 Task: Find directions to nearby historical landmarks or heritage sites from your current location.
Action: Mouse moved to (532, 299)
Screenshot: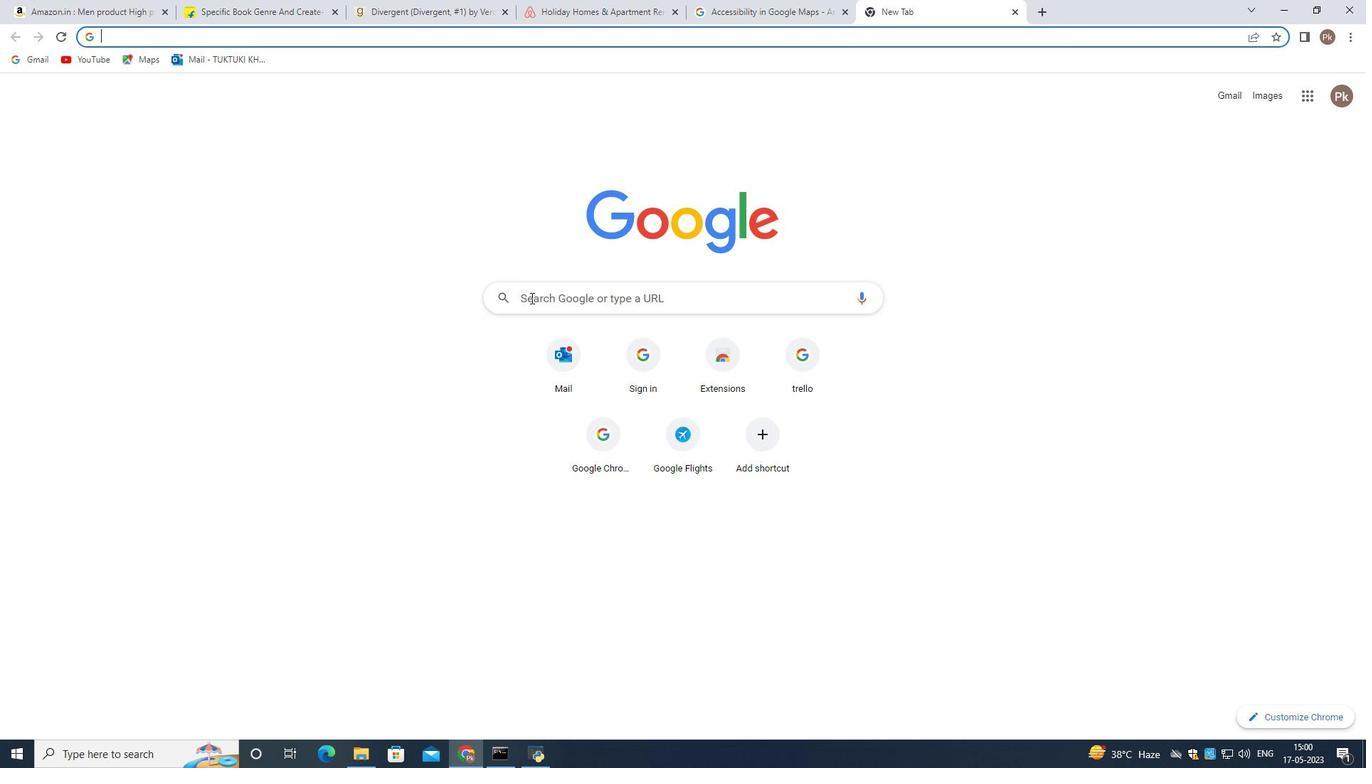 
Action: Mouse pressed left at (532, 299)
Screenshot: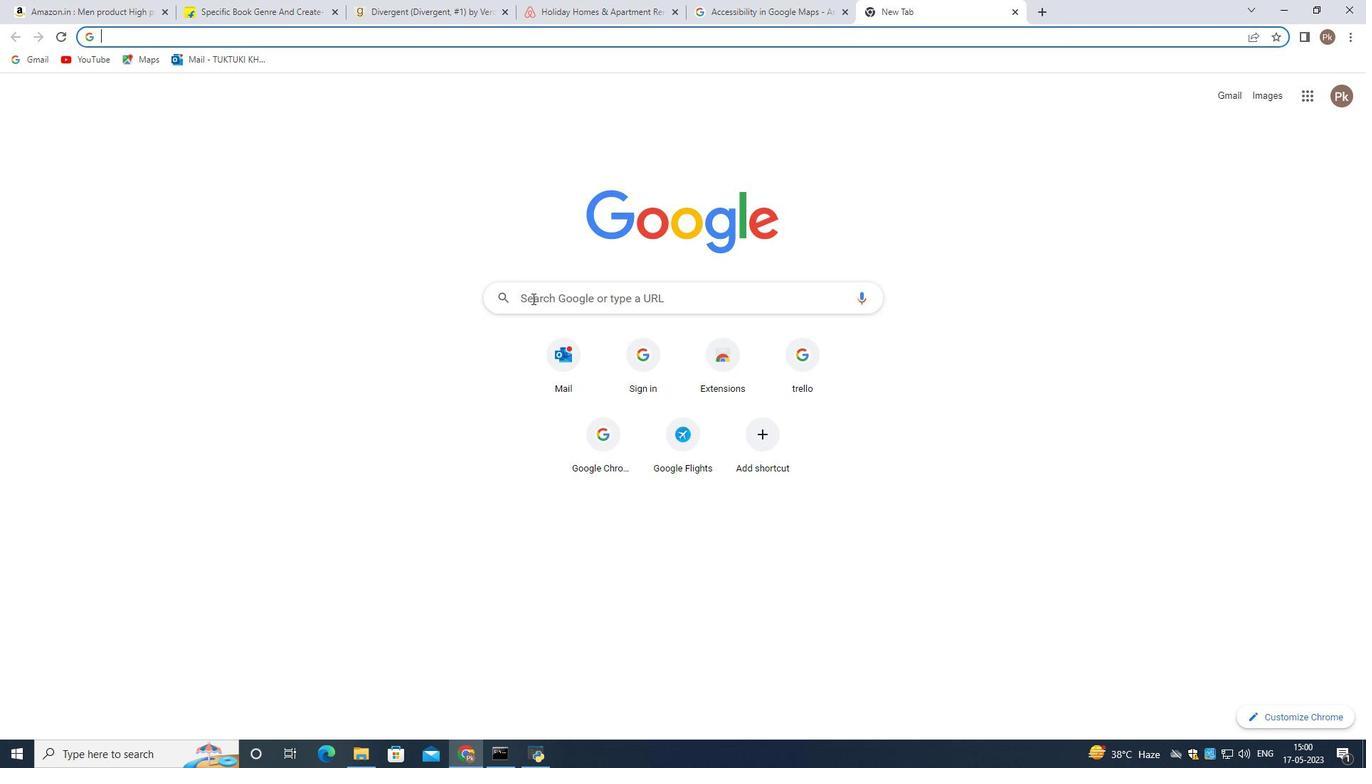 
Action: Mouse moved to (464, 322)
Screenshot: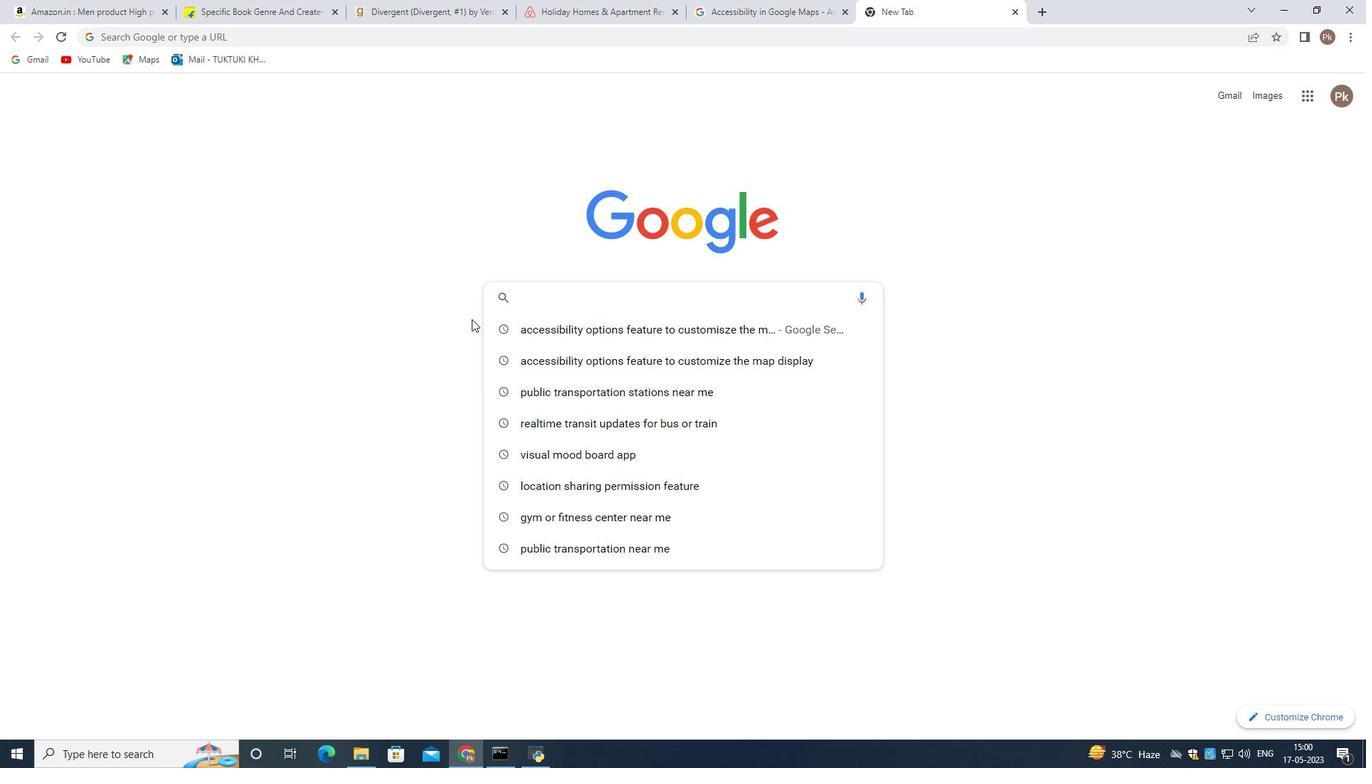 
Action: Key pressed <Key.shift><Key.shift><Key.shift><Key.shift><Key.shift><Key.shift><Key.shift><Key.shift><Key.shift><Key.shift><Key.shift><Key.shift><Key.shift><Key.shift><Key.shift><Key.shift><Key.shift>Directions<Key.space>to<Key.space>nearby<Key.space><Key.shift>Historical<Key.space>landmark<Key.space>or<Key.space>heritage<Key.space>sitr<Key.backspace>e<Key.enter>
Screenshot: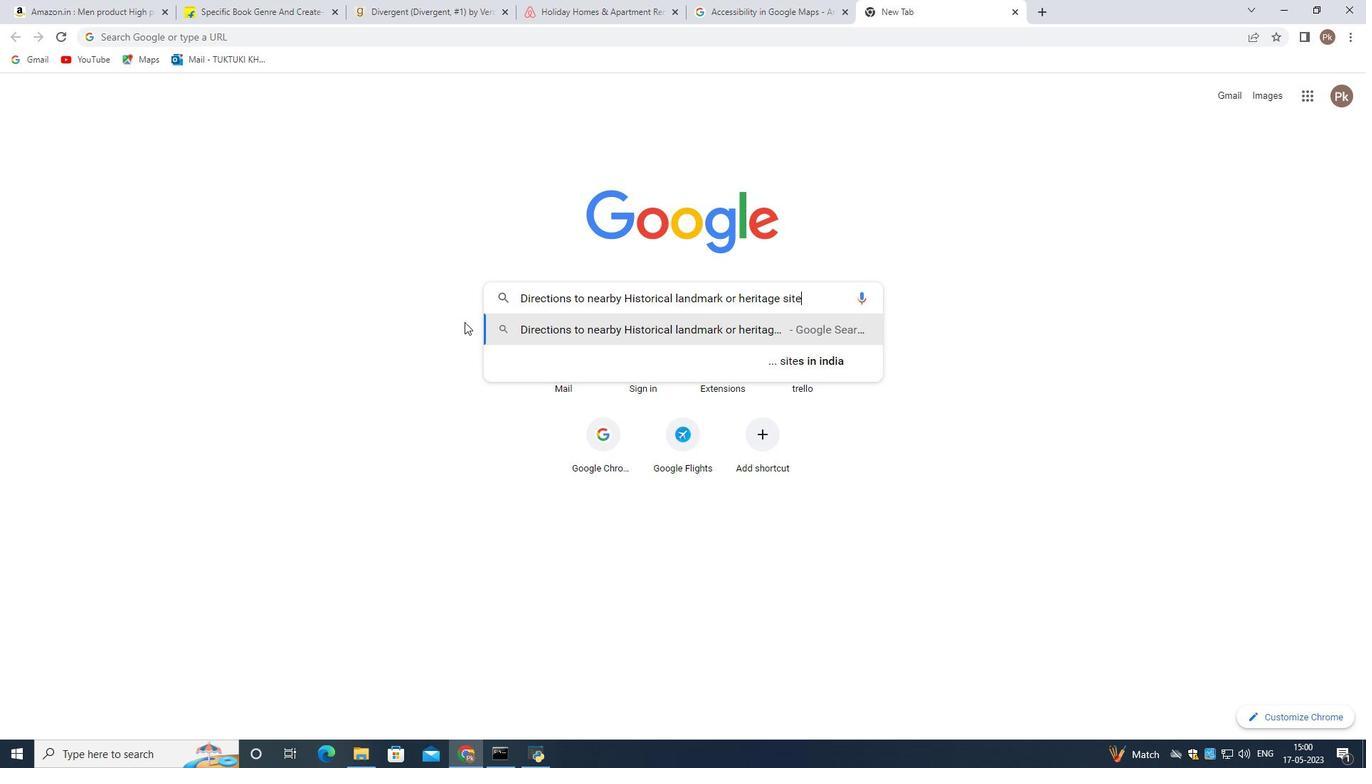 
Action: Mouse moved to (249, 247)
Screenshot: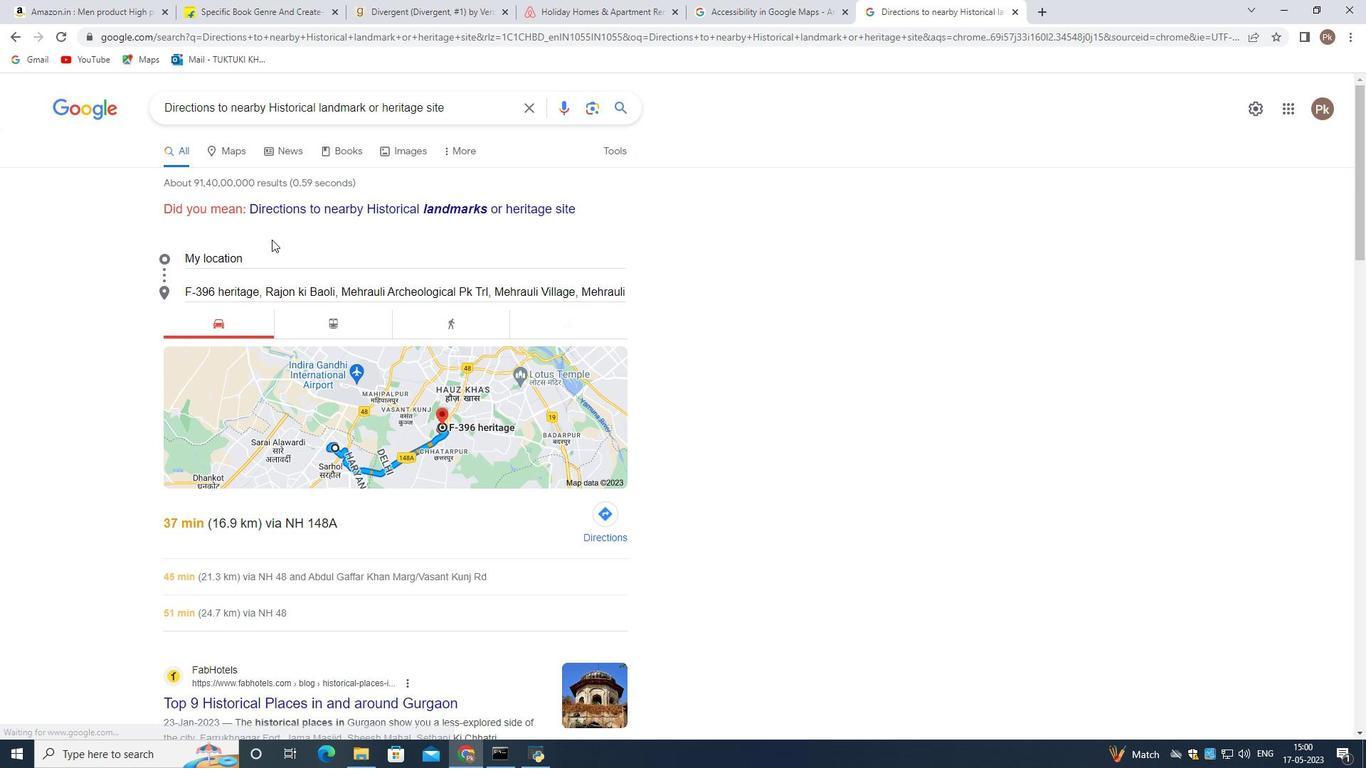 
Action: Mouse pressed left at (249, 247)
Screenshot: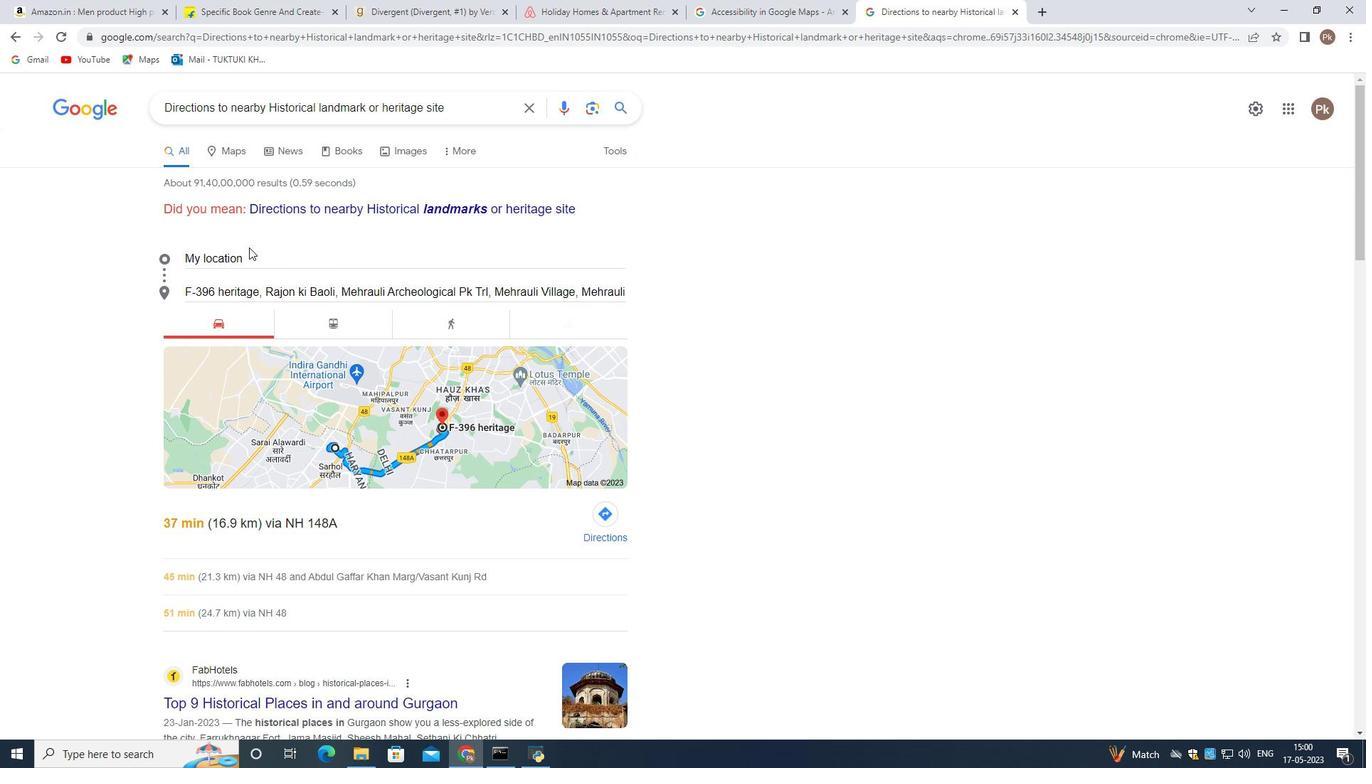 
Action: Mouse moved to (223, 254)
Screenshot: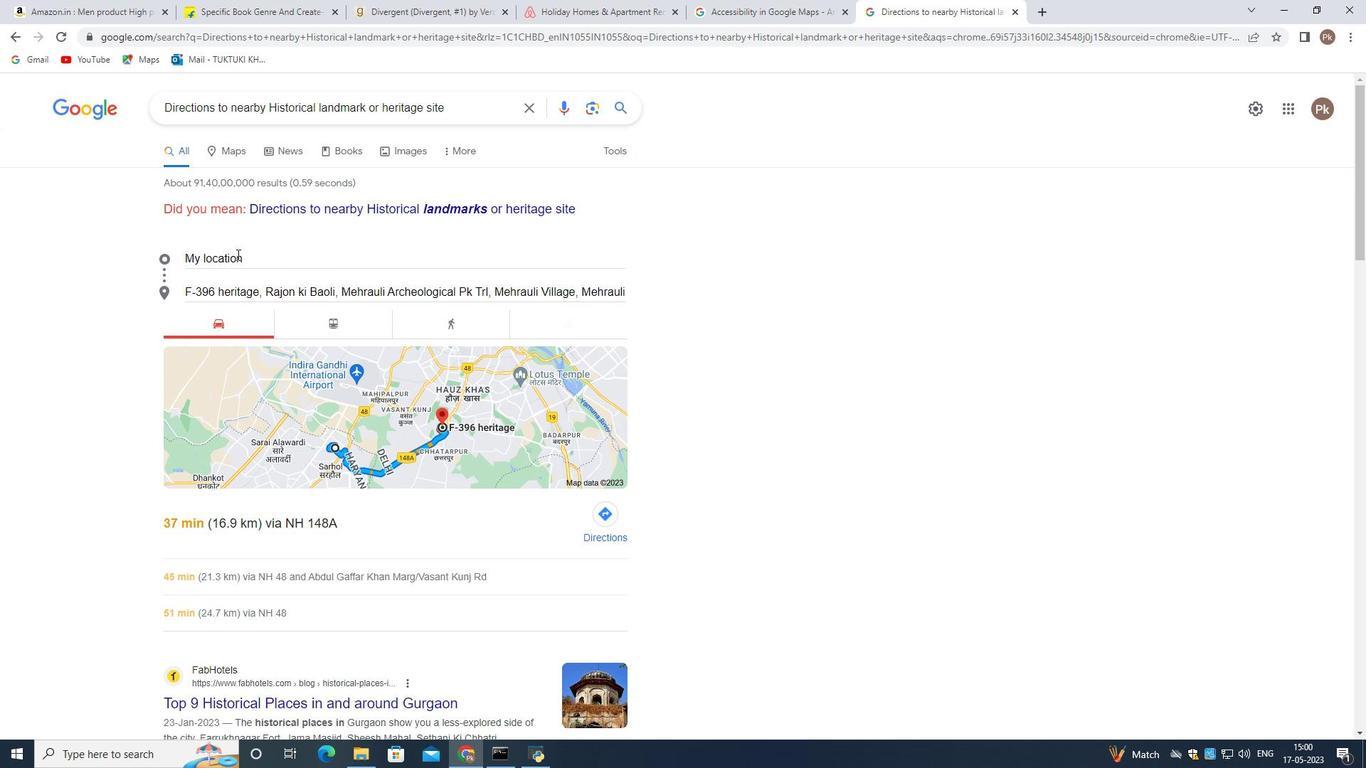 
Action: Mouse pressed left at (223, 254)
Screenshot: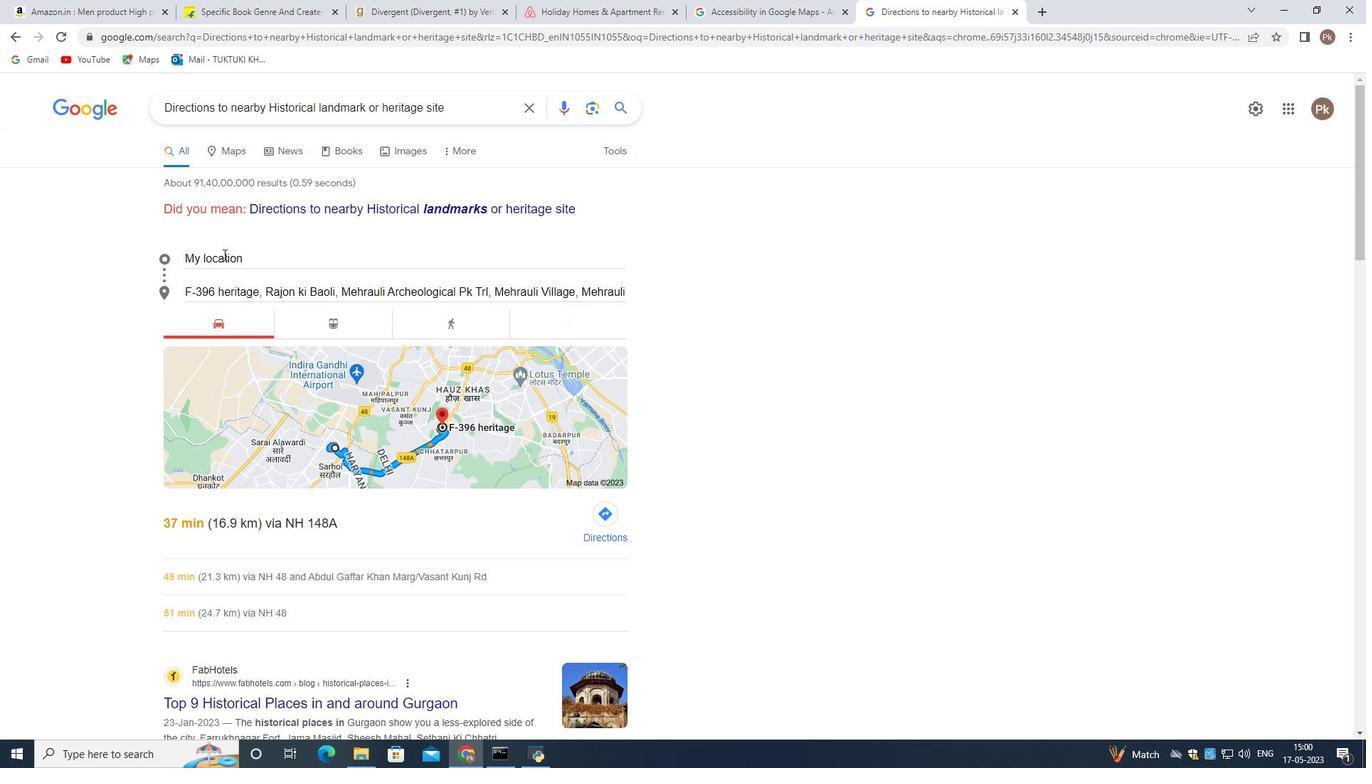 
Action: Key pressed softage
Screenshot: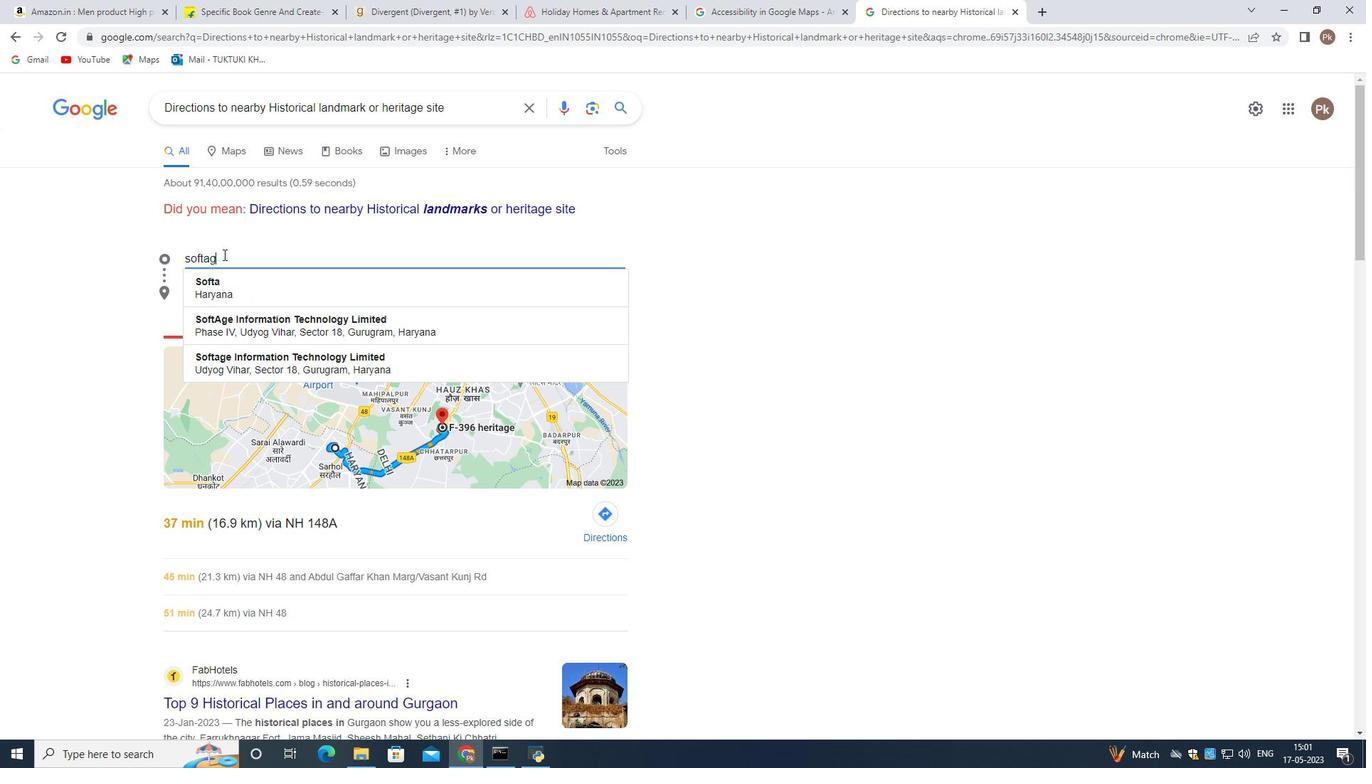 
Action: Mouse moved to (257, 289)
Screenshot: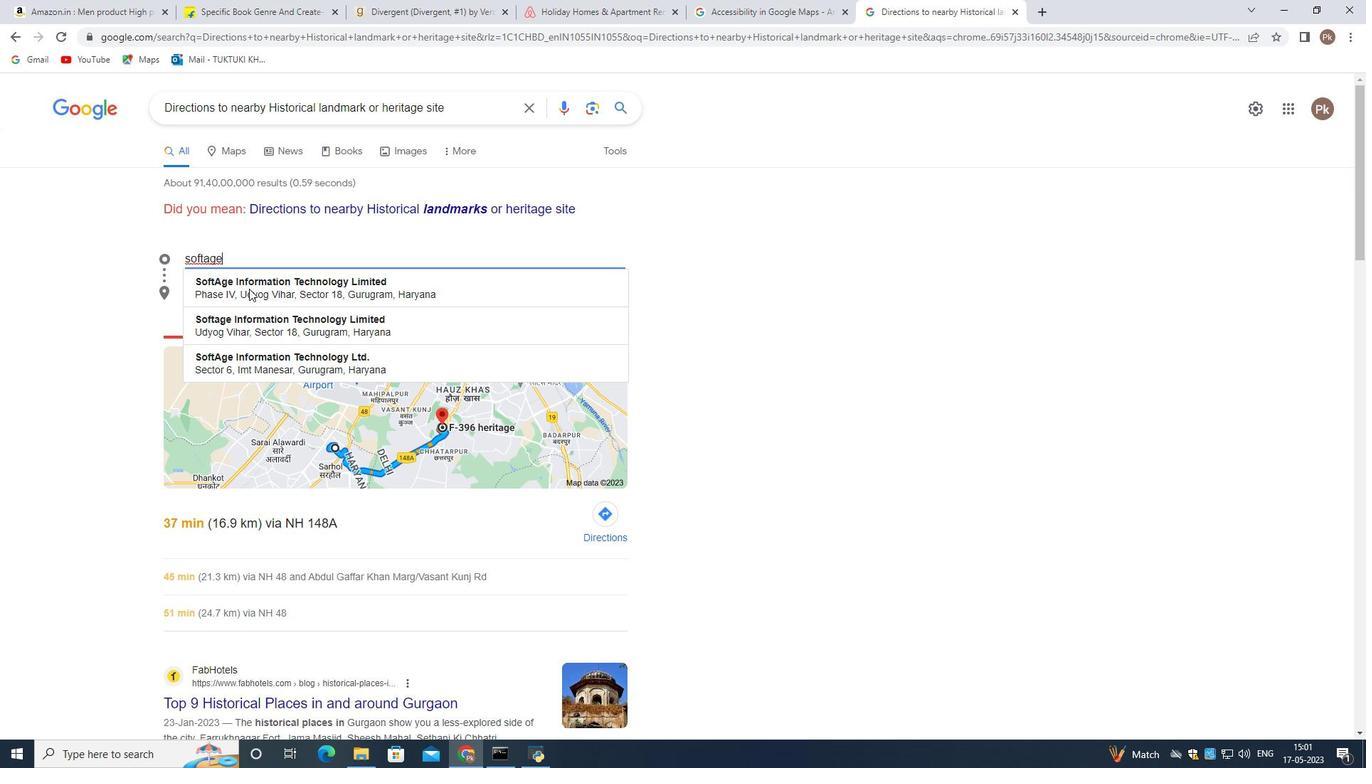 
Action: Mouse pressed left at (257, 289)
Screenshot: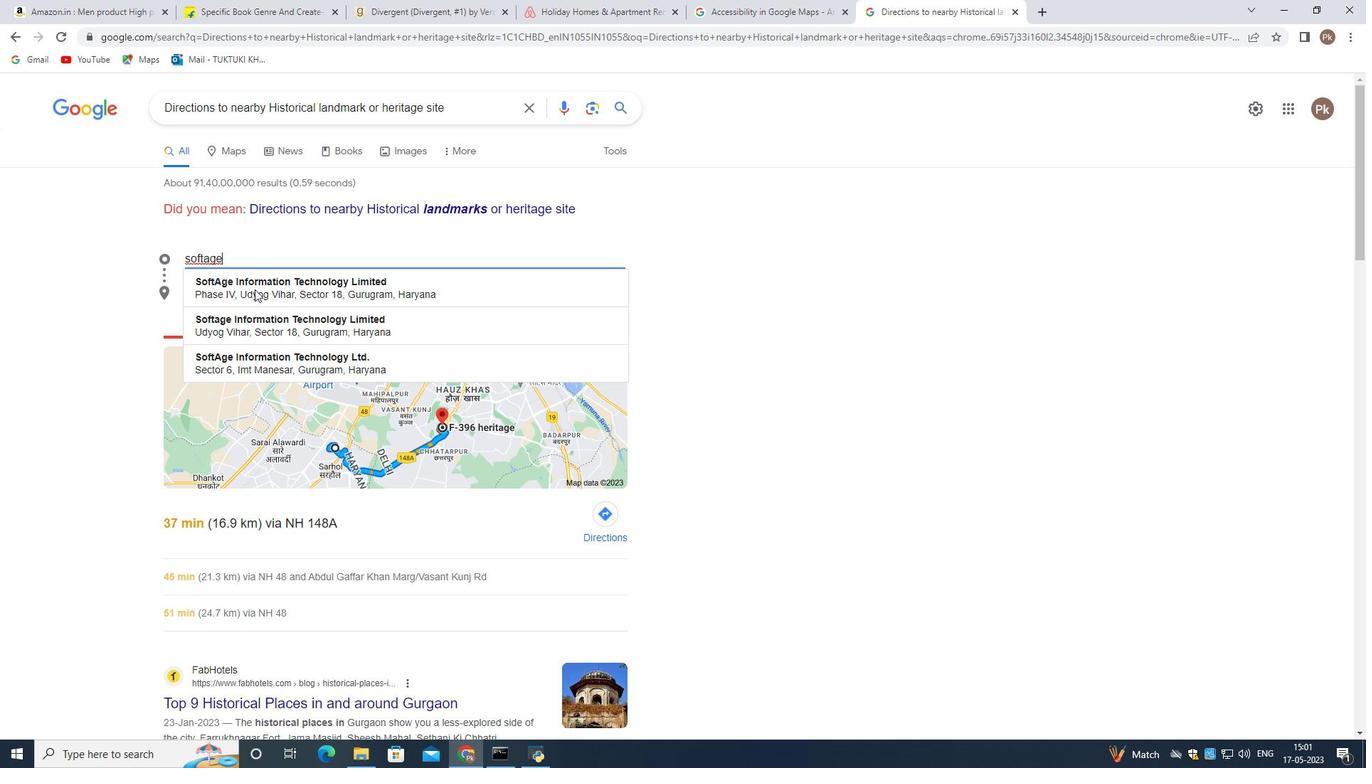 
Action: Mouse moved to (415, 587)
Screenshot: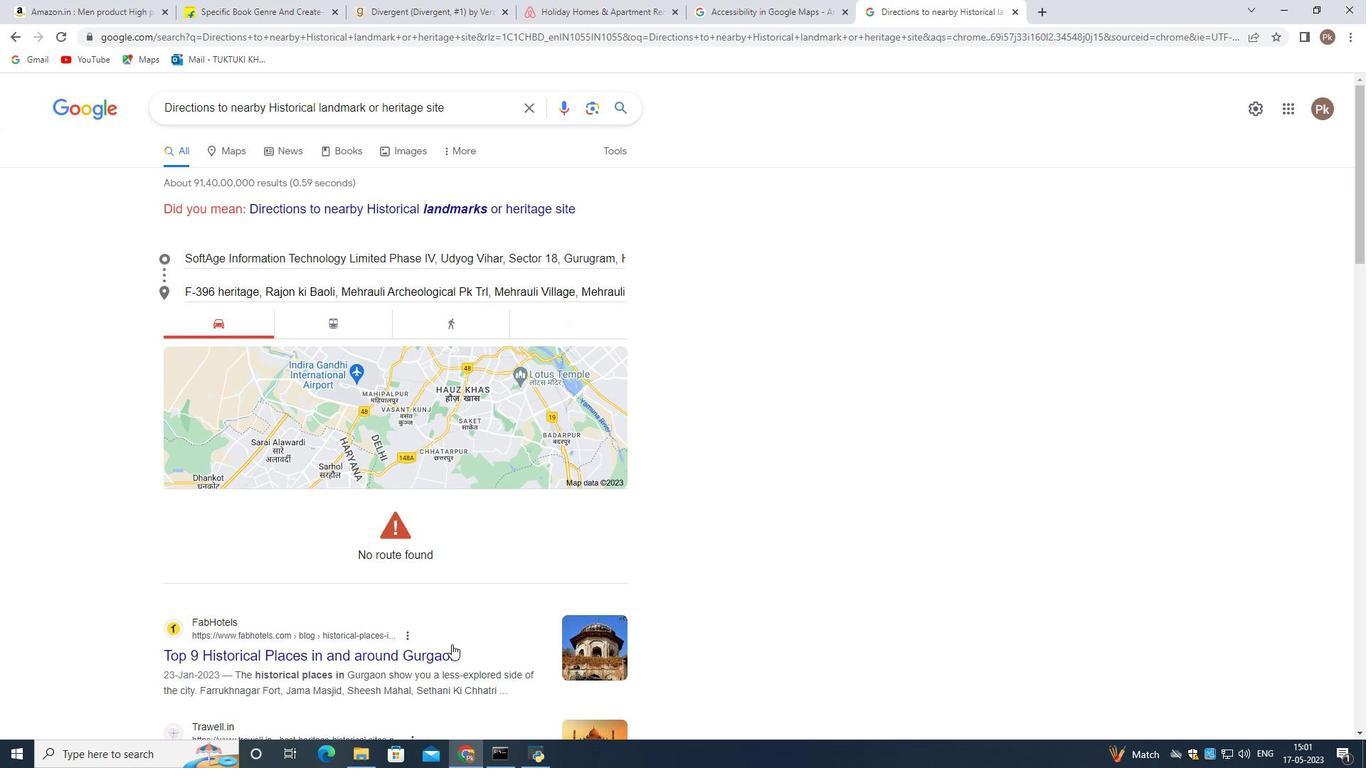 
Action: Mouse scrolled (415, 586) with delta (0, 0)
Screenshot: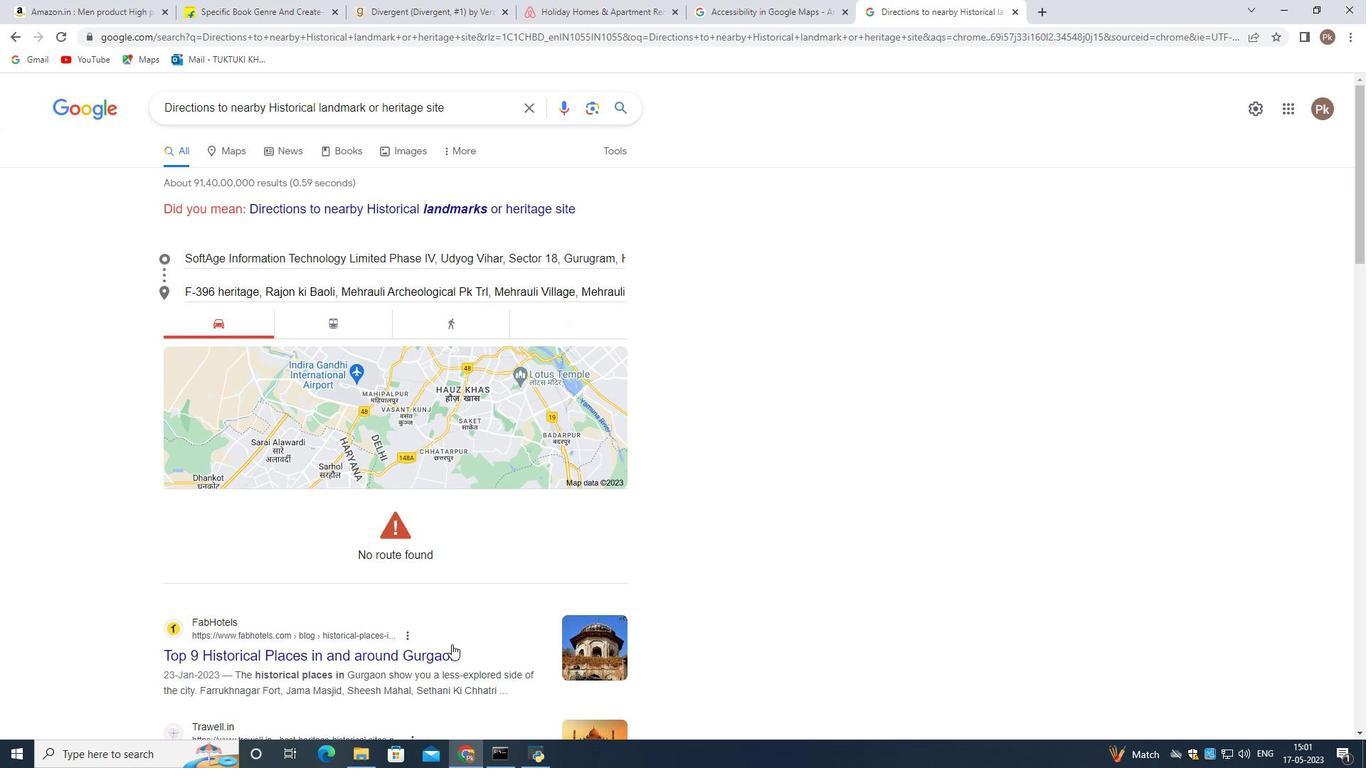 
Action: Mouse moved to (415, 587)
Screenshot: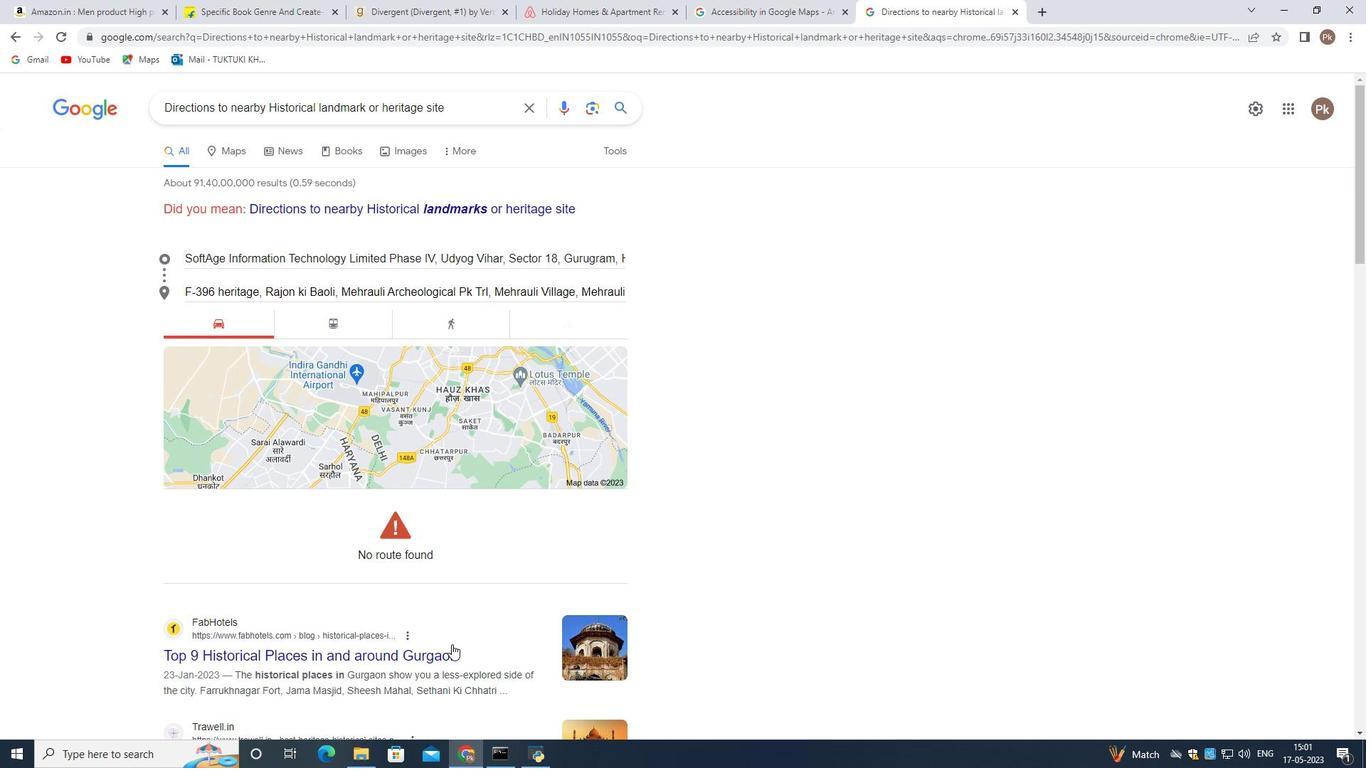 
Action: Mouse scrolled (415, 586) with delta (0, 0)
Screenshot: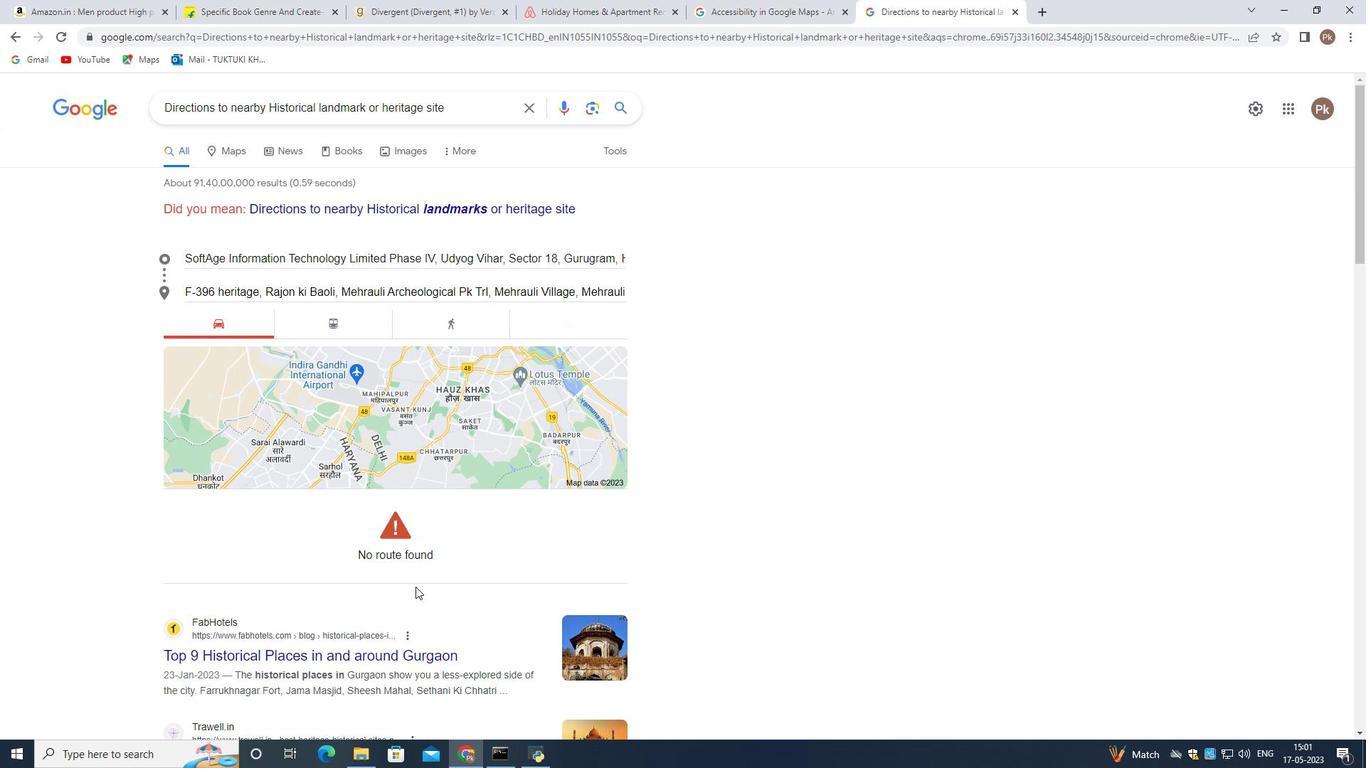 
Action: Mouse moved to (412, 331)
Screenshot: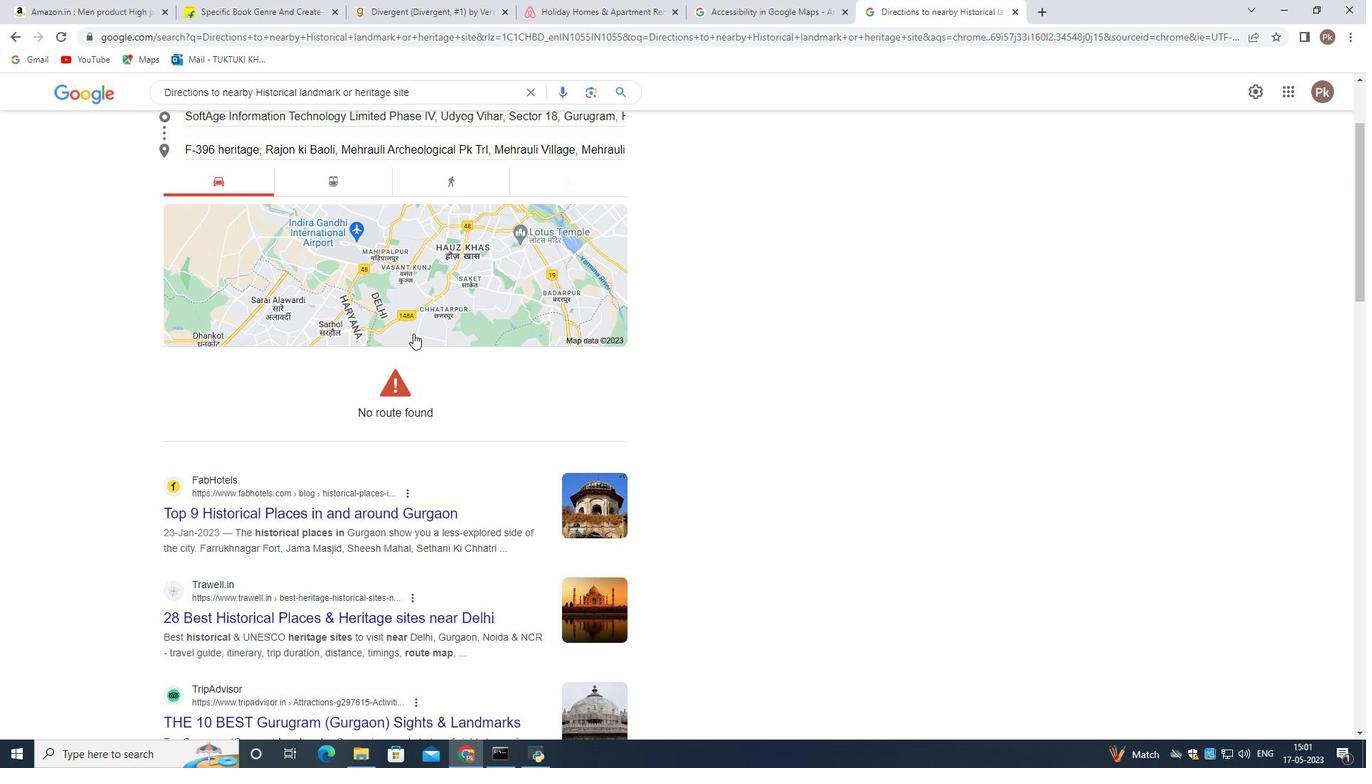 
Action: Mouse scrolled (412, 332) with delta (0, 0)
Screenshot: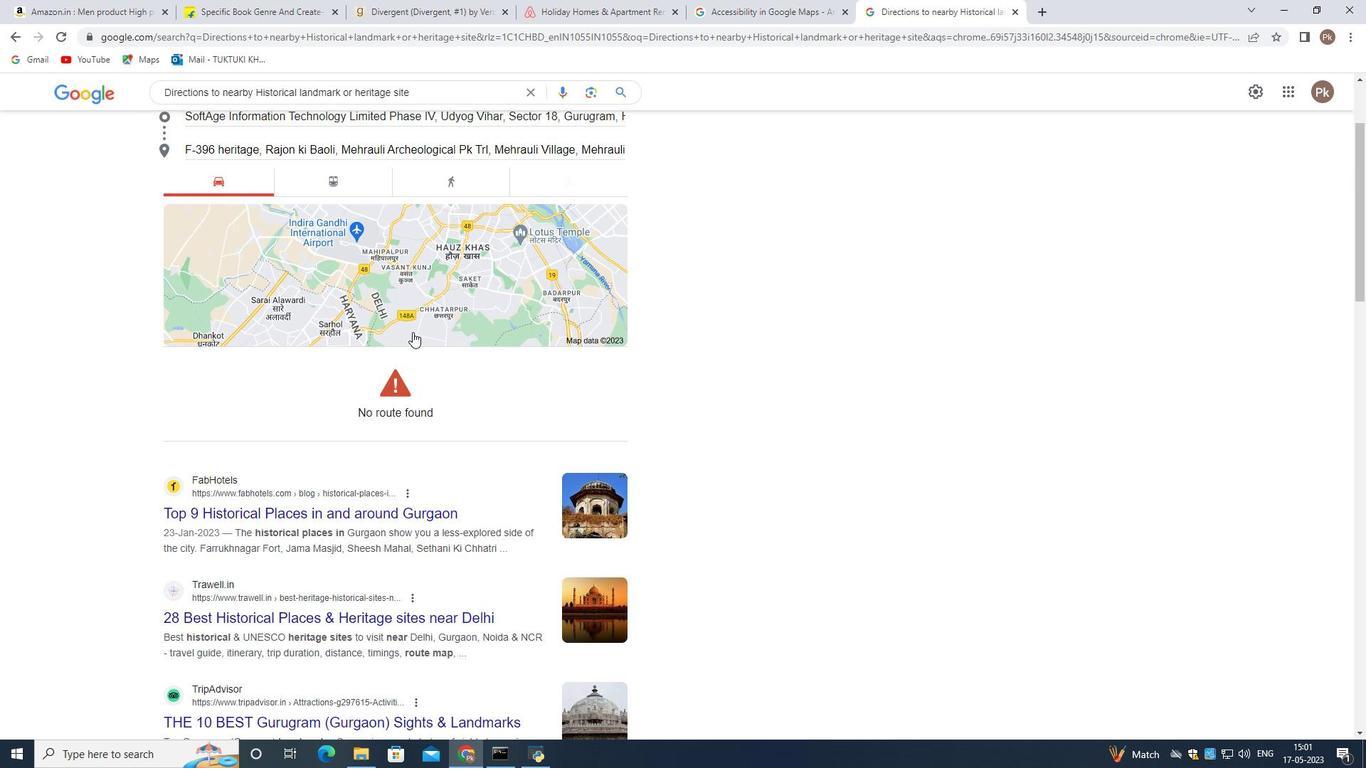
Action: Mouse moved to (411, 331)
Screenshot: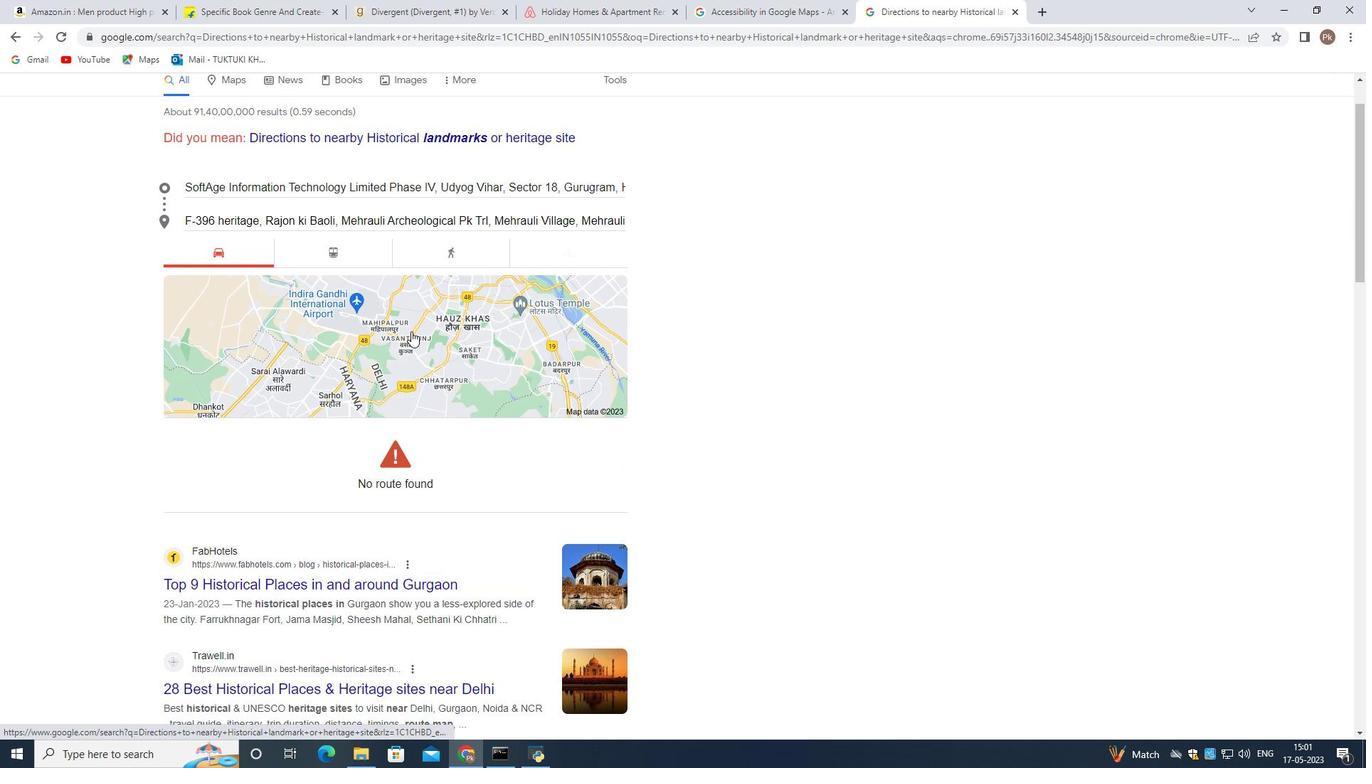 
Action: Mouse scrolled (411, 331) with delta (0, 0)
Screenshot: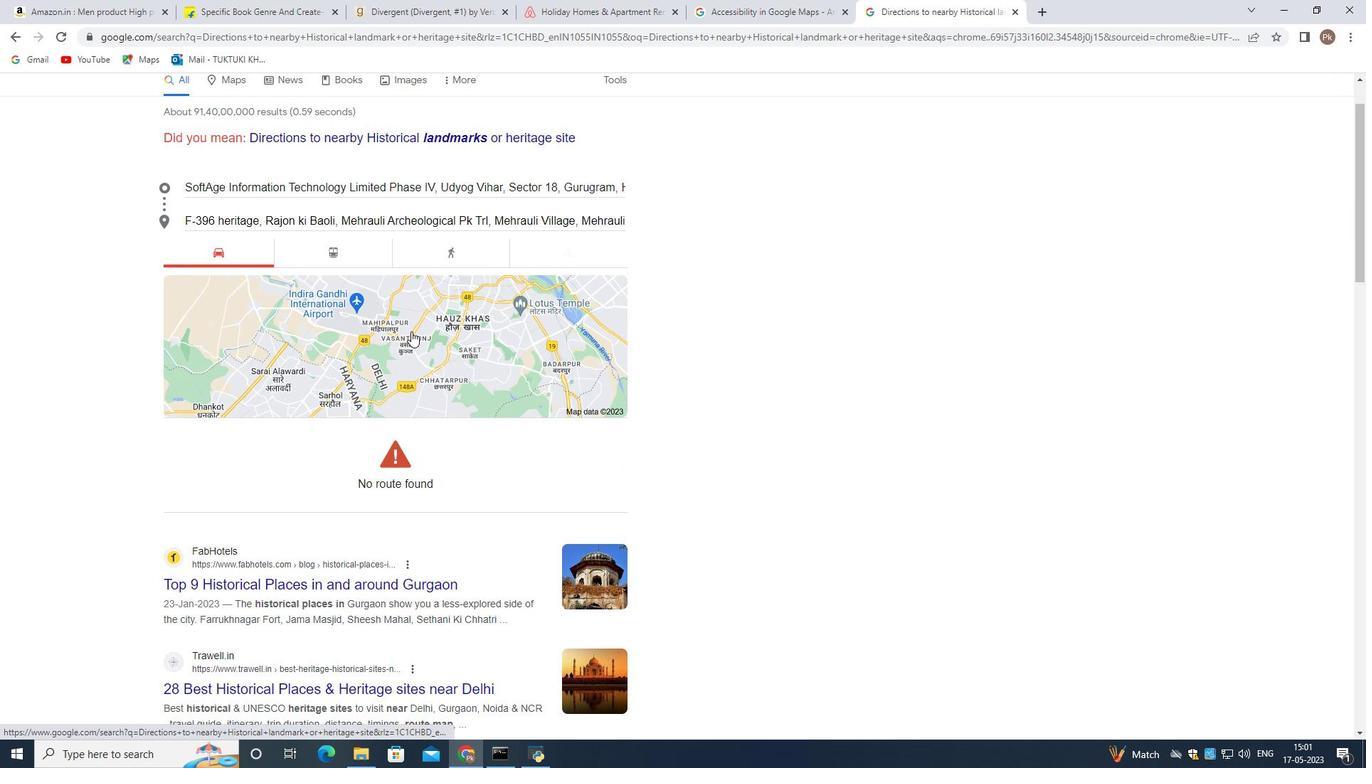 
Action: Mouse scrolled (411, 331) with delta (0, 0)
Screenshot: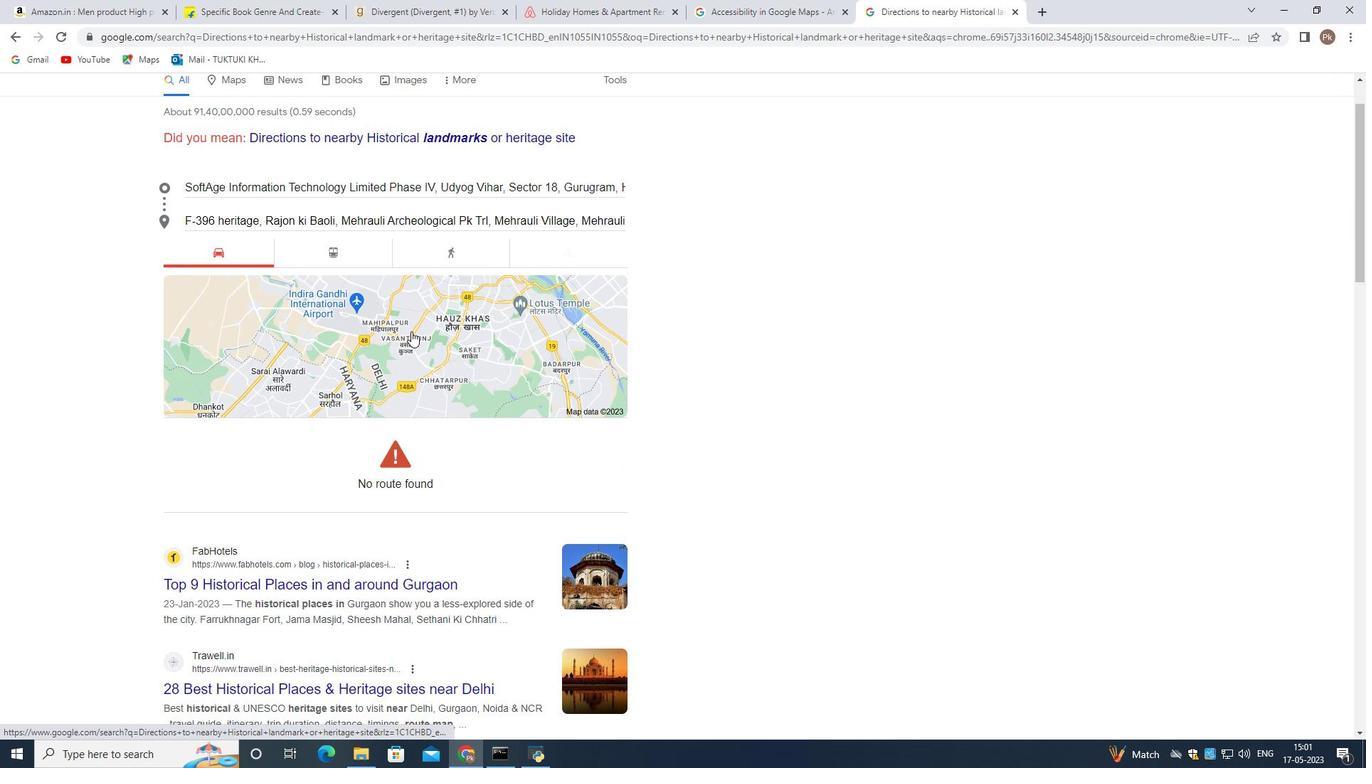 
Action: Mouse moved to (411, 331)
Screenshot: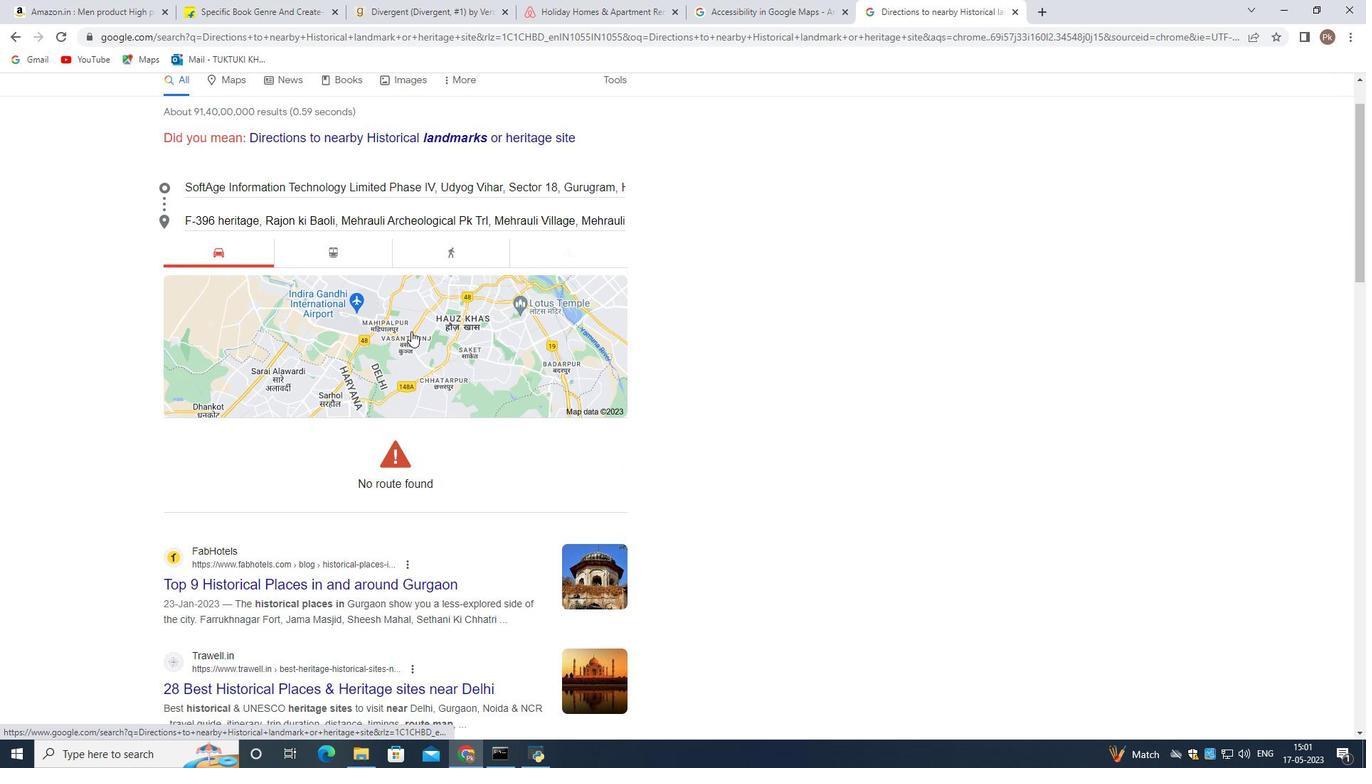 
Action: Mouse scrolled (411, 330) with delta (0, 0)
Screenshot: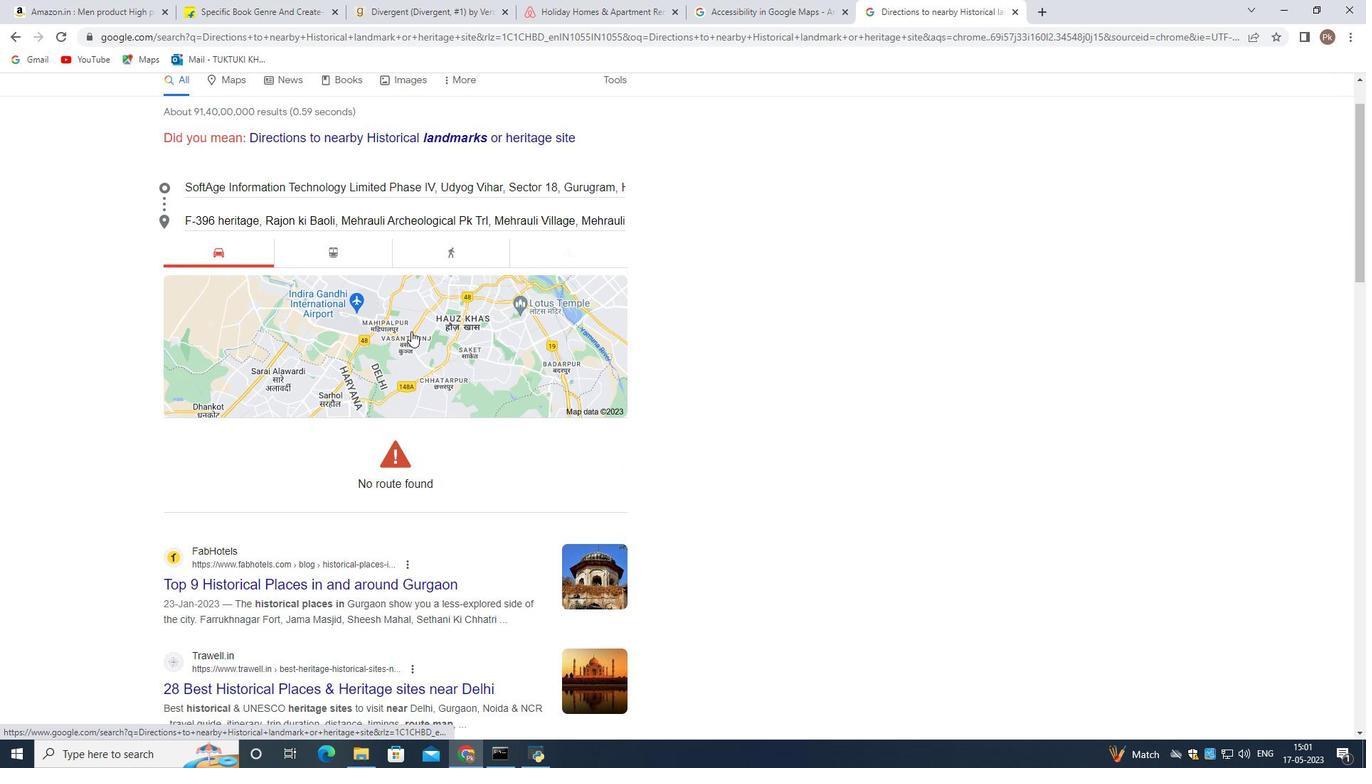 
Action: Mouse moved to (411, 331)
Screenshot: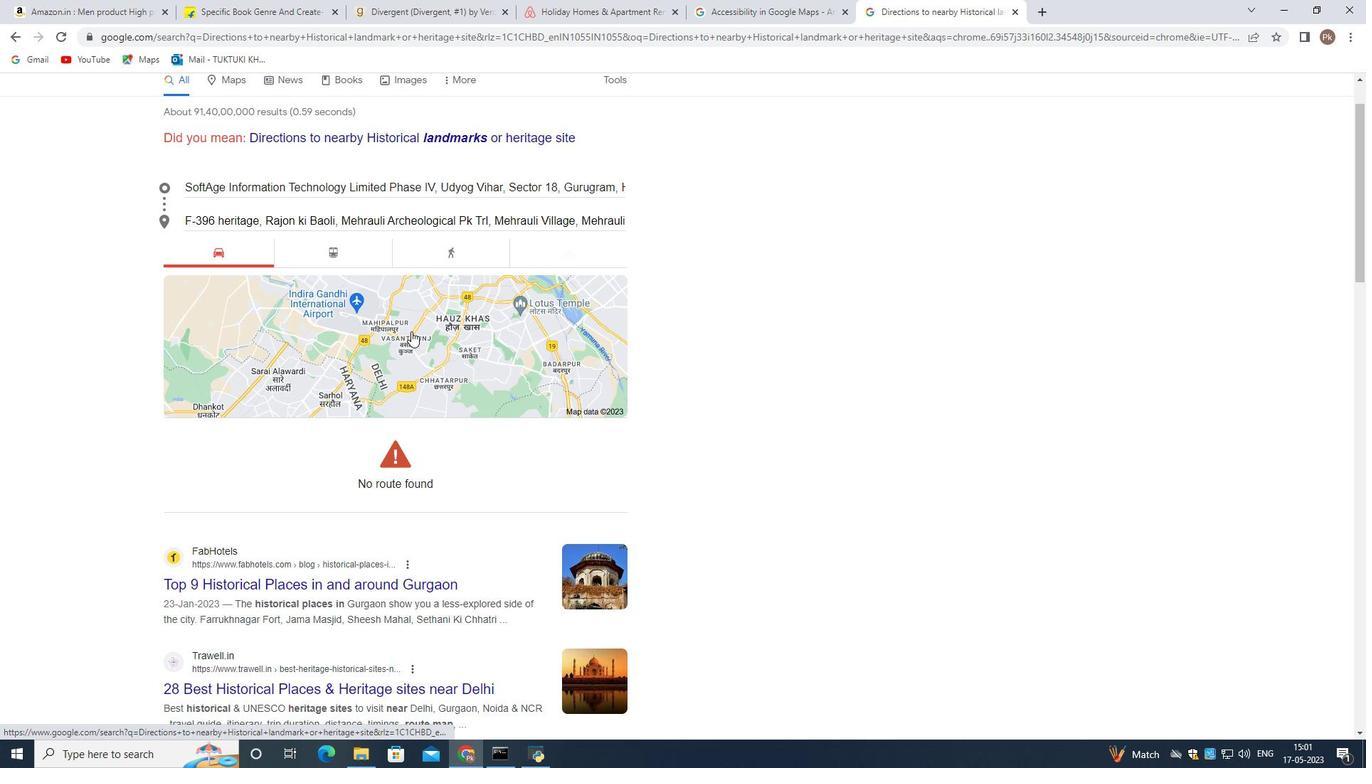 
Action: Mouse scrolled (411, 331) with delta (0, 0)
Screenshot: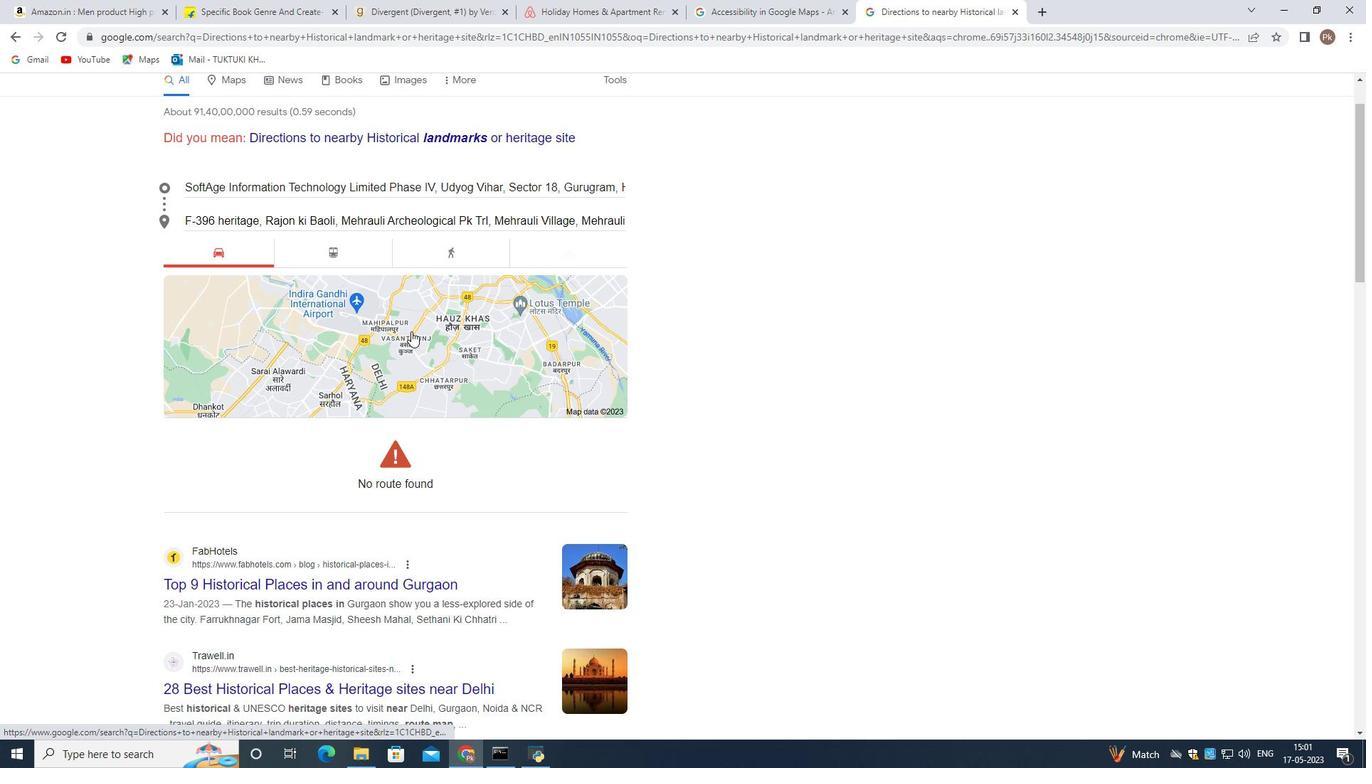 
Action: Mouse moved to (387, 393)
Screenshot: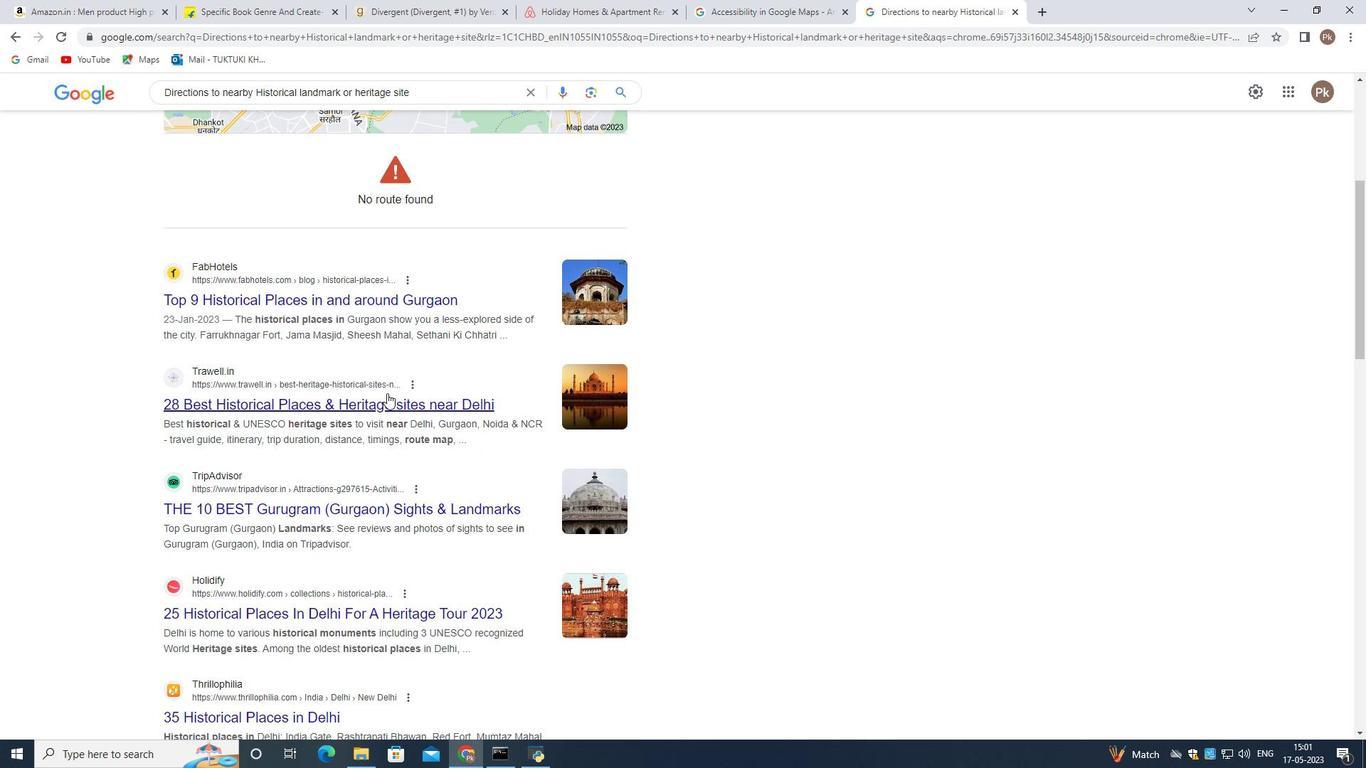 
Action: Mouse scrolled (387, 392) with delta (0, 0)
Screenshot: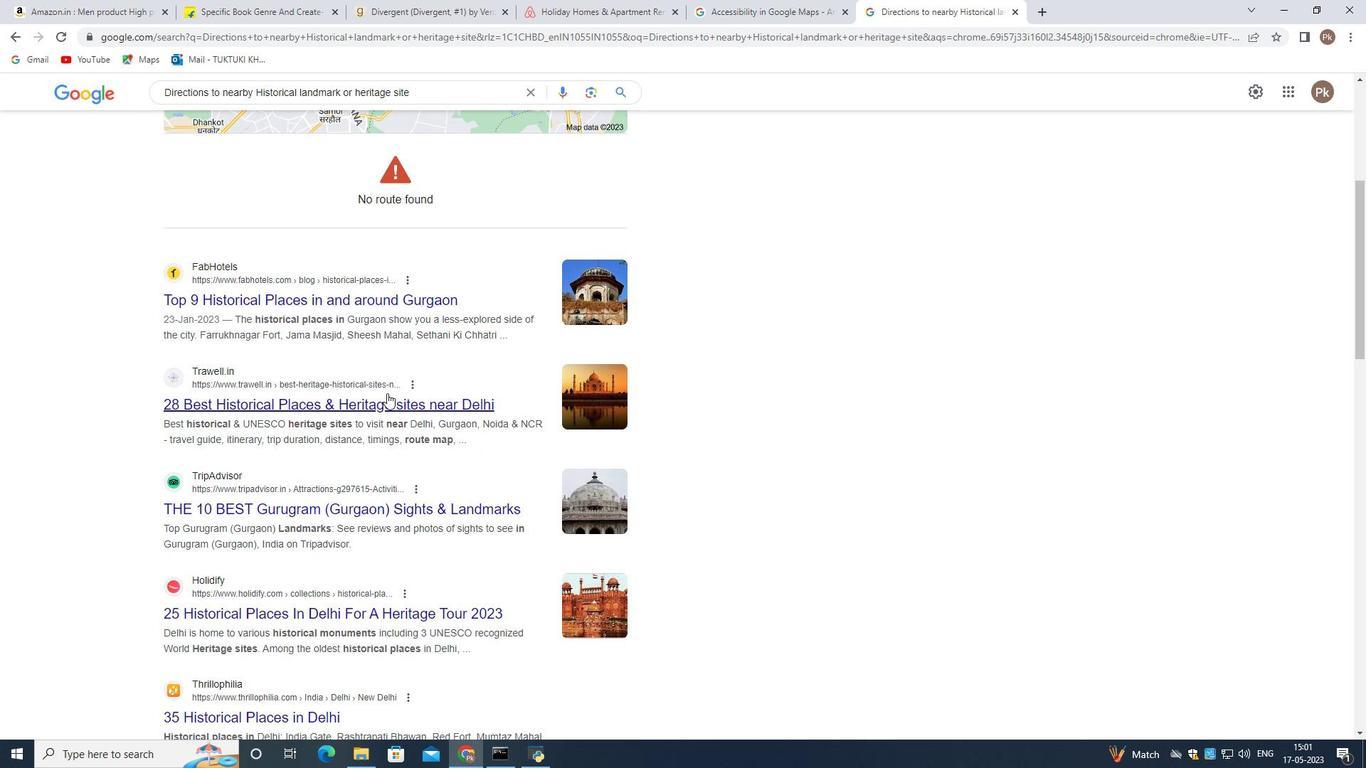 
Action: Mouse moved to (386, 393)
Screenshot: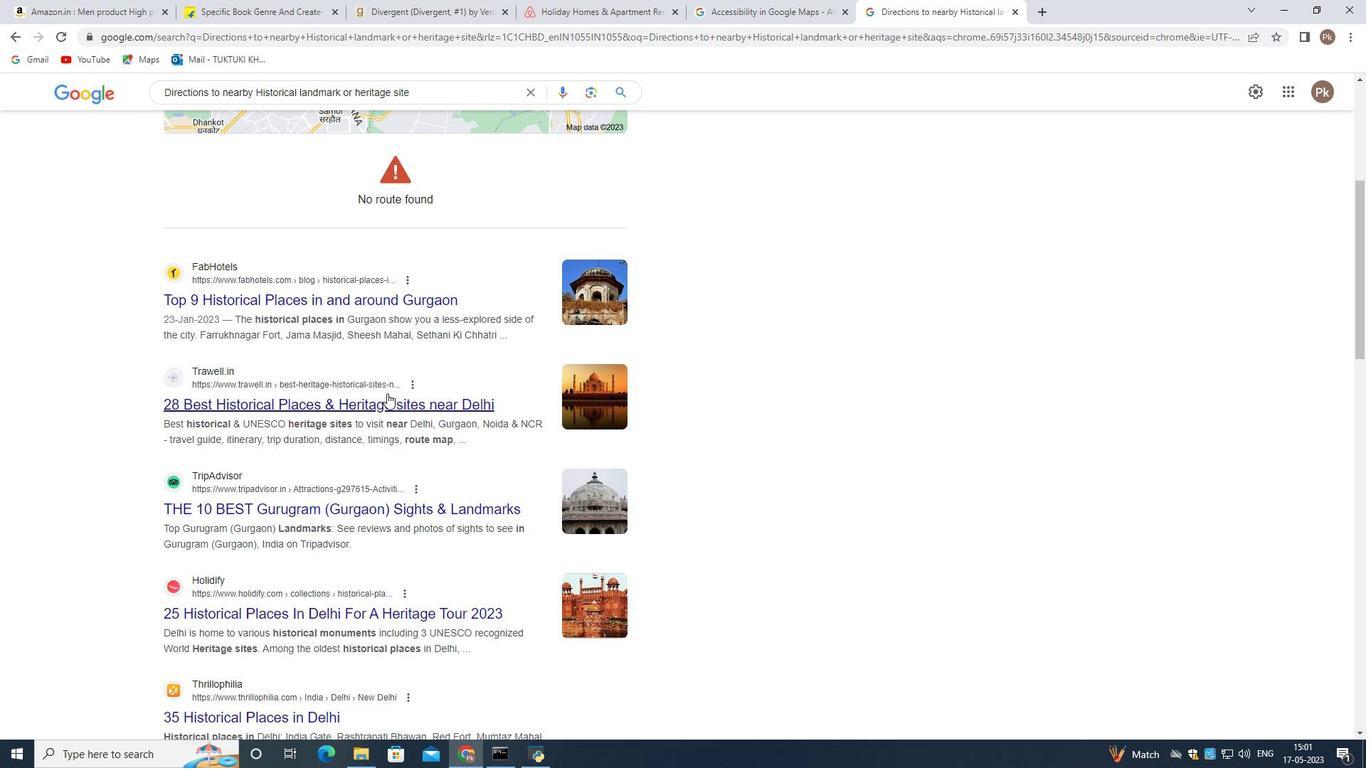 
Action: Mouse scrolled (386, 392) with delta (0, 0)
Screenshot: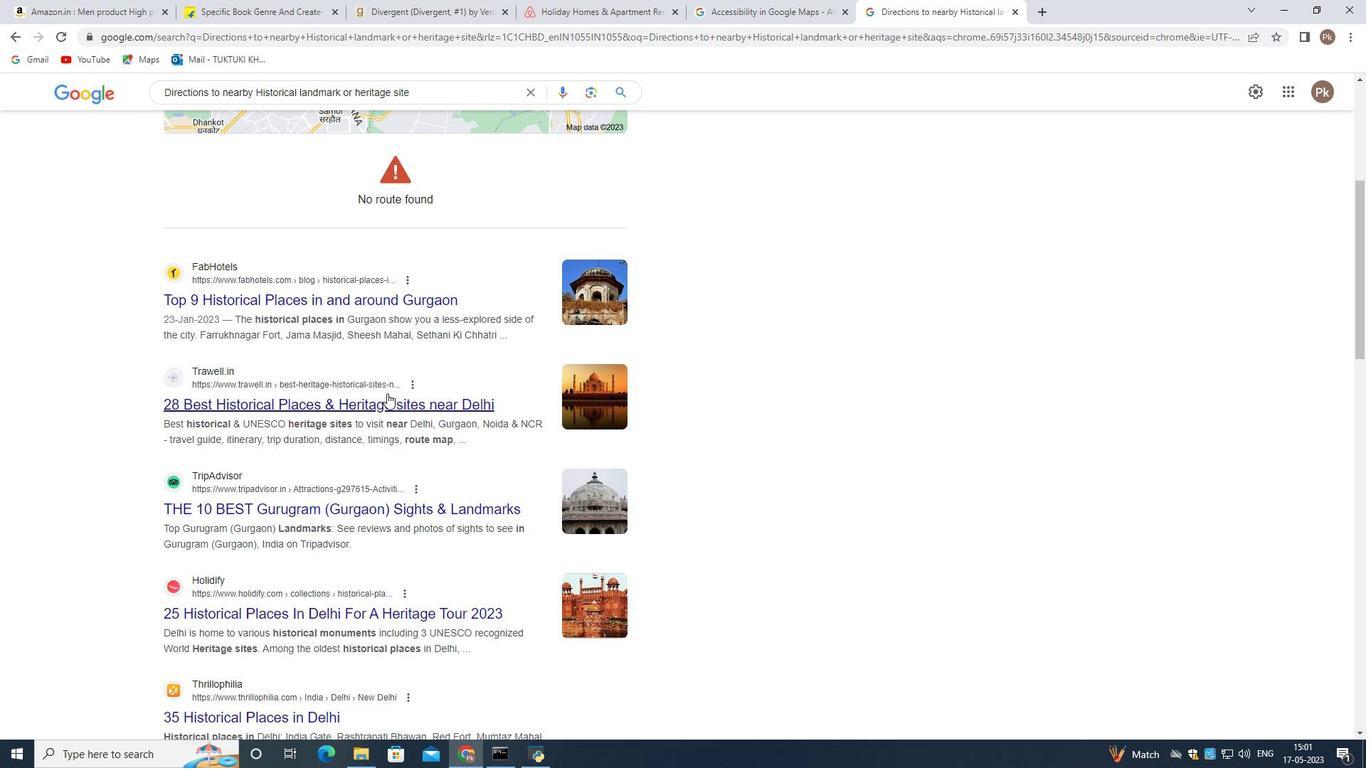 
Action: Mouse scrolled (386, 392) with delta (0, 0)
Screenshot: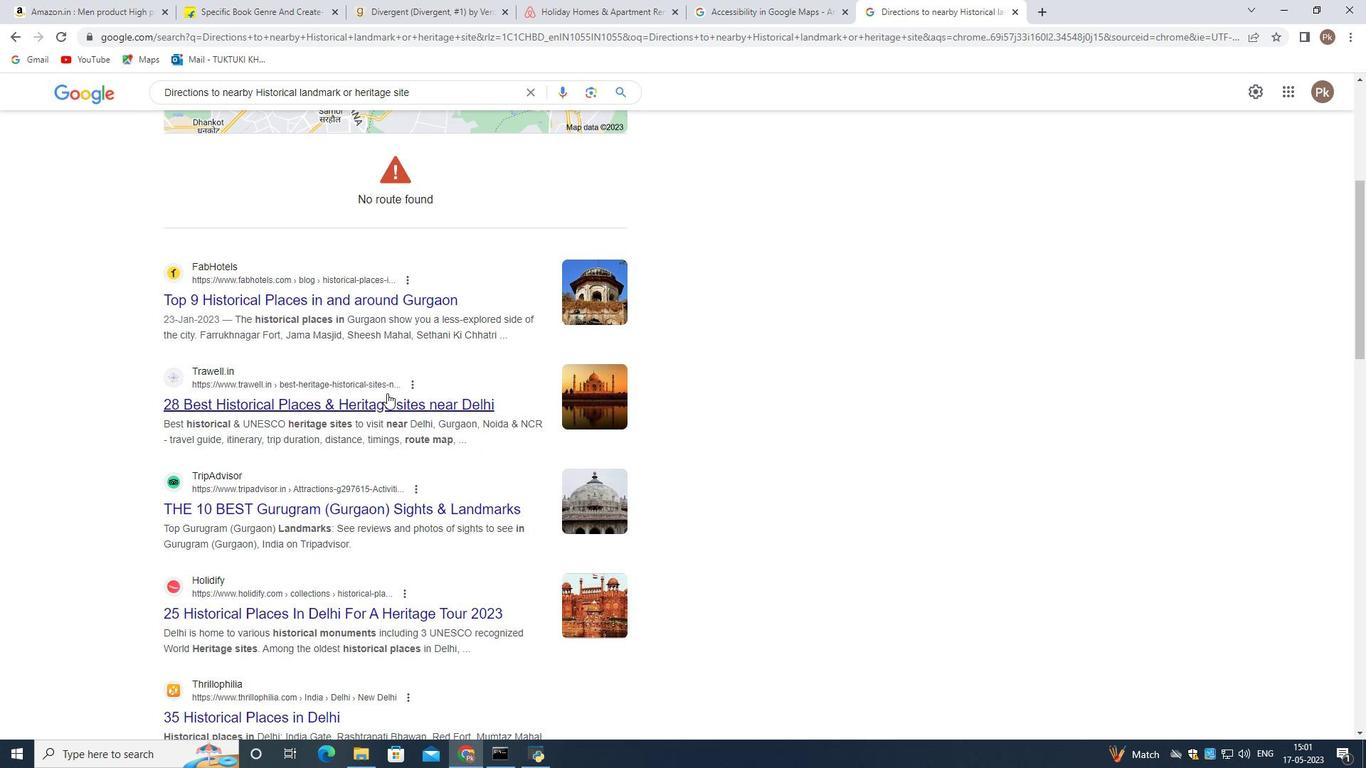 
Action: Mouse moved to (338, 618)
Screenshot: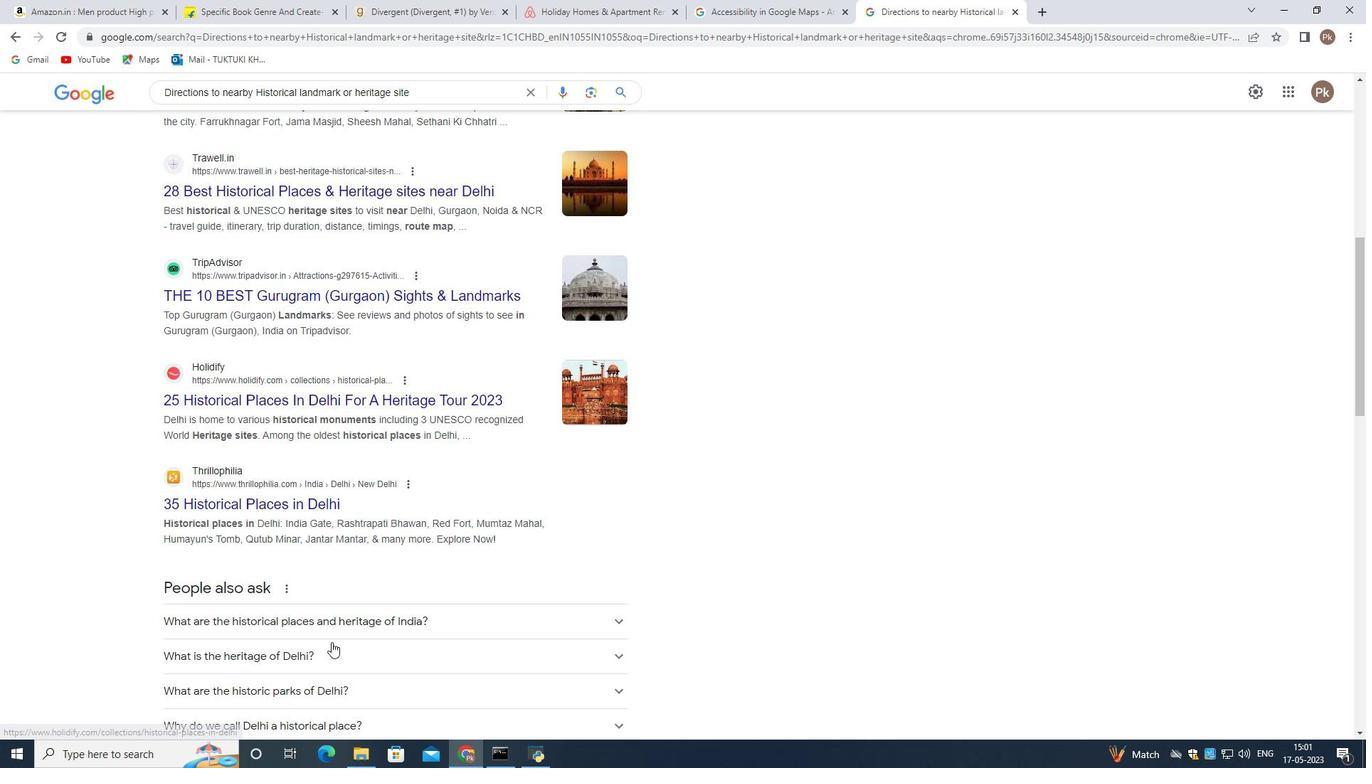 
Action: Mouse scrolled (338, 617) with delta (0, 0)
Screenshot: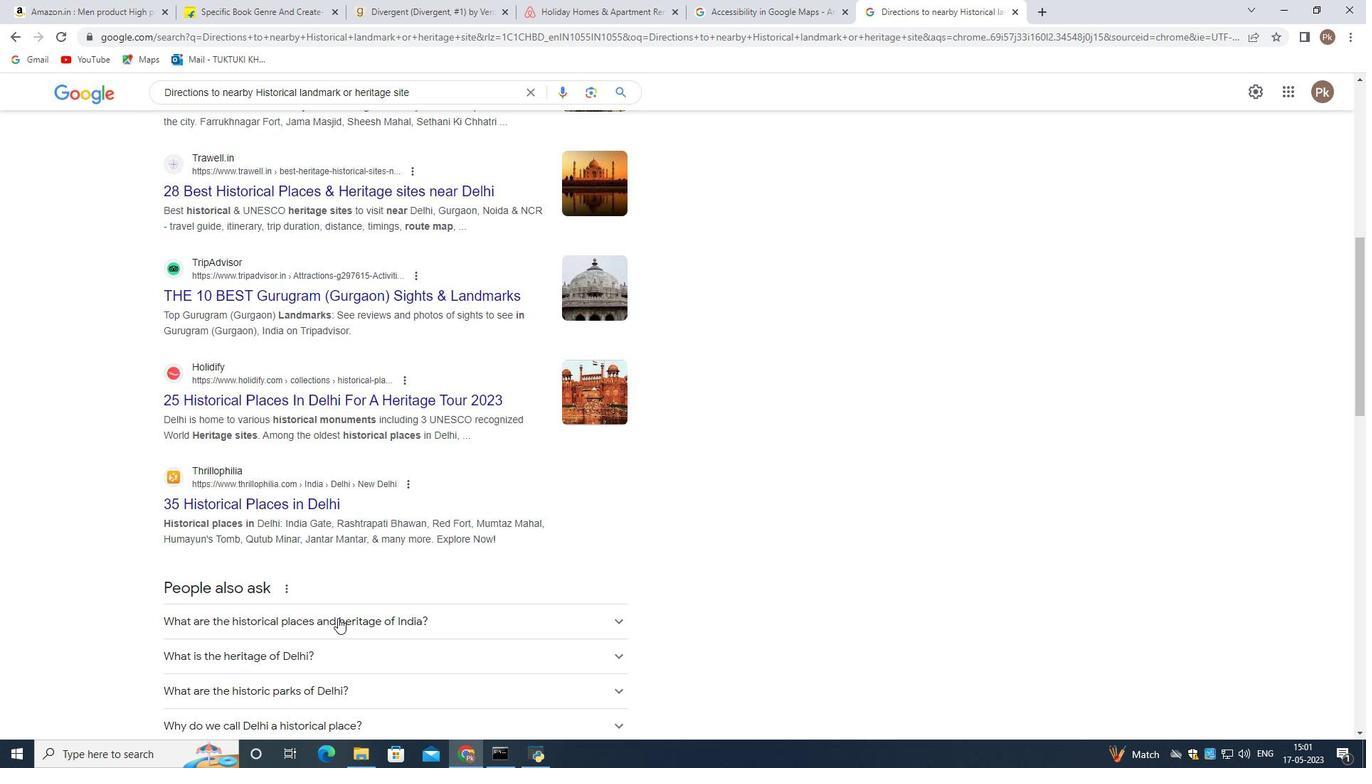 
Action: Mouse moved to (366, 554)
Screenshot: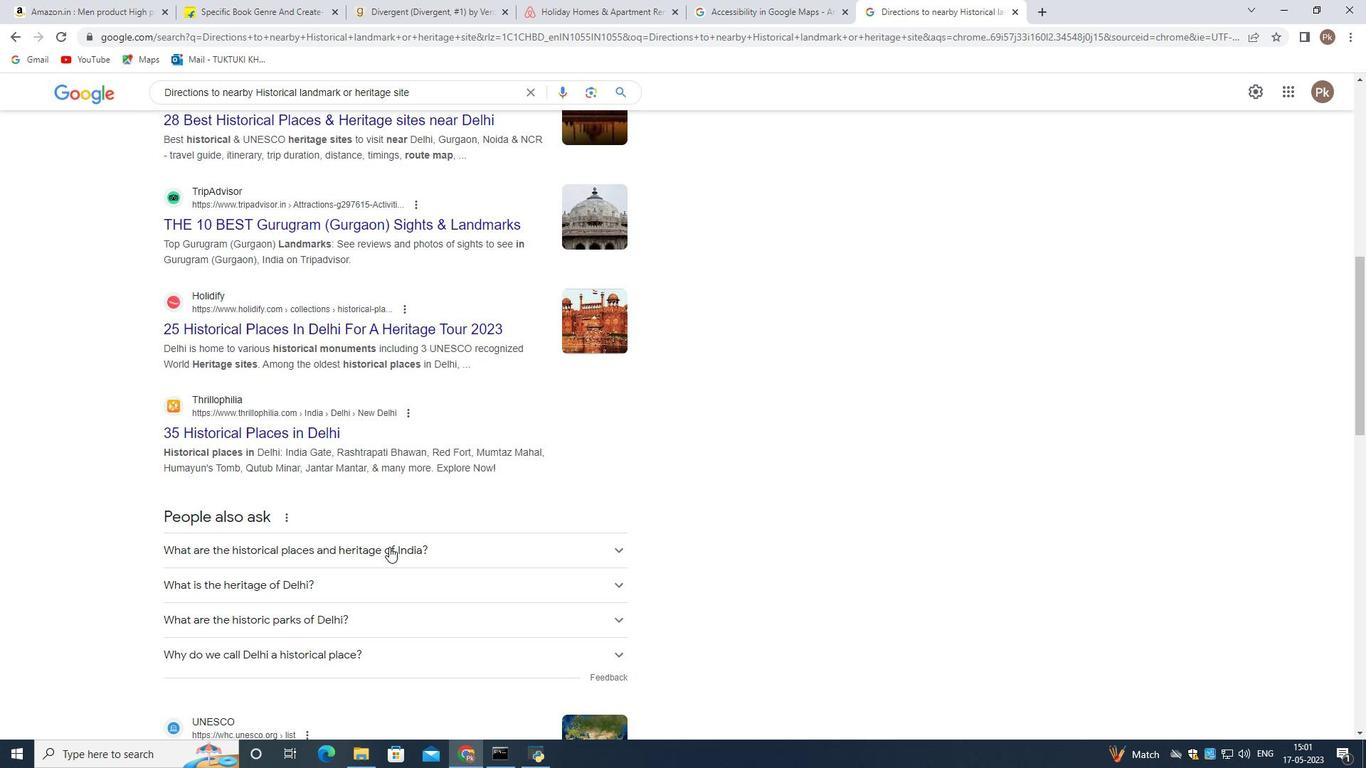 
Action: Mouse scrolled (366, 553) with delta (0, 0)
Screenshot: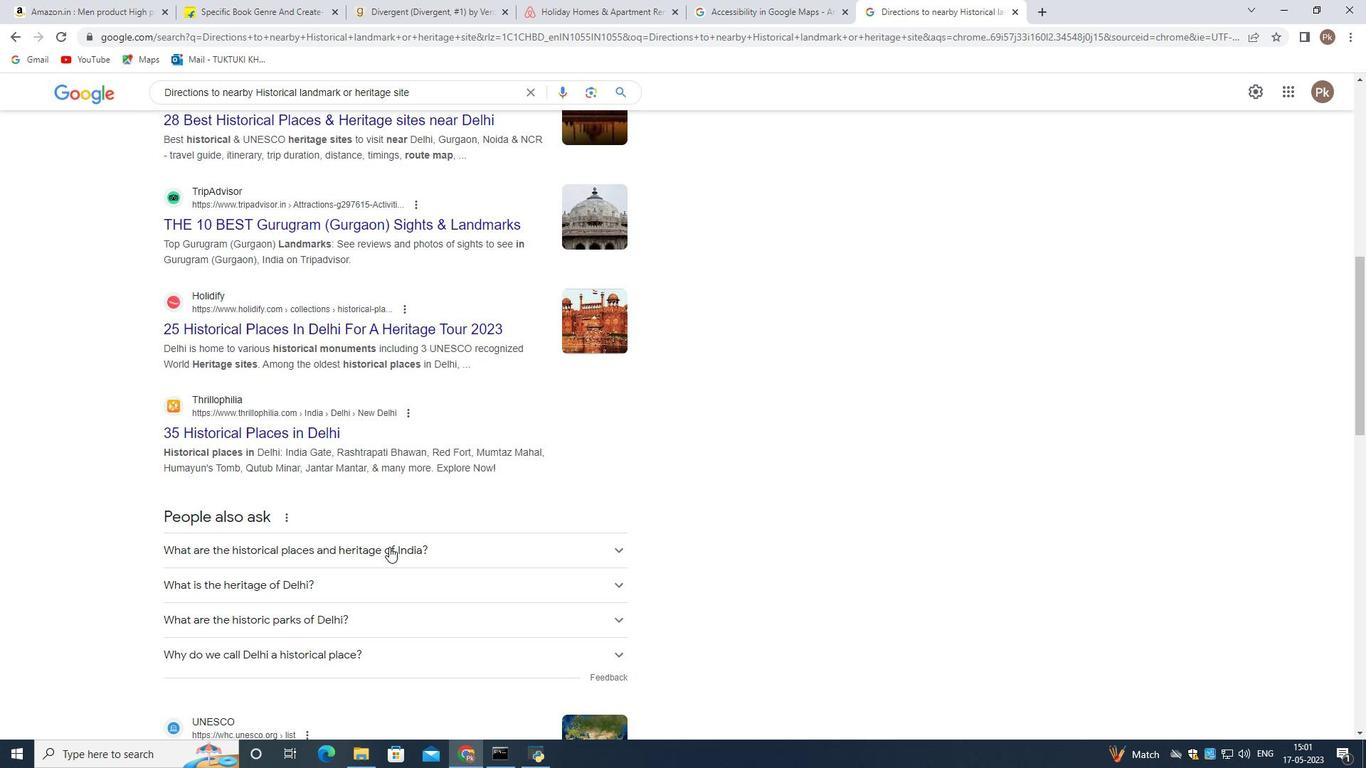 
Action: Mouse moved to (363, 558)
Screenshot: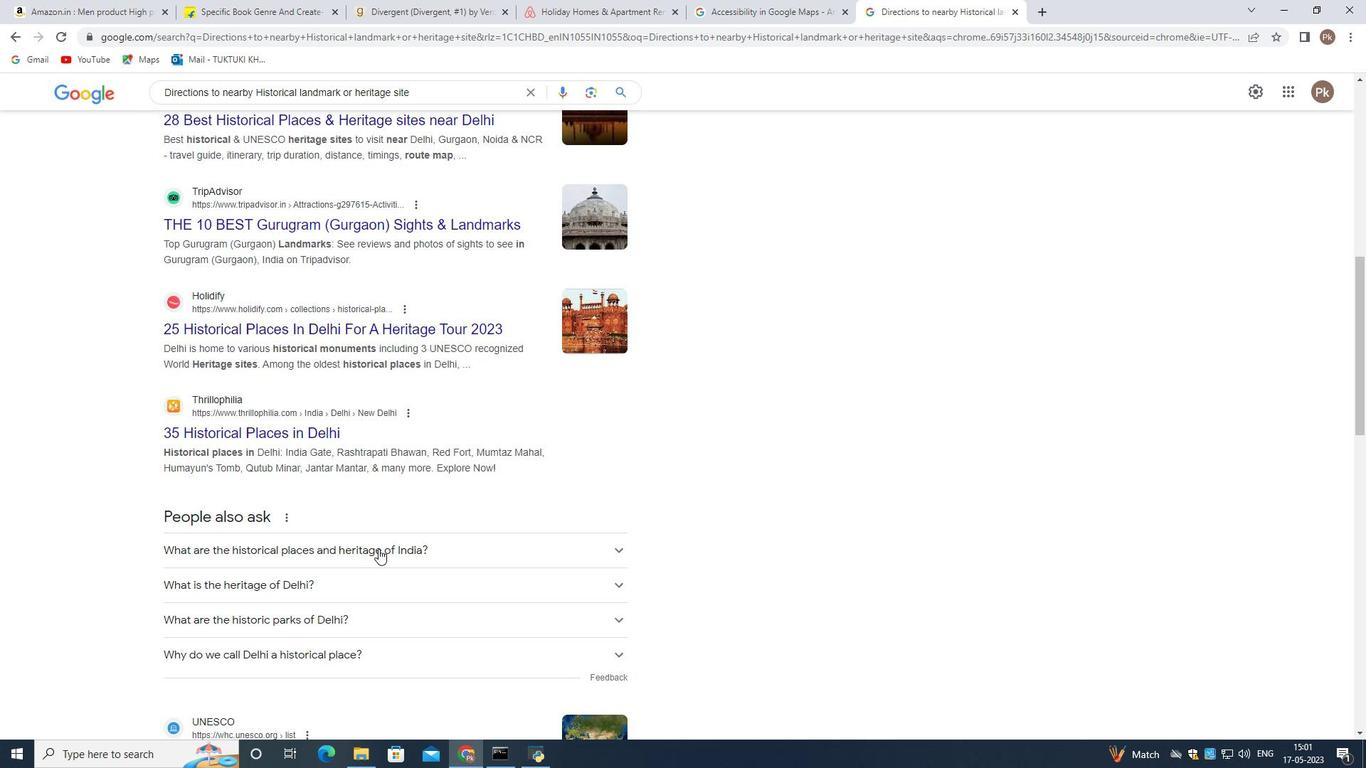 
Action: Mouse scrolled (363, 558) with delta (0, 0)
Screenshot: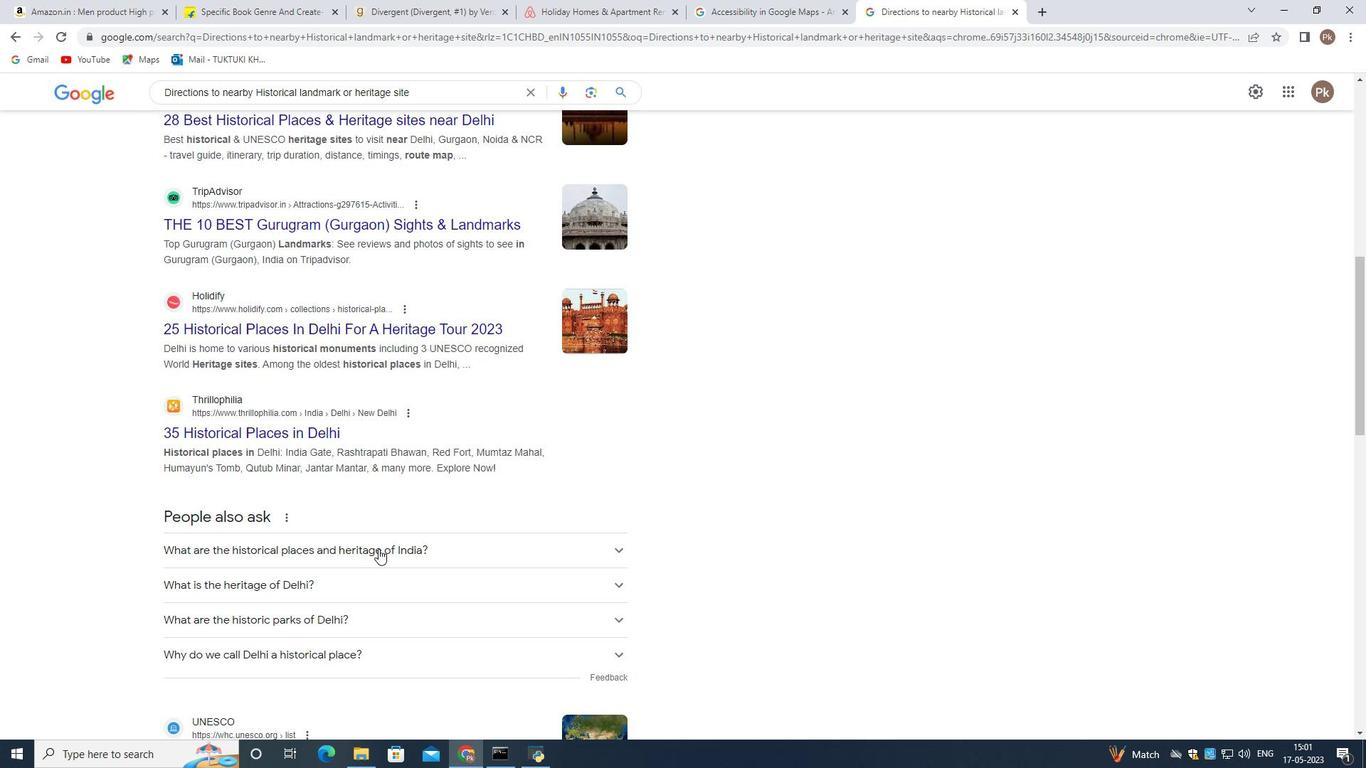 
Action: Mouse moved to (363, 559)
Screenshot: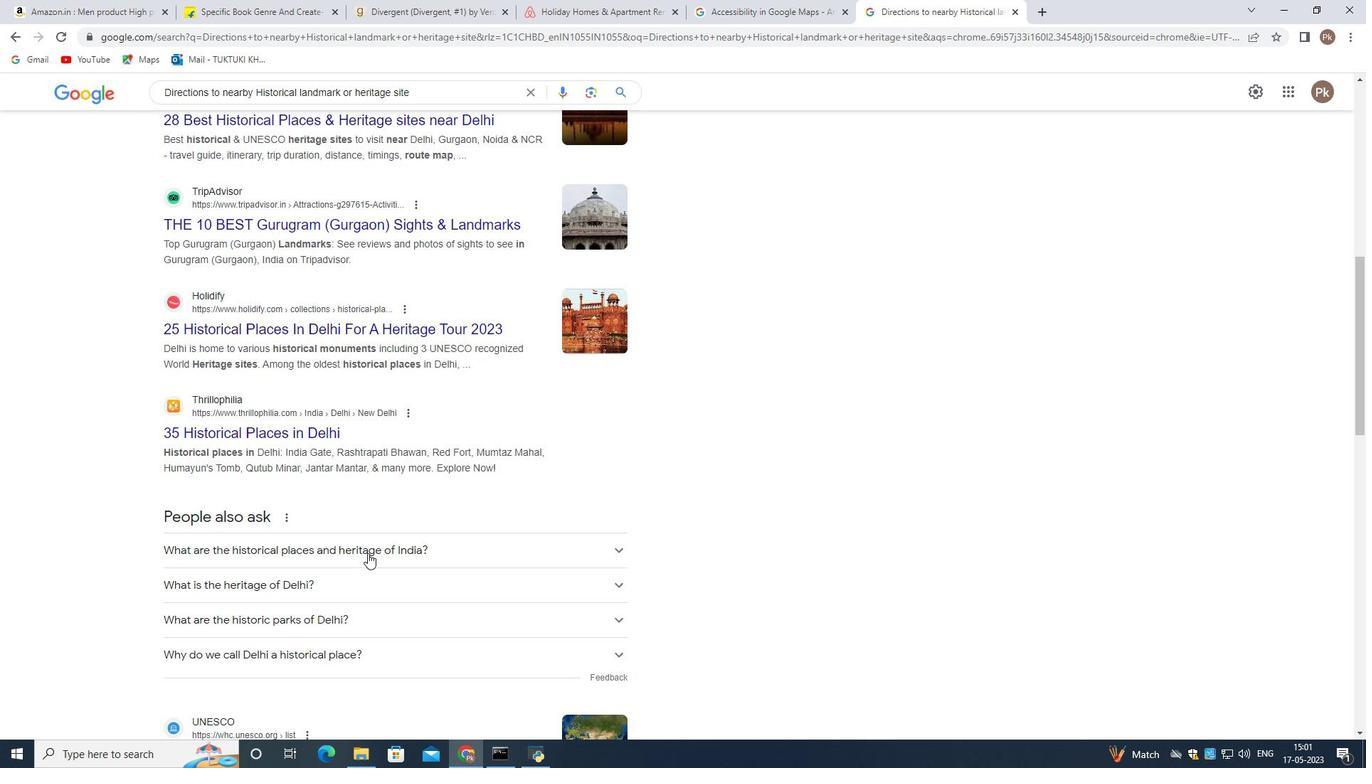 
Action: Mouse scrolled (363, 558) with delta (0, 0)
Screenshot: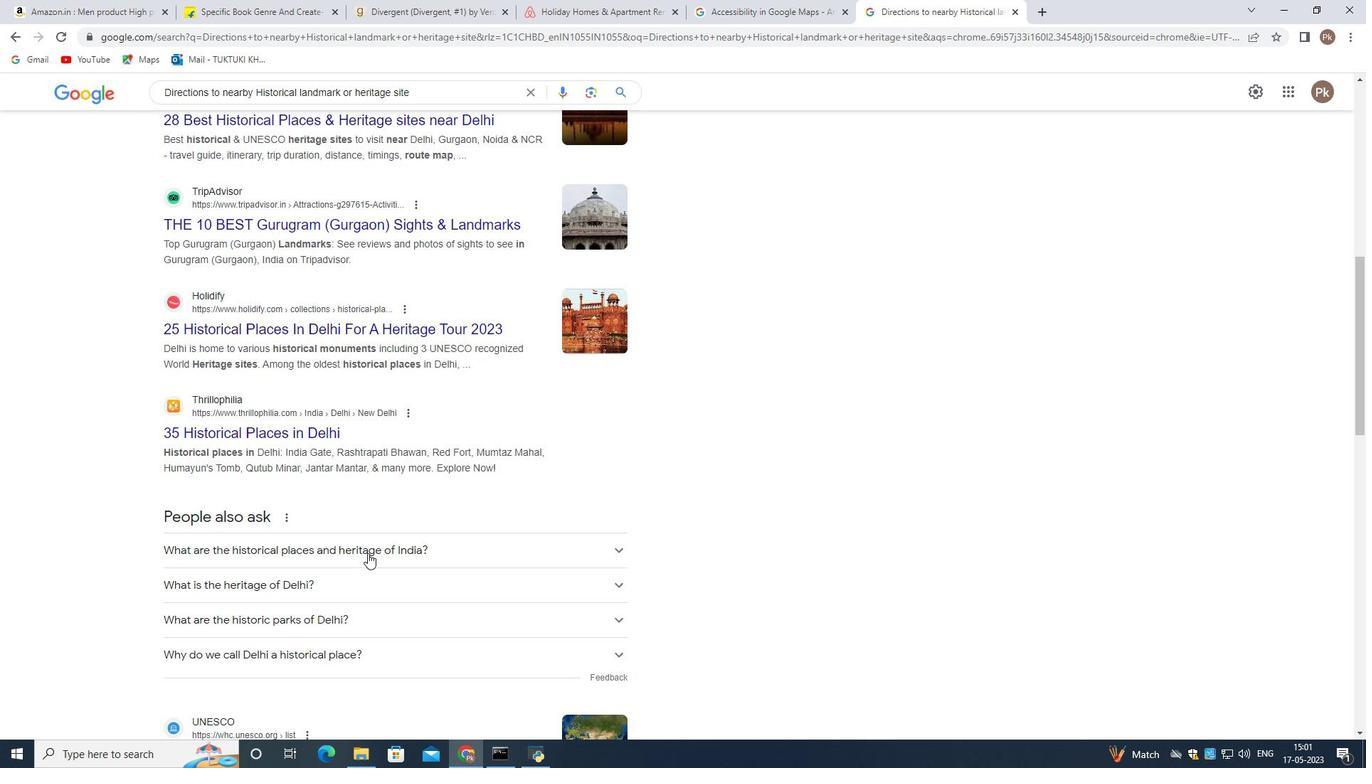 
Action: Mouse moved to (361, 560)
Screenshot: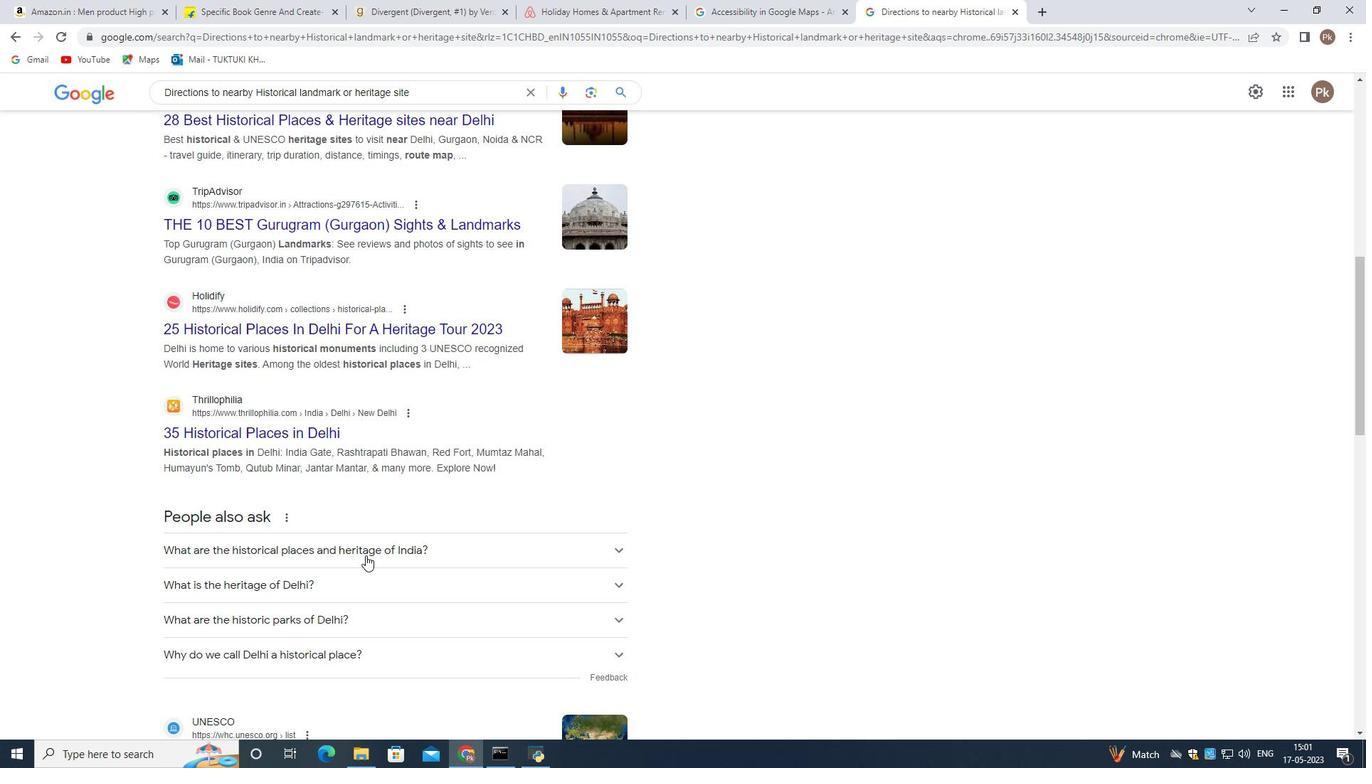 
Action: Mouse scrolled (361, 560) with delta (0, 0)
Screenshot: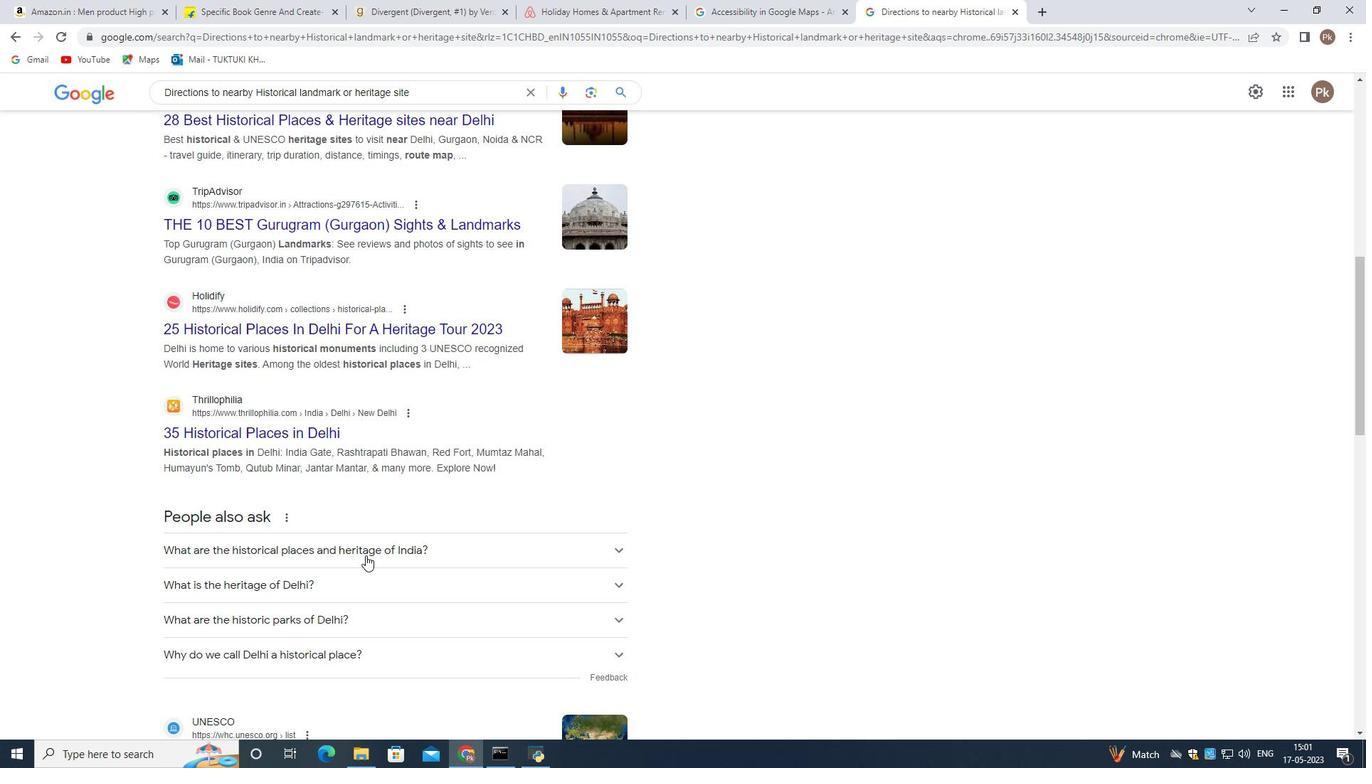 
Action: Mouse moved to (332, 503)
Screenshot: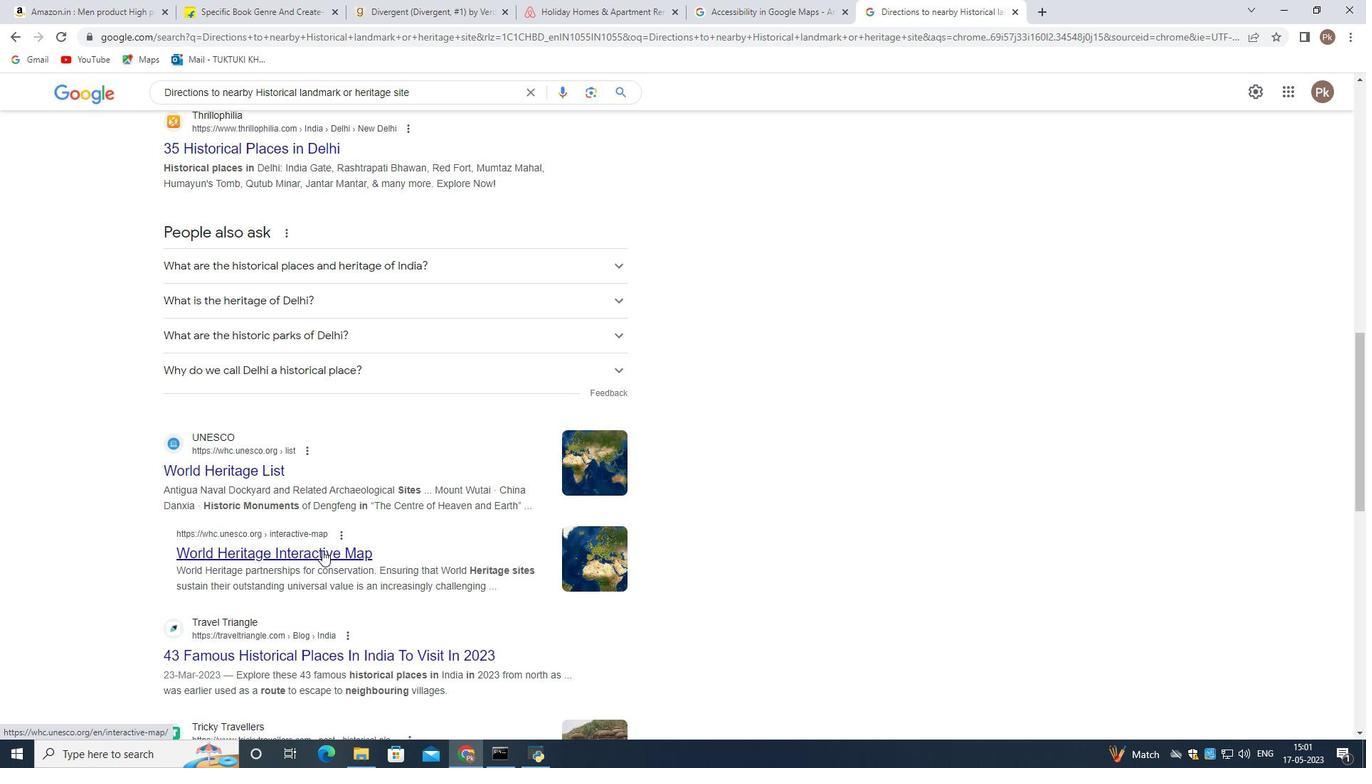 
Action: Mouse scrolled (332, 502) with delta (0, 0)
Screenshot: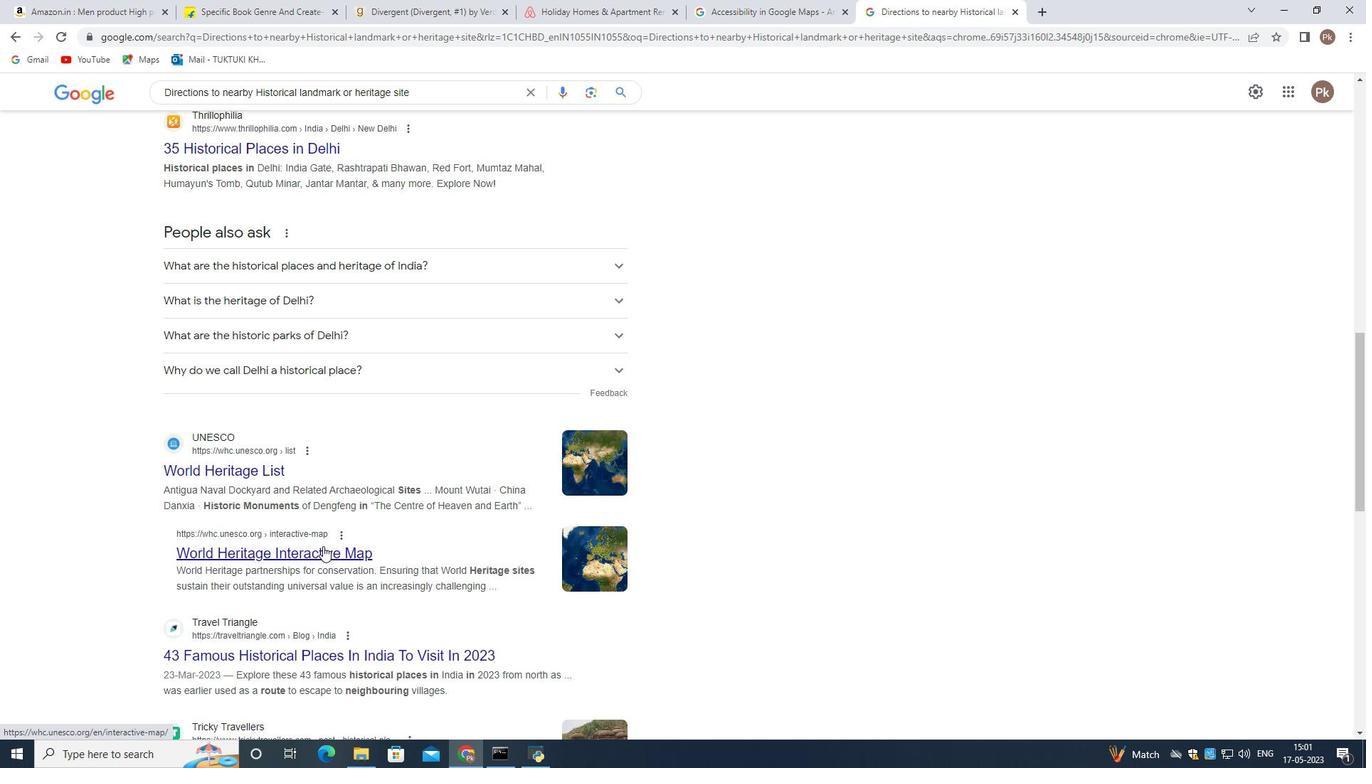 
Action: Mouse scrolled (332, 502) with delta (0, 0)
Screenshot: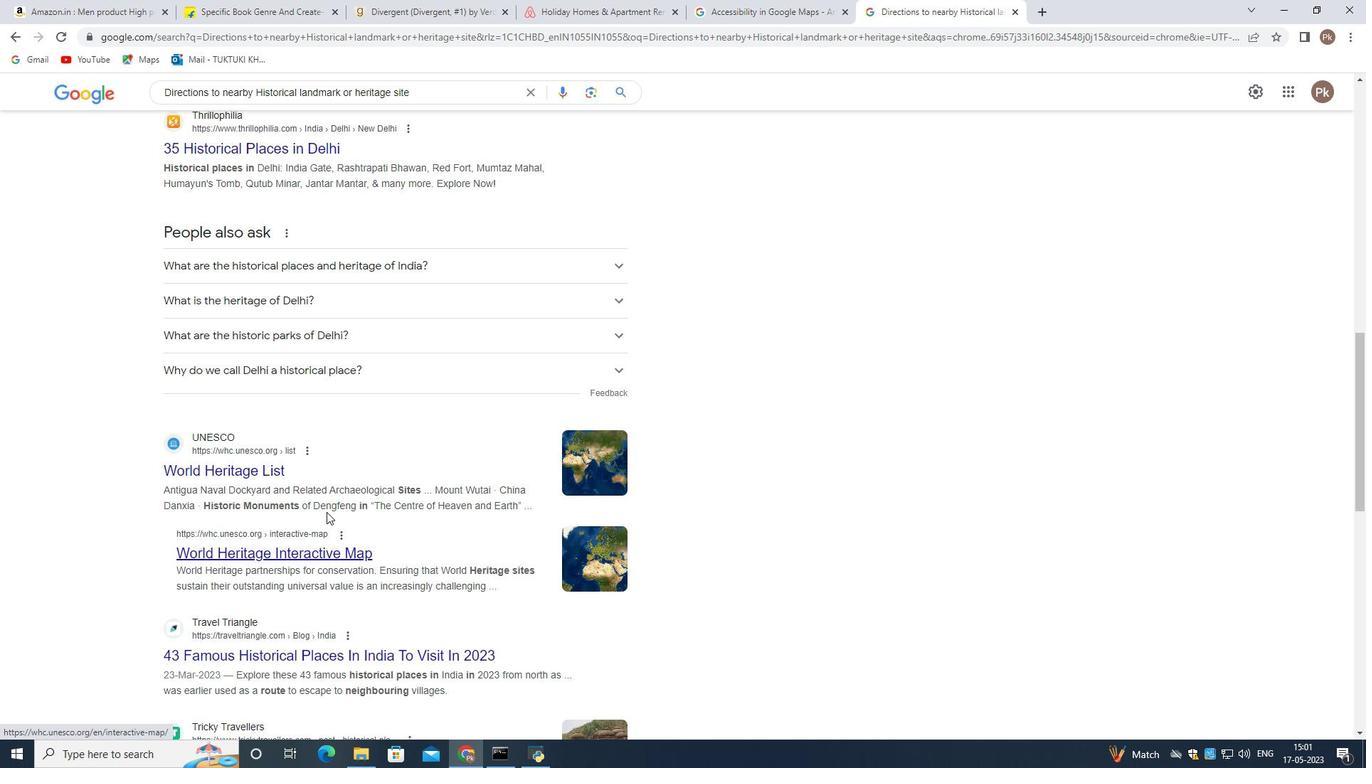 
Action: Mouse scrolled (332, 502) with delta (0, 0)
Screenshot: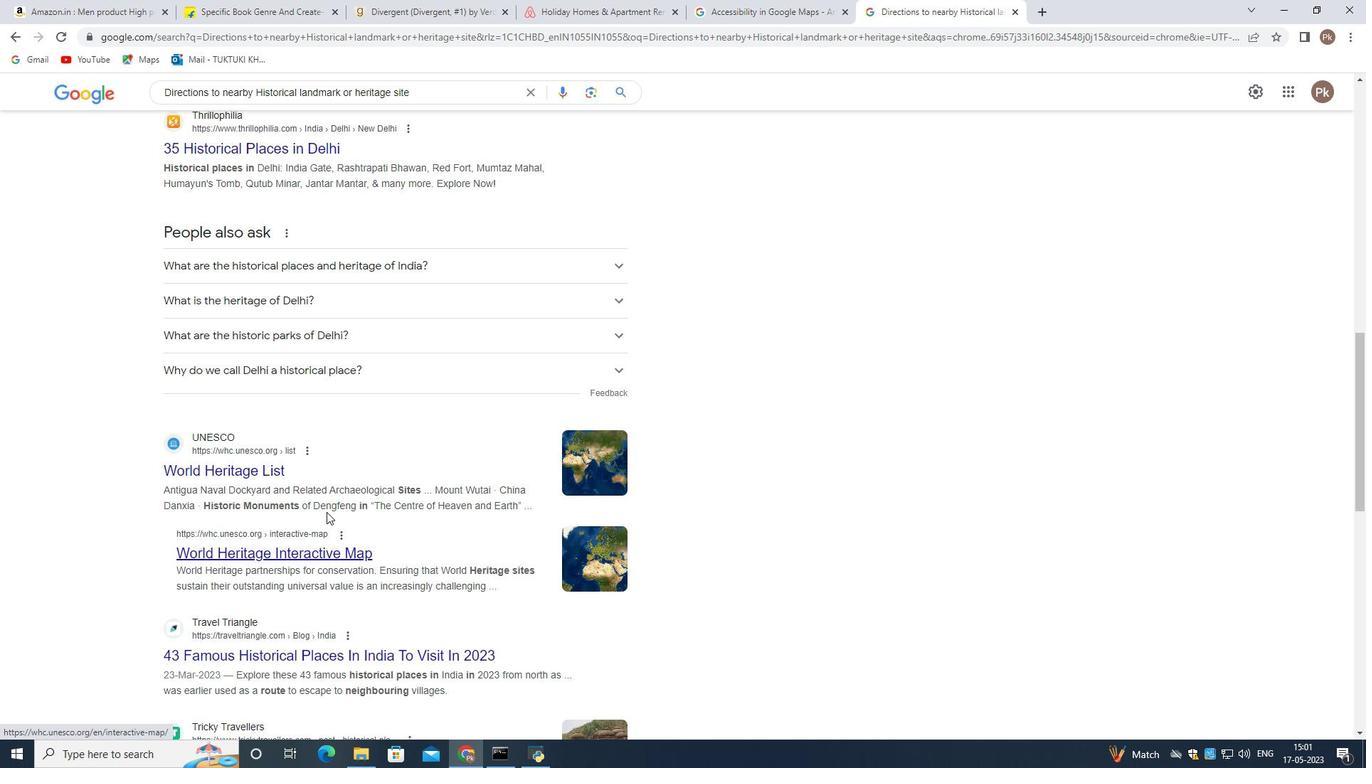 
Action: Mouse scrolled (332, 502) with delta (0, 0)
Screenshot: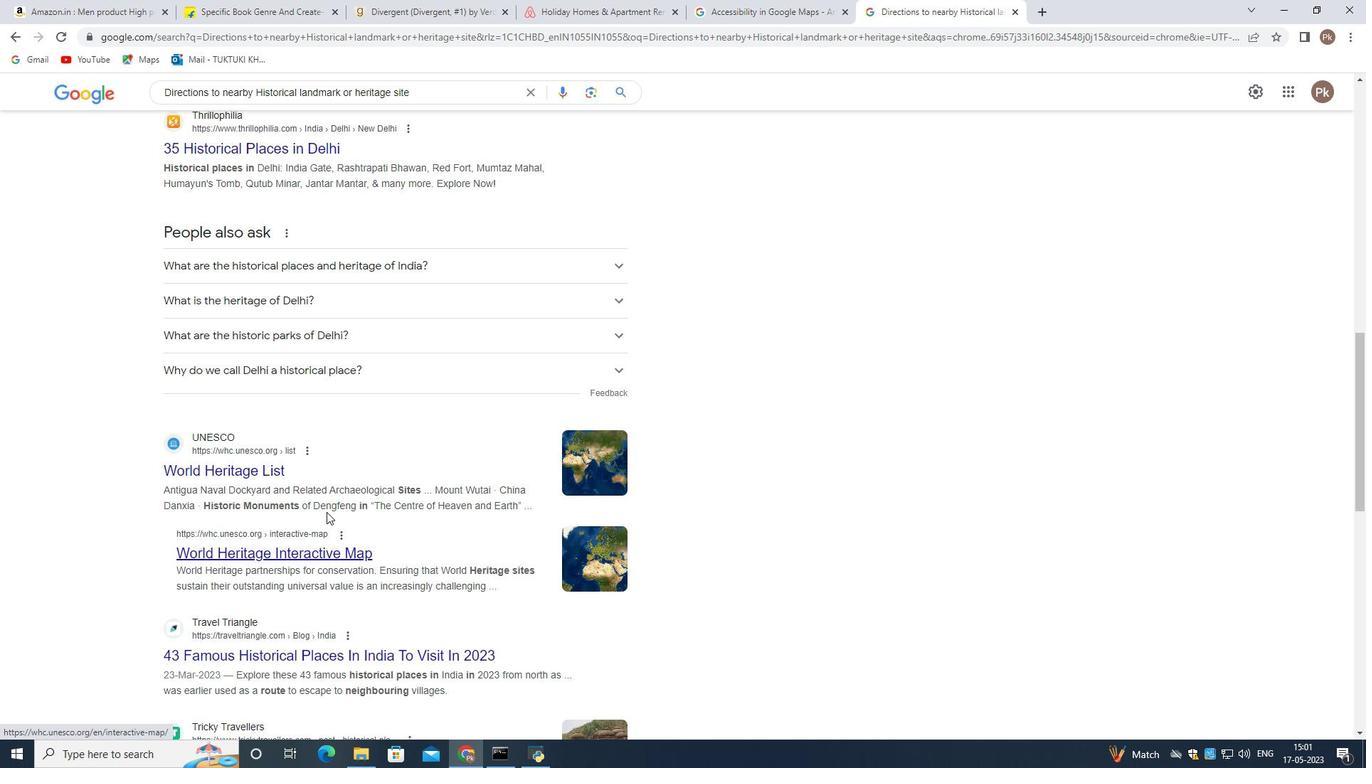
Action: Mouse scrolled (332, 502) with delta (0, 0)
Screenshot: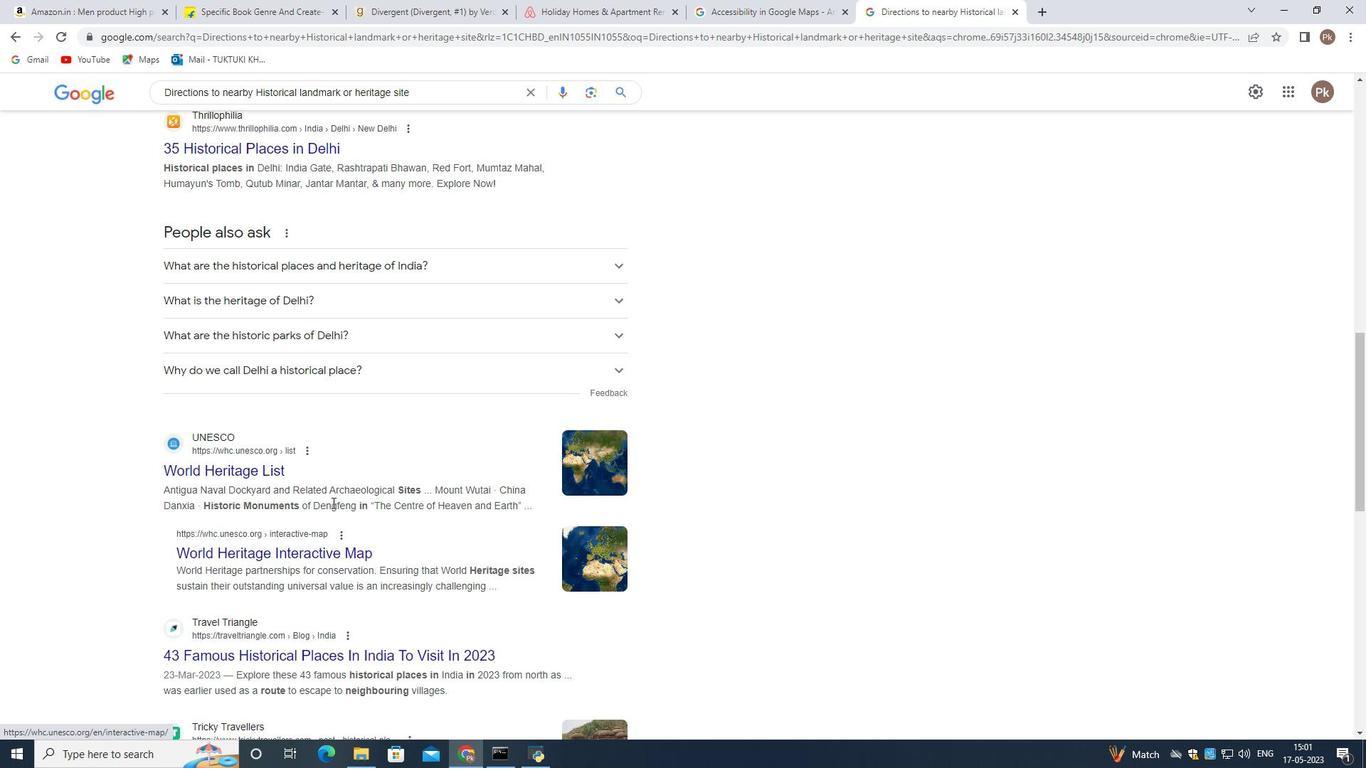 
Action: Mouse moved to (334, 514)
Screenshot: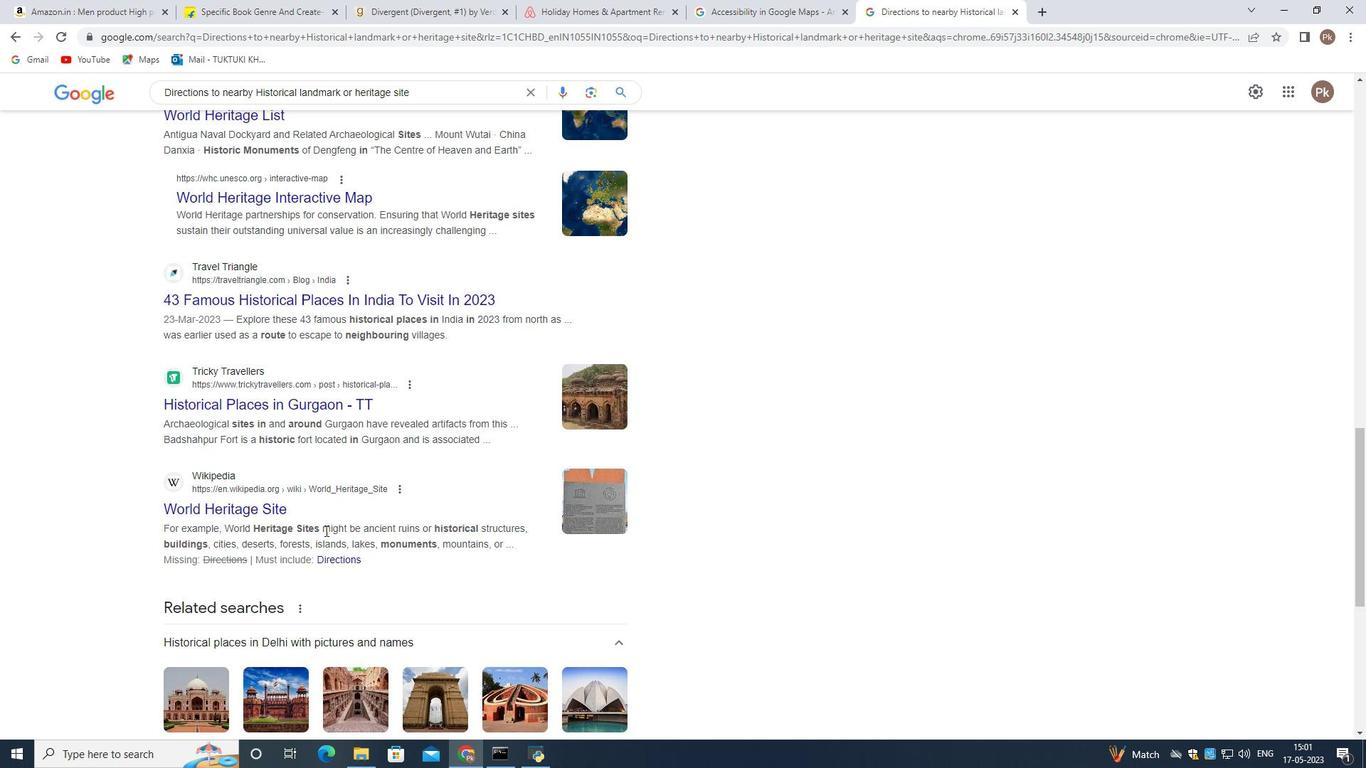 
Action: Mouse scrolled (334, 513) with delta (0, 0)
Screenshot: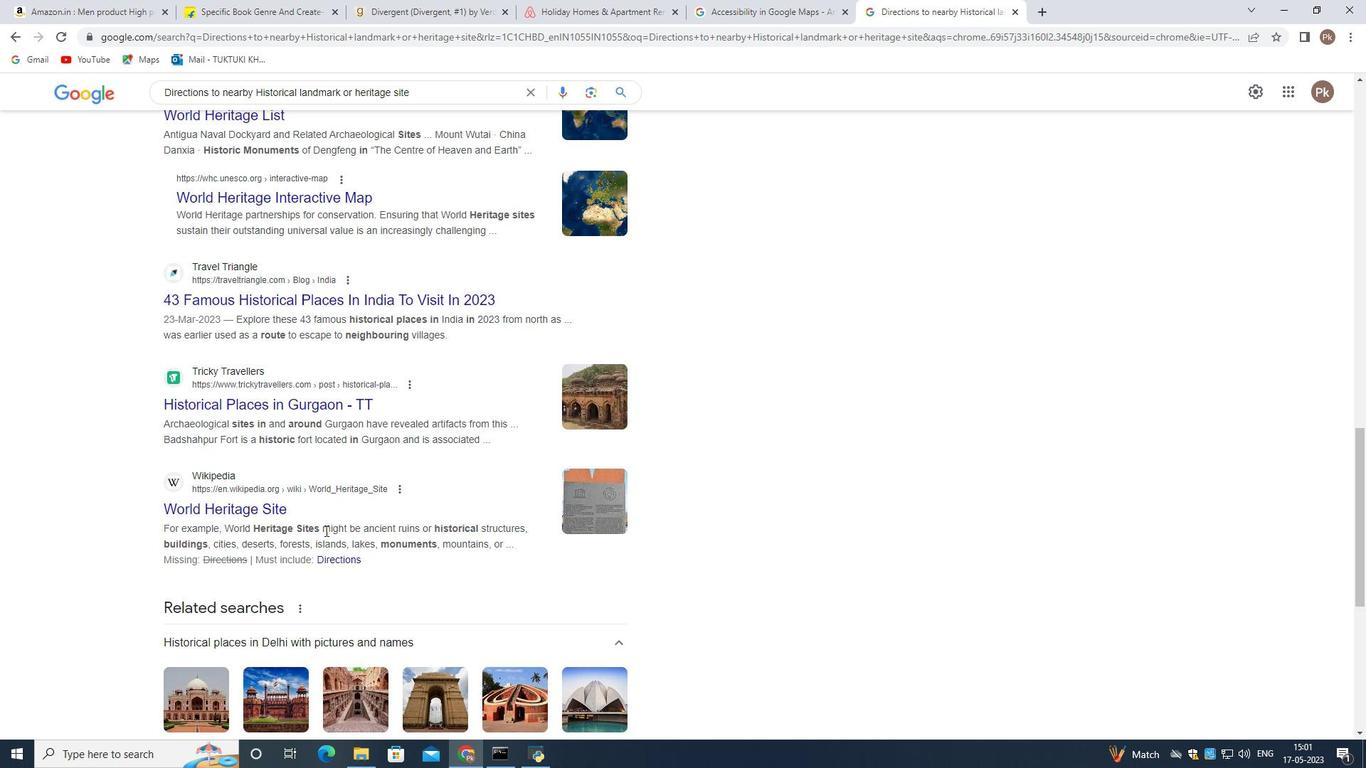 
Action: Mouse scrolled (334, 513) with delta (0, 0)
Screenshot: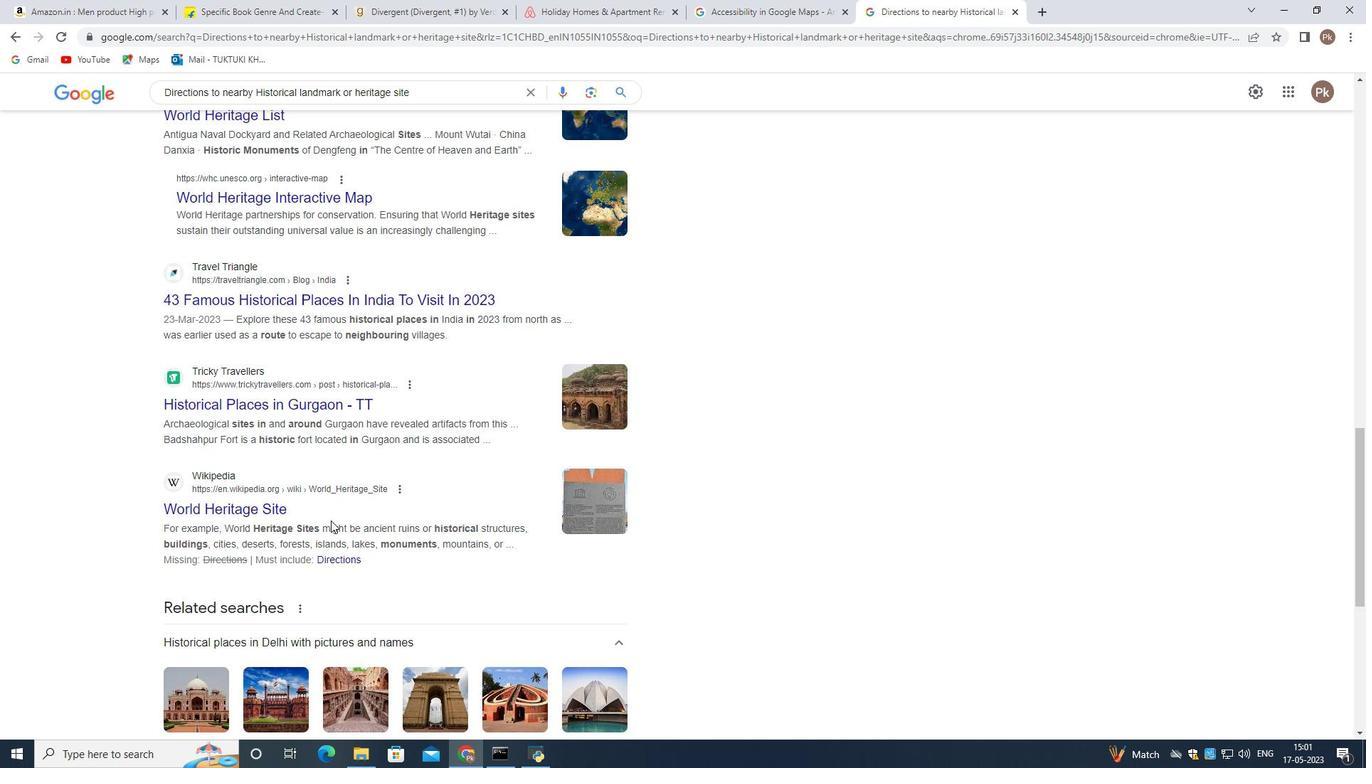 
Action: Mouse scrolled (334, 513) with delta (0, 0)
Screenshot: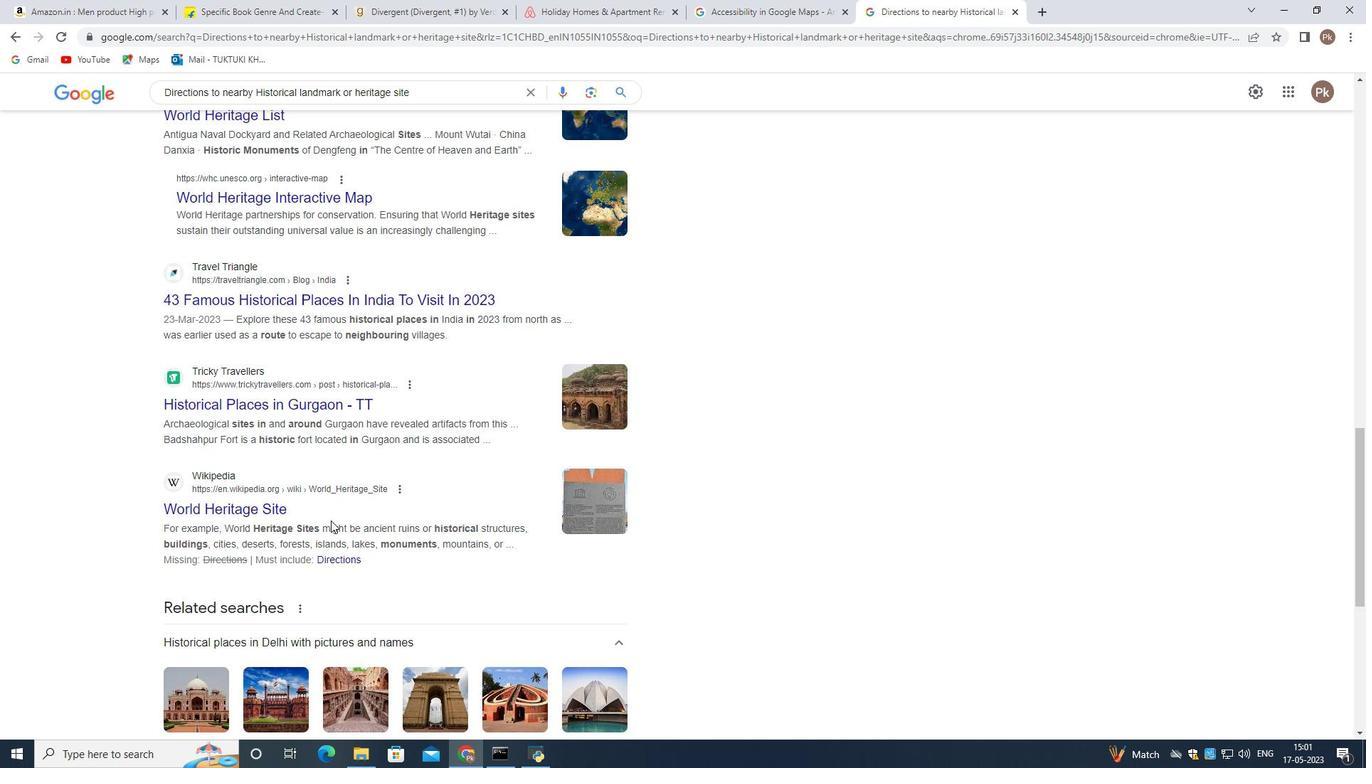 
Action: Mouse scrolled (334, 513) with delta (0, 0)
Screenshot: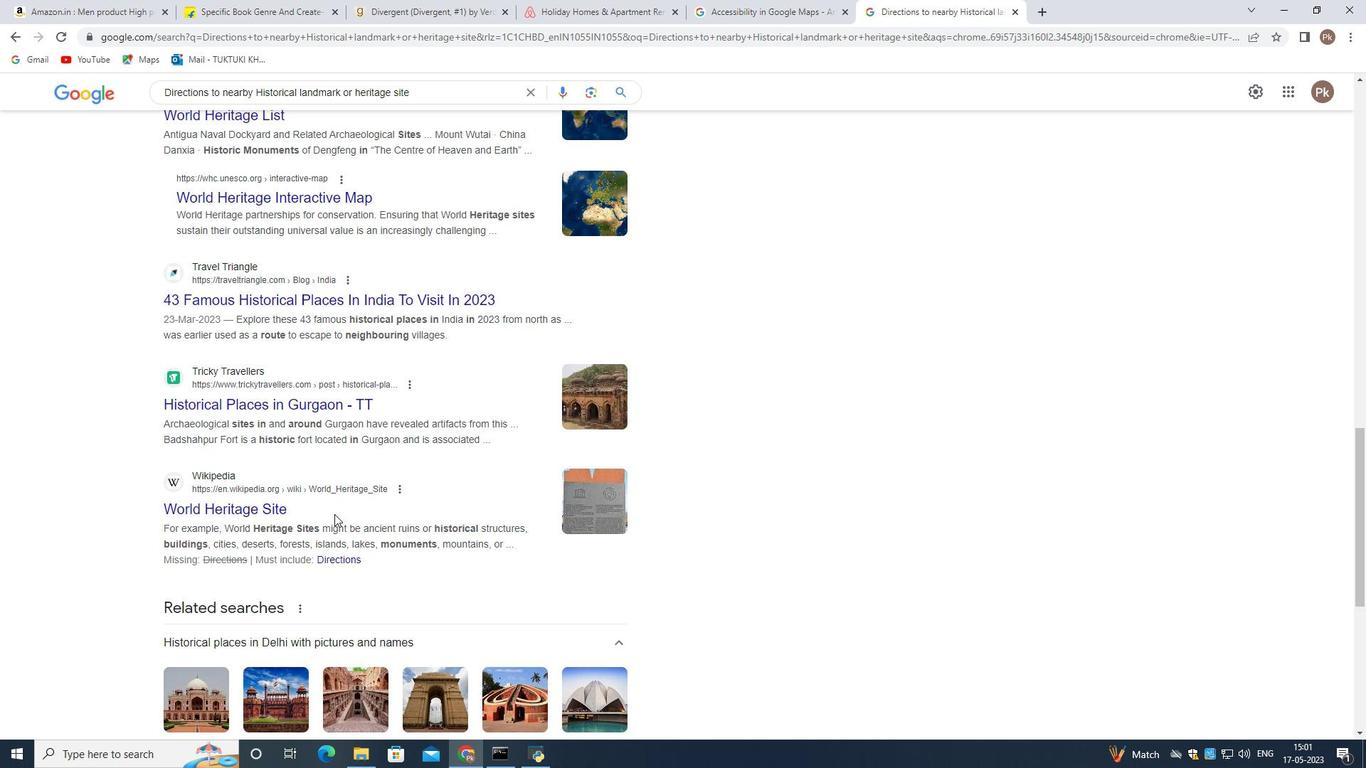 
Action: Mouse moved to (292, 587)
Screenshot: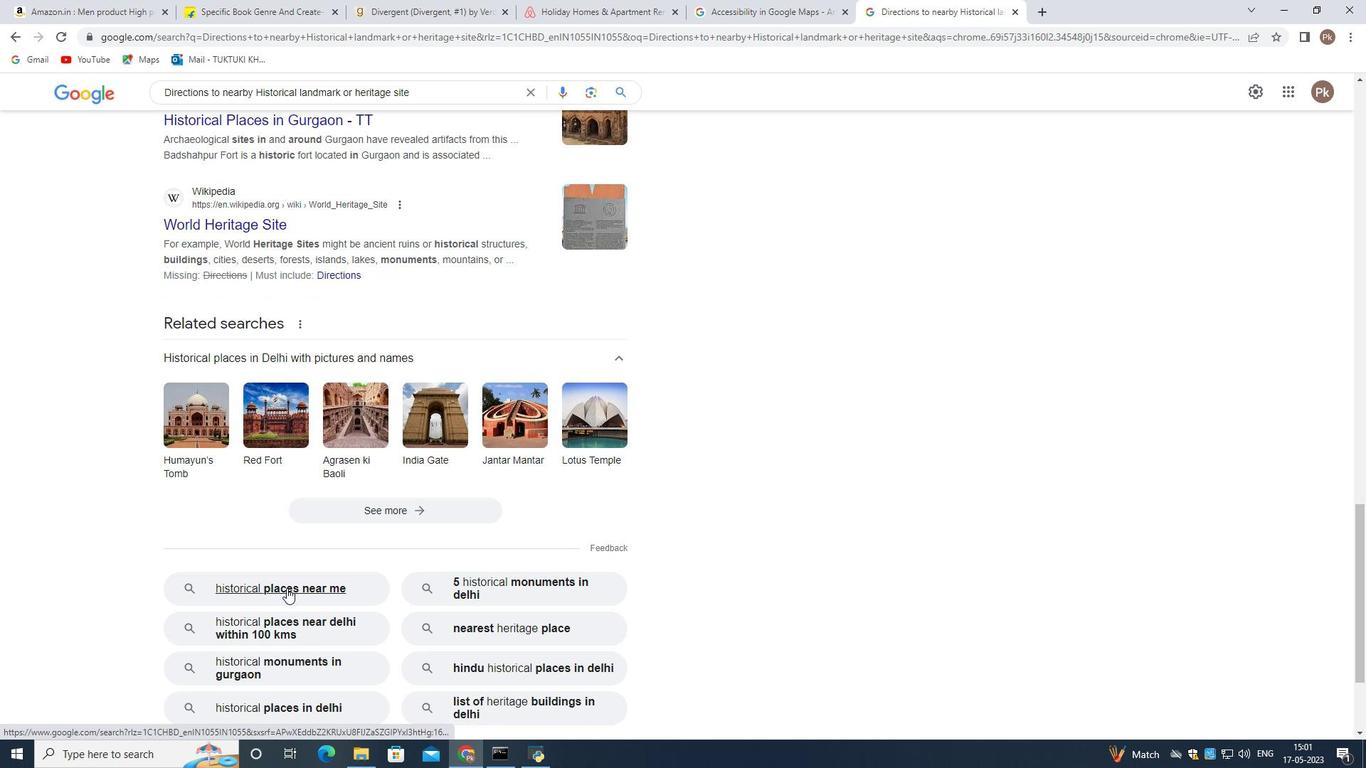 
Action: Mouse pressed left at (292, 587)
Screenshot: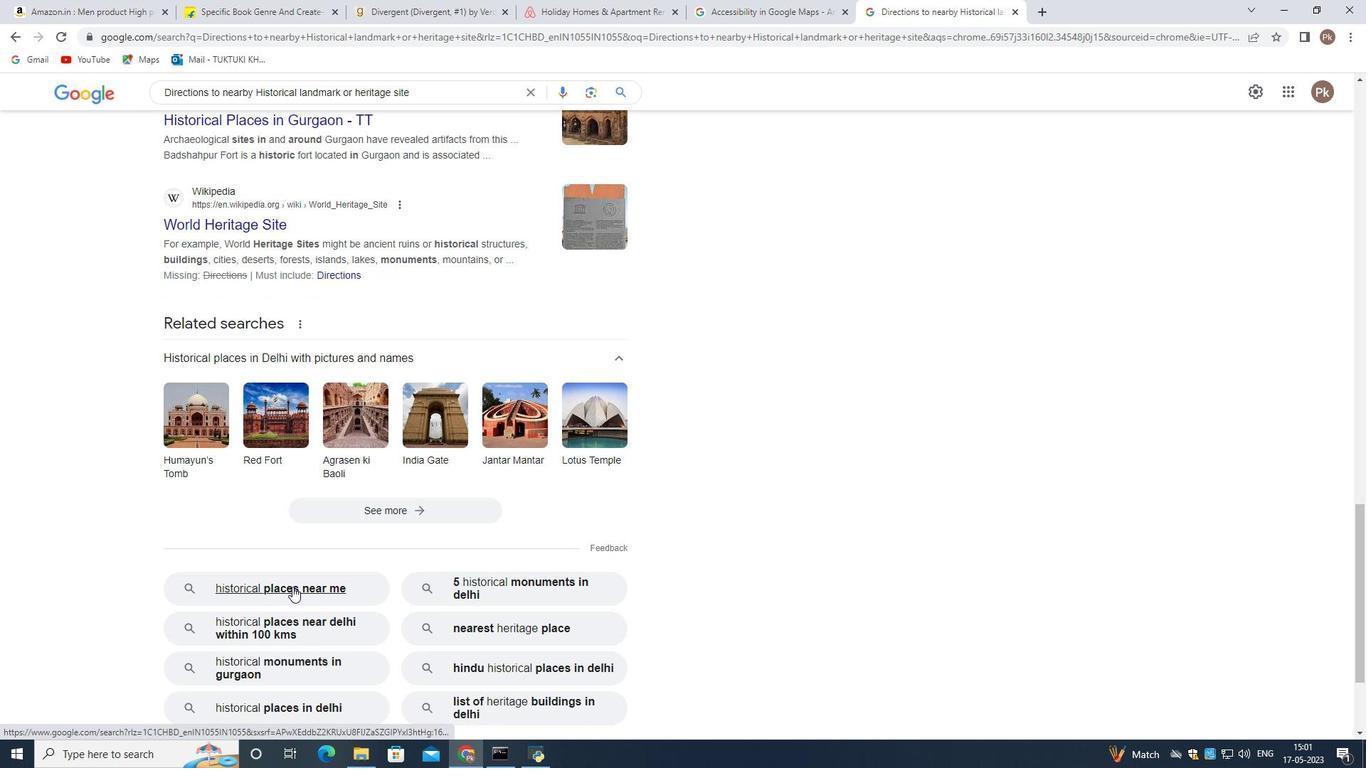 
Action: Mouse moved to (336, 338)
Screenshot: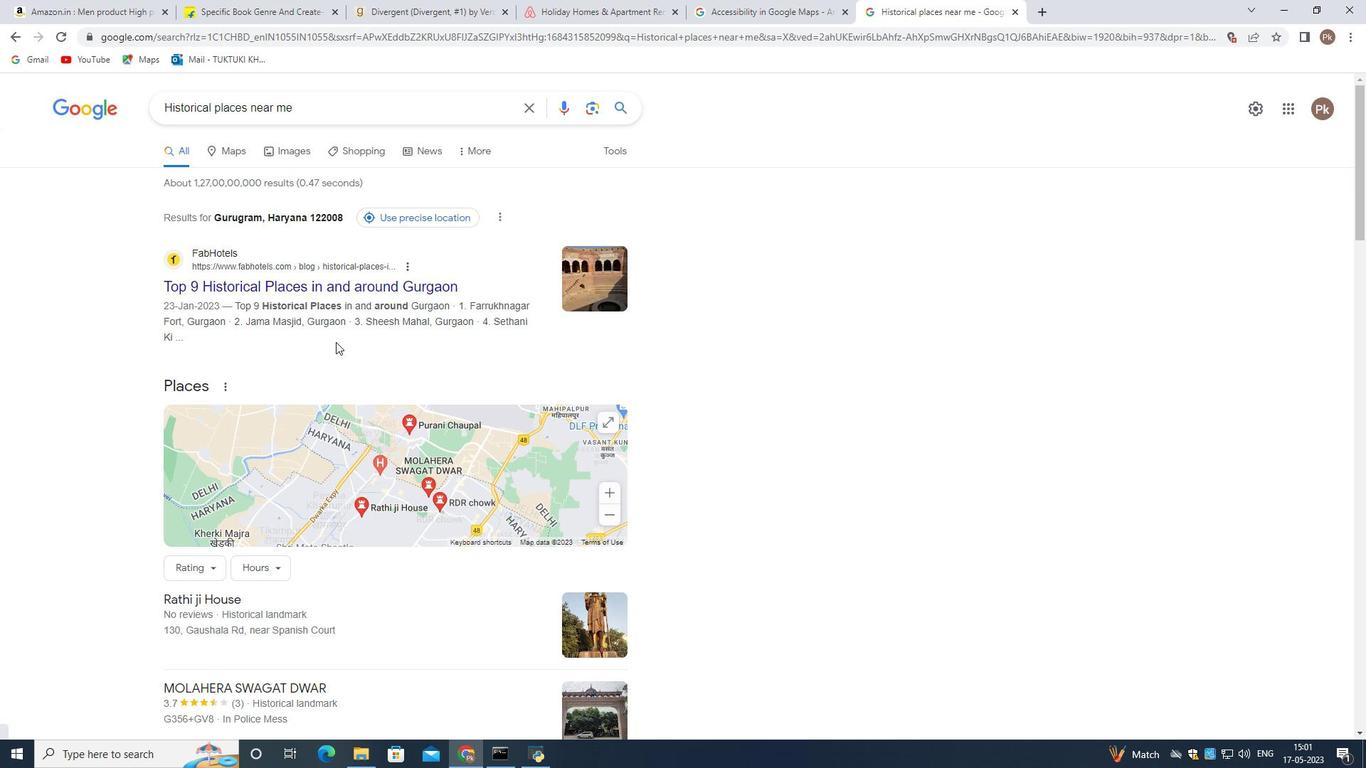 
Action: Mouse scrolled (336, 337) with delta (0, 0)
Screenshot: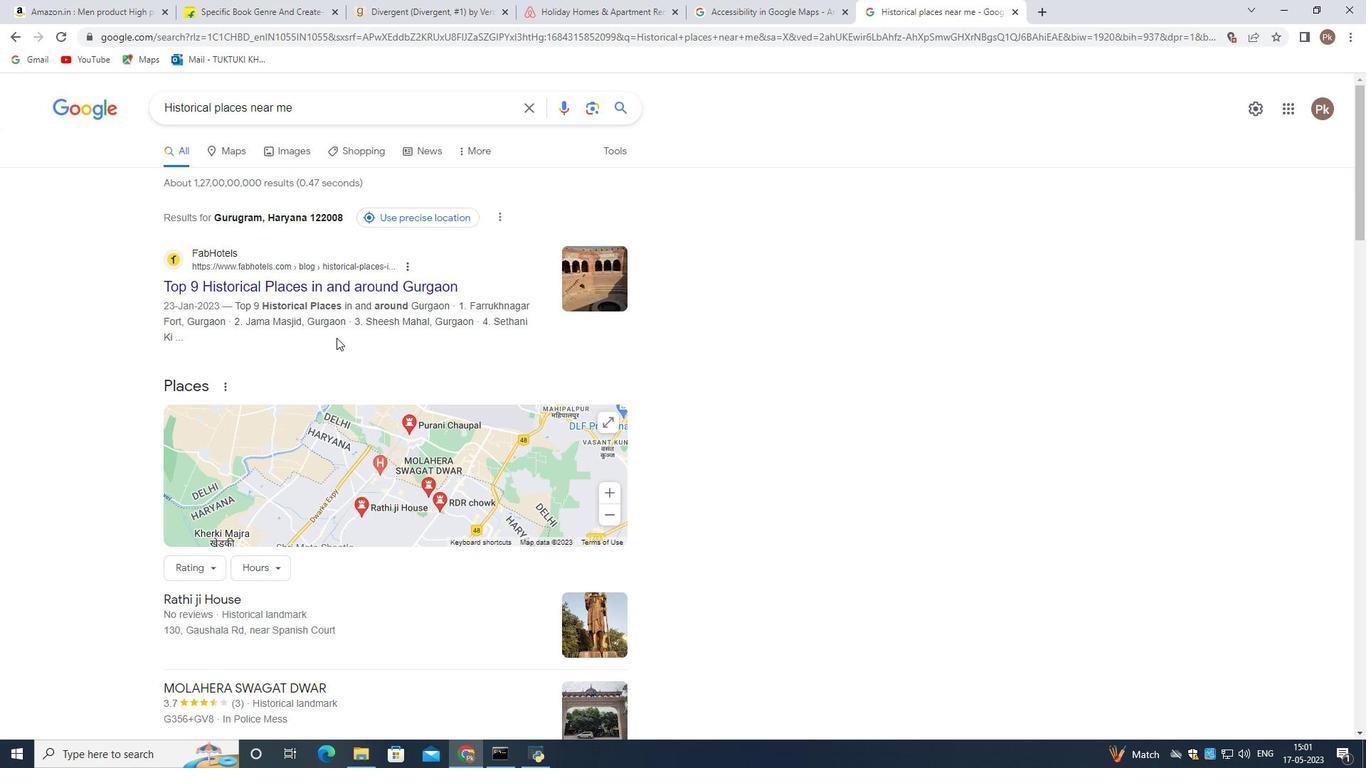 
Action: Mouse scrolled (336, 337) with delta (0, 0)
Screenshot: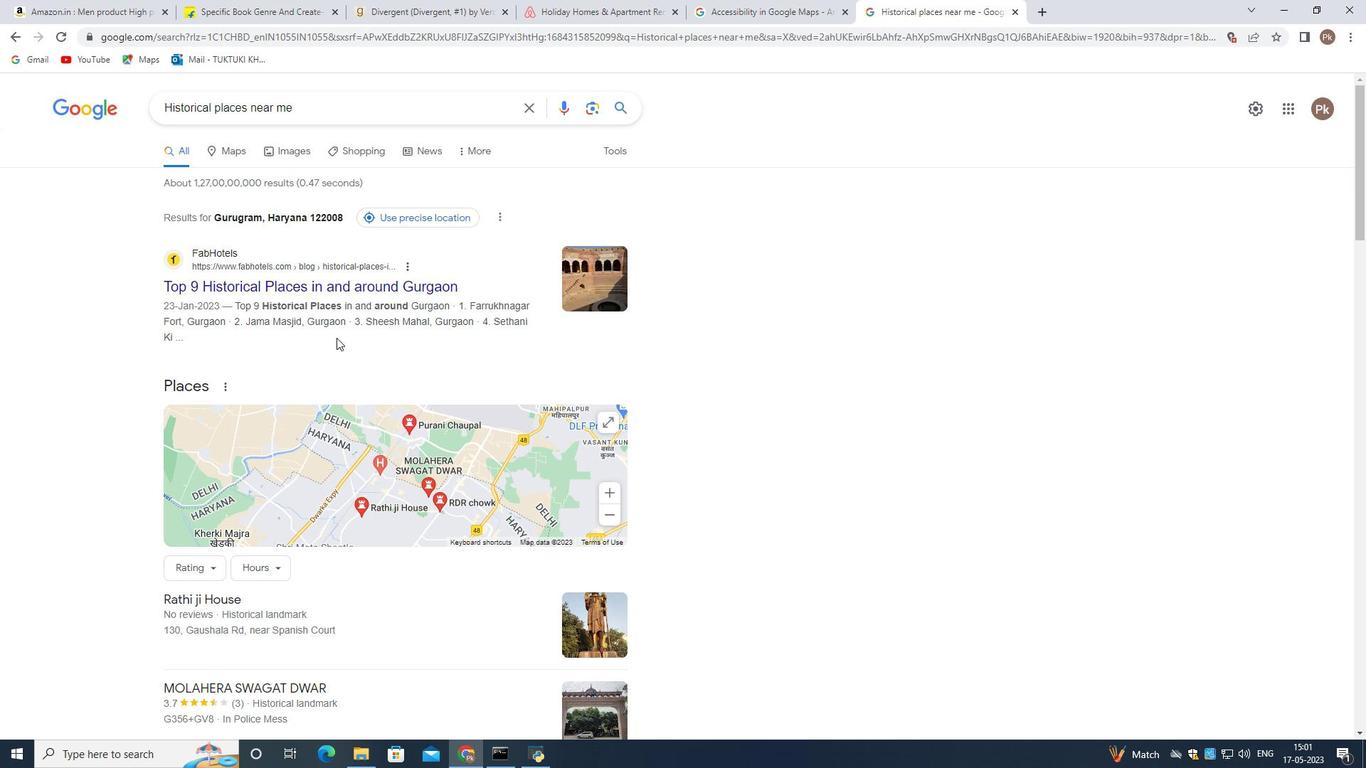 
Action: Mouse scrolled (336, 337) with delta (0, 0)
Screenshot: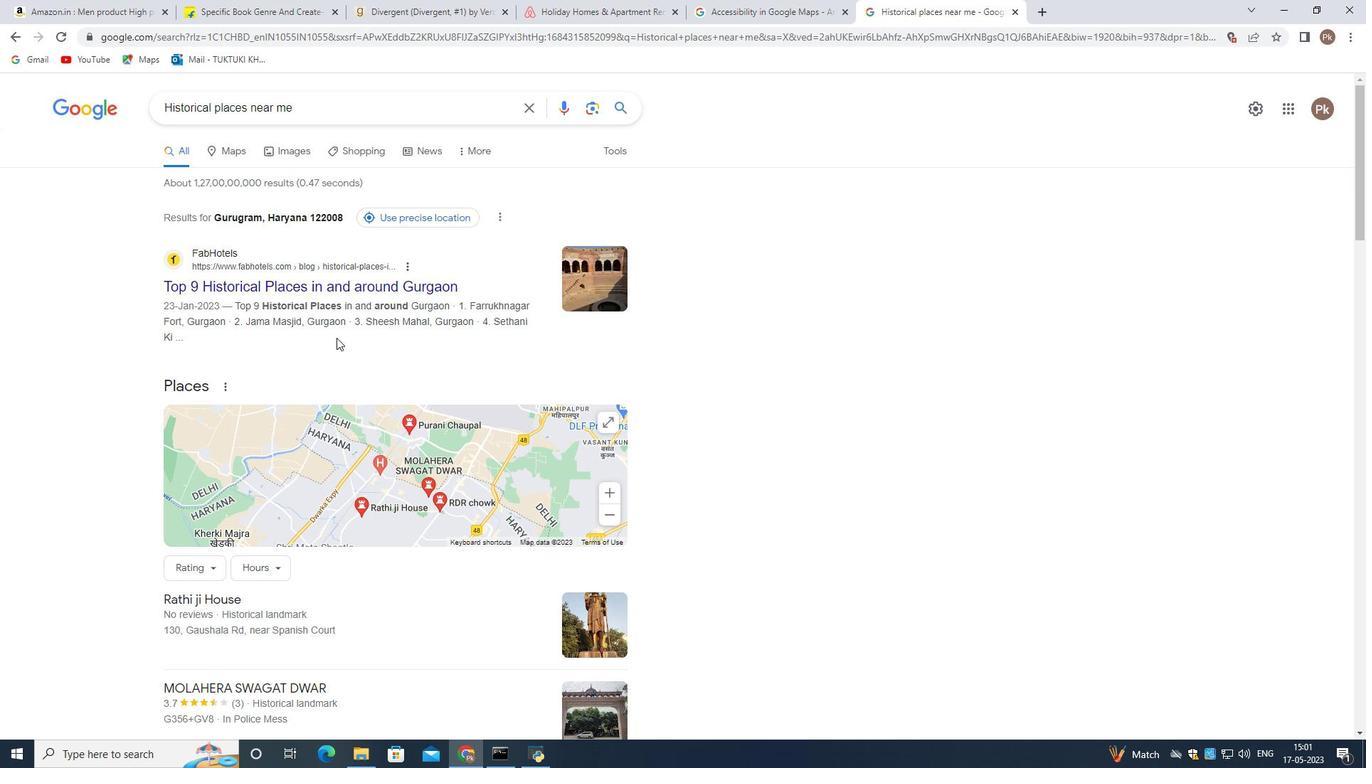 
Action: Mouse moved to (331, 403)
Screenshot: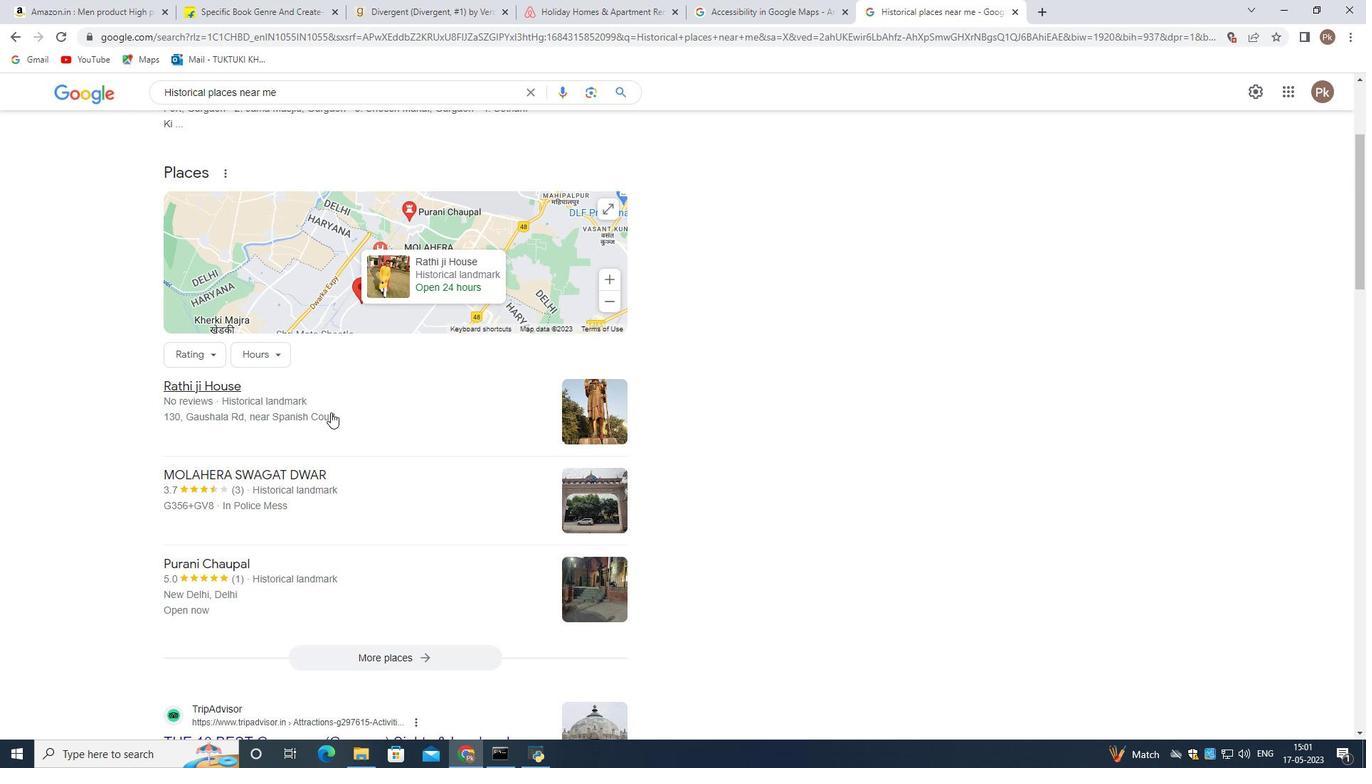 
Action: Mouse scrolled (331, 404) with delta (0, 0)
Screenshot: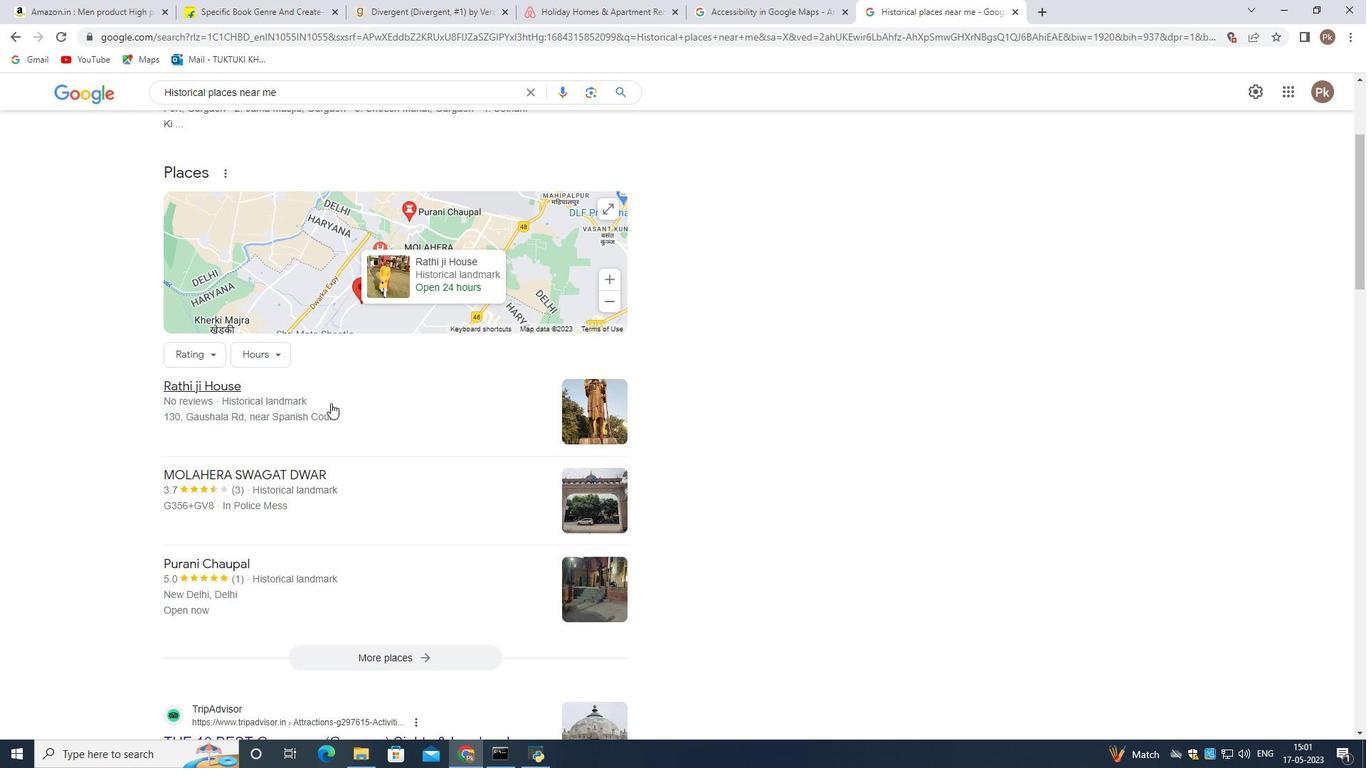 
Action: Mouse scrolled (331, 404) with delta (0, 0)
Screenshot: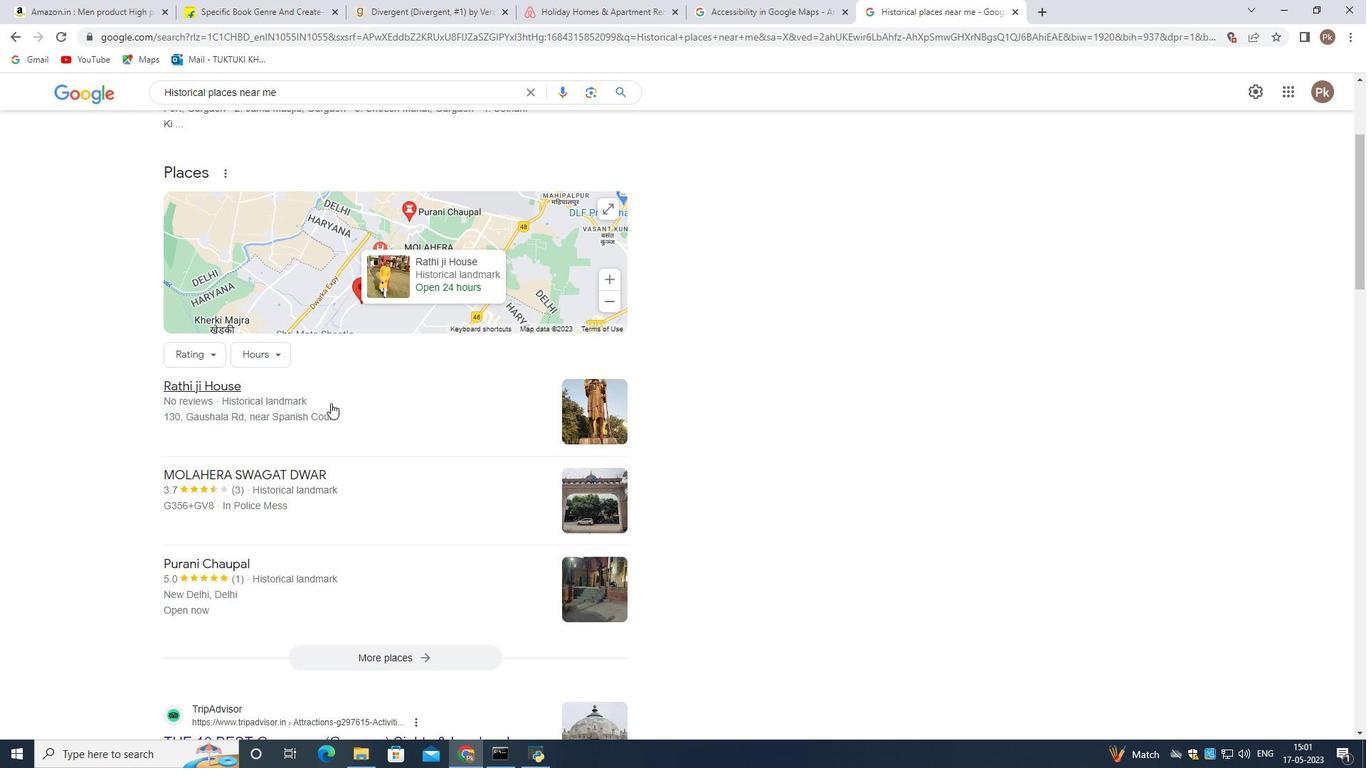 
Action: Mouse moved to (304, 577)
Screenshot: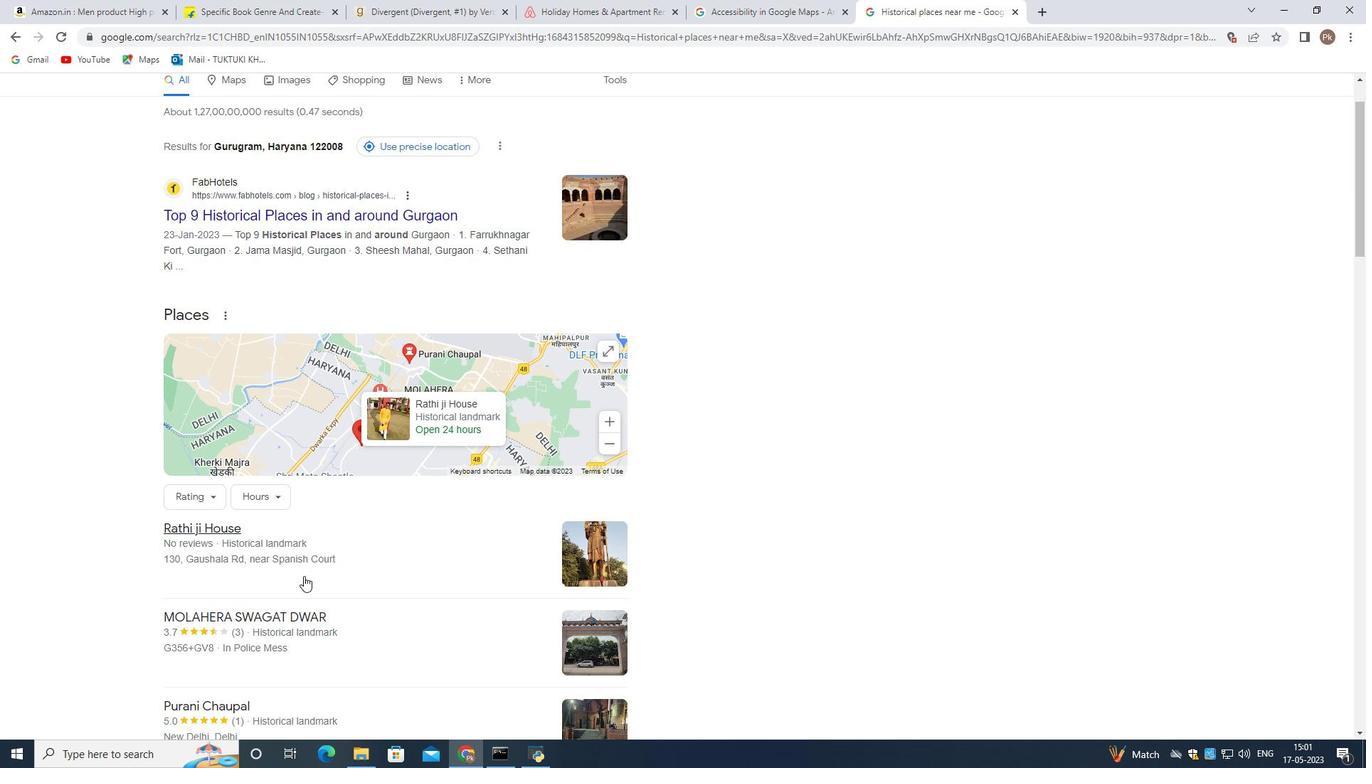 
Action: Mouse scrolled (304, 576) with delta (0, 0)
Screenshot: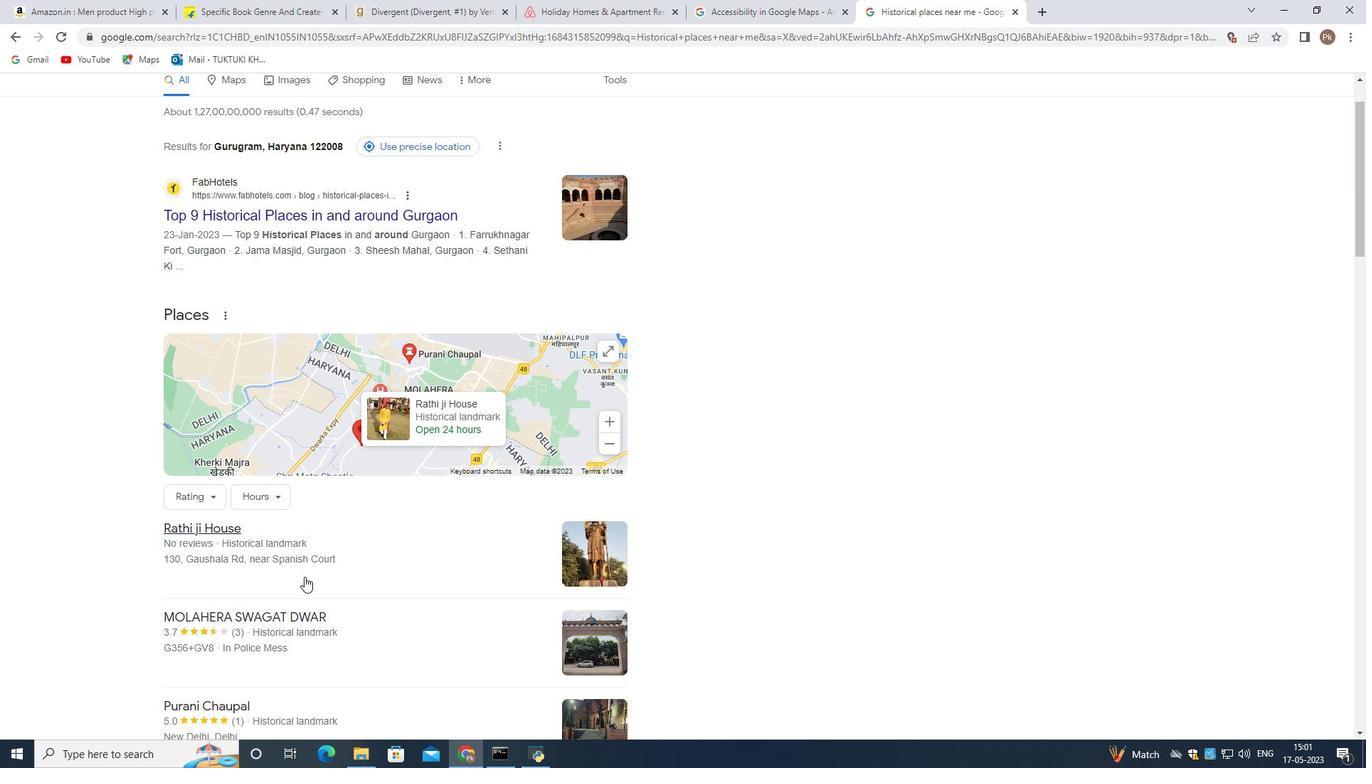 
Action: Mouse moved to (303, 578)
Screenshot: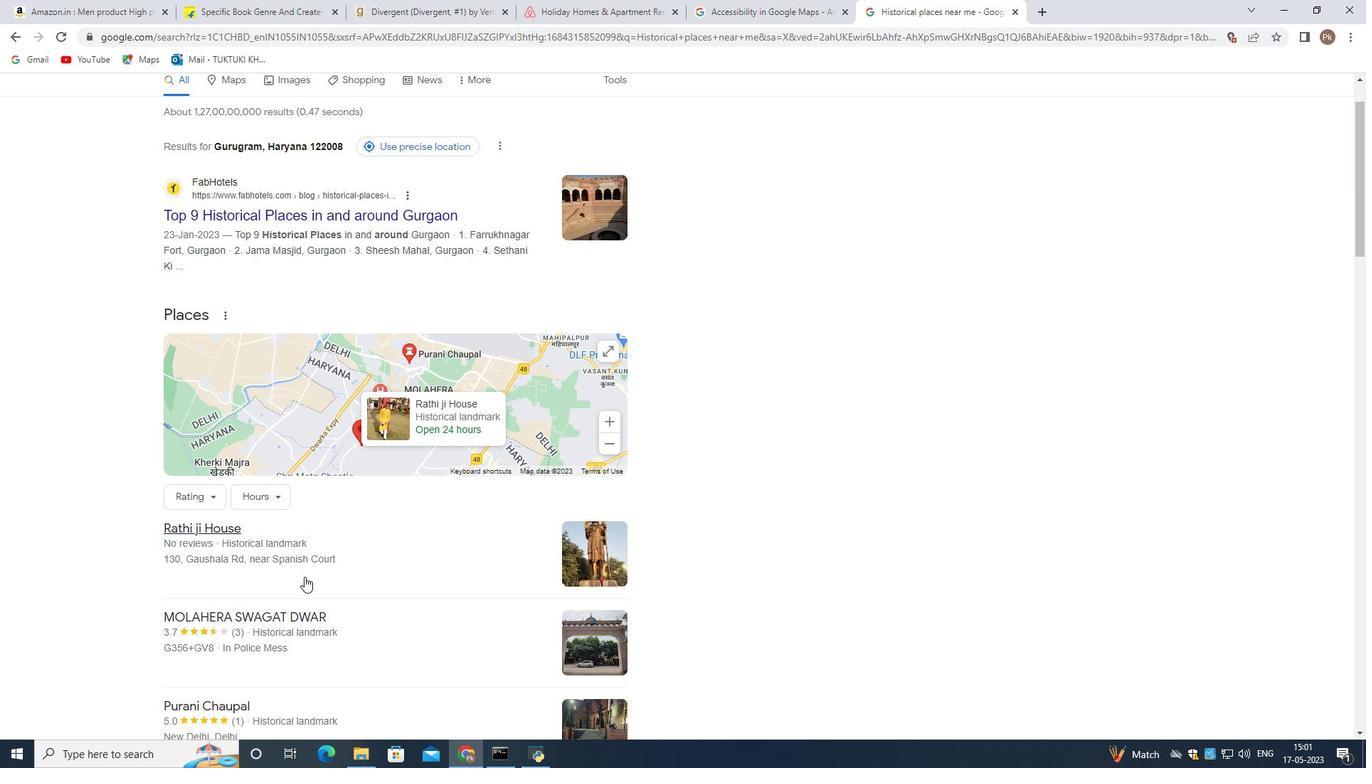 
Action: Mouse scrolled (303, 578) with delta (0, 0)
Screenshot: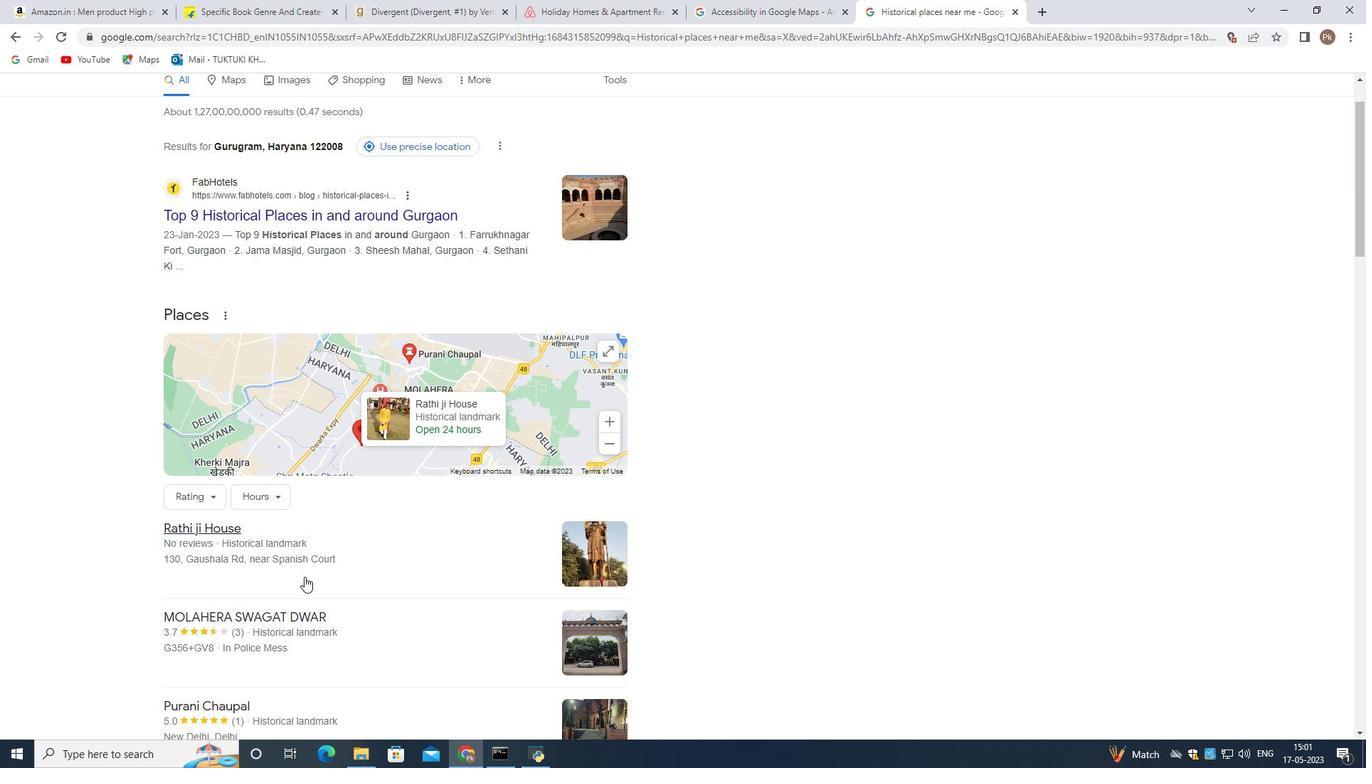 
Action: Mouse moved to (225, 389)
Screenshot: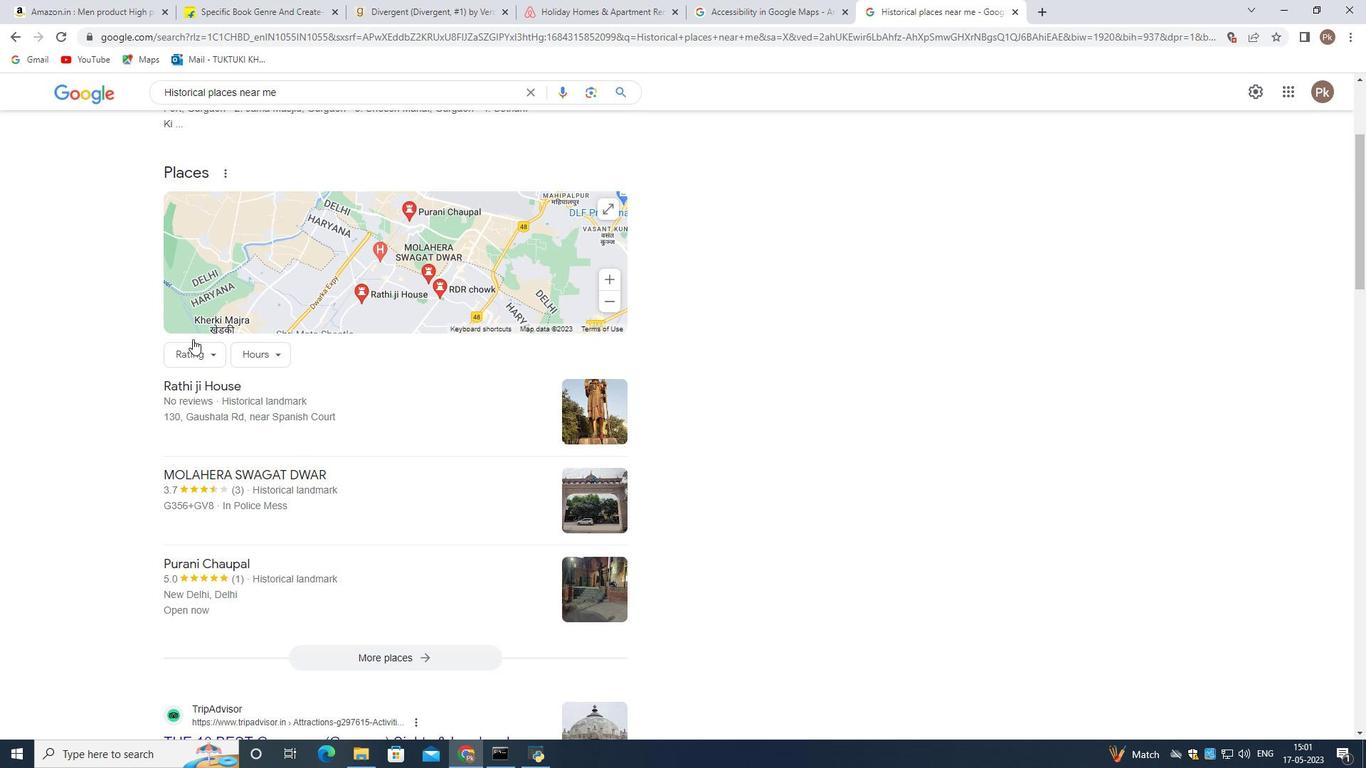 
Action: Mouse pressed left at (225, 389)
Screenshot: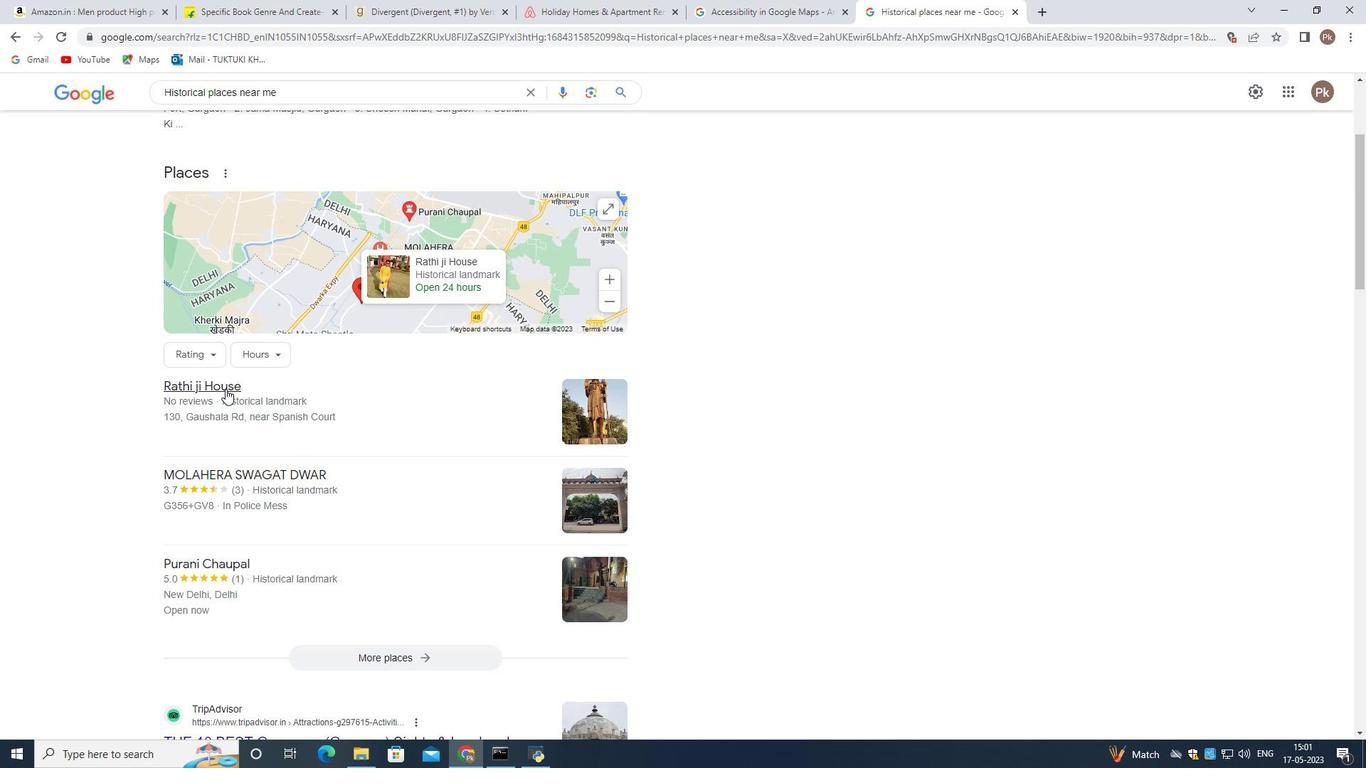 
Action: Mouse moved to (843, 428)
Screenshot: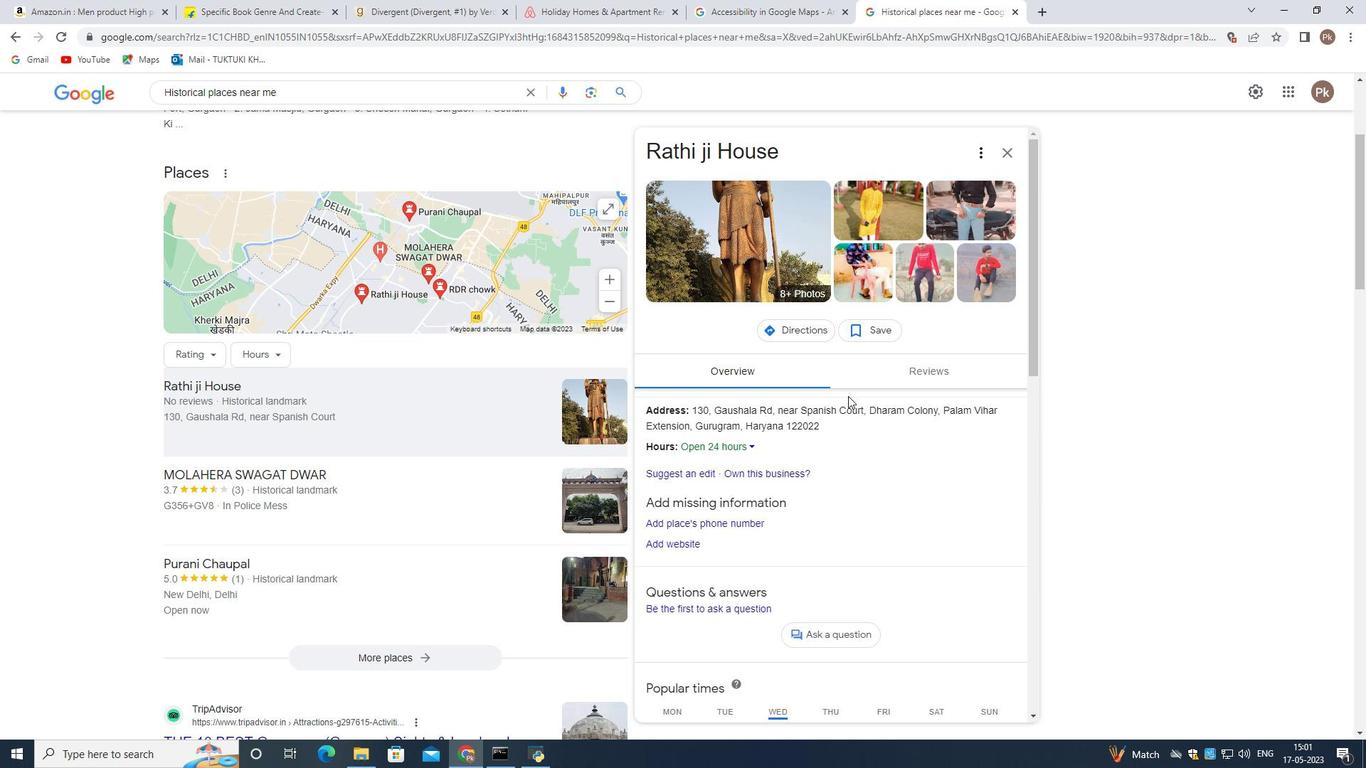 
Action: Mouse scrolled (843, 429) with delta (0, 0)
Screenshot: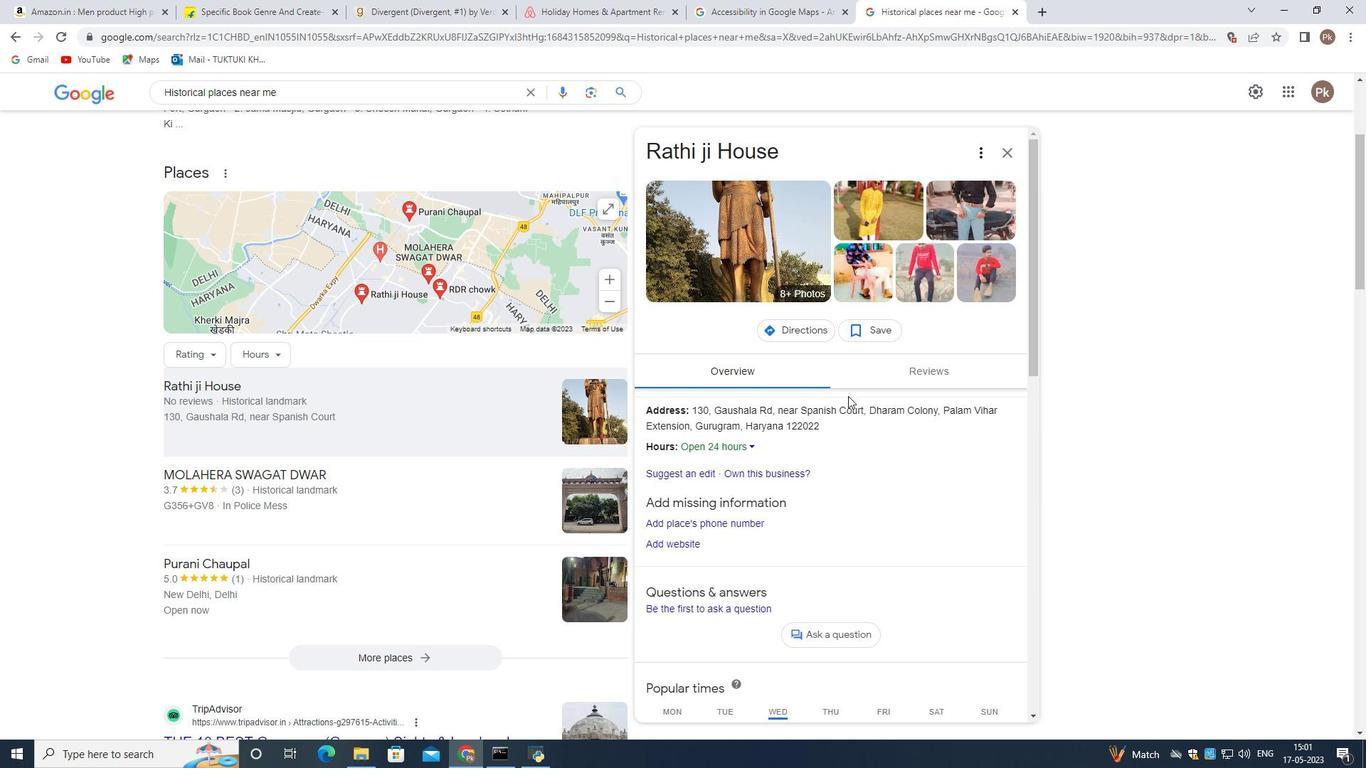 
Action: Mouse moved to (843, 428)
Screenshot: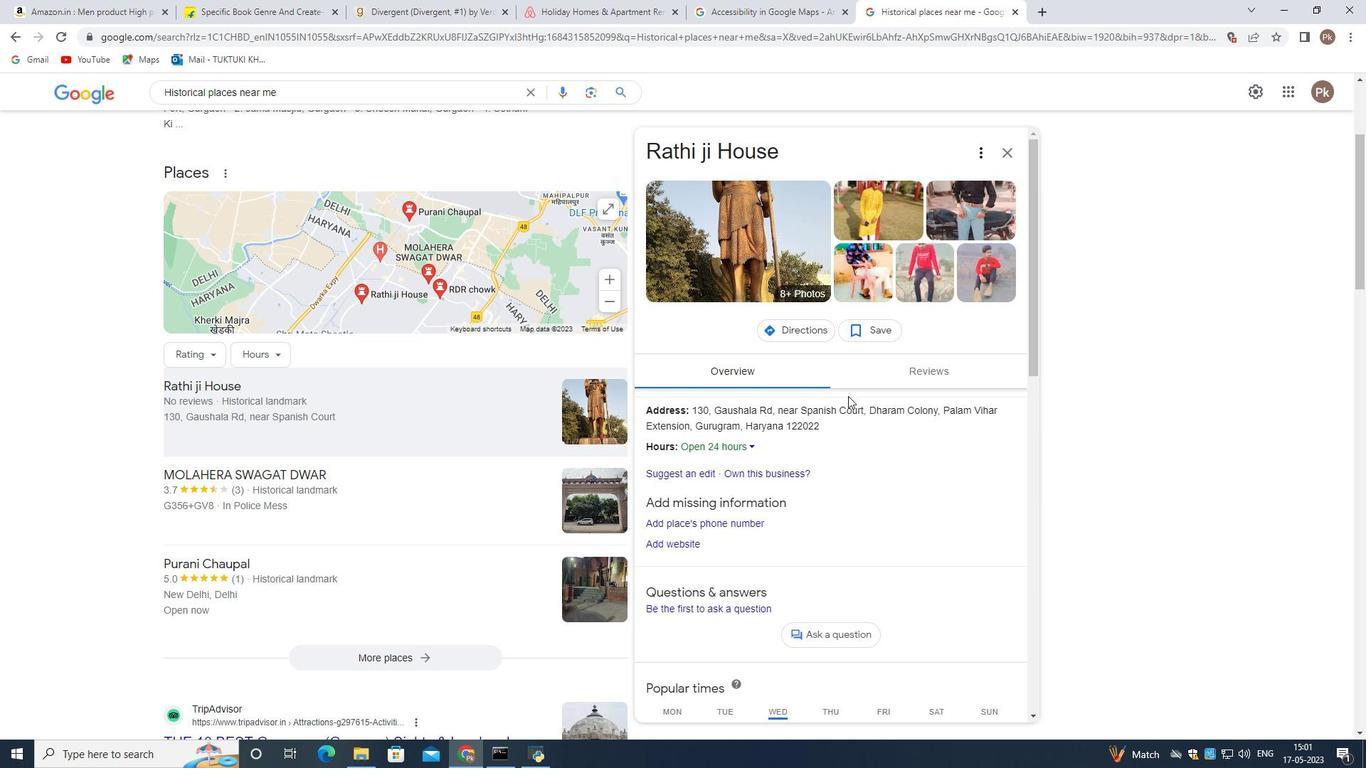 
Action: Mouse scrolled (843, 429) with delta (0, 0)
Screenshot: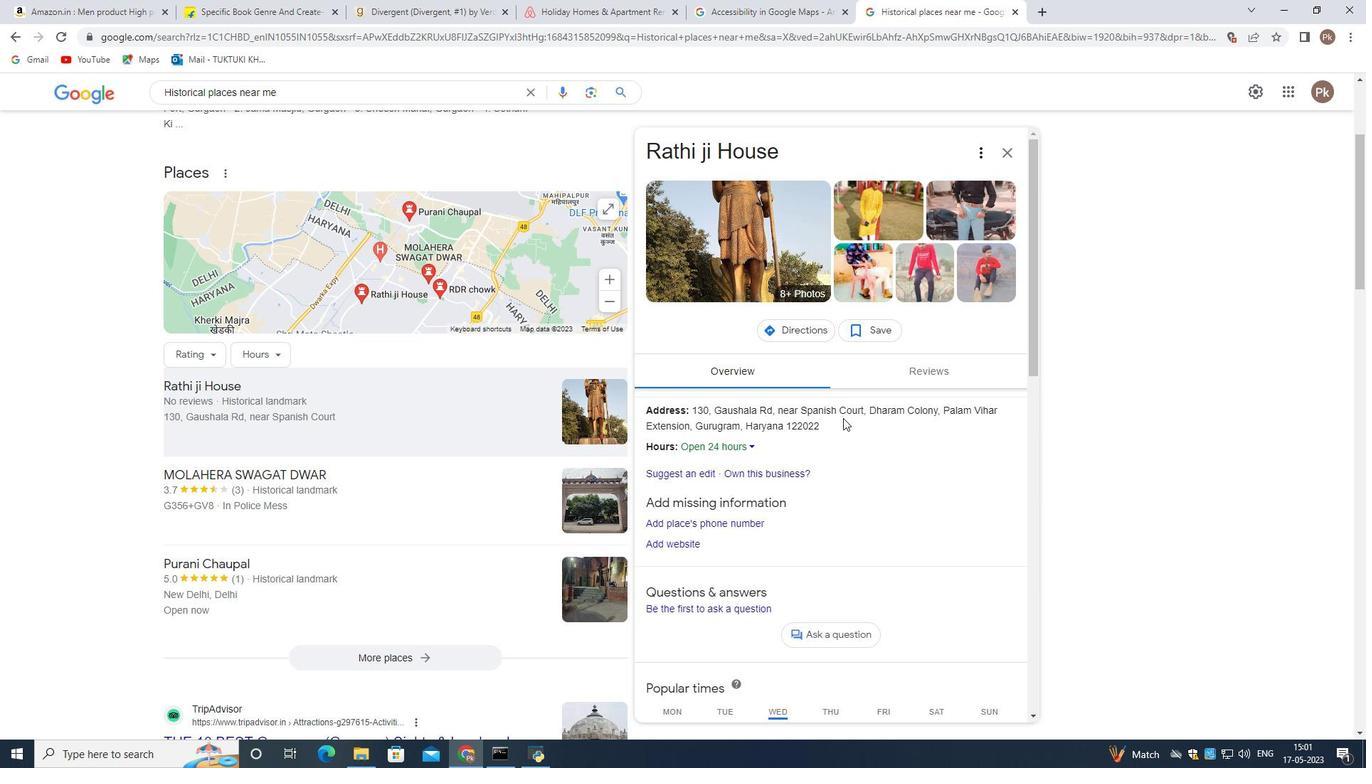 
Action: Mouse moved to (843, 429)
Screenshot: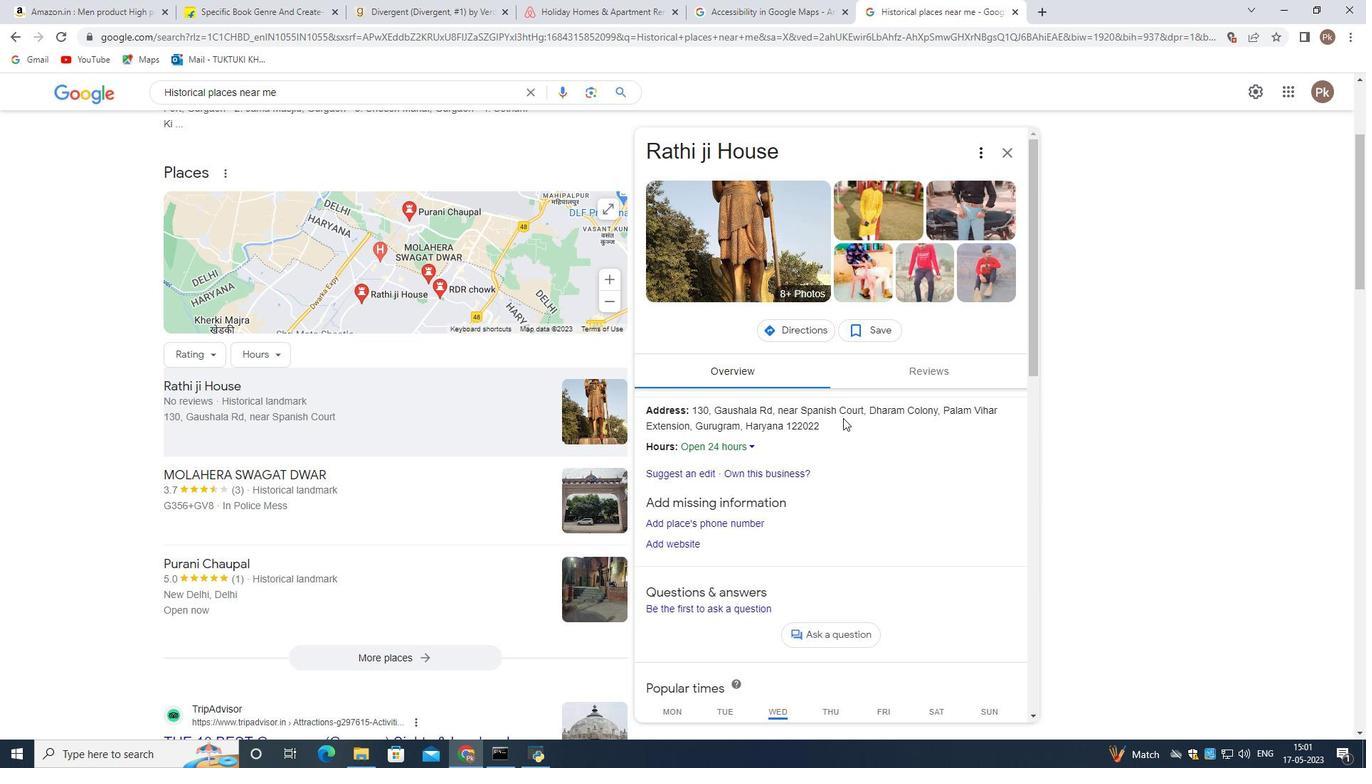
Action: Mouse scrolled (843, 429) with delta (0, 0)
Screenshot: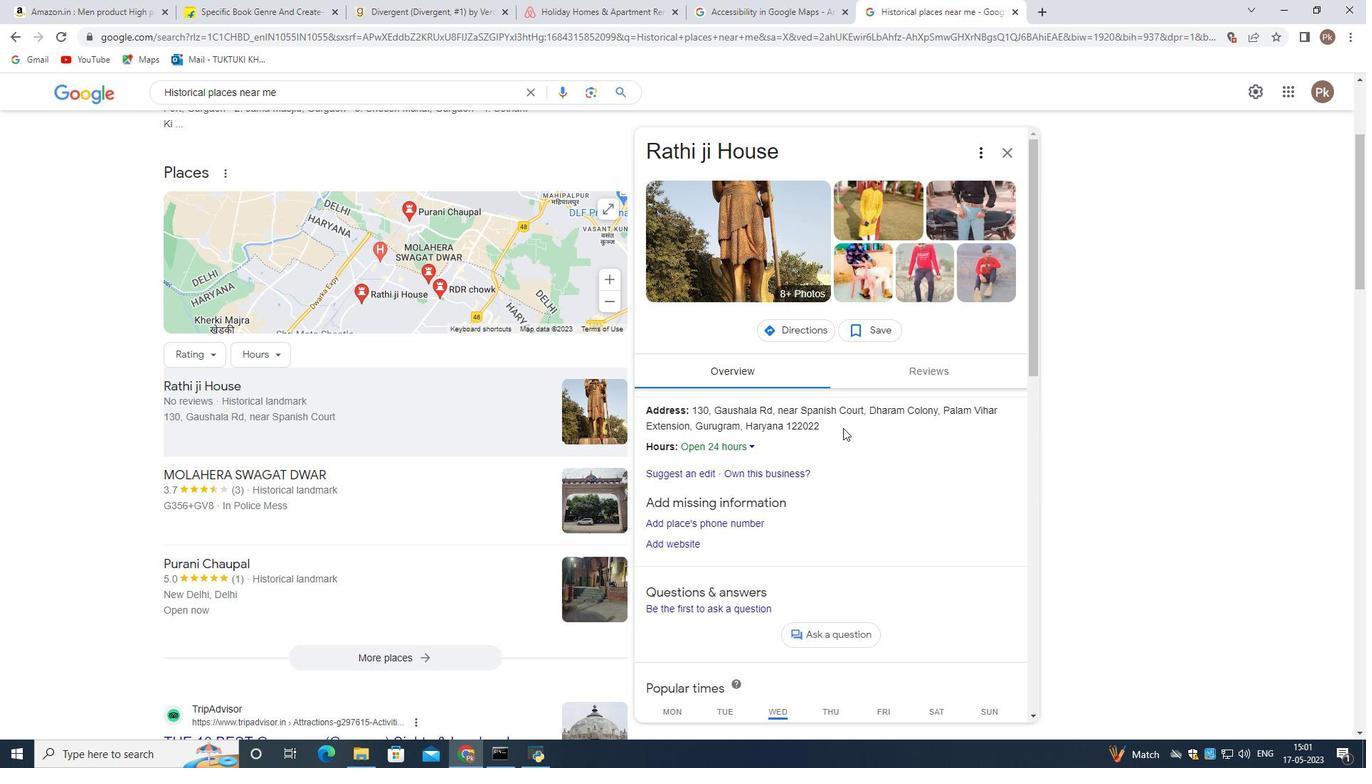 
Action: Mouse moved to (802, 469)
Screenshot: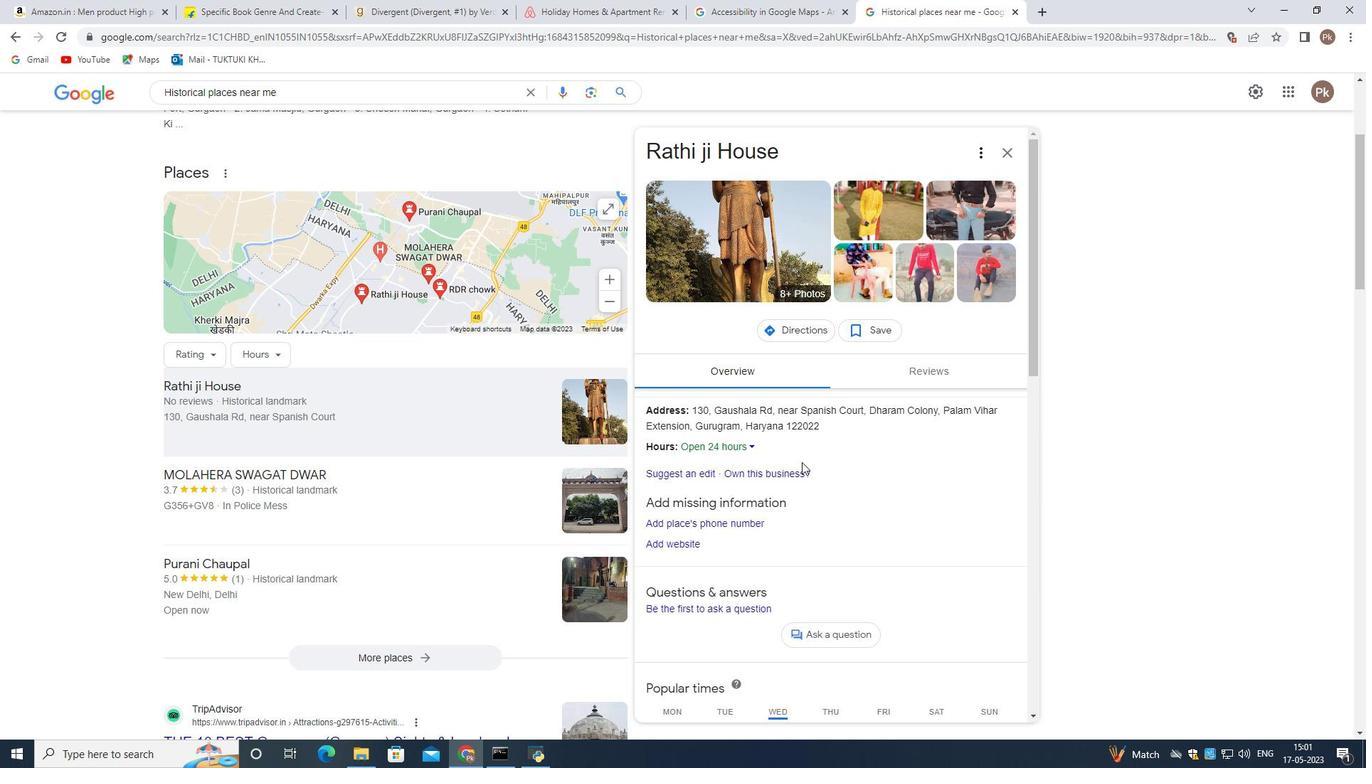 
Action: Mouse scrolled (802, 469) with delta (0, 0)
Screenshot: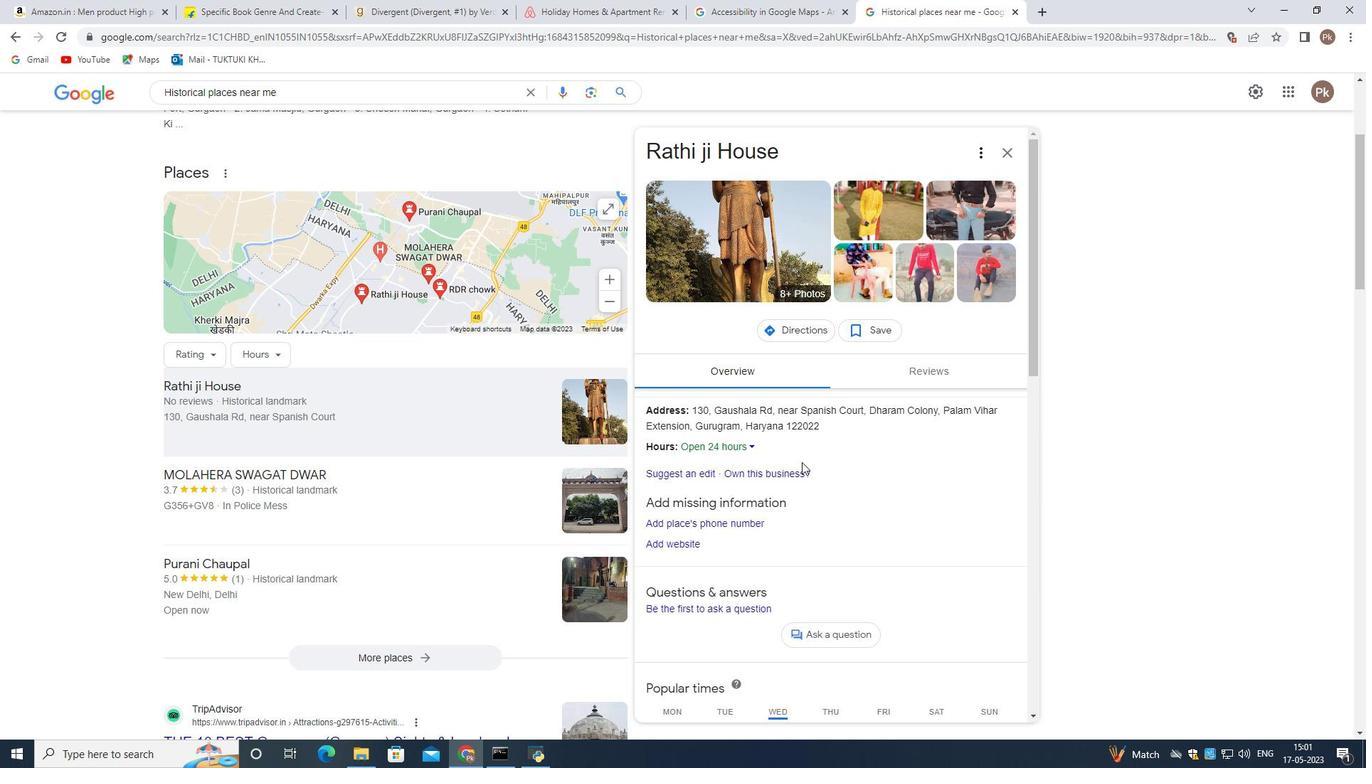 
Action: Mouse moved to (802, 469)
Screenshot: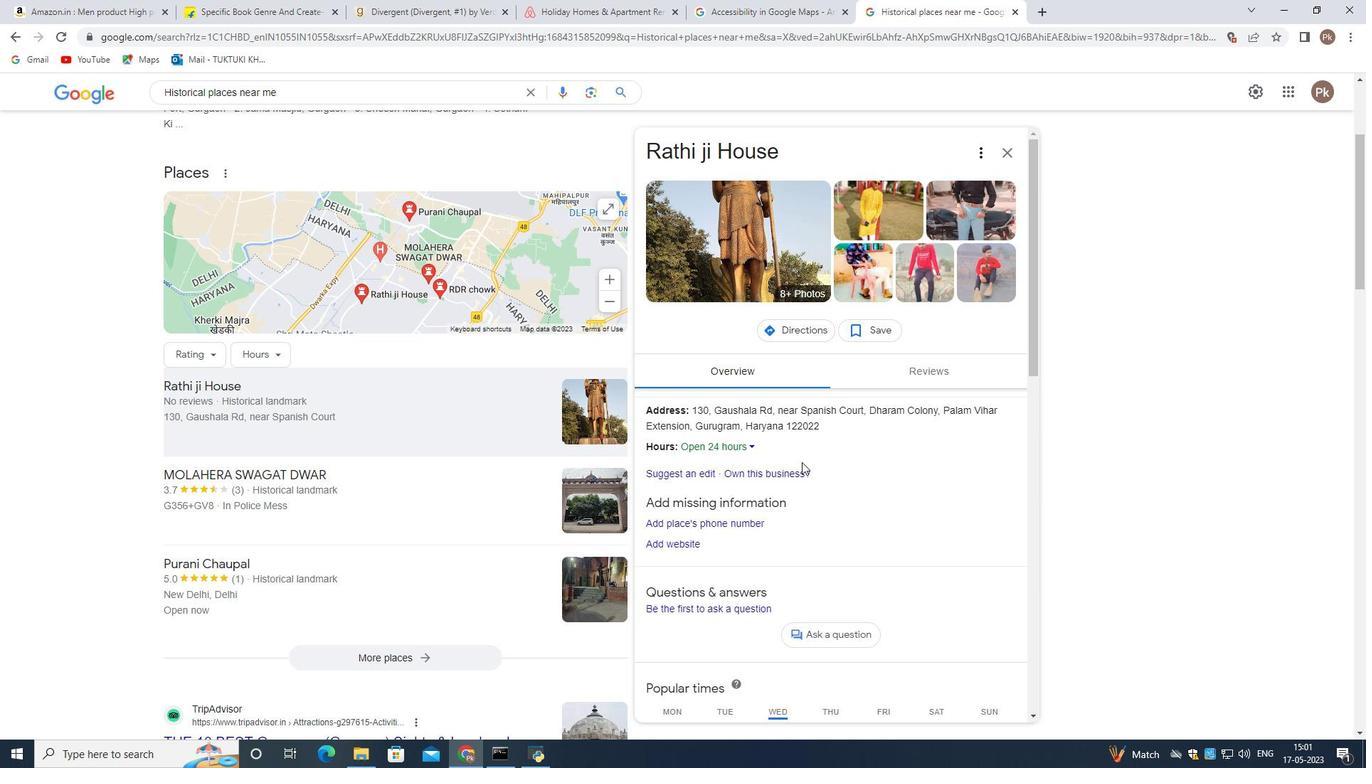 
Action: Mouse scrolled (802, 469) with delta (0, 0)
Screenshot: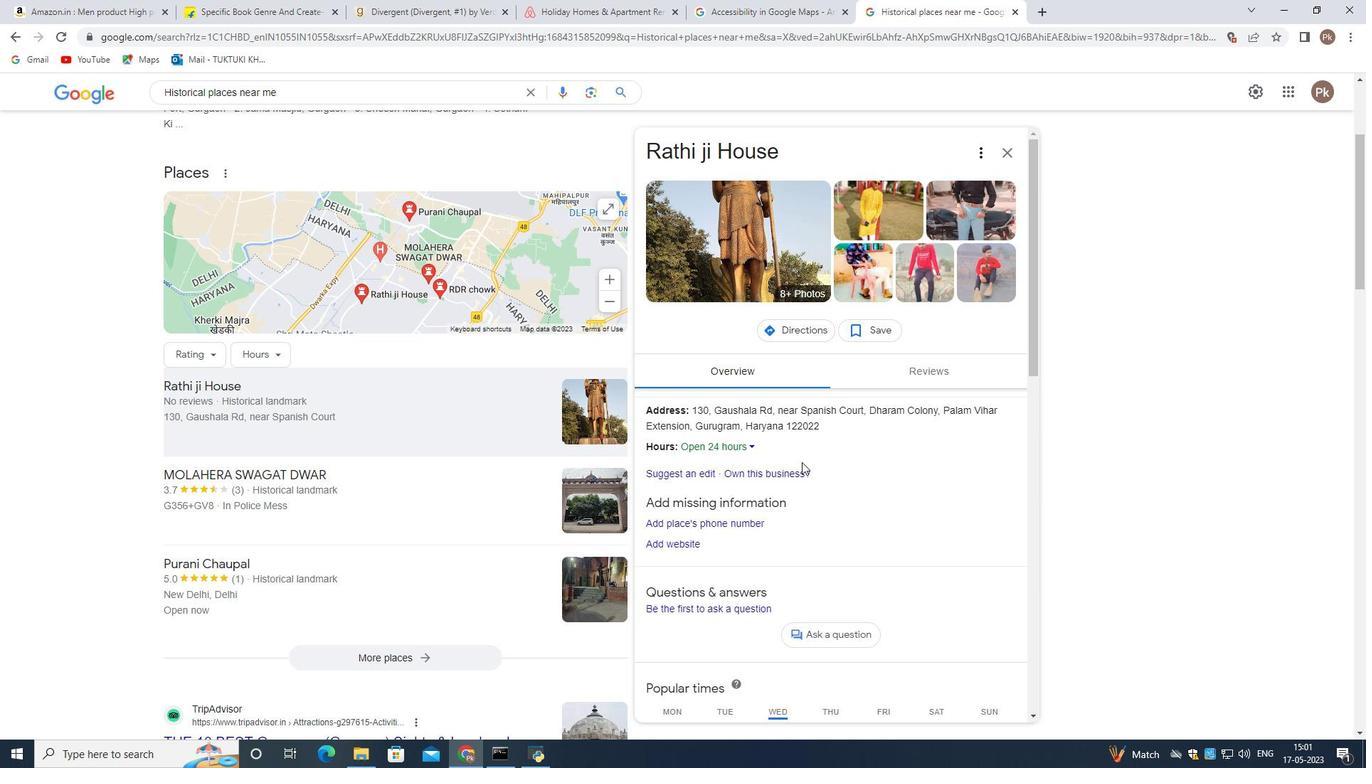
Action: Mouse moved to (801, 469)
Screenshot: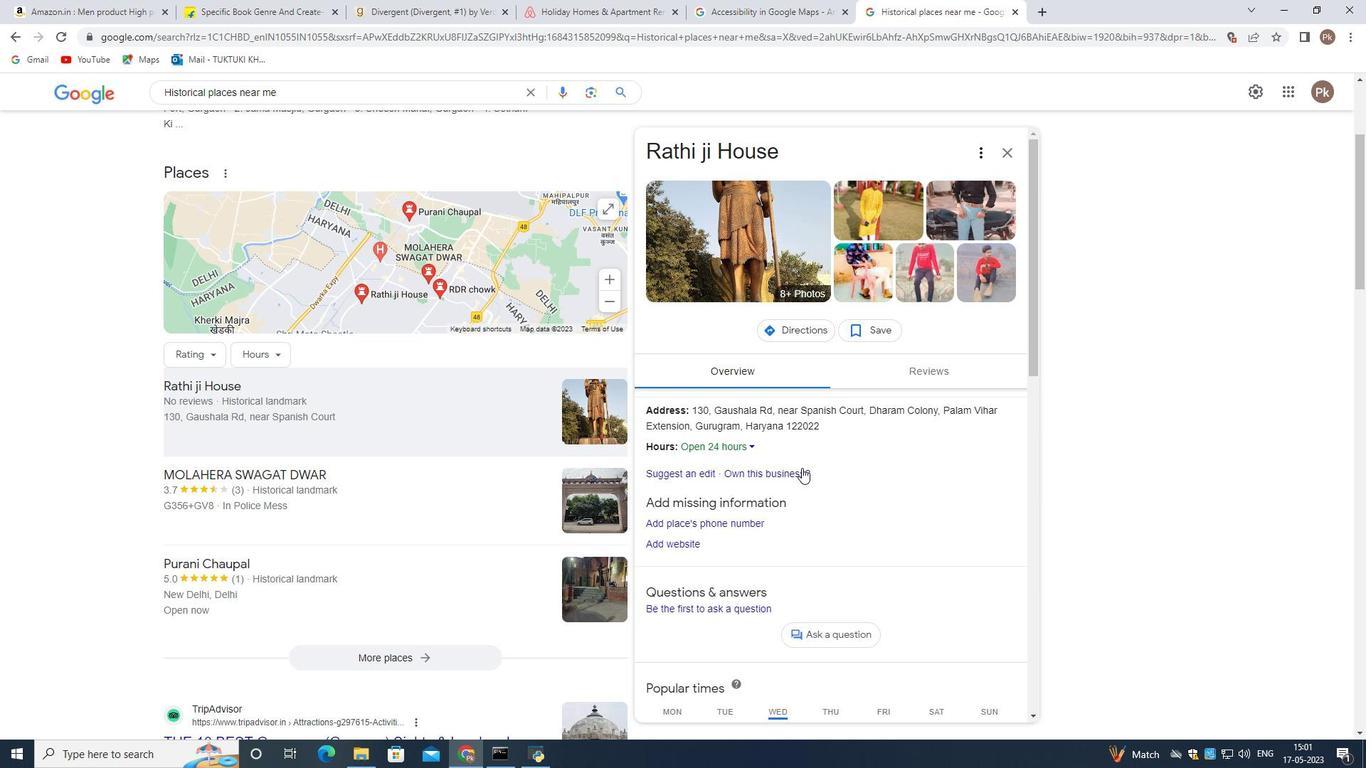 
Action: Mouse scrolled (801, 469) with delta (0, 0)
Screenshot: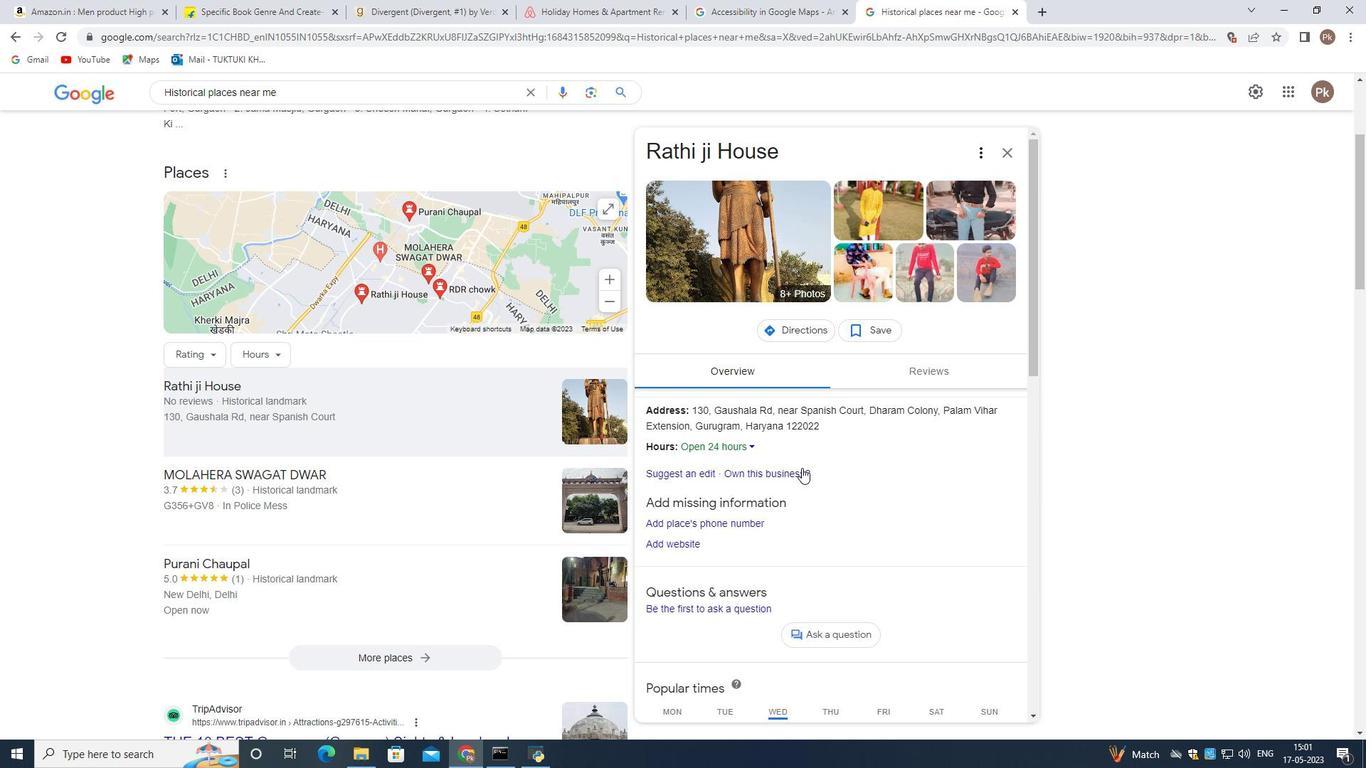 
Action: Mouse moved to (778, 553)
Screenshot: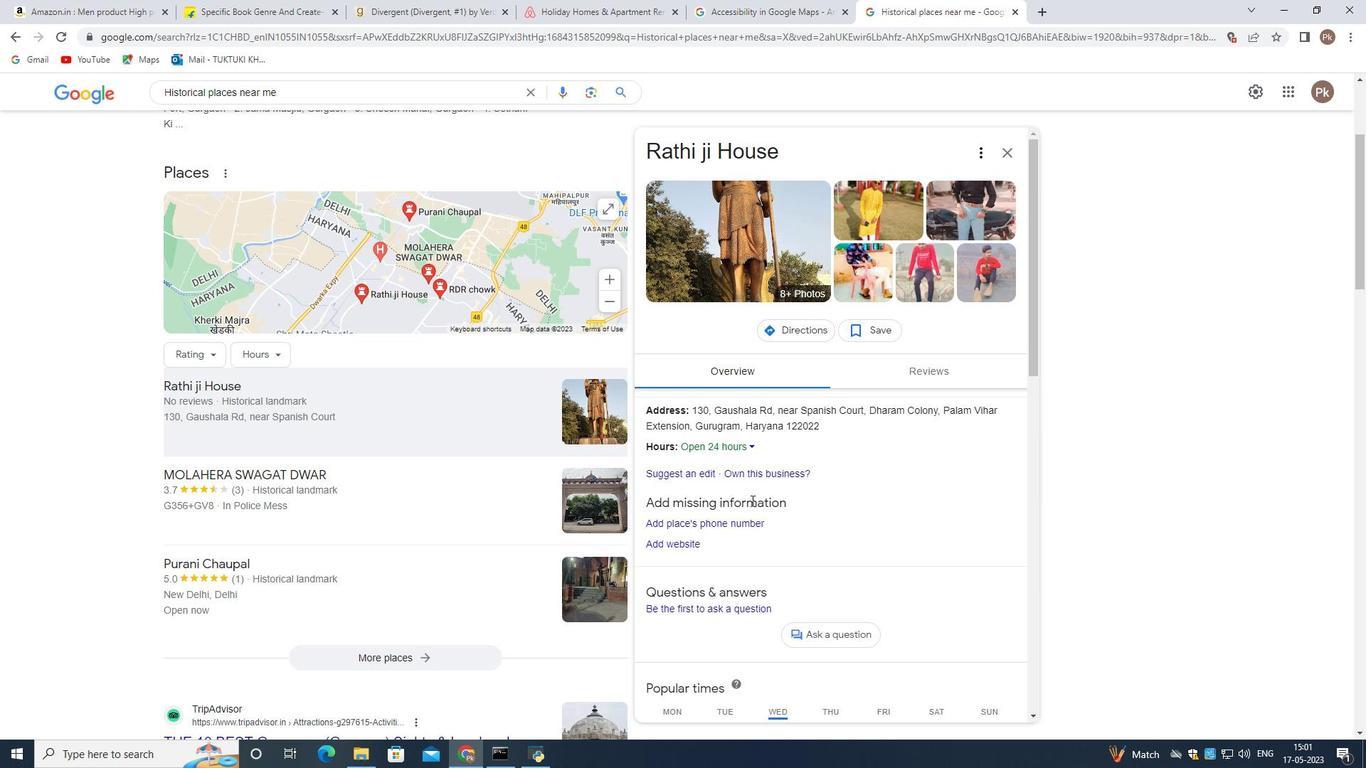 
Action: Mouse scrolled (778, 554) with delta (0, 0)
Screenshot: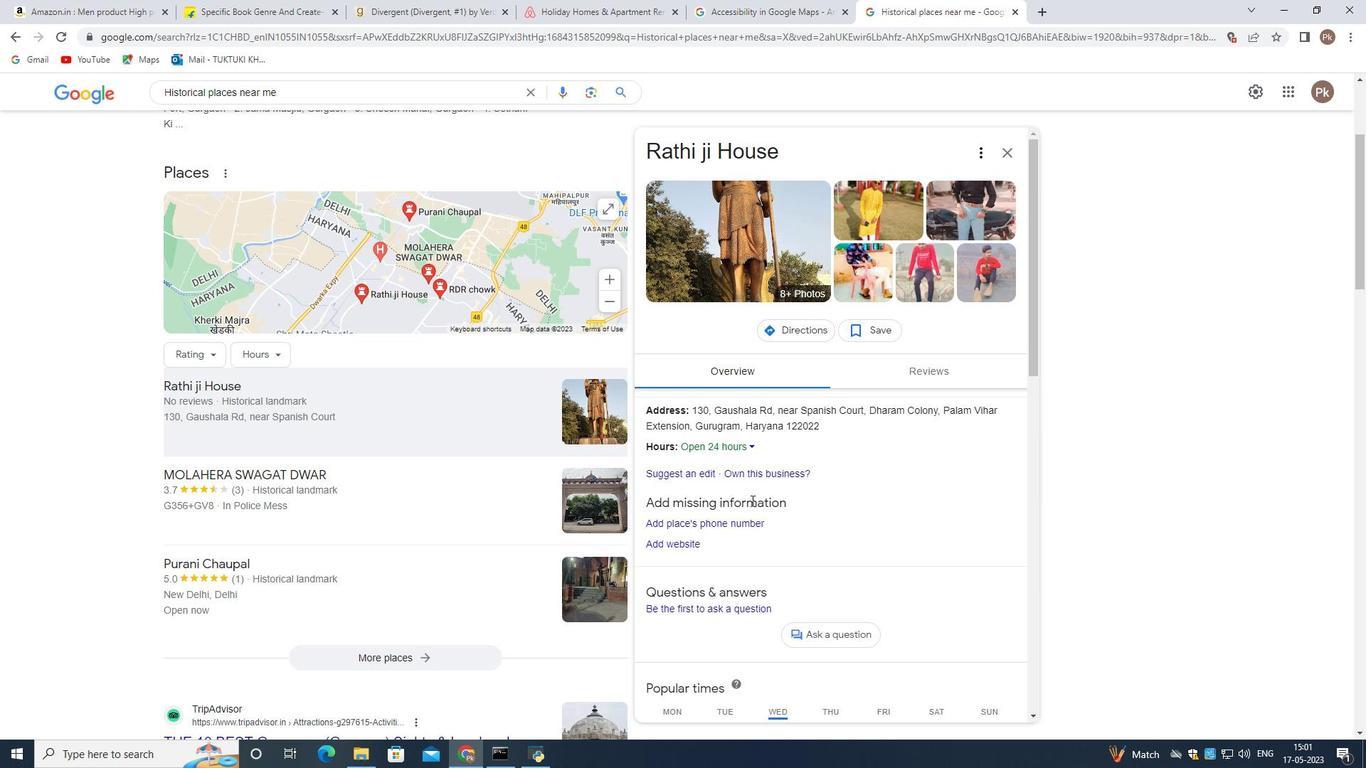 
Action: Mouse moved to (779, 553)
Screenshot: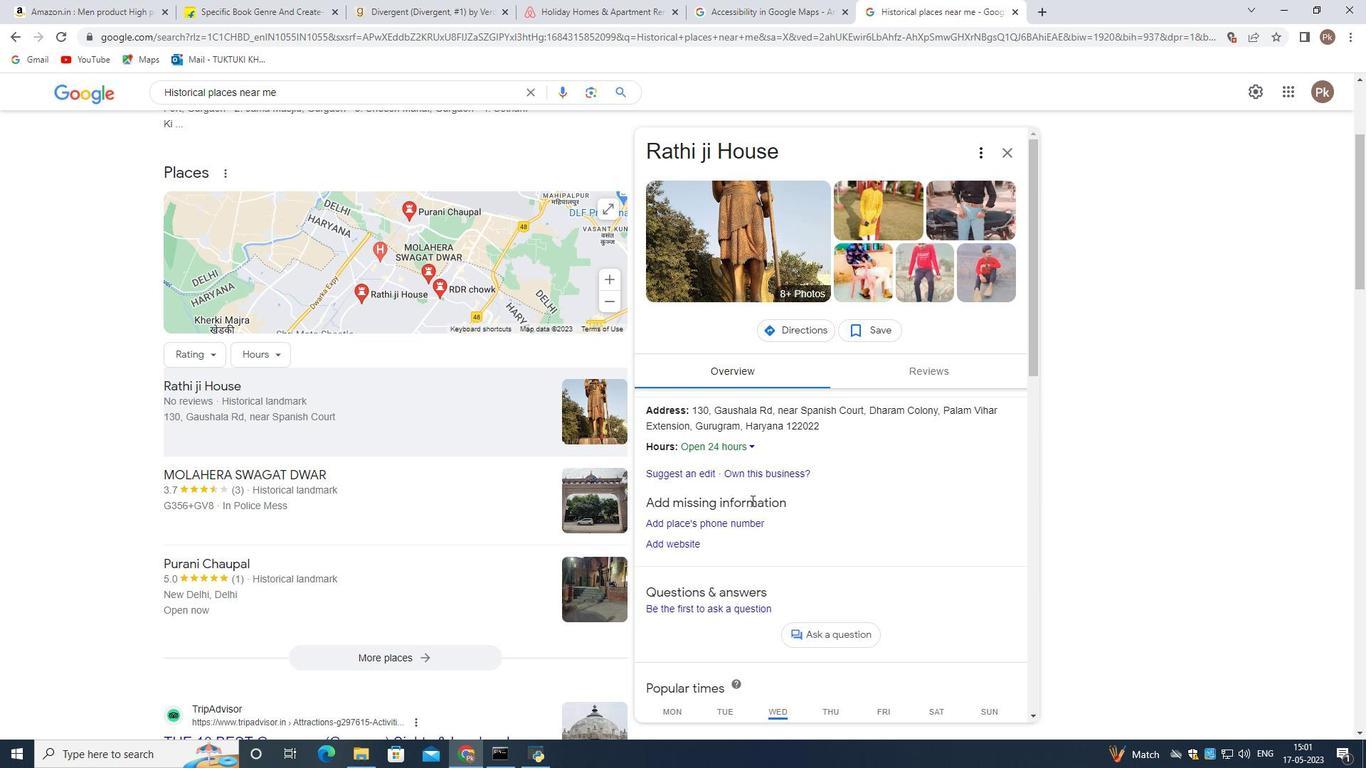 
Action: Mouse scrolled (779, 554) with delta (0, 0)
Screenshot: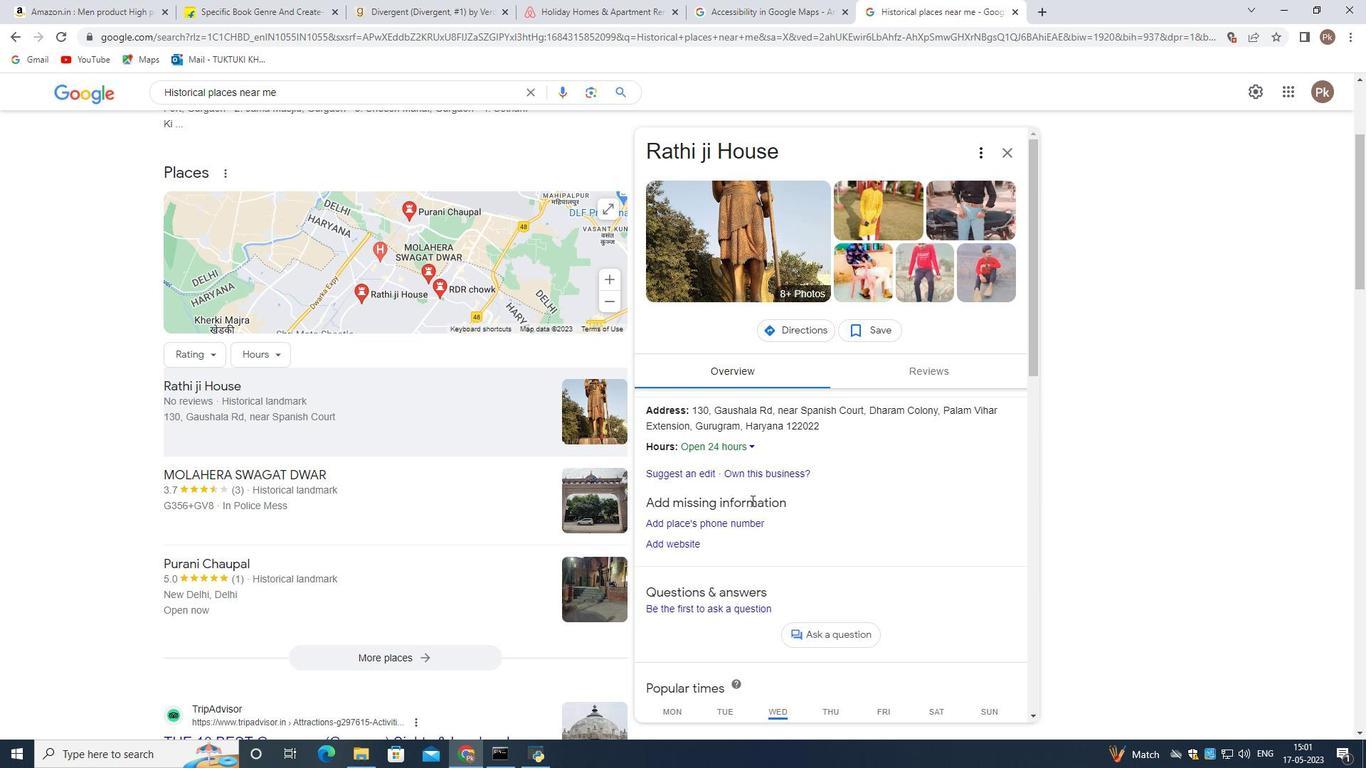 
Action: Mouse moved to (780, 553)
Screenshot: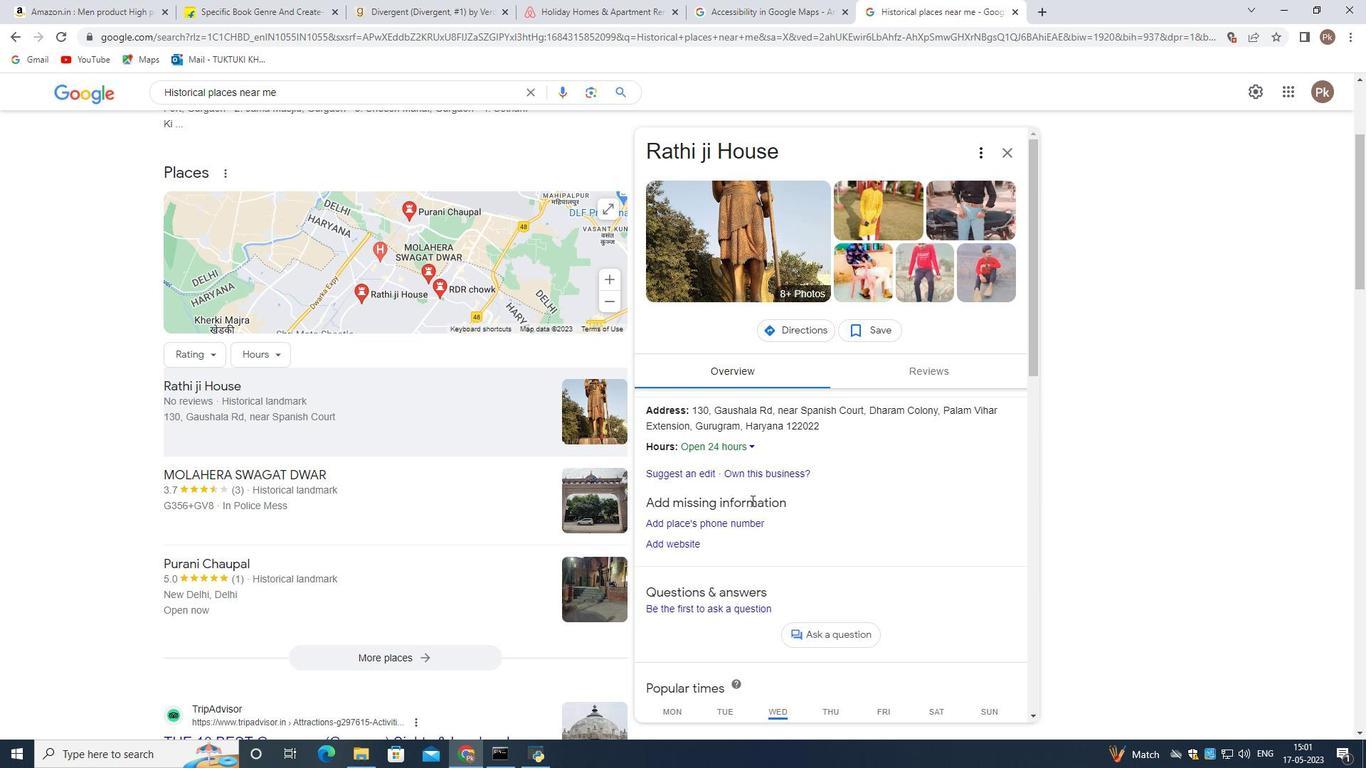 
Action: Mouse scrolled (780, 554) with delta (0, 0)
Screenshot: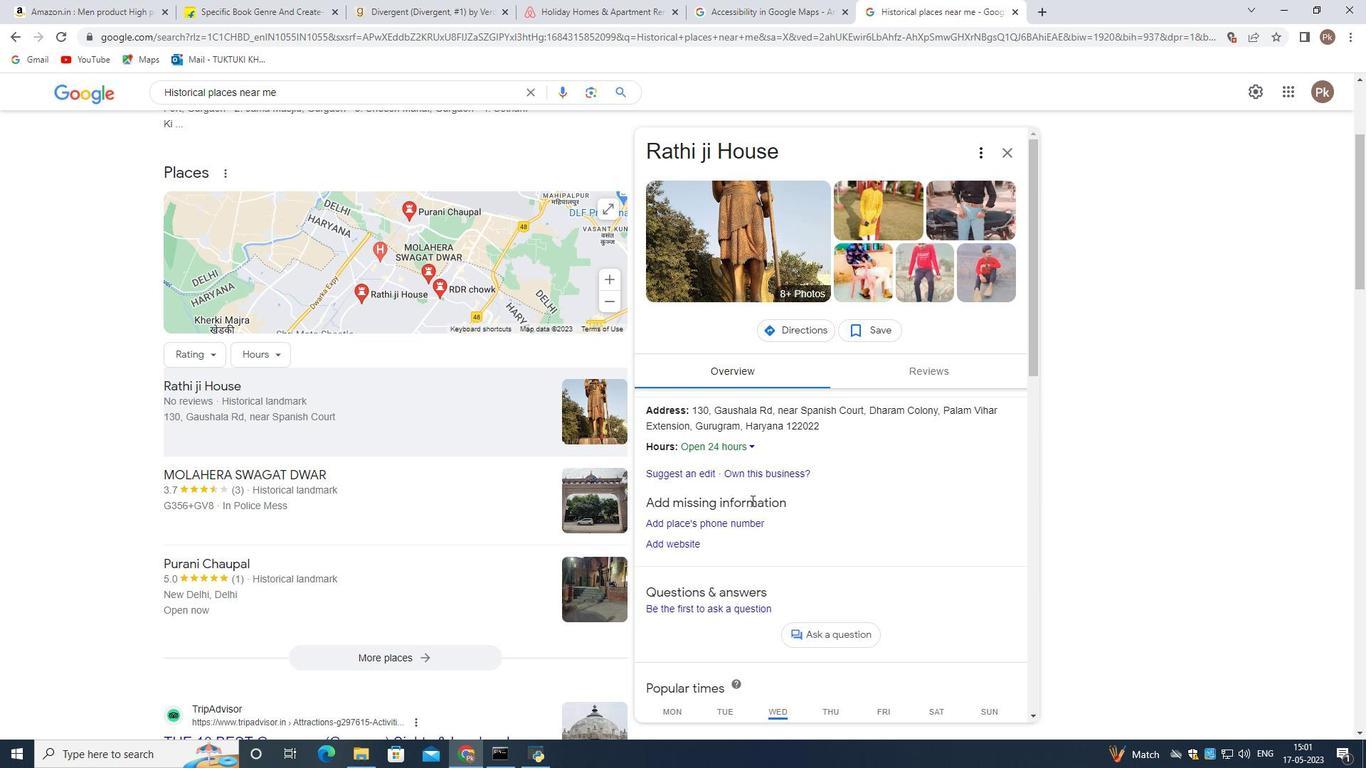 
Action: Mouse scrolled (780, 554) with delta (0, 0)
Screenshot: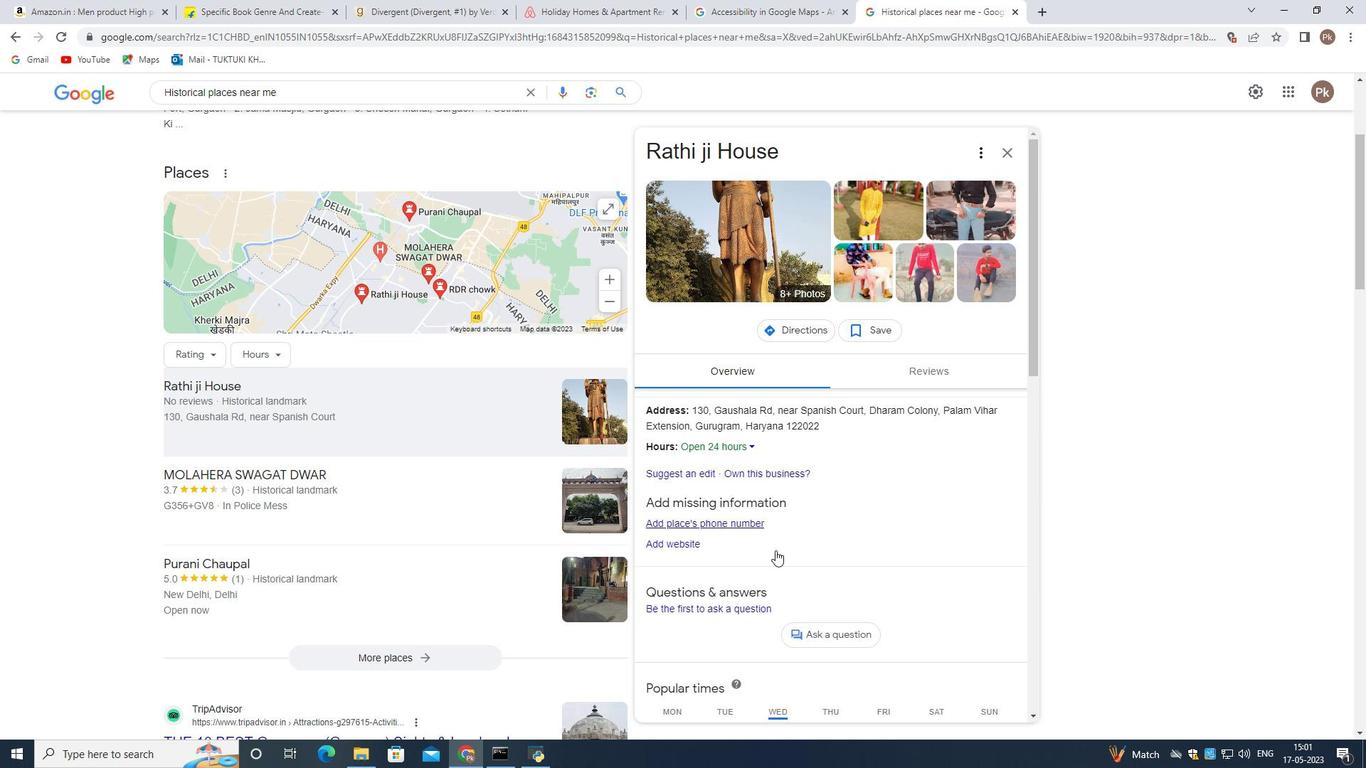 
Action: Mouse scrolled (780, 554) with delta (0, 0)
Screenshot: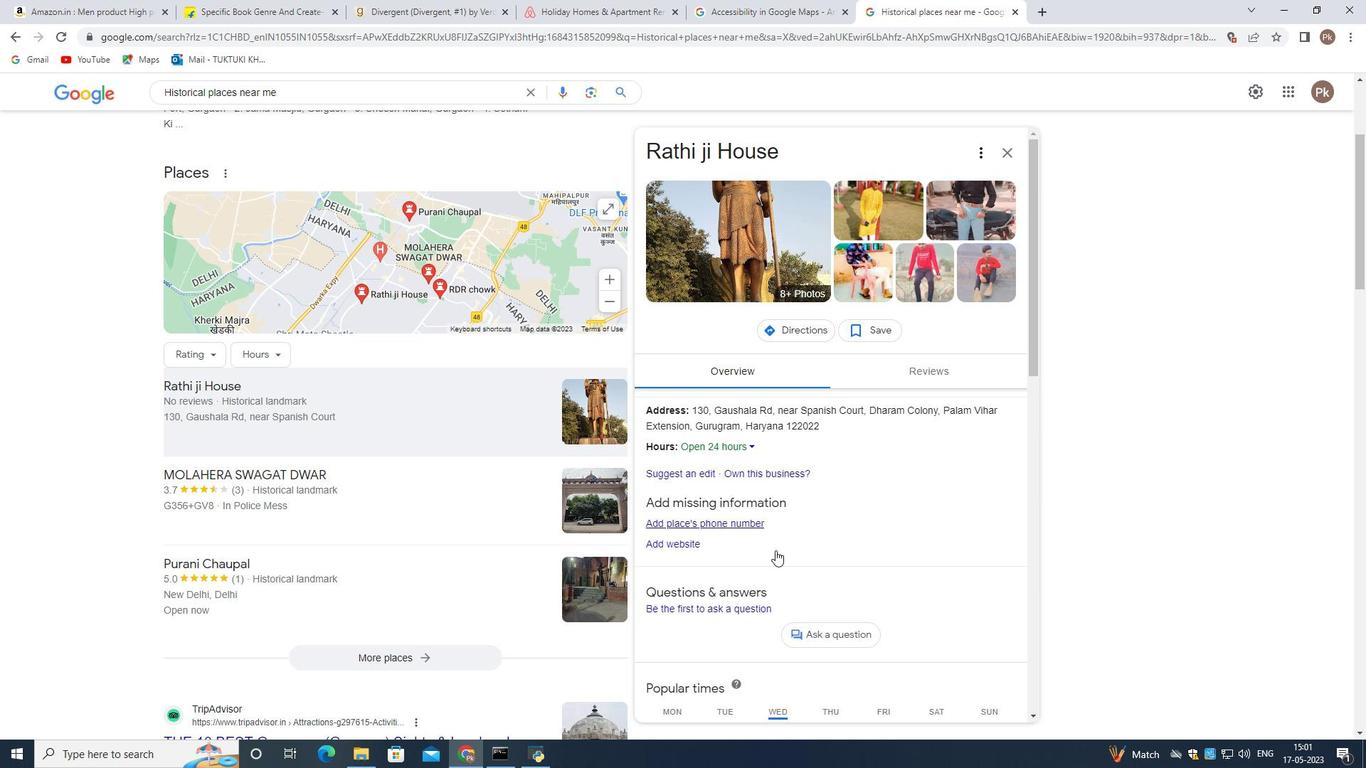 
Action: Mouse moved to (810, 448)
Screenshot: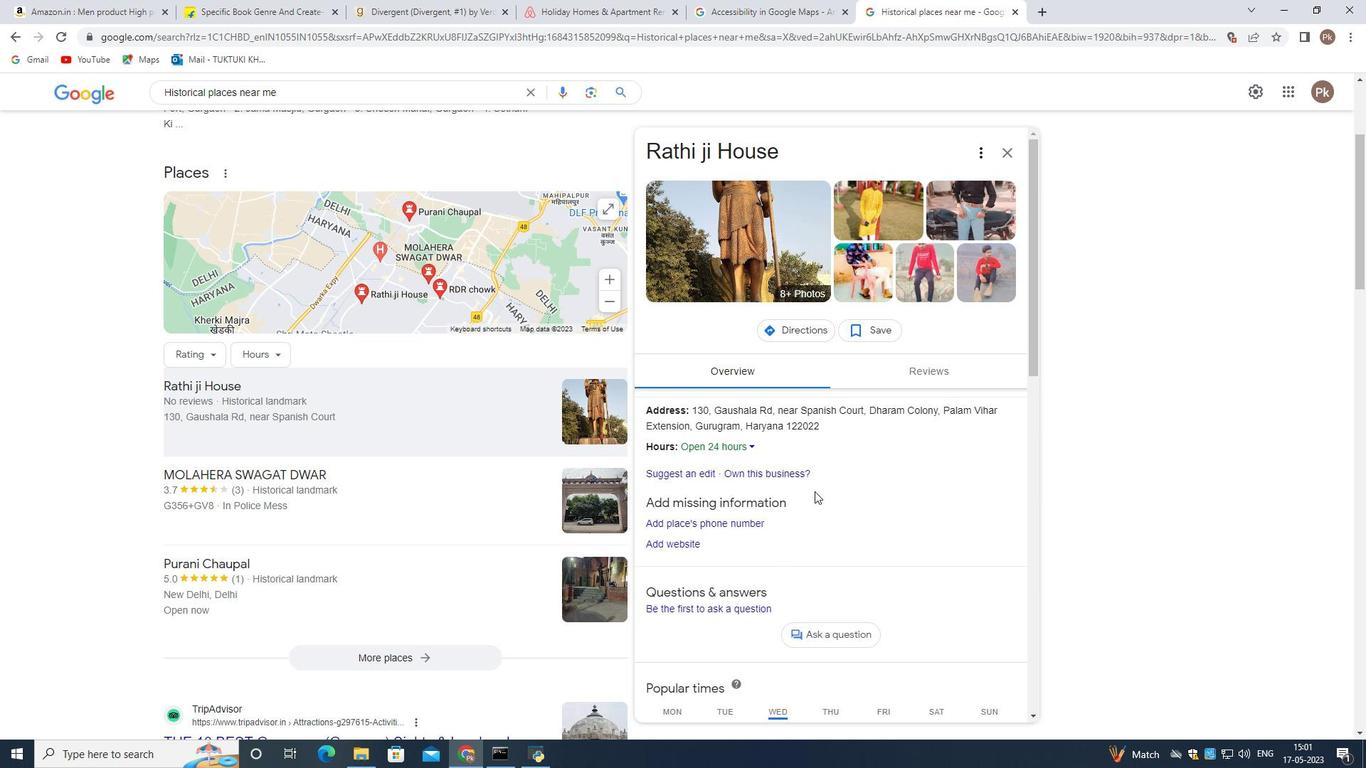 
Action: Mouse scrolled (810, 449) with delta (0, 0)
Screenshot: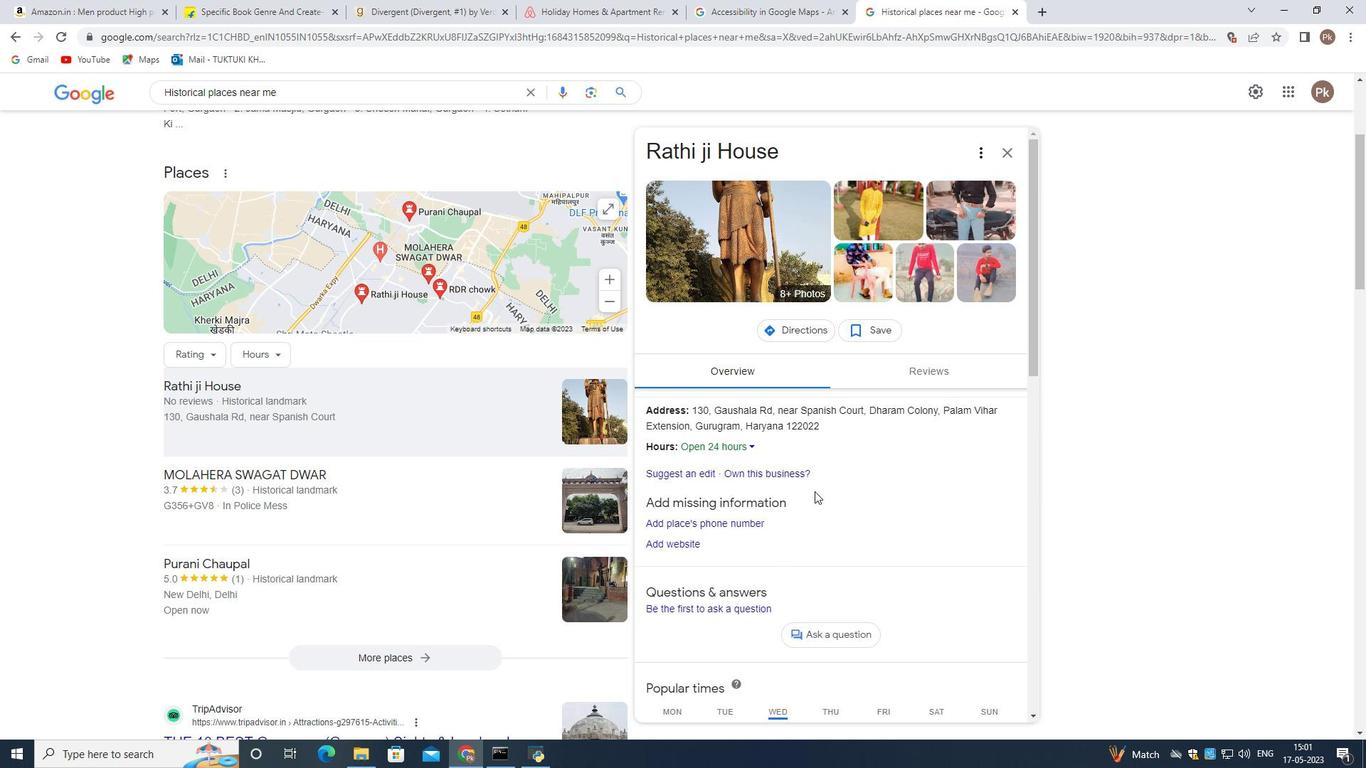 
Action: Mouse moved to (810, 442)
Screenshot: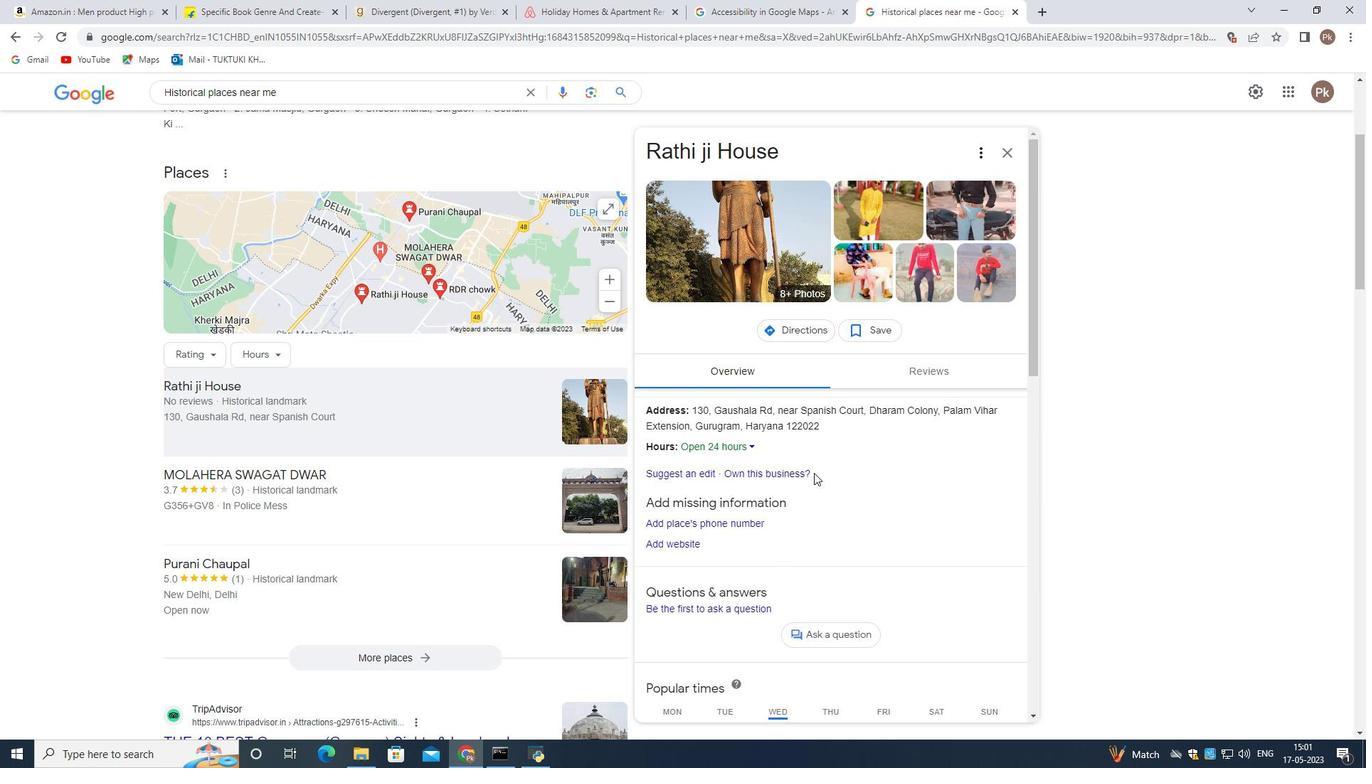 
Action: Mouse scrolled (810, 442) with delta (0, 0)
Screenshot: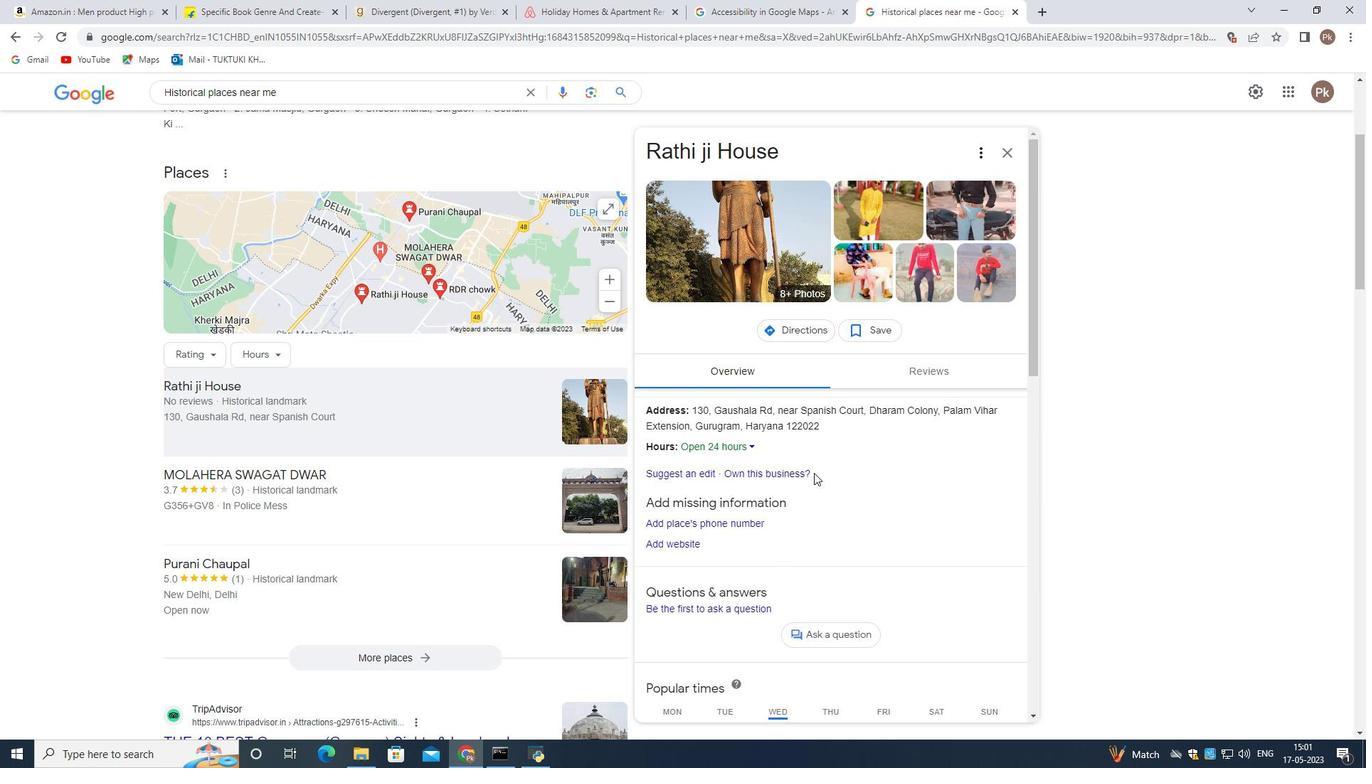 
Action: Mouse moved to (812, 437)
Screenshot: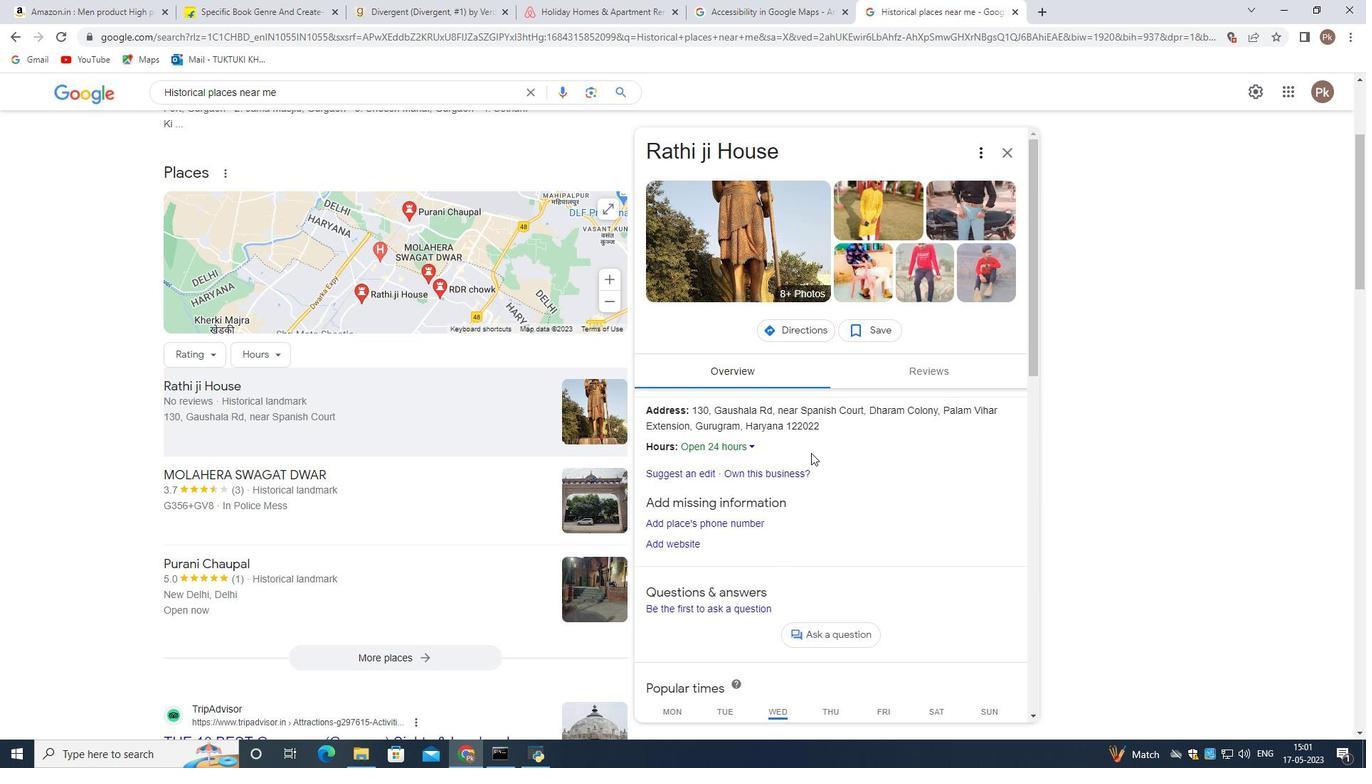 
Action: Mouse scrolled (812, 437) with delta (0, 0)
Screenshot: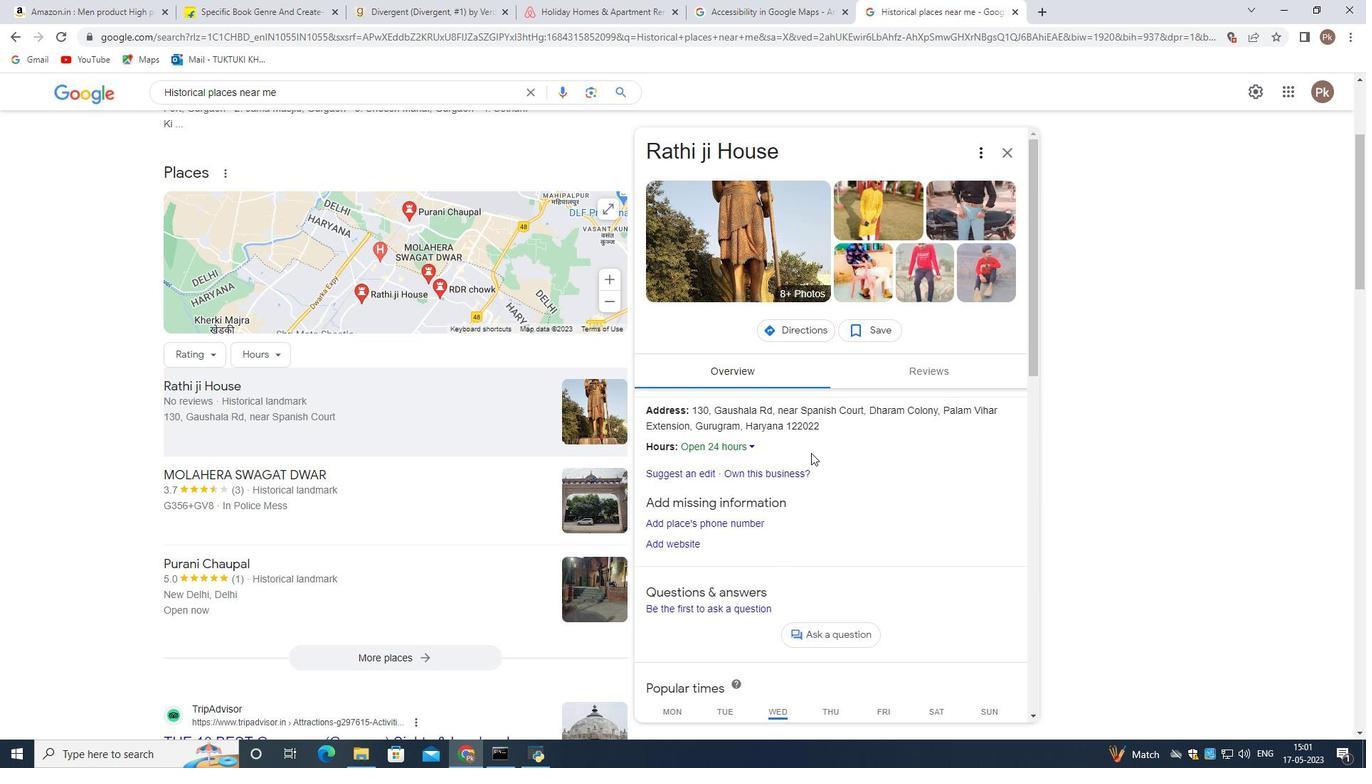 
Action: Mouse moved to (815, 433)
Screenshot: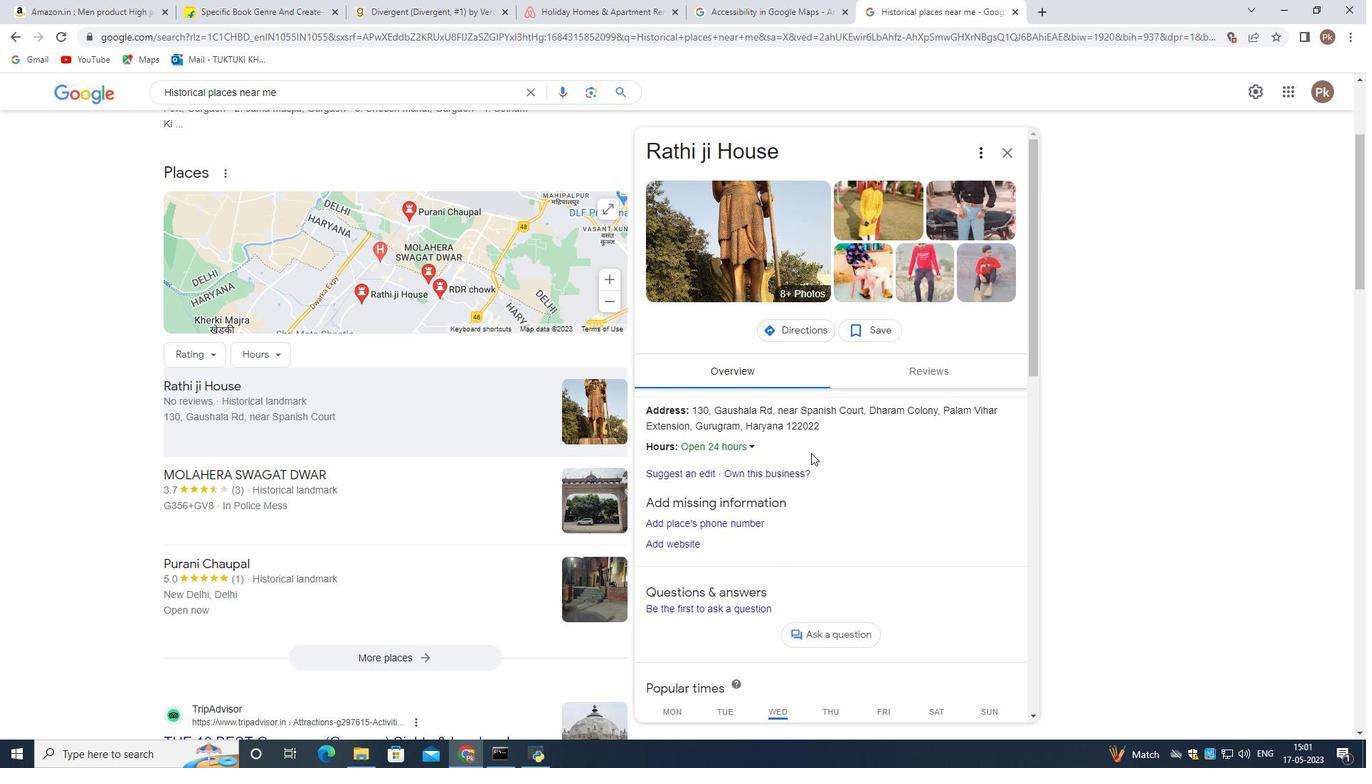 
Action: Mouse scrolled (815, 434) with delta (0, 0)
Screenshot: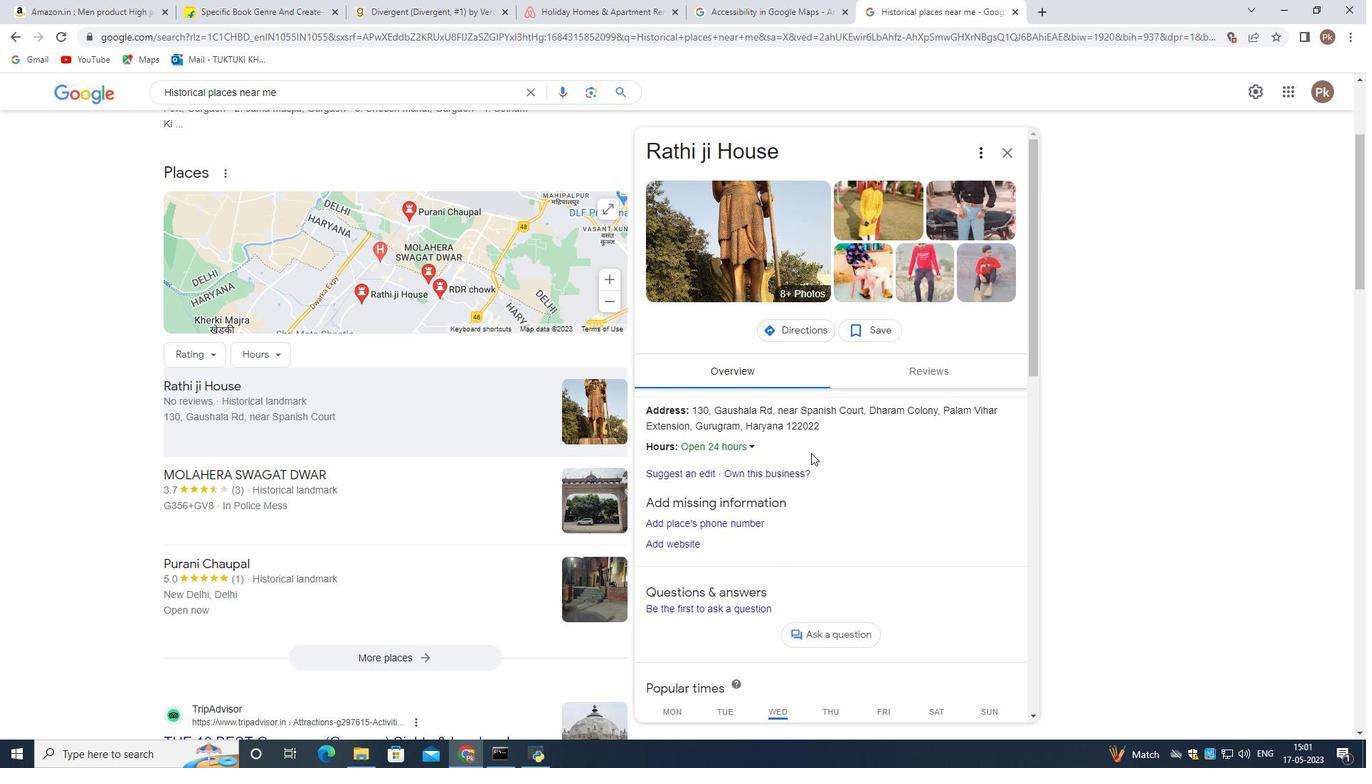 
Action: Mouse moved to (920, 483)
Screenshot: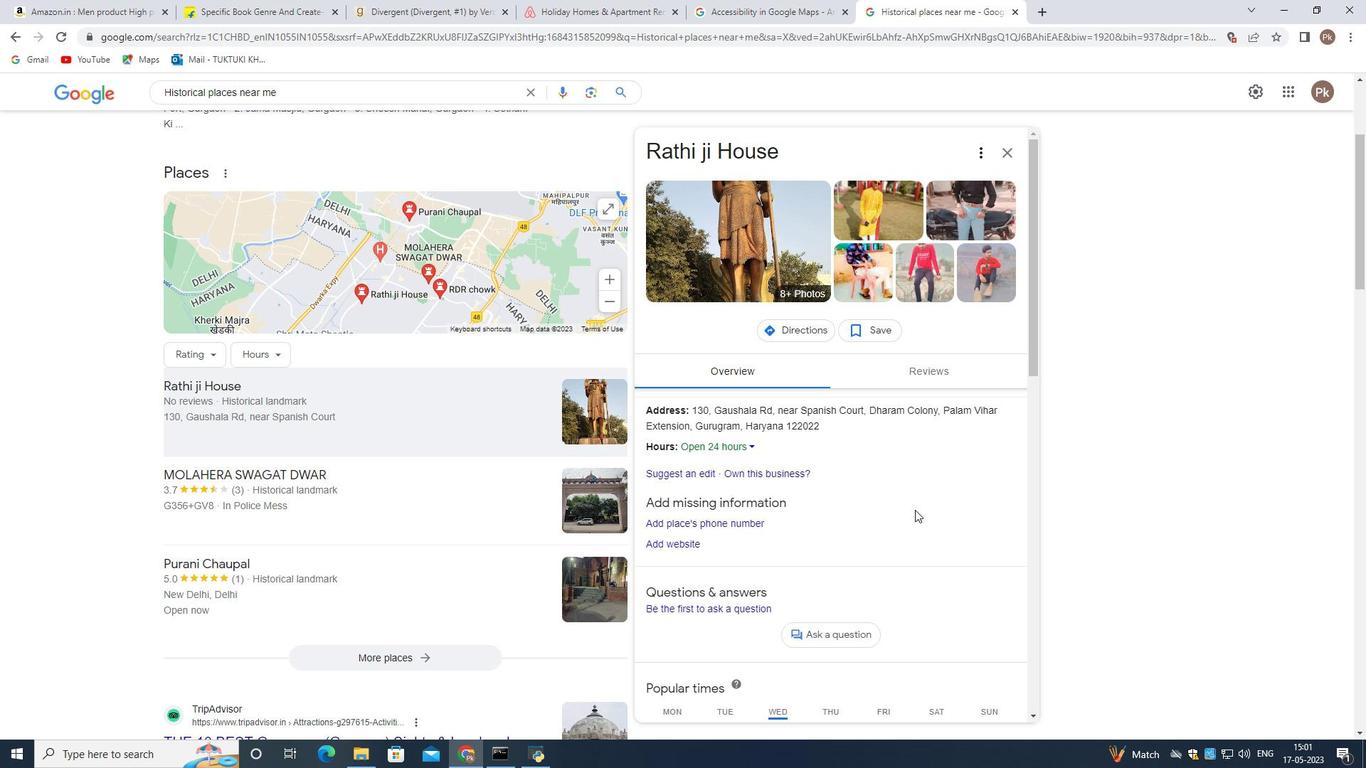 
Action: Mouse scrolled (920, 482) with delta (0, 0)
Screenshot: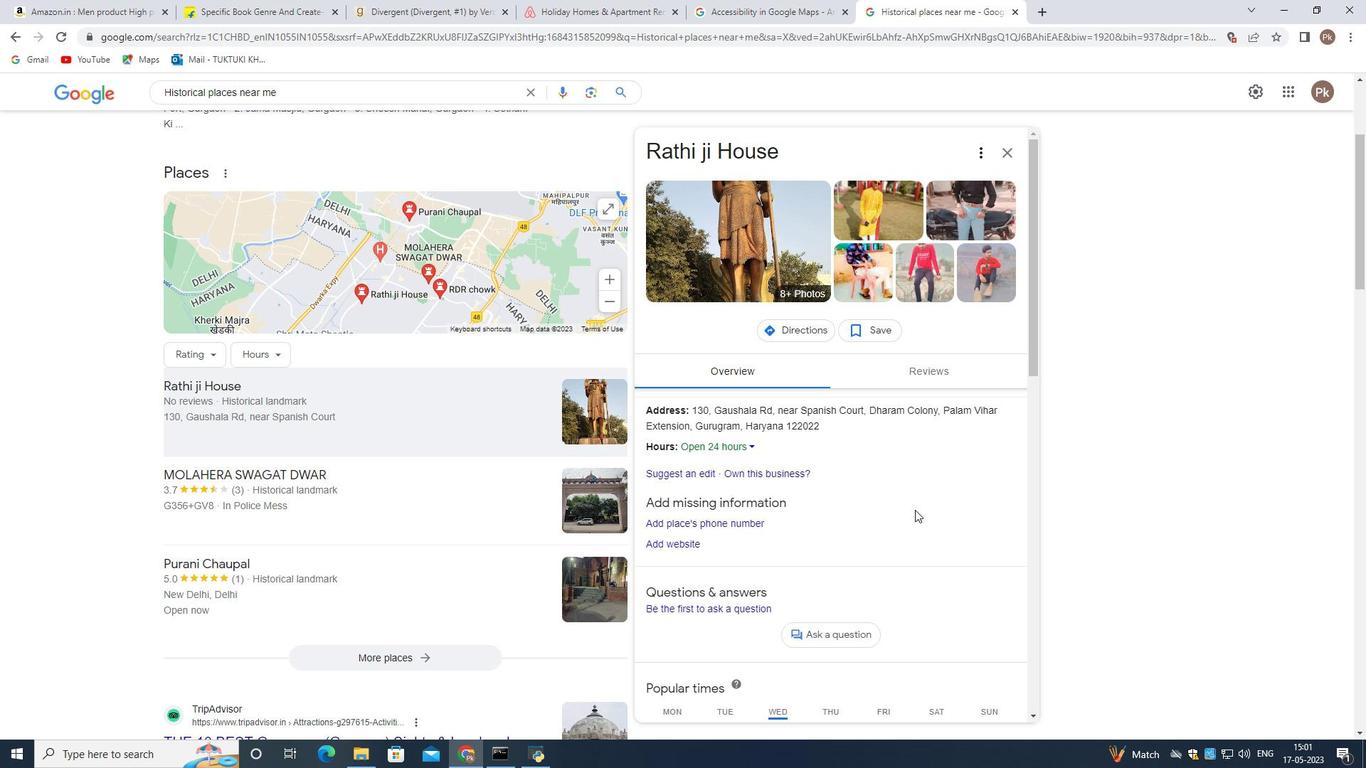 
Action: Mouse moved to (918, 434)
Screenshot: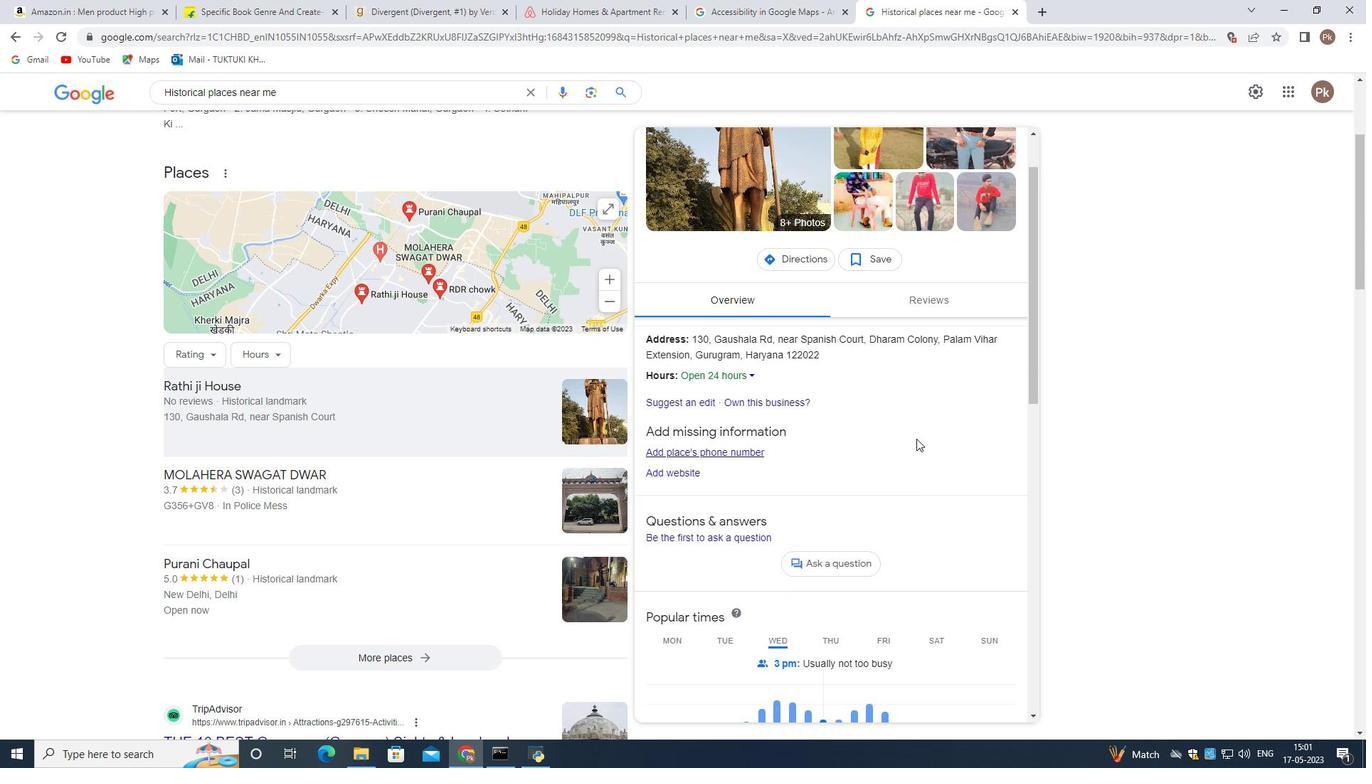 
Action: Mouse scrolled (918, 434) with delta (0, 0)
Screenshot: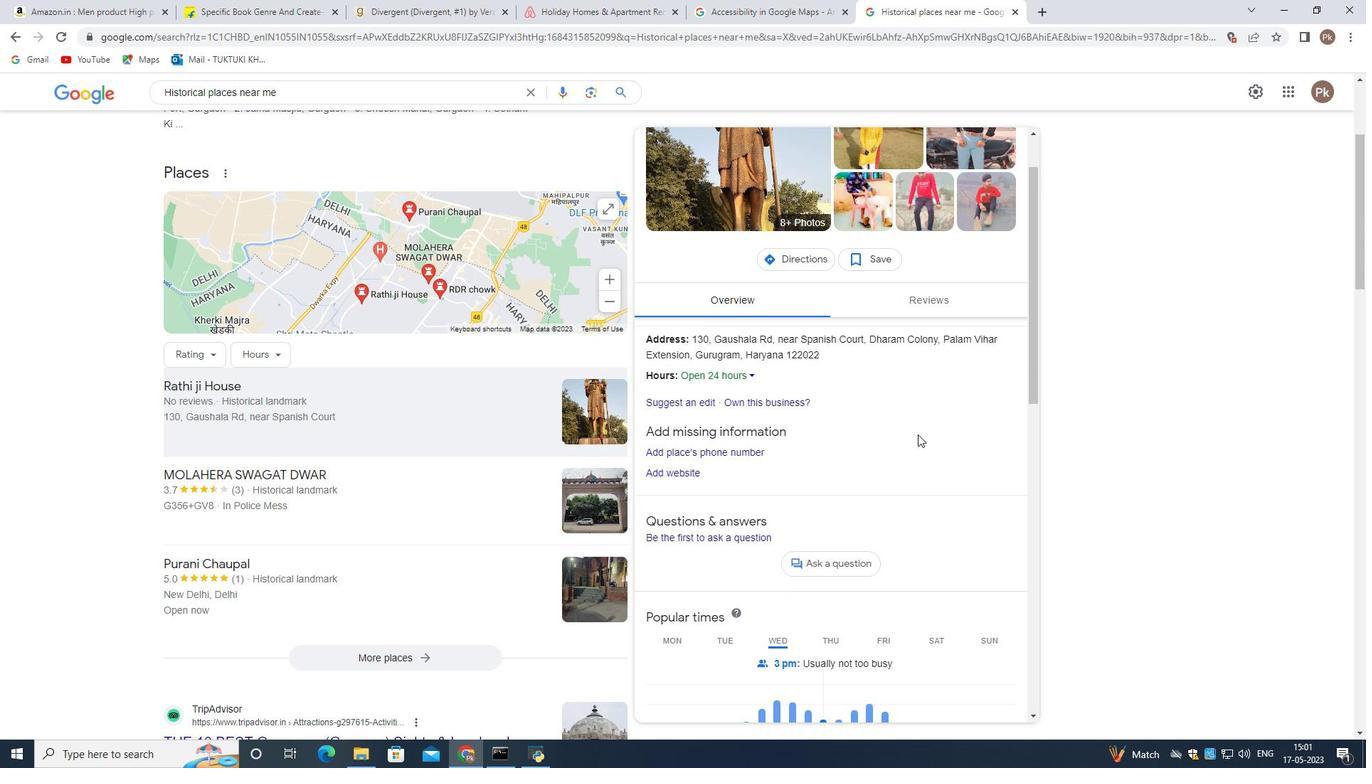 
Action: Mouse scrolled (918, 434) with delta (0, 0)
Screenshot: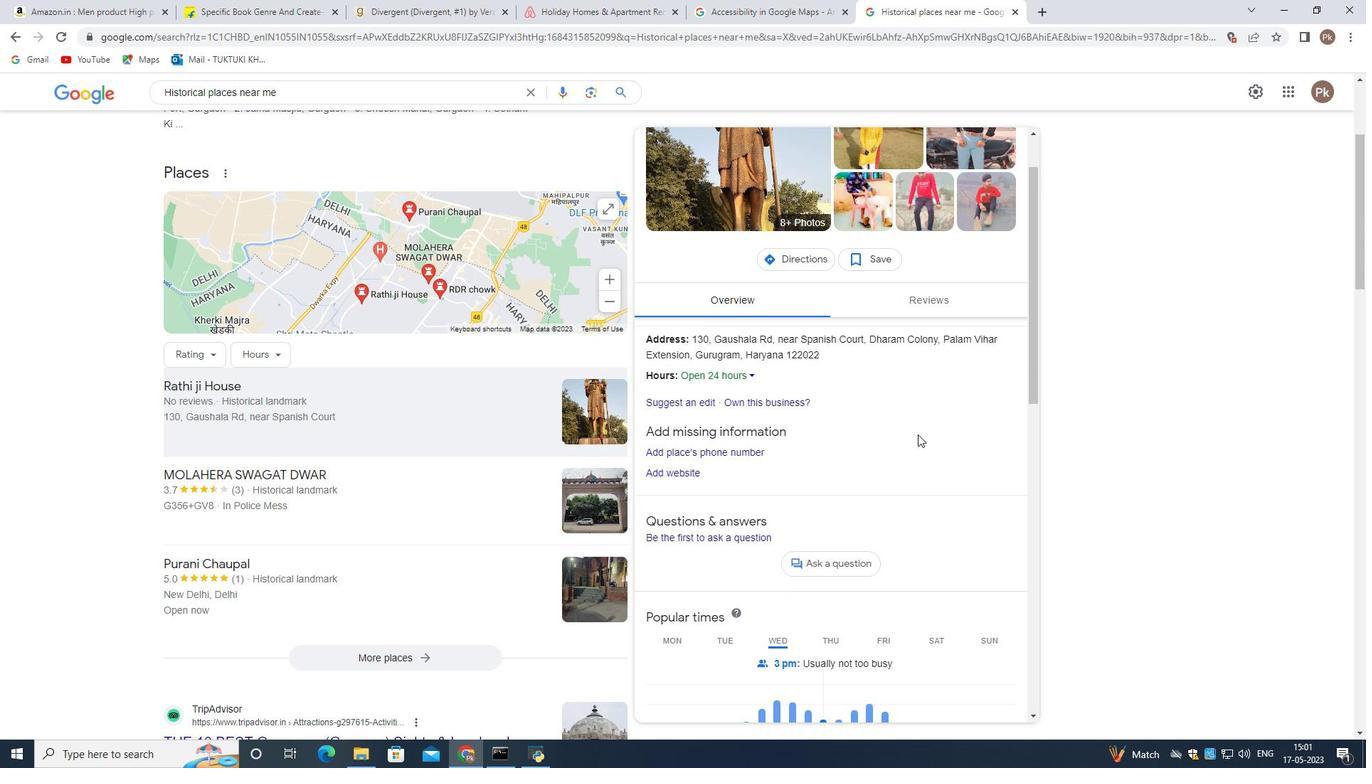 
Action: Mouse moved to (921, 428)
Screenshot: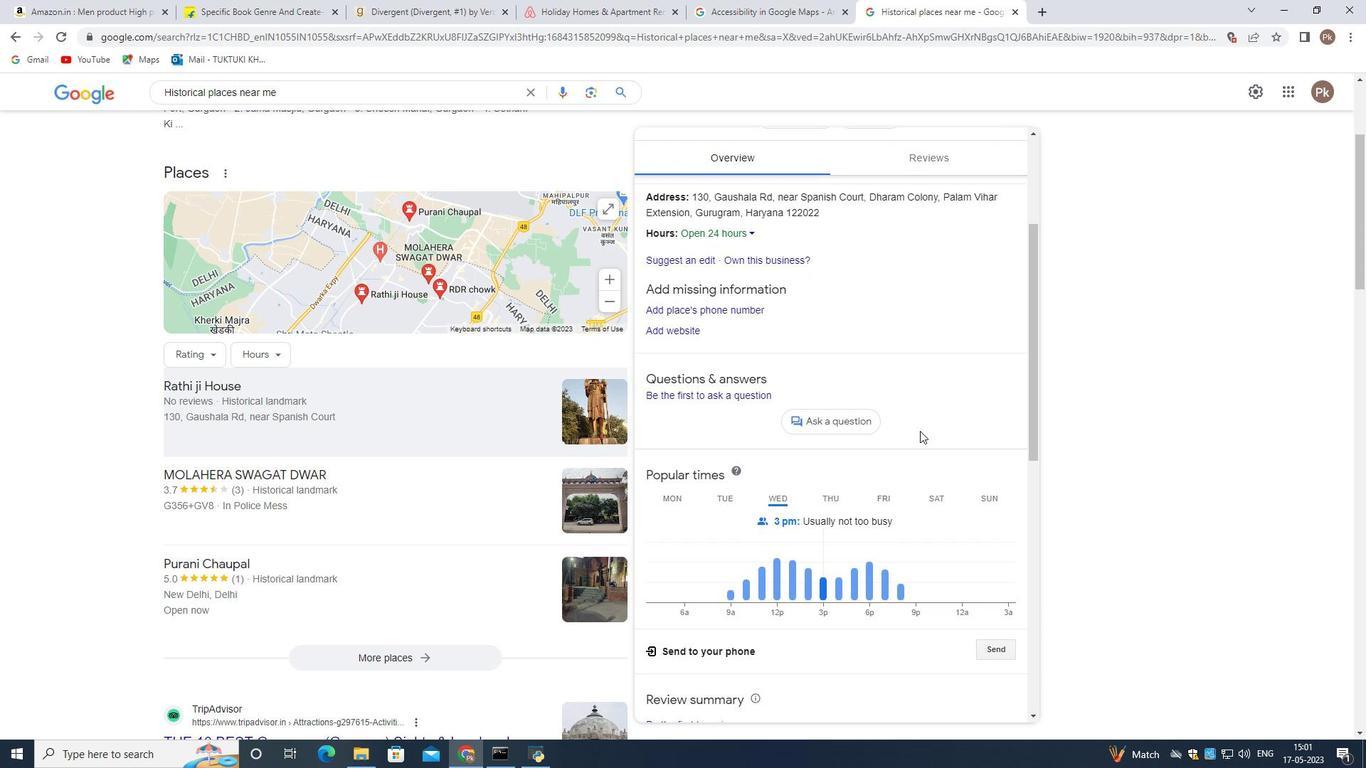 
Action: Mouse scrolled (921, 427) with delta (0, 0)
Screenshot: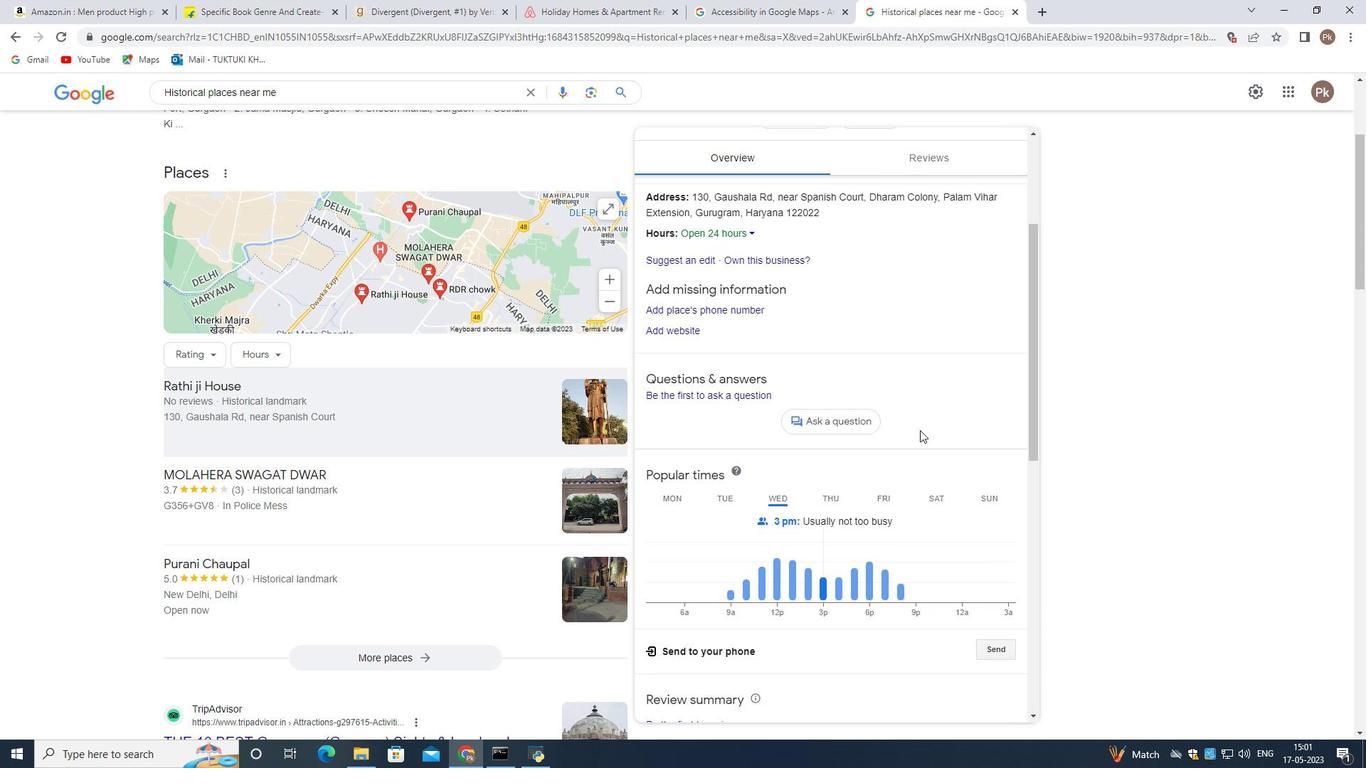 
Action: Mouse scrolled (921, 427) with delta (0, 0)
Screenshot: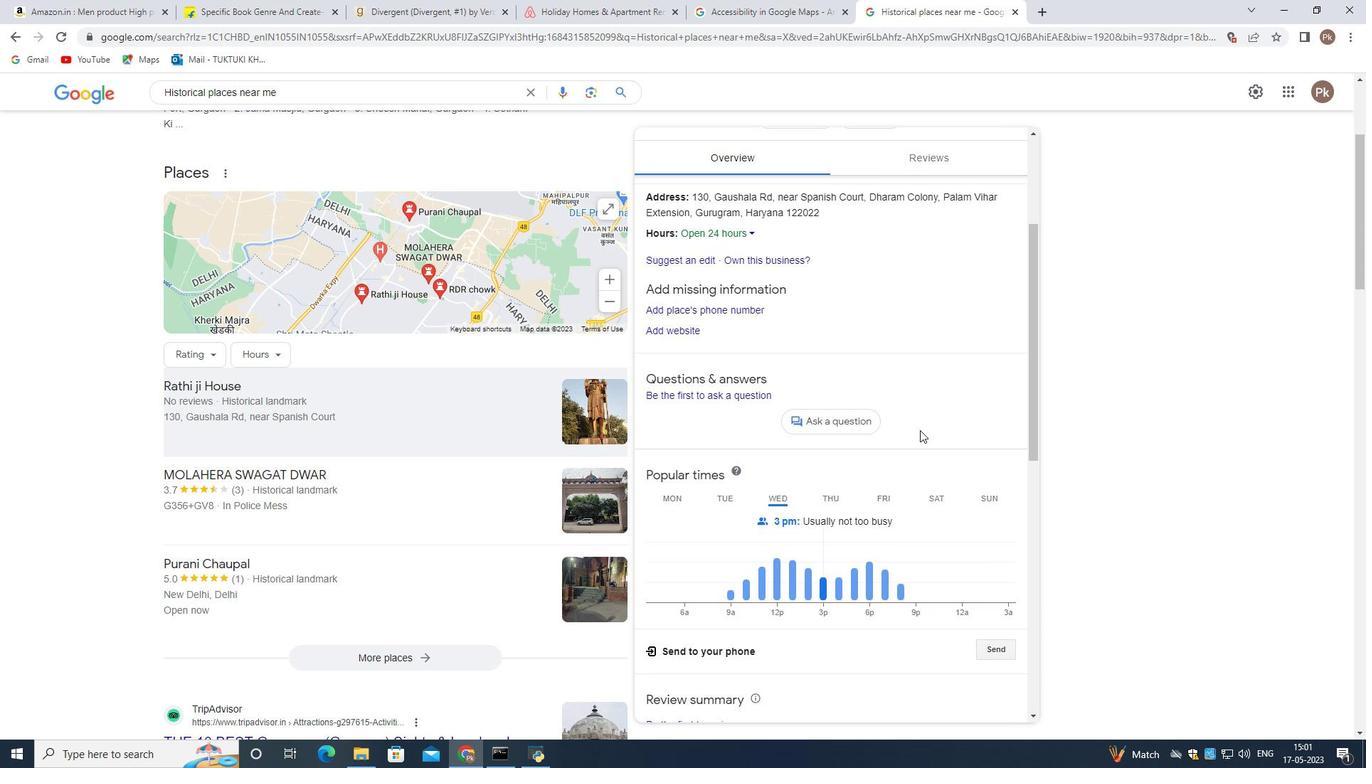 
Action: Mouse scrolled (921, 427) with delta (0, 0)
Screenshot: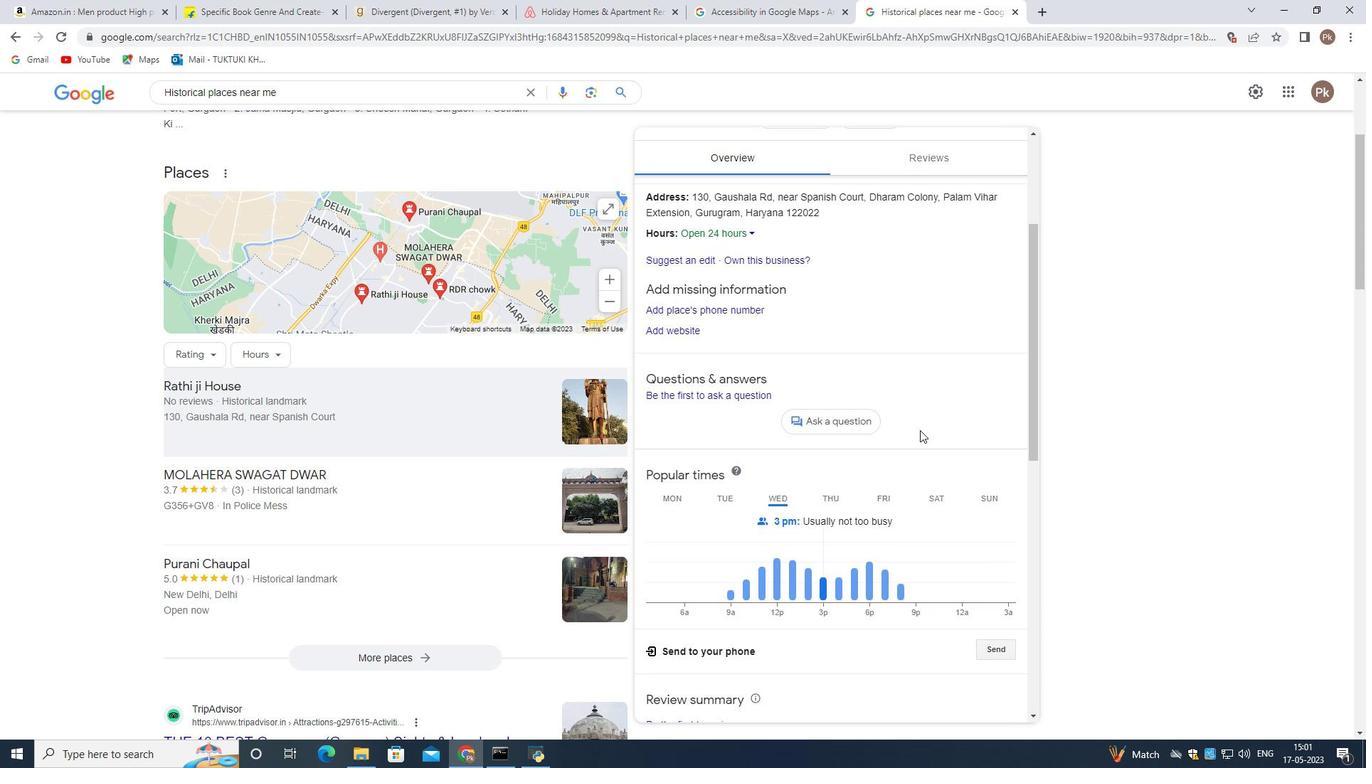 
Action: Mouse scrolled (921, 427) with delta (0, 0)
Screenshot: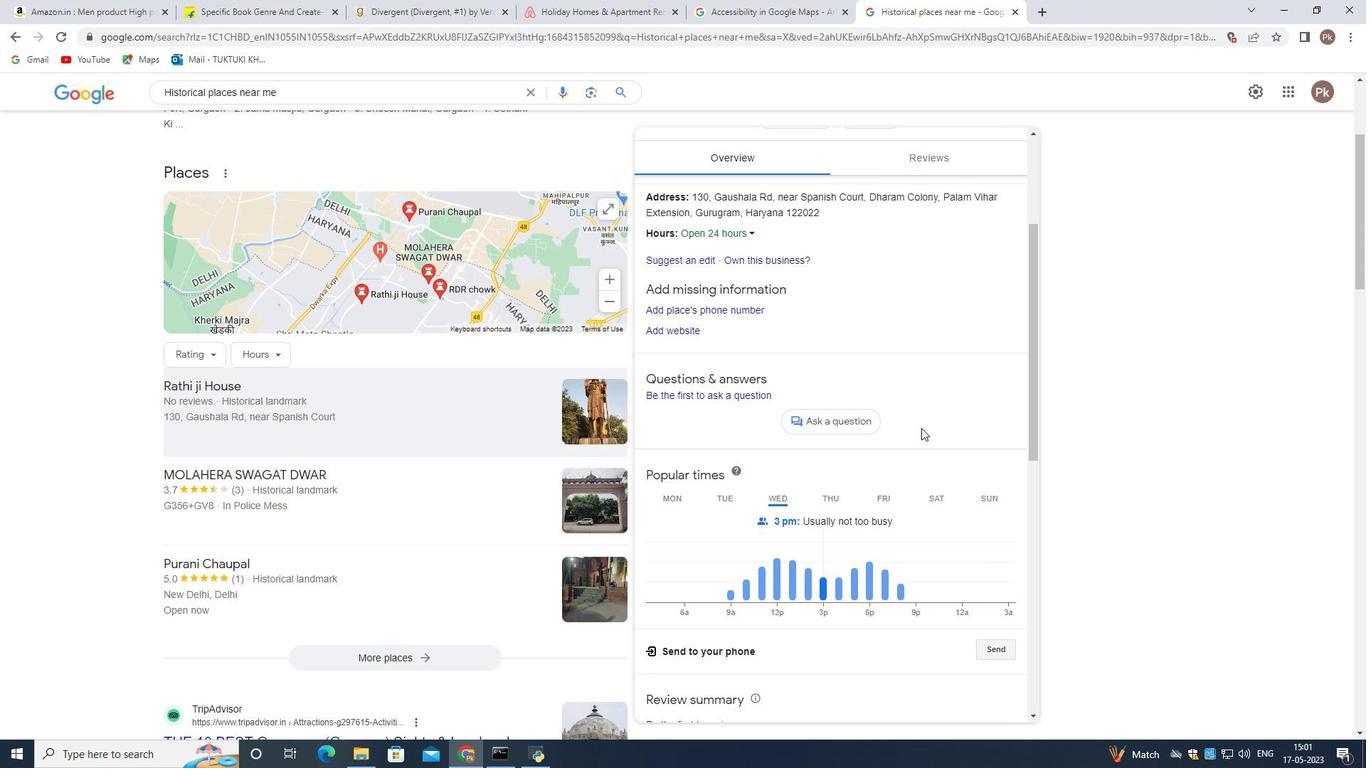 
Action: Mouse scrolled (921, 427) with delta (0, 0)
Screenshot: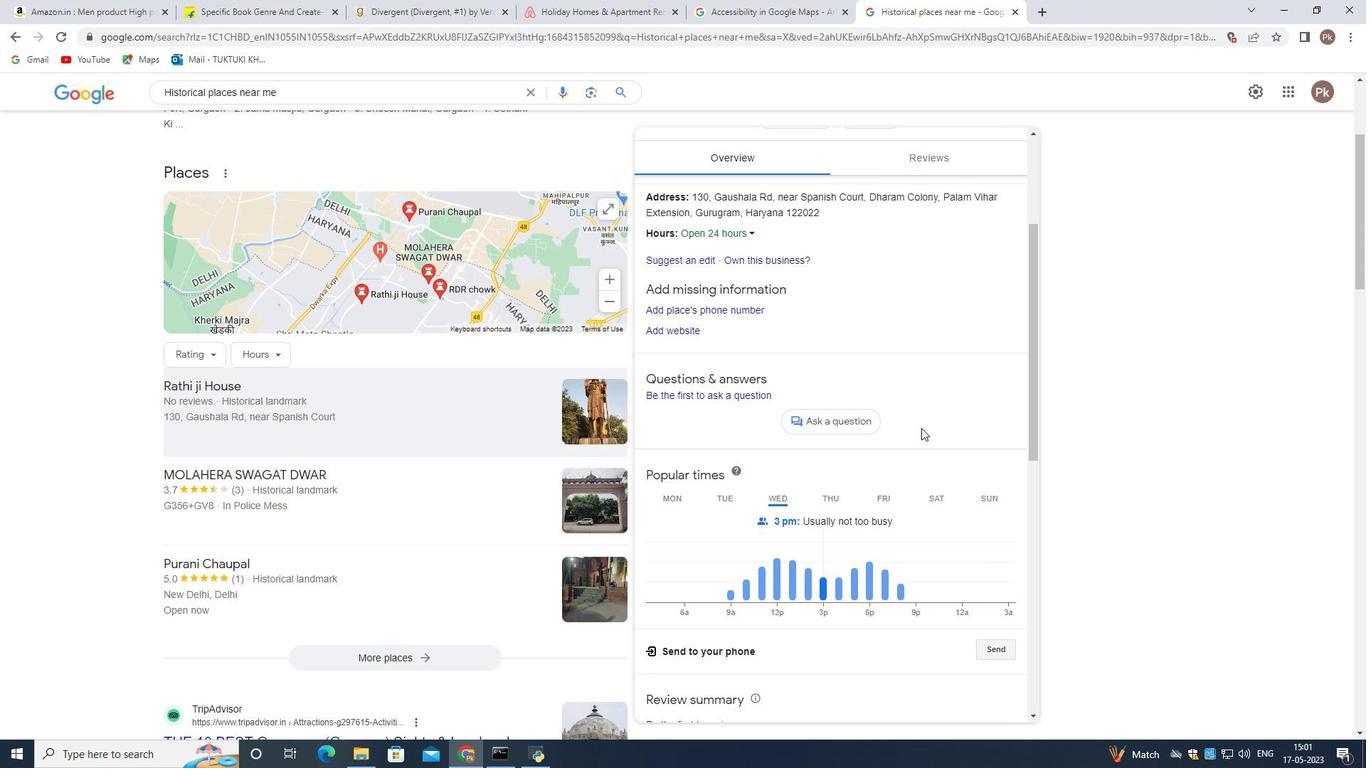 
Action: Mouse moved to (921, 427)
Screenshot: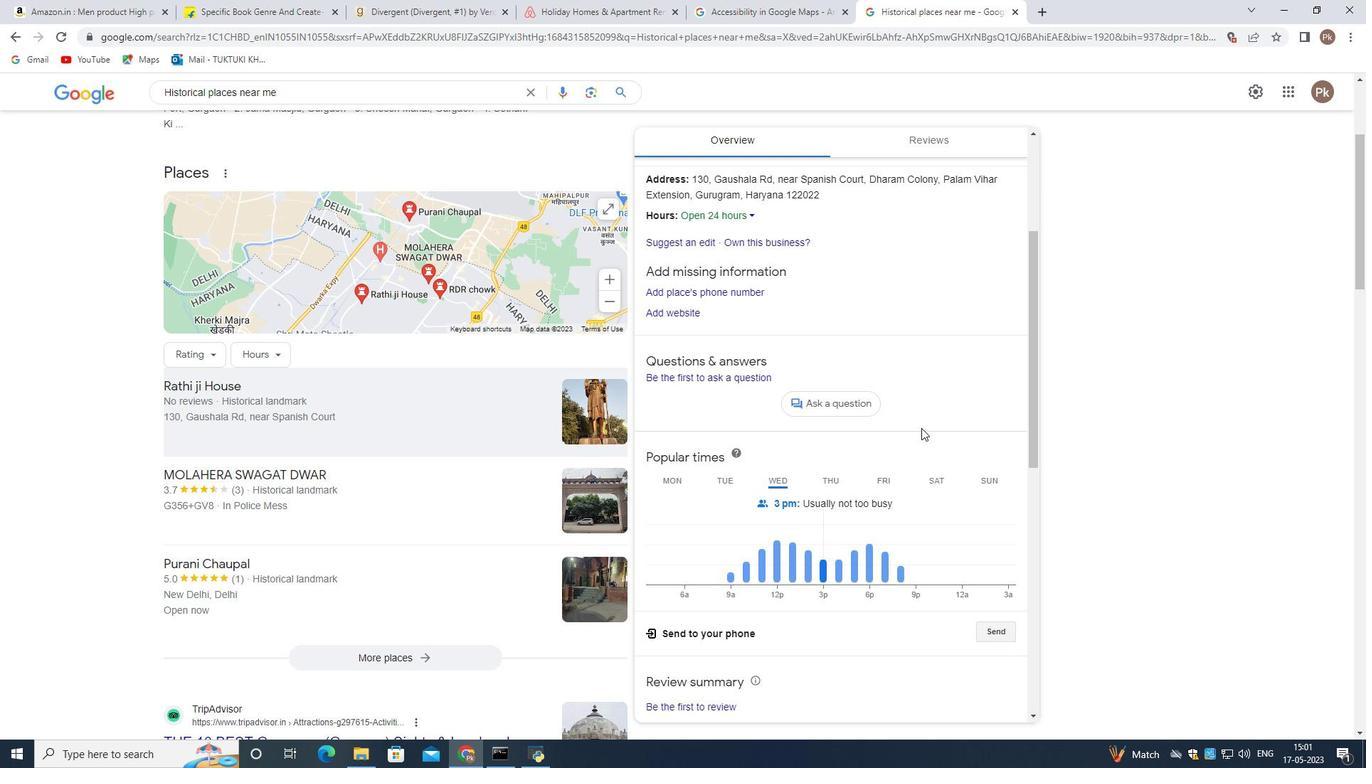 
Action: Mouse scrolled (921, 427) with delta (0, 0)
Screenshot: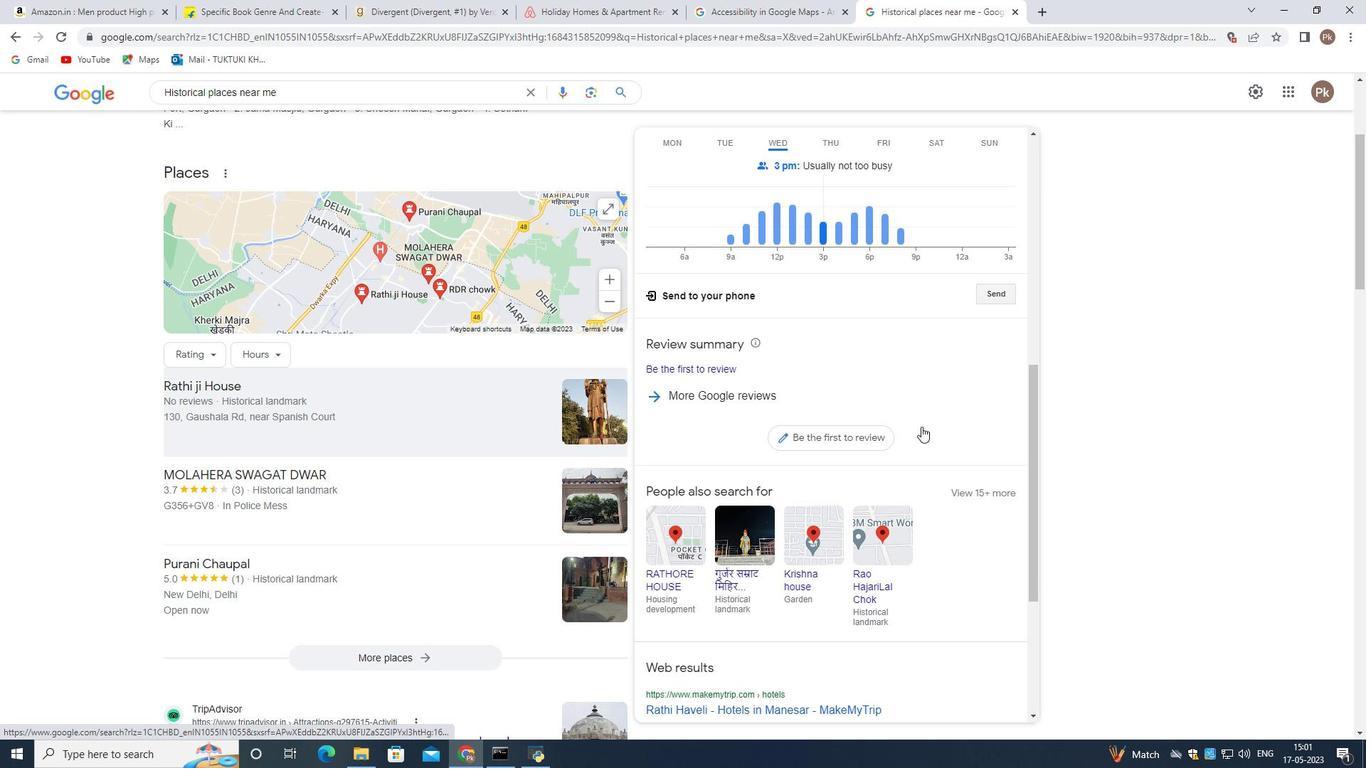 
Action: Mouse scrolled (921, 427) with delta (0, 0)
Screenshot: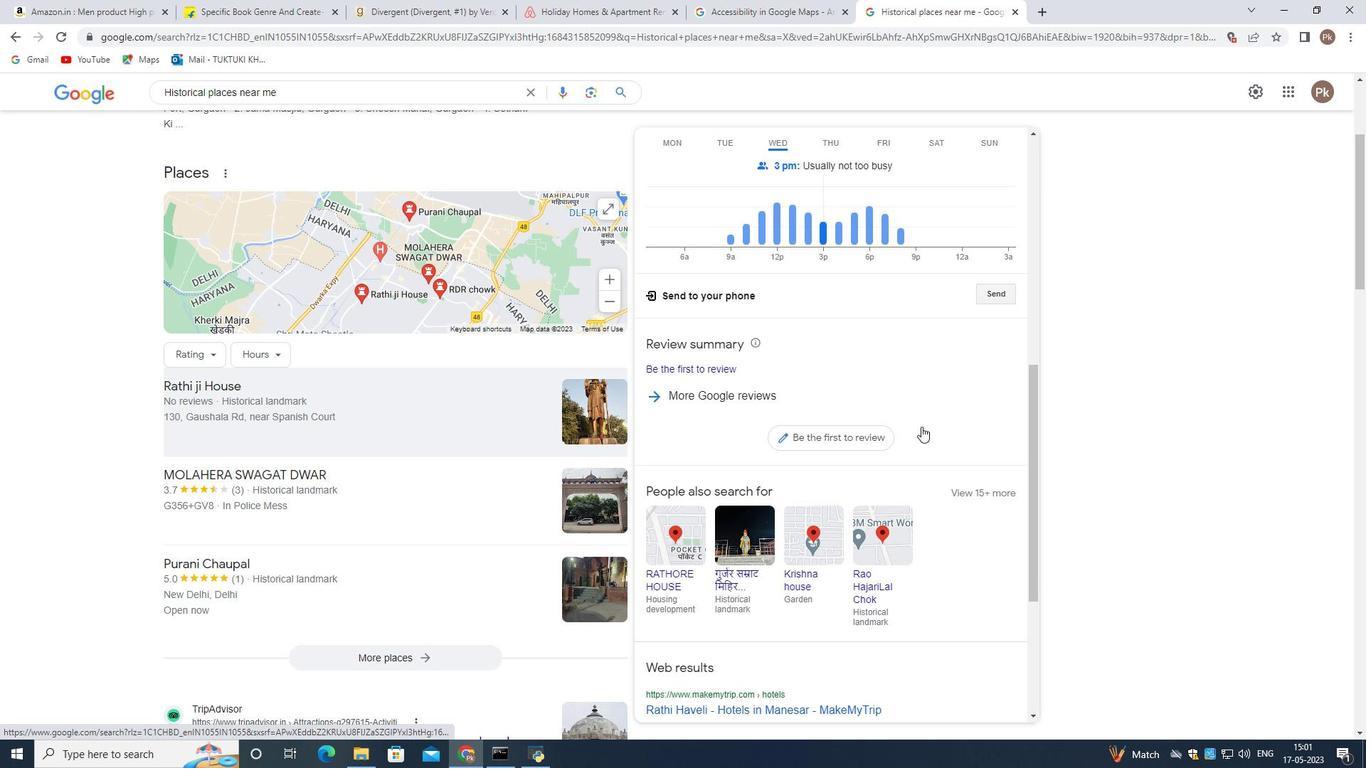 
Action: Mouse scrolled (921, 427) with delta (0, 0)
Screenshot: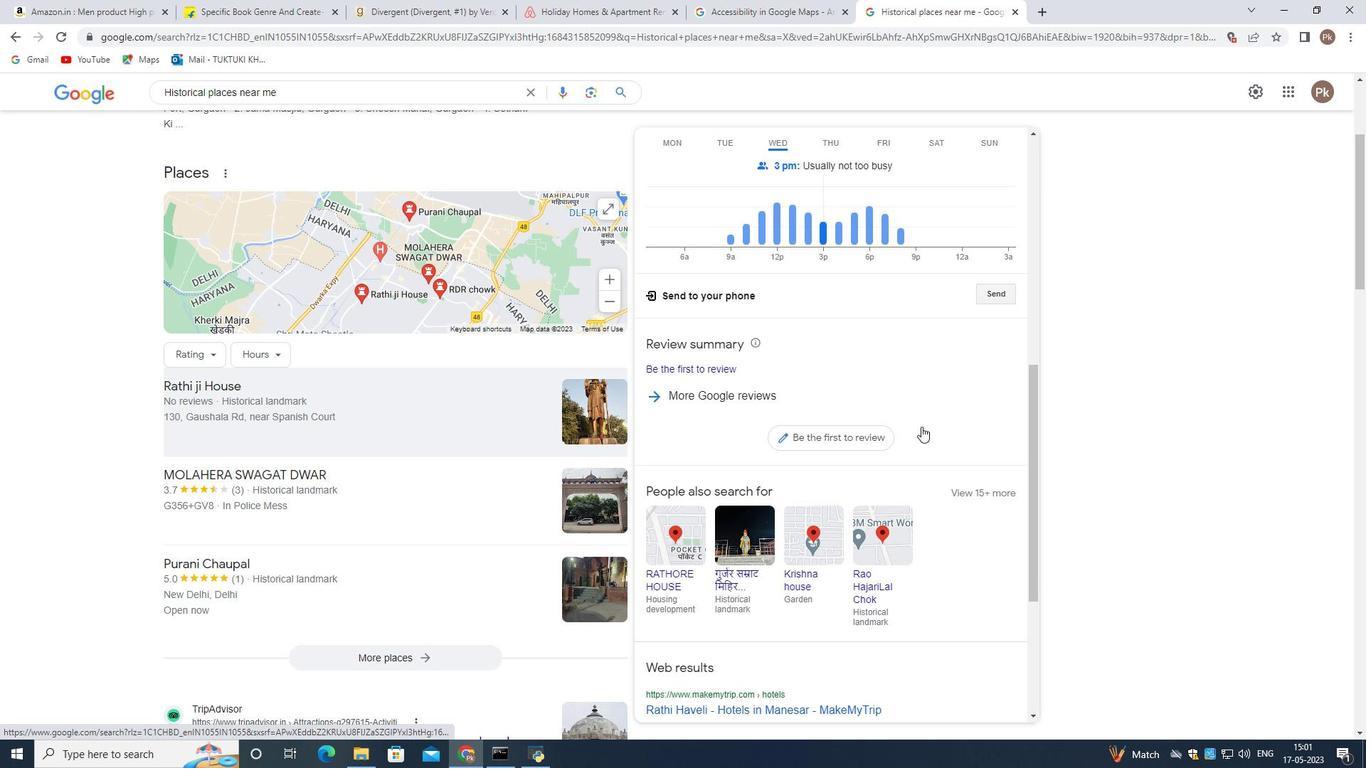 
Action: Mouse scrolled (921, 427) with delta (0, 0)
Screenshot: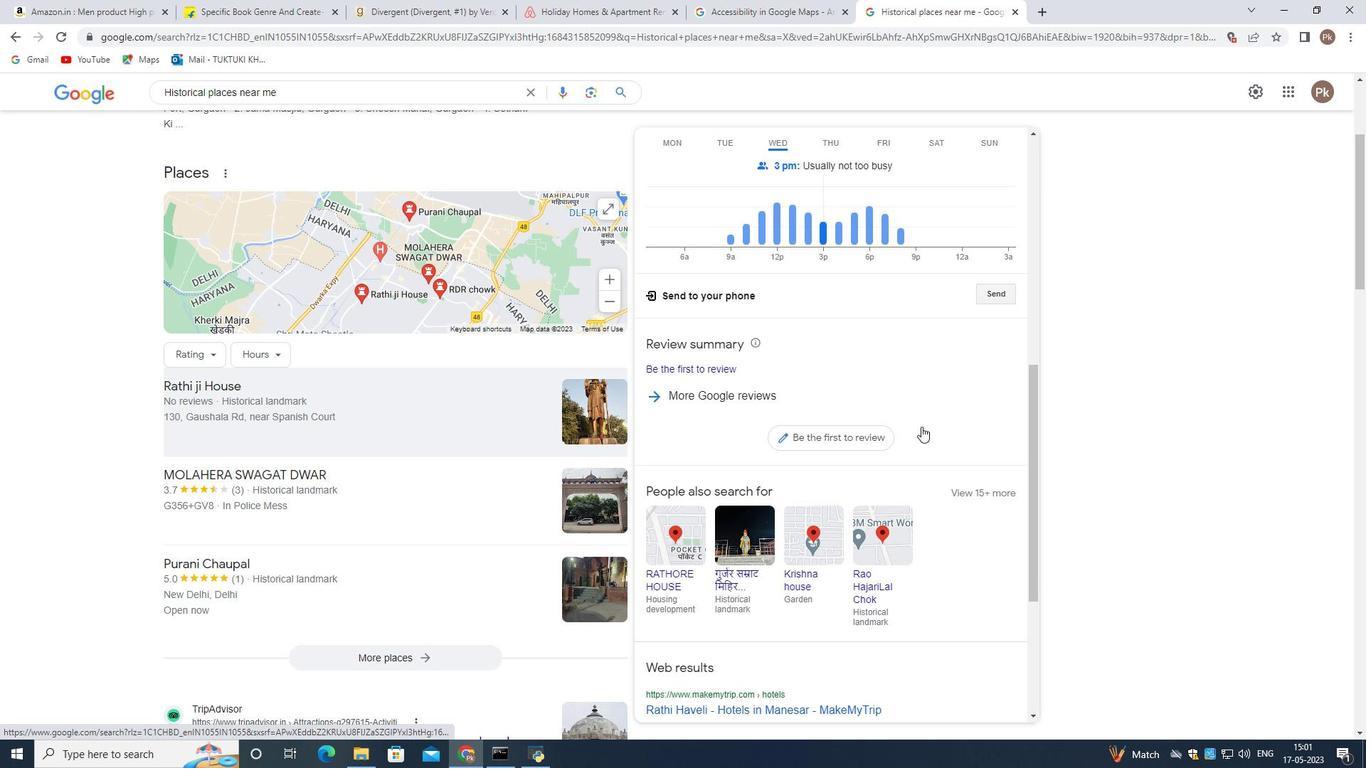 
Action: Mouse scrolled (921, 427) with delta (0, 0)
Screenshot: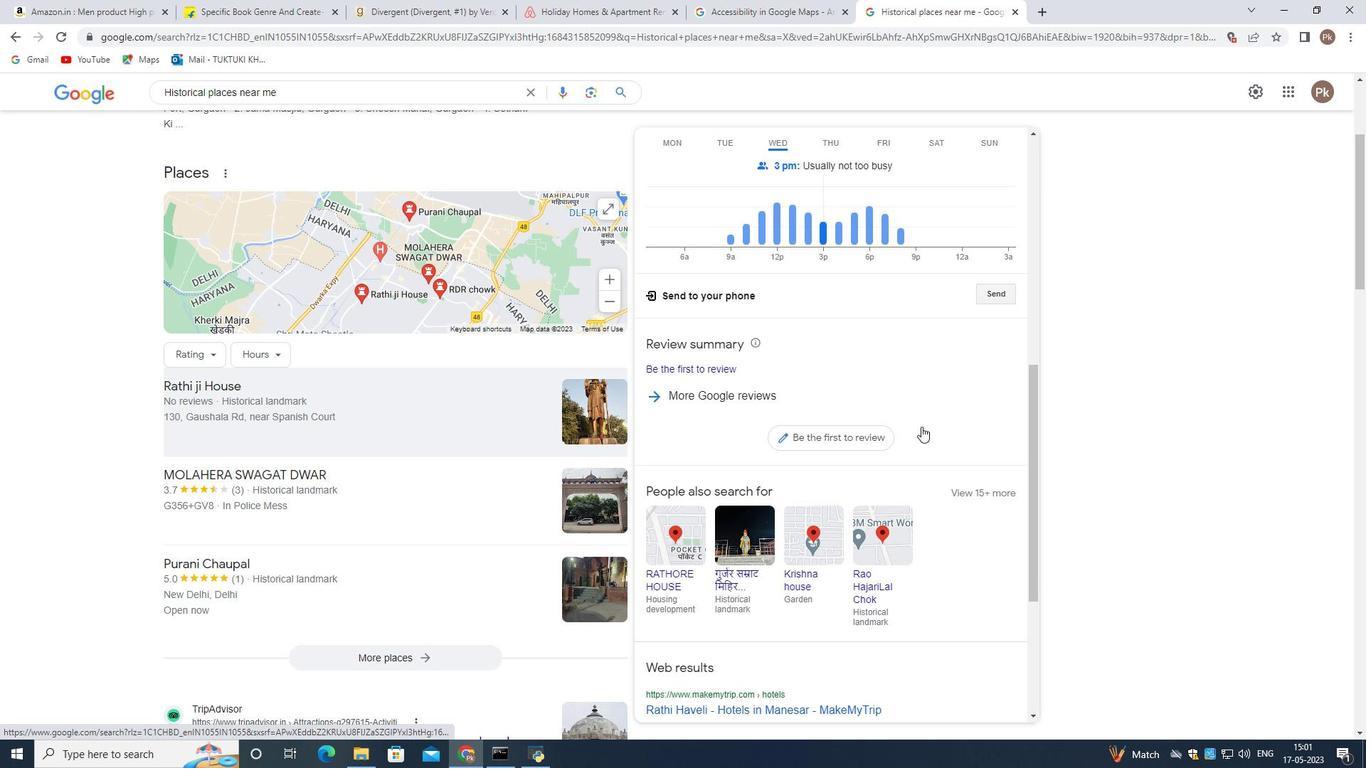 
Action: Mouse scrolled (921, 427) with delta (0, 0)
Screenshot: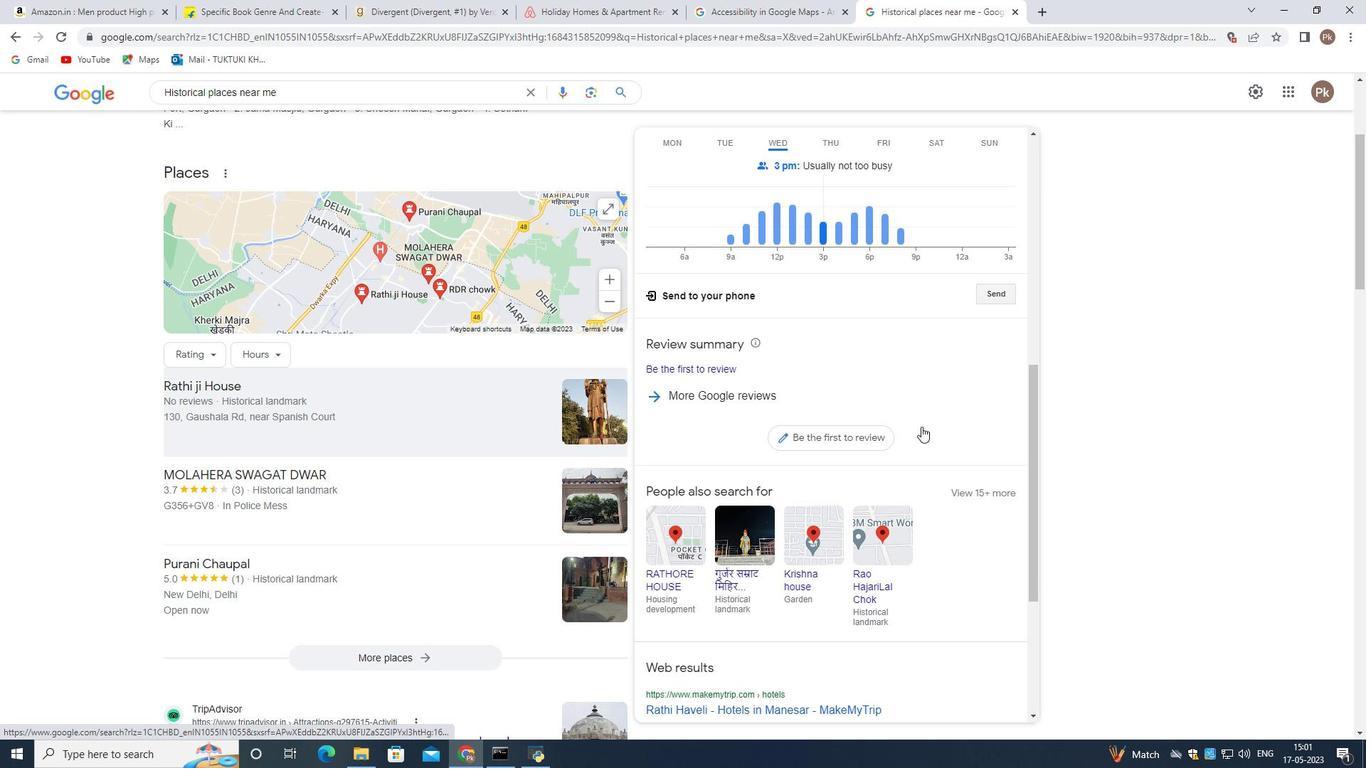 
Action: Mouse moved to (921, 427)
Screenshot: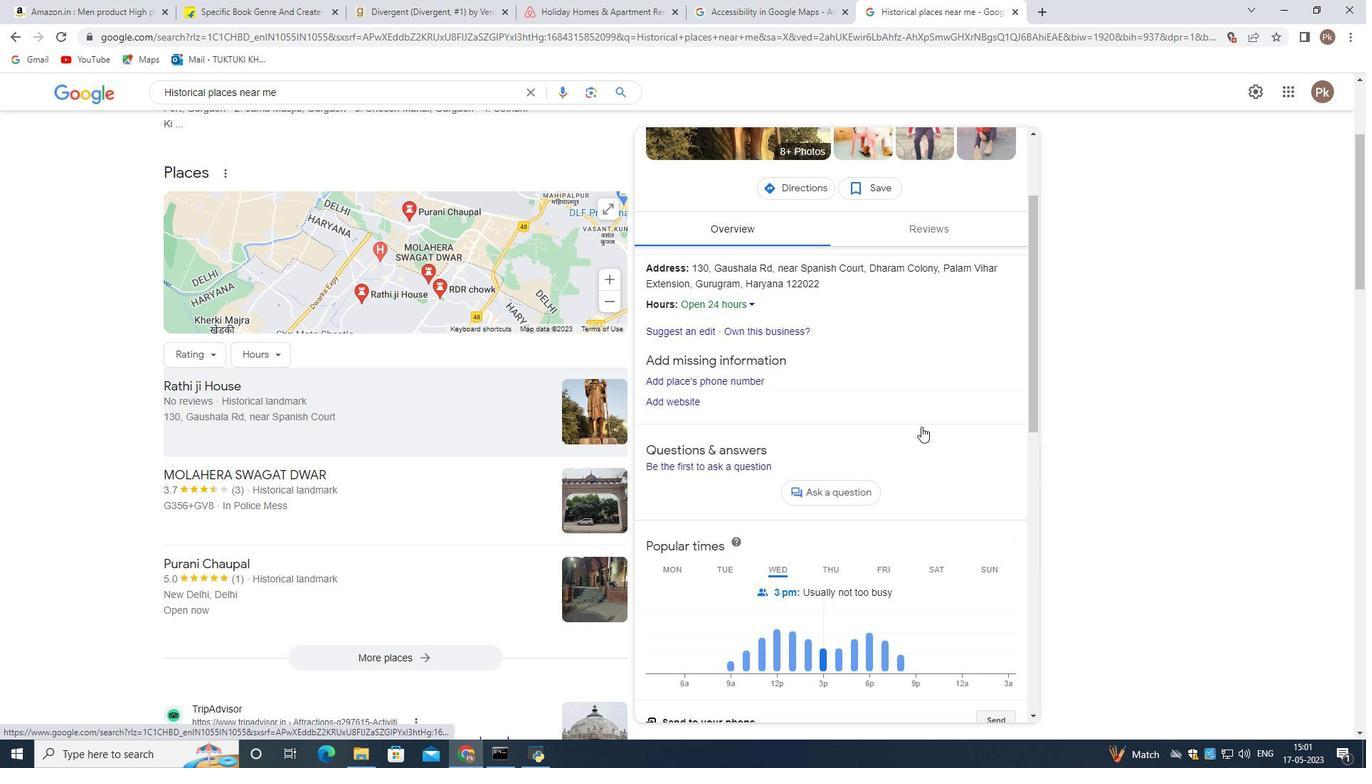
Action: Mouse scrolled (921, 427) with delta (0, 0)
Screenshot: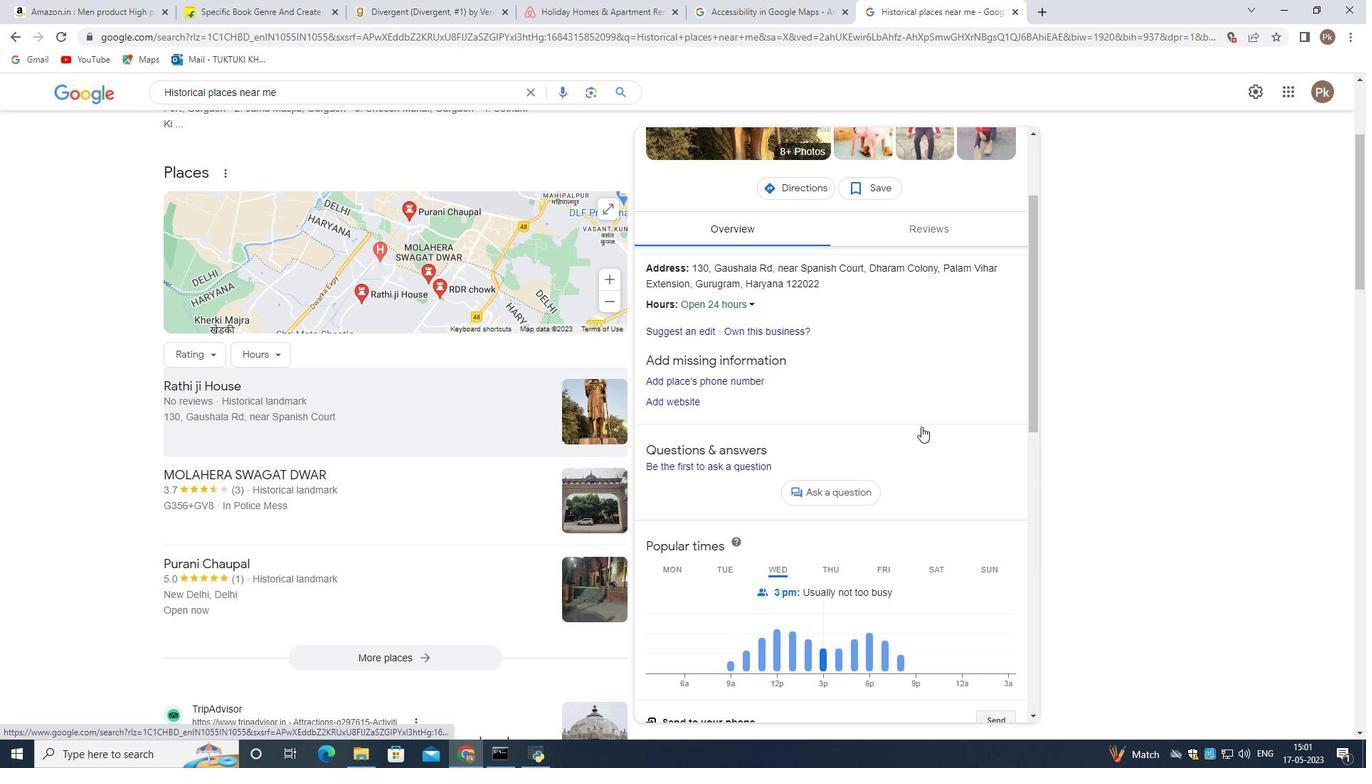 
Action: Mouse scrolled (921, 427) with delta (0, 0)
Screenshot: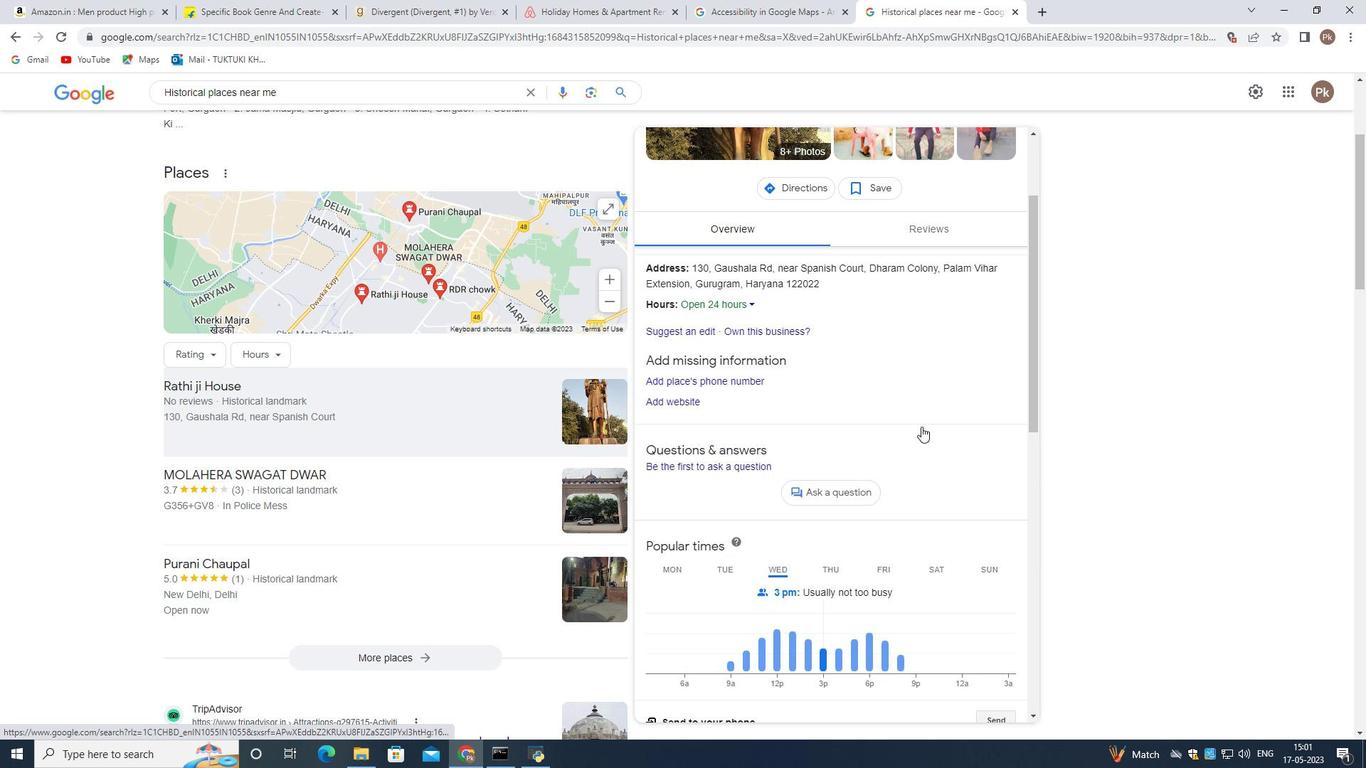 
Action: Mouse scrolled (921, 427) with delta (0, 0)
Screenshot: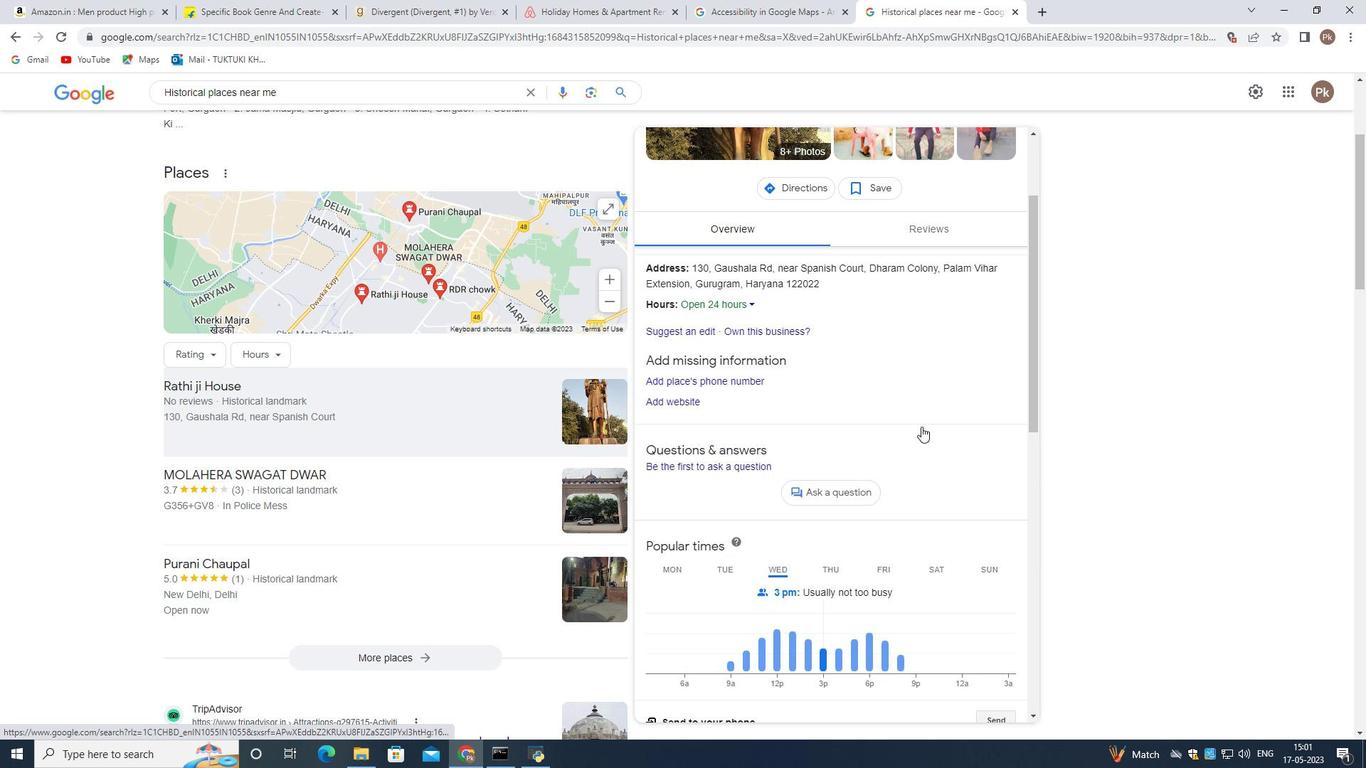 
Action: Mouse scrolled (921, 427) with delta (0, 0)
Screenshot: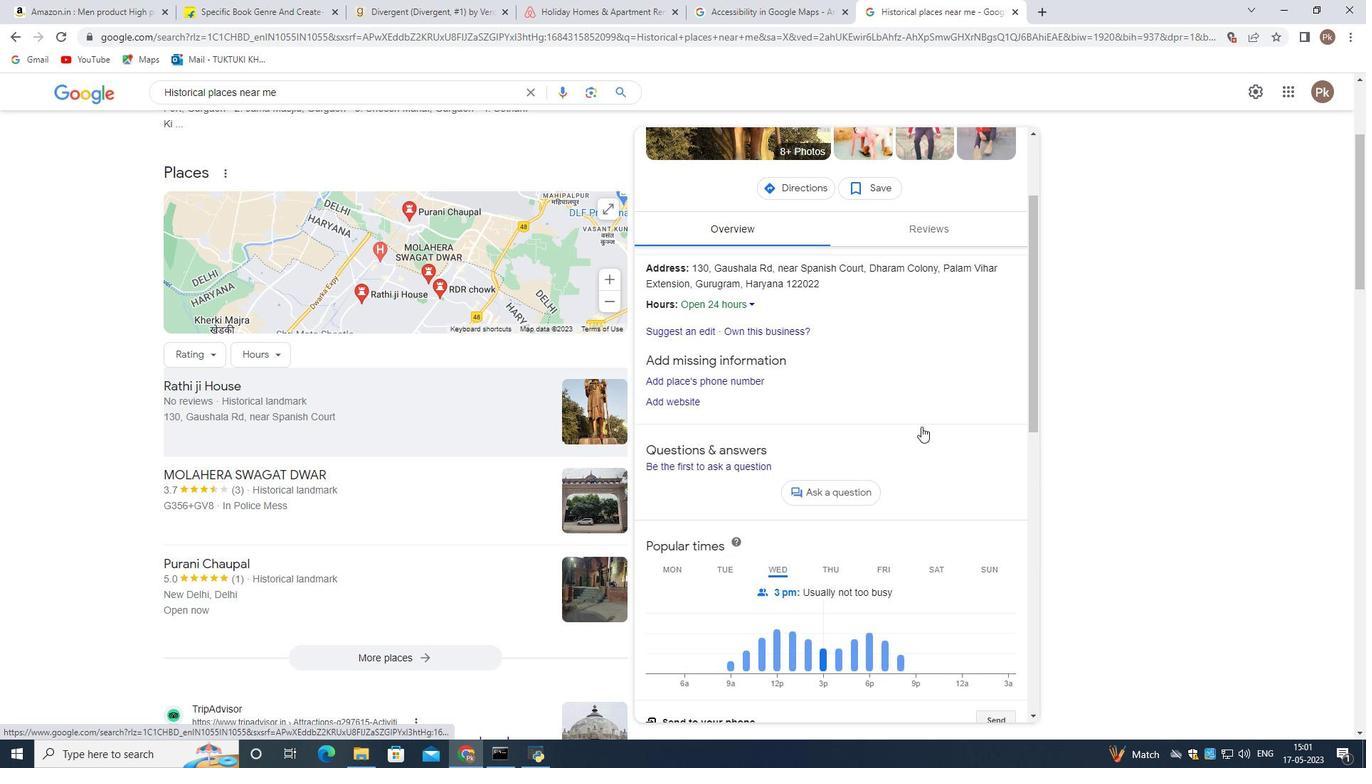 
Action: Mouse moved to (783, 333)
Screenshot: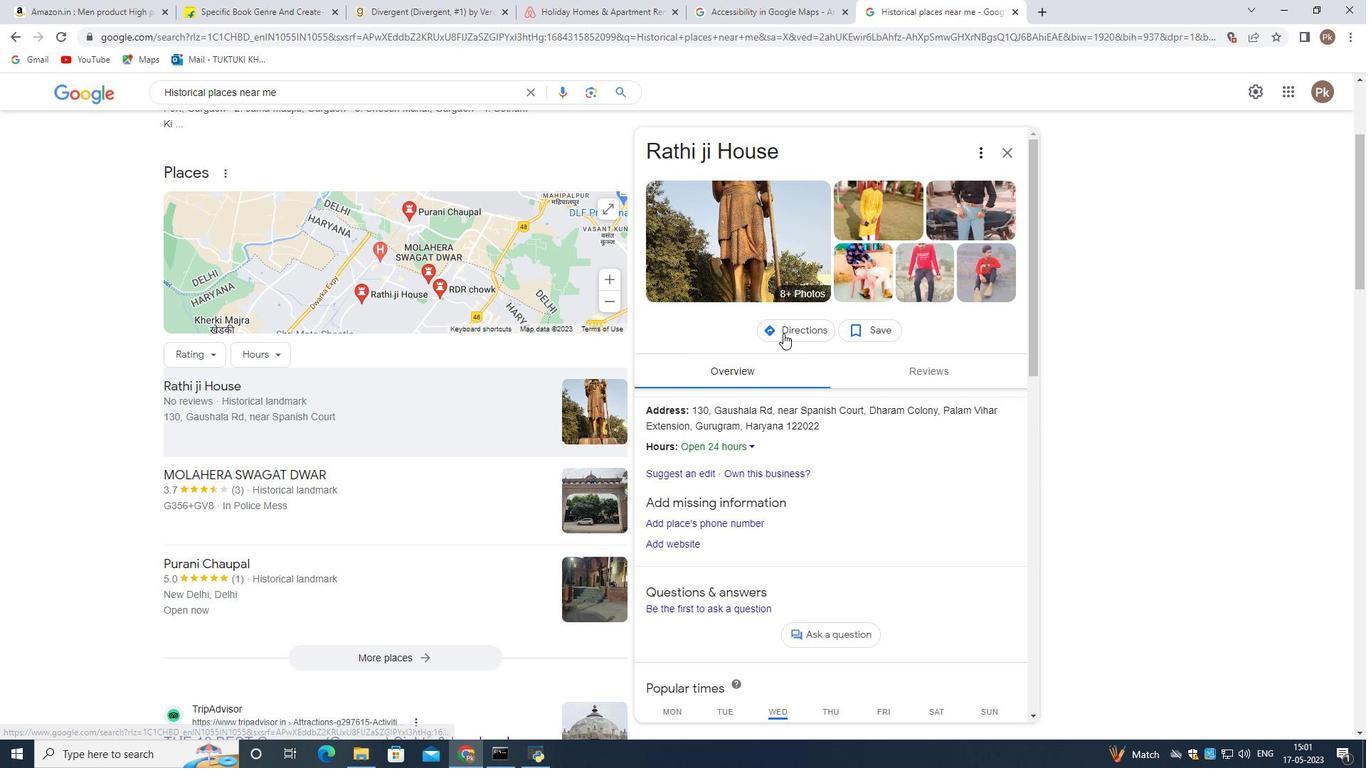 
Action: Mouse pressed left at (783, 333)
Screenshot: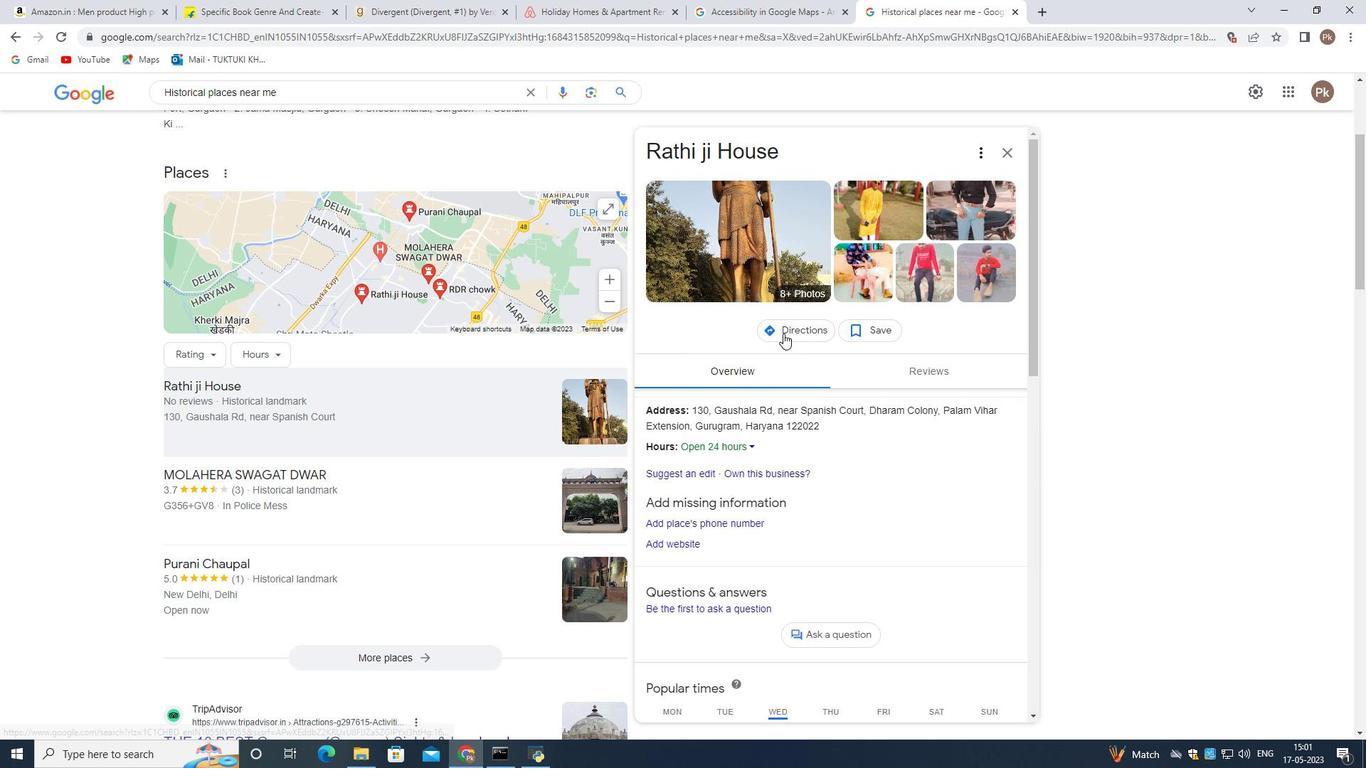 
Action: Mouse moved to (875, 406)
Screenshot: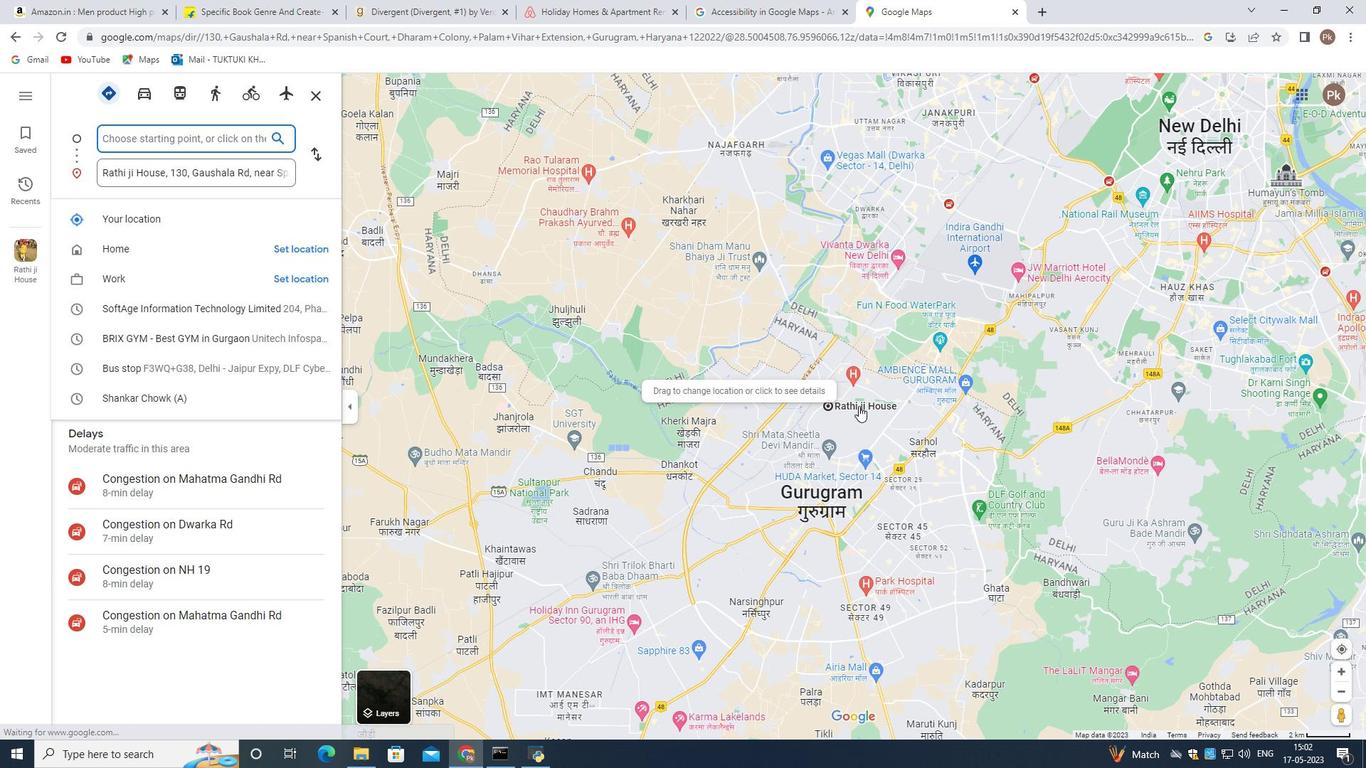 
Action: Mouse scrolled (875, 405) with delta (0, 0)
Screenshot: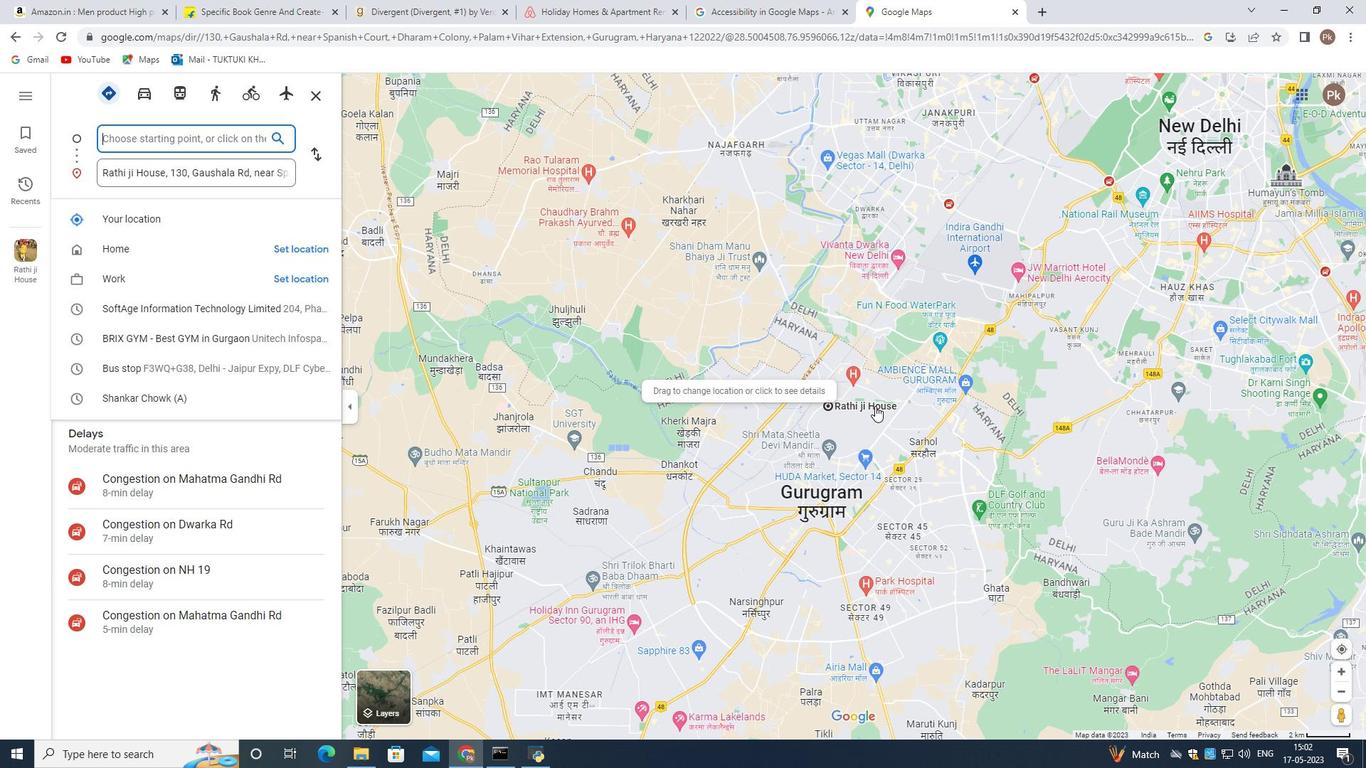 
Action: Mouse scrolled (875, 405) with delta (0, 0)
Screenshot: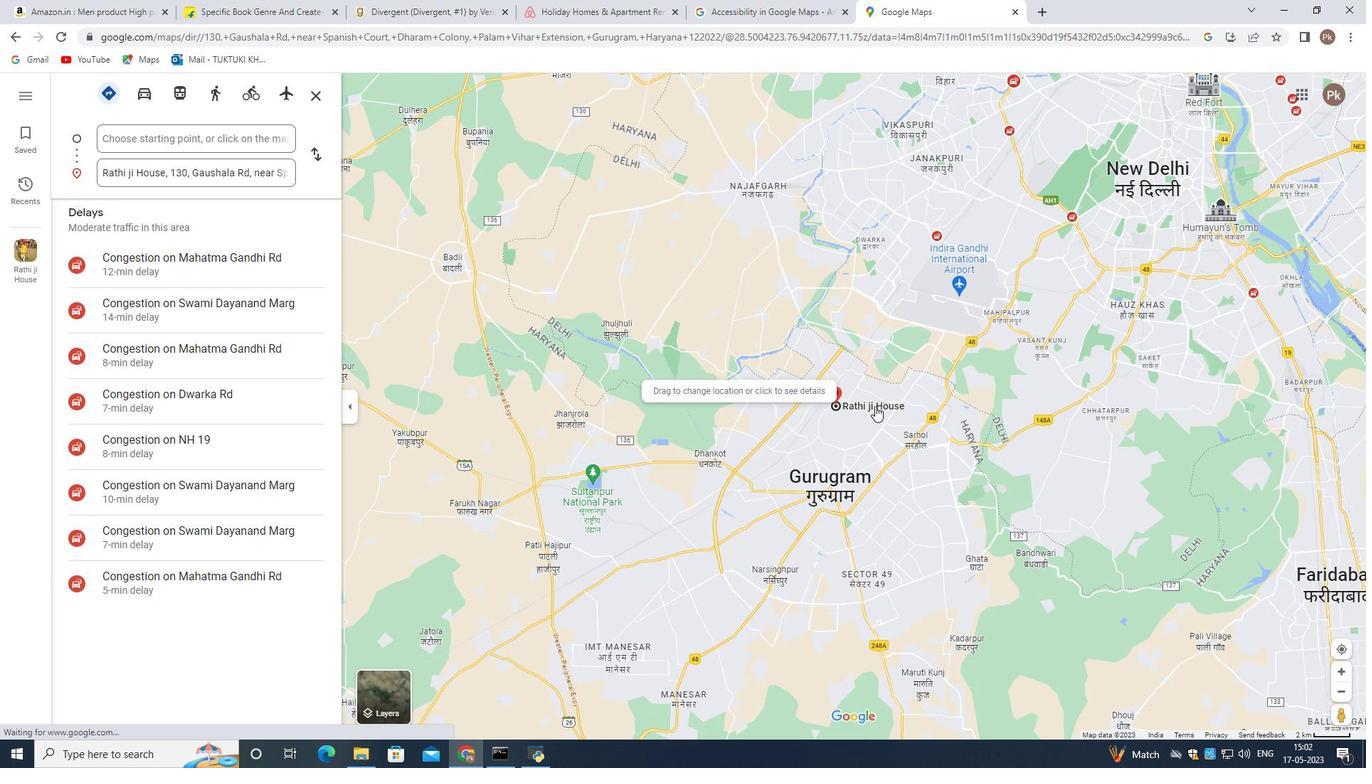
Action: Mouse scrolled (875, 405) with delta (0, 0)
Screenshot: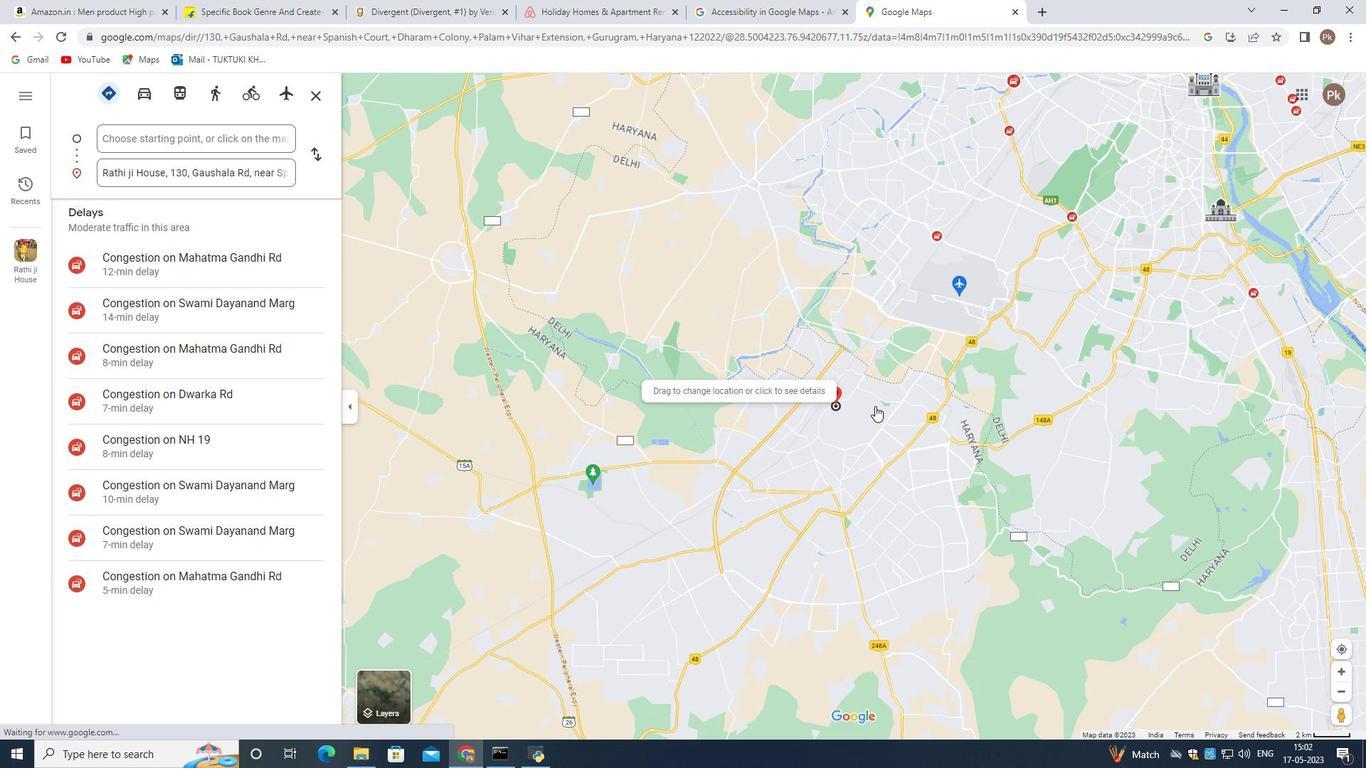 
Action: Mouse scrolled (875, 407) with delta (0, 0)
Screenshot: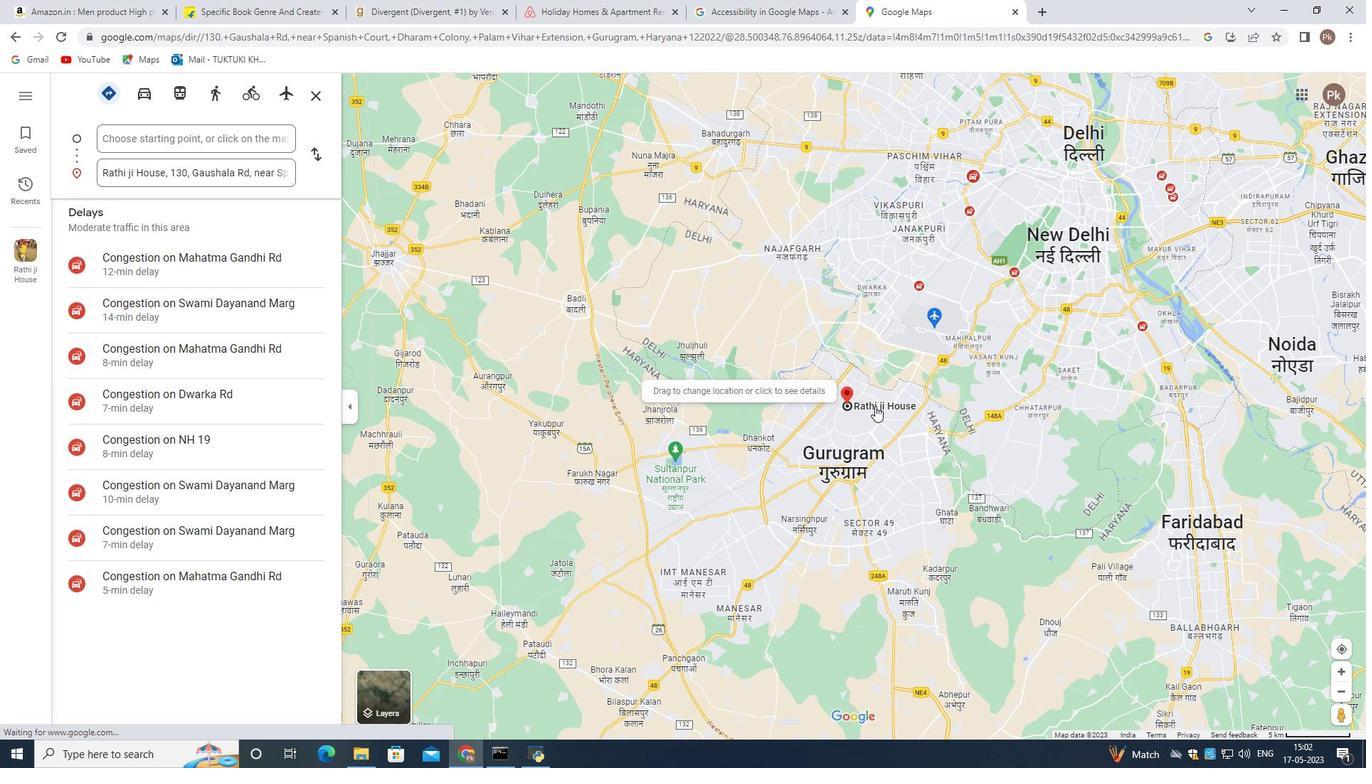 
Action: Mouse moved to (188, 138)
Screenshot: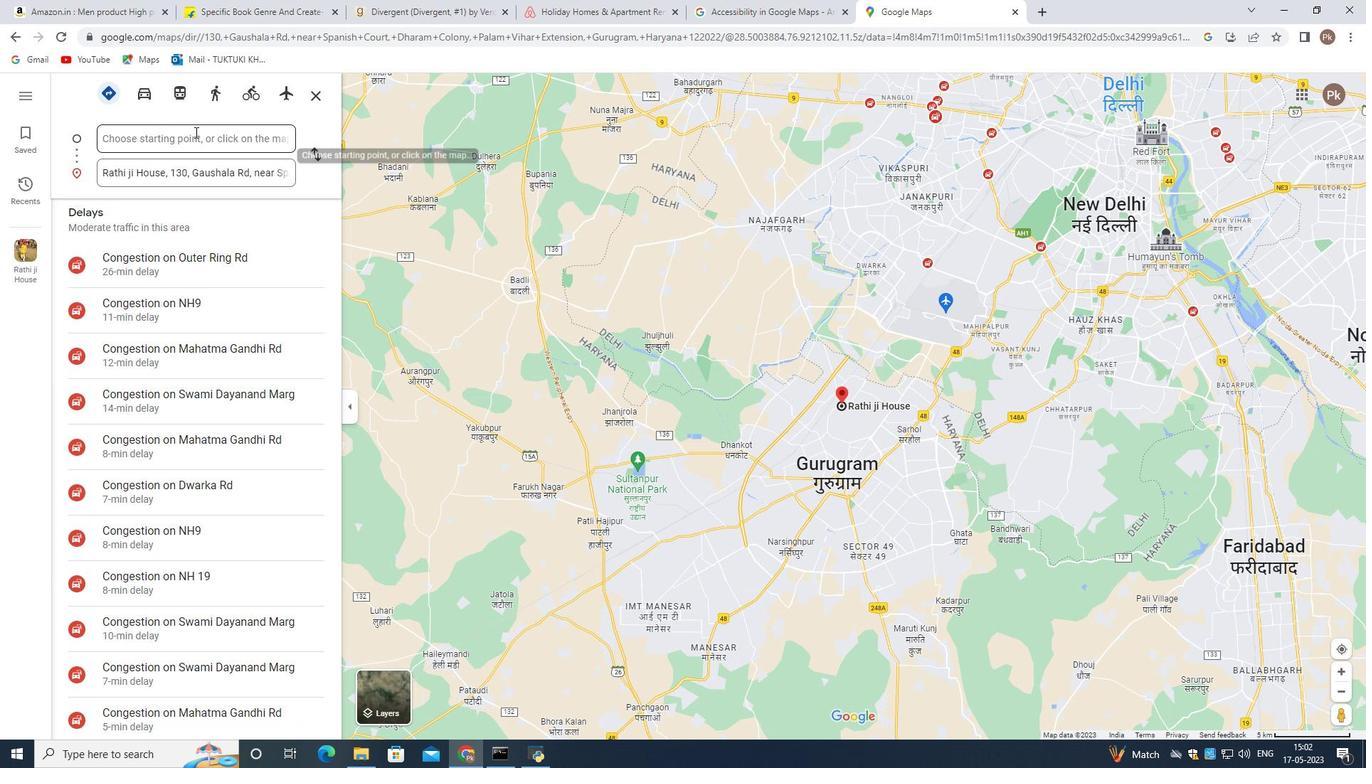 
Action: Mouse pressed left at (188, 138)
Screenshot: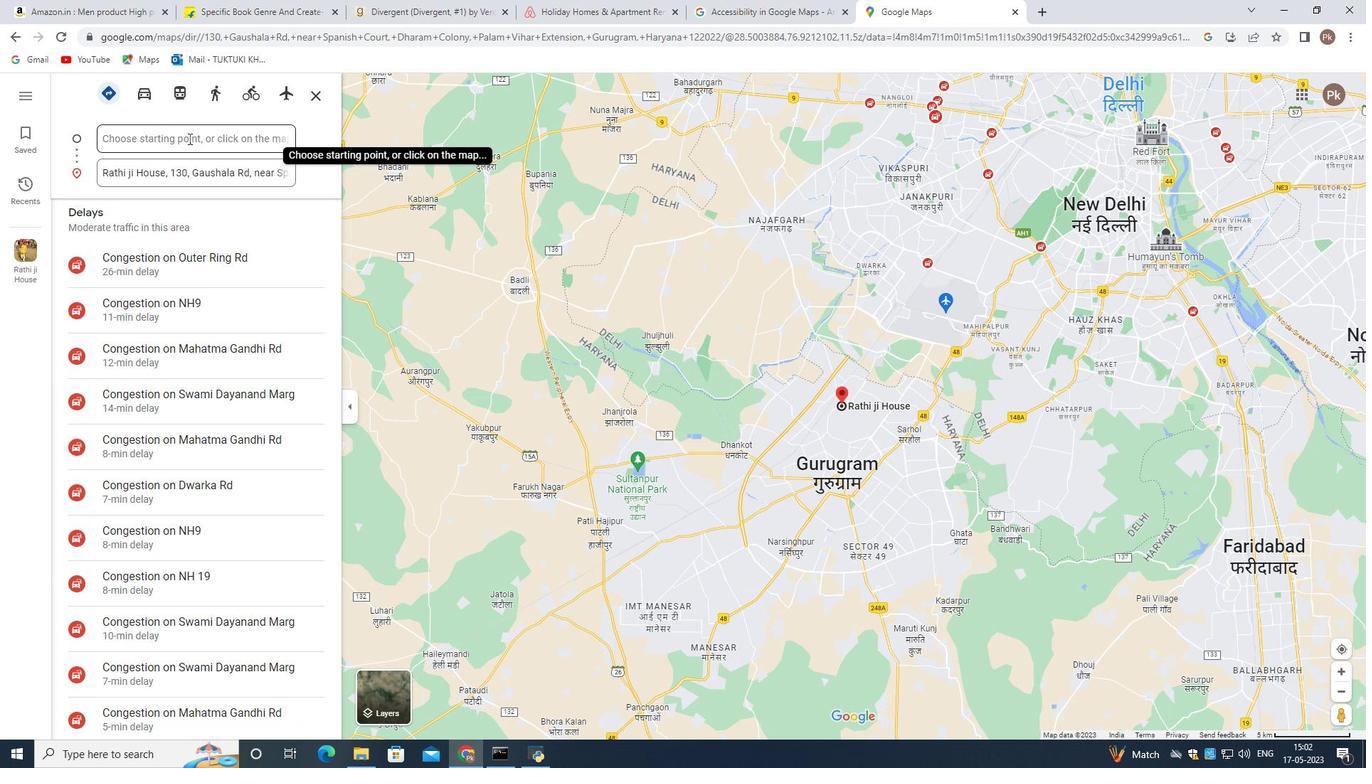 
Action: Mouse moved to (210, 129)
Screenshot: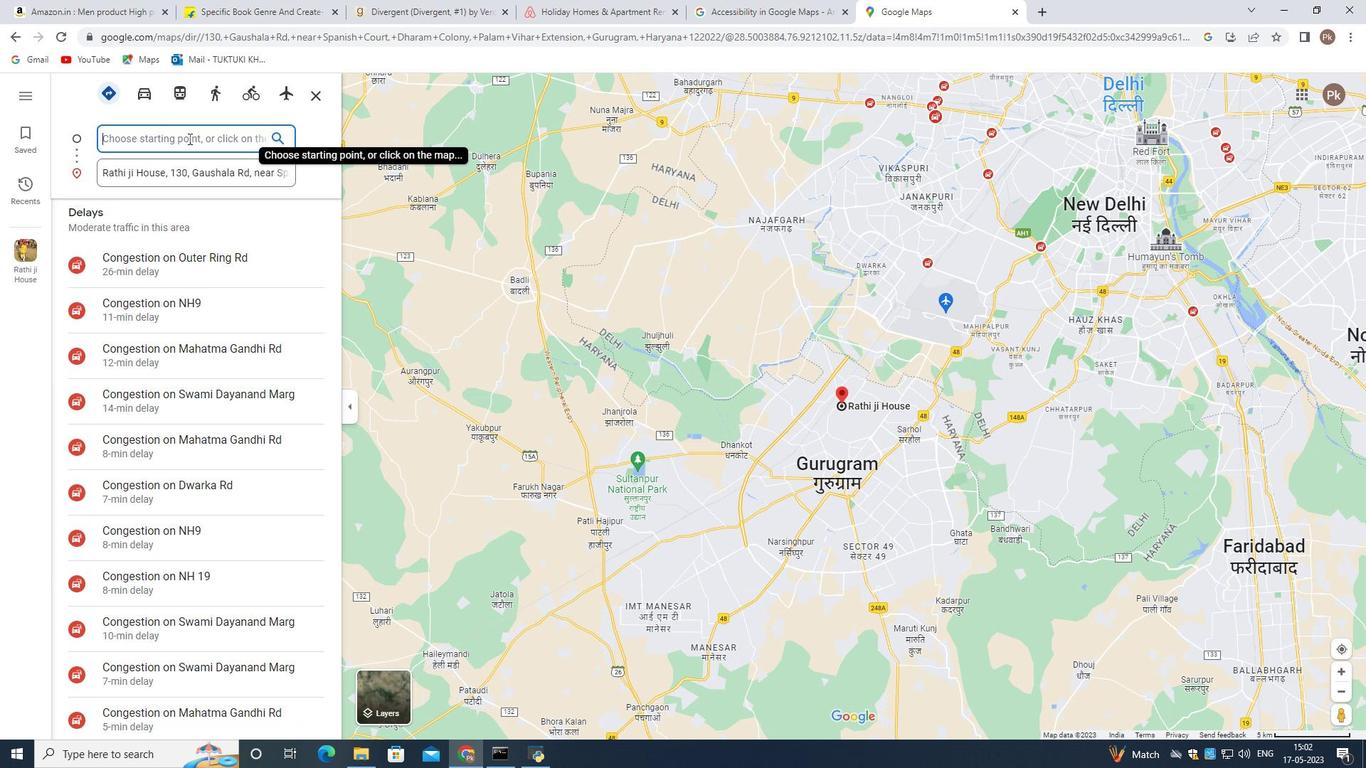 
Action: Key pressed softage
Screenshot: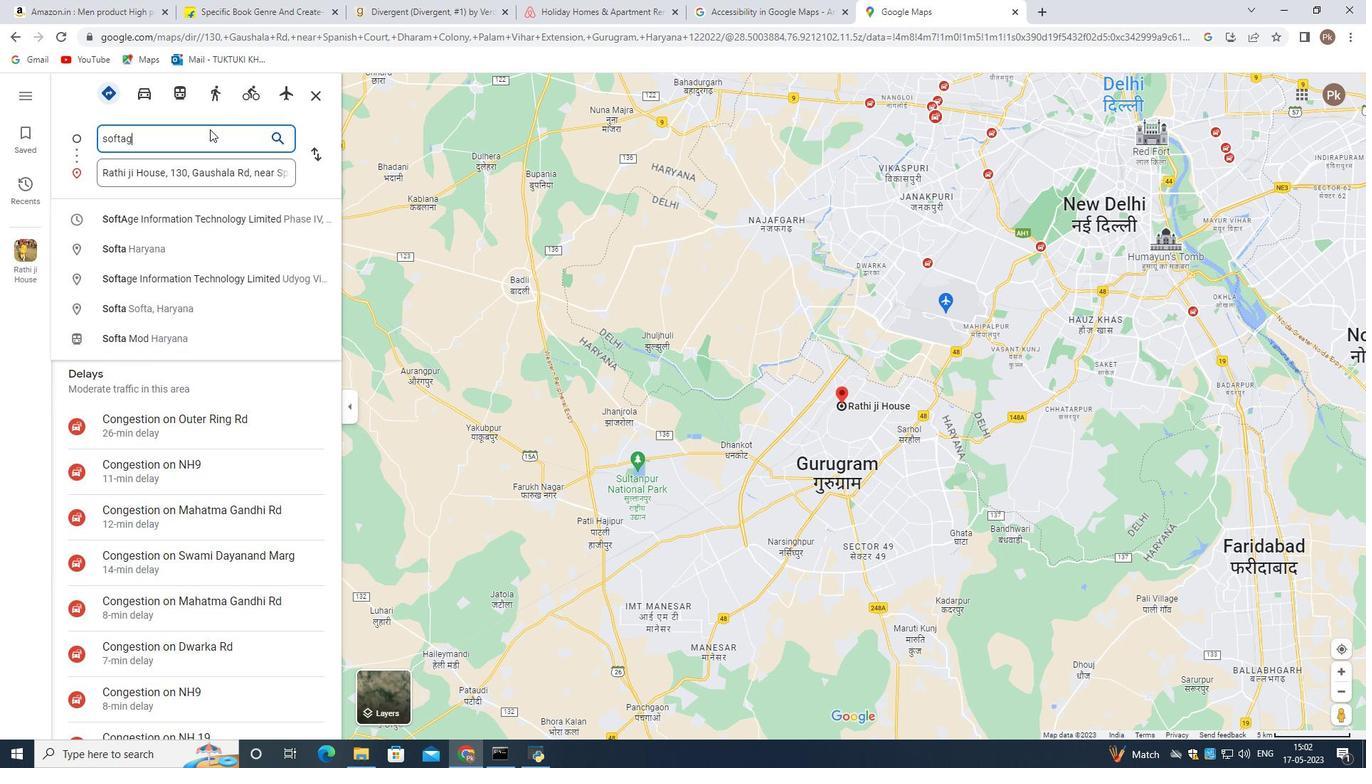 
Action: Mouse scrolled (210, 130) with delta (0, 0)
Screenshot: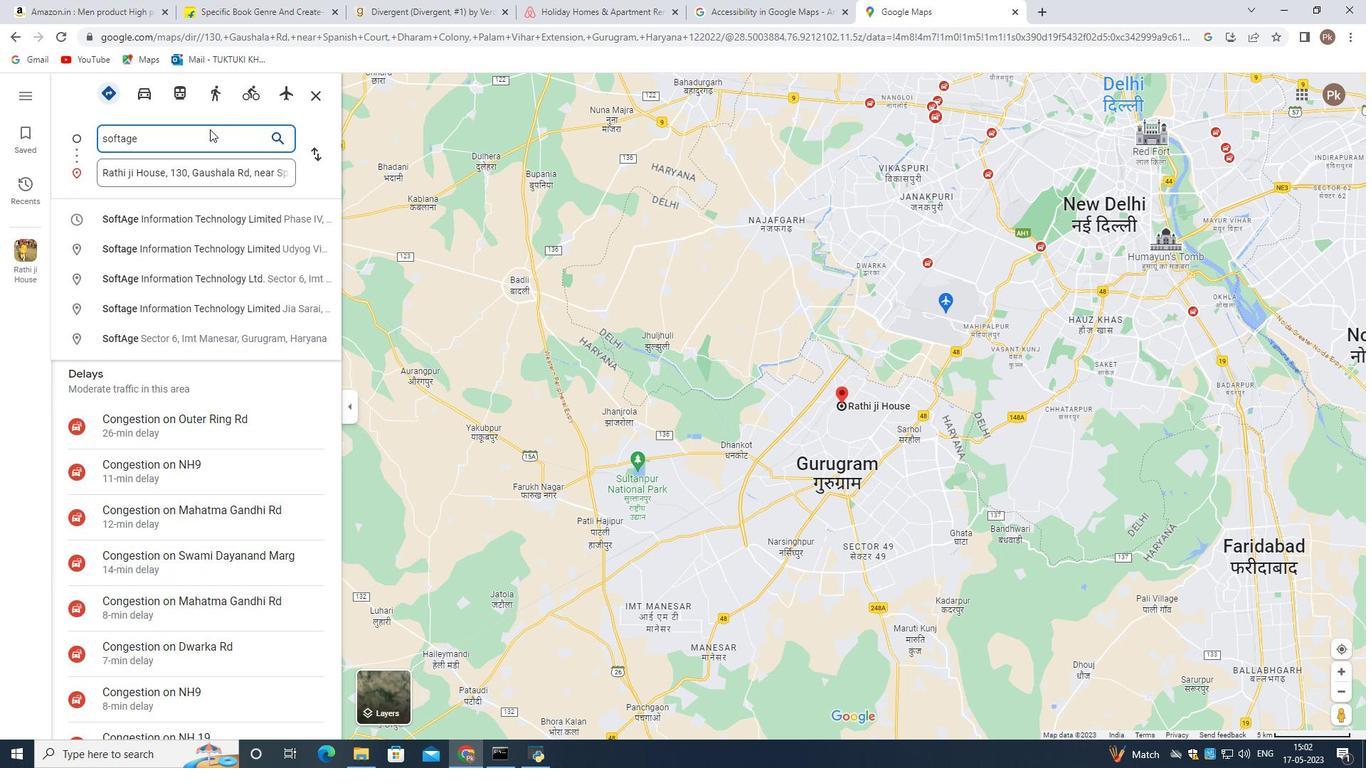 
Action: Mouse moved to (239, 212)
Screenshot: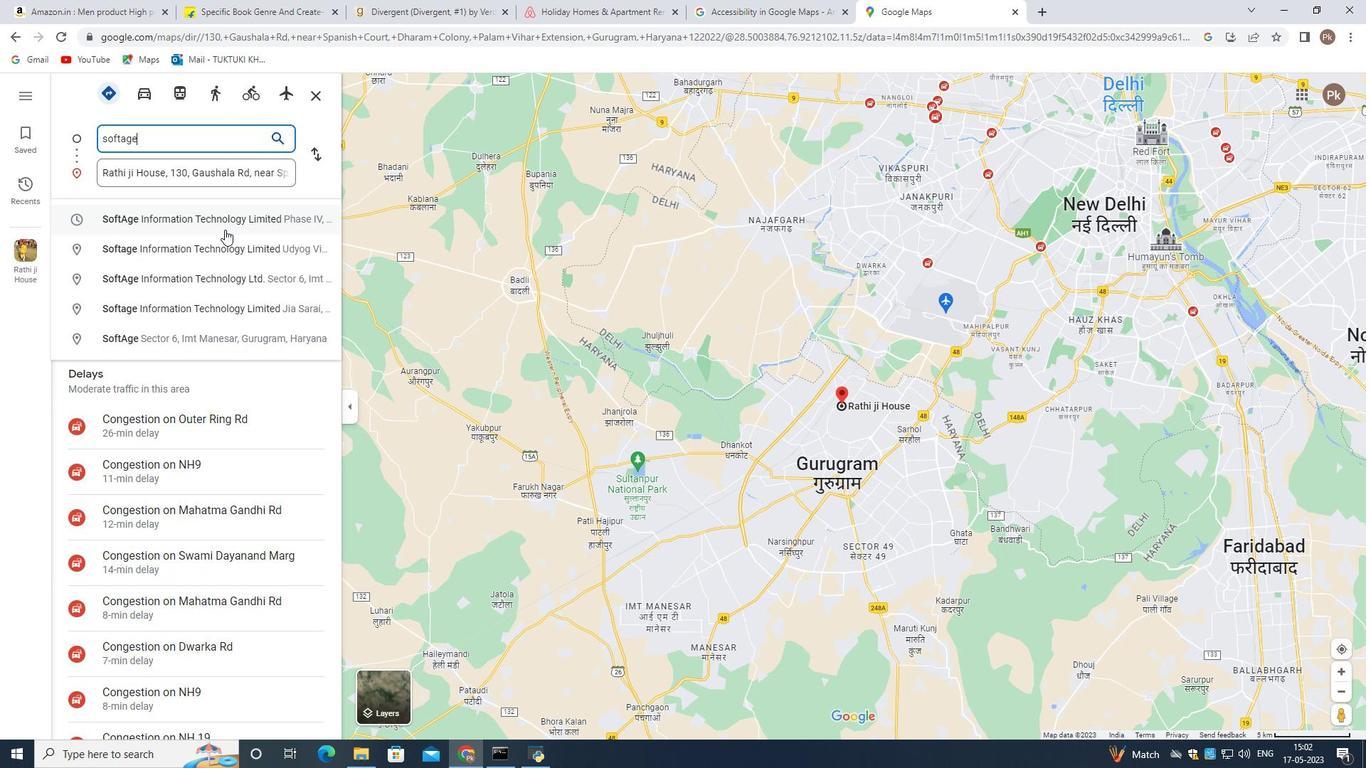 
Action: Mouse pressed left at (239, 212)
Screenshot: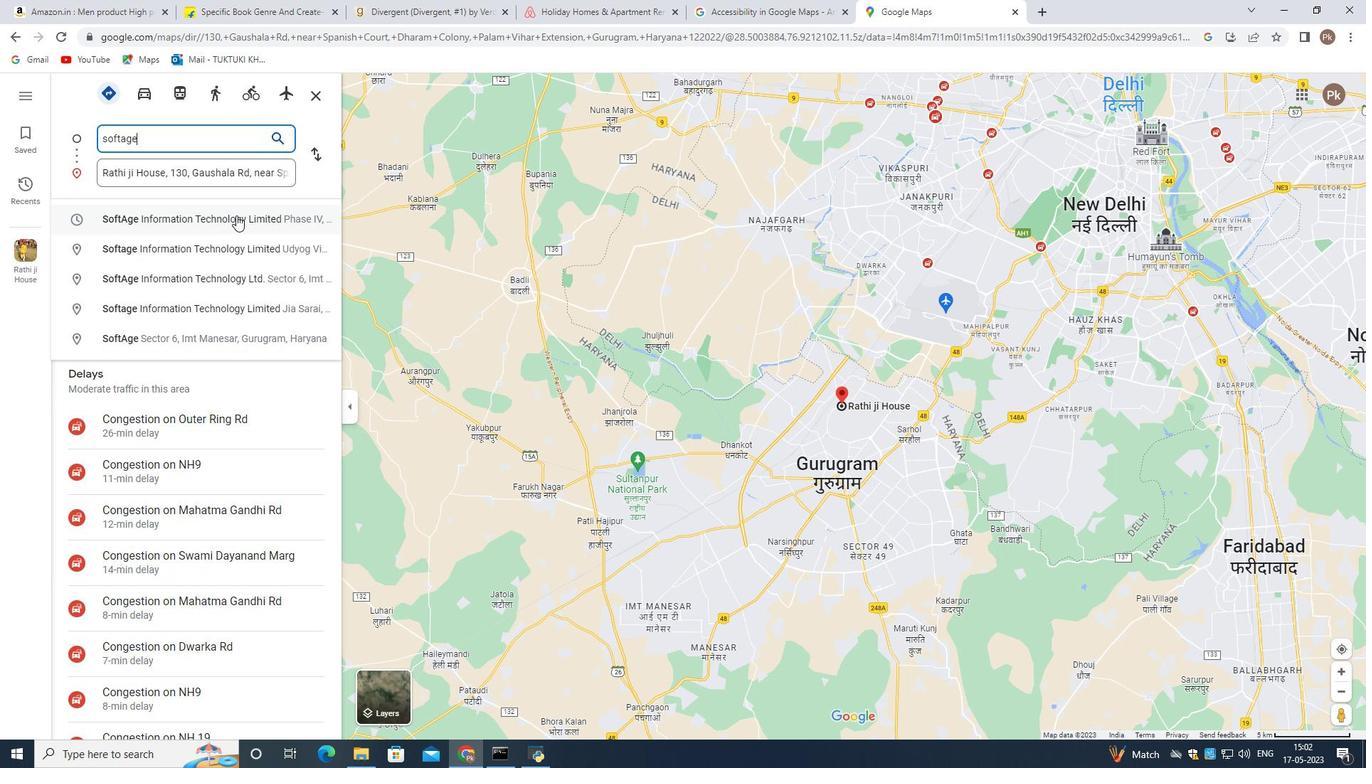 
Action: Mouse moved to (691, 337)
Screenshot: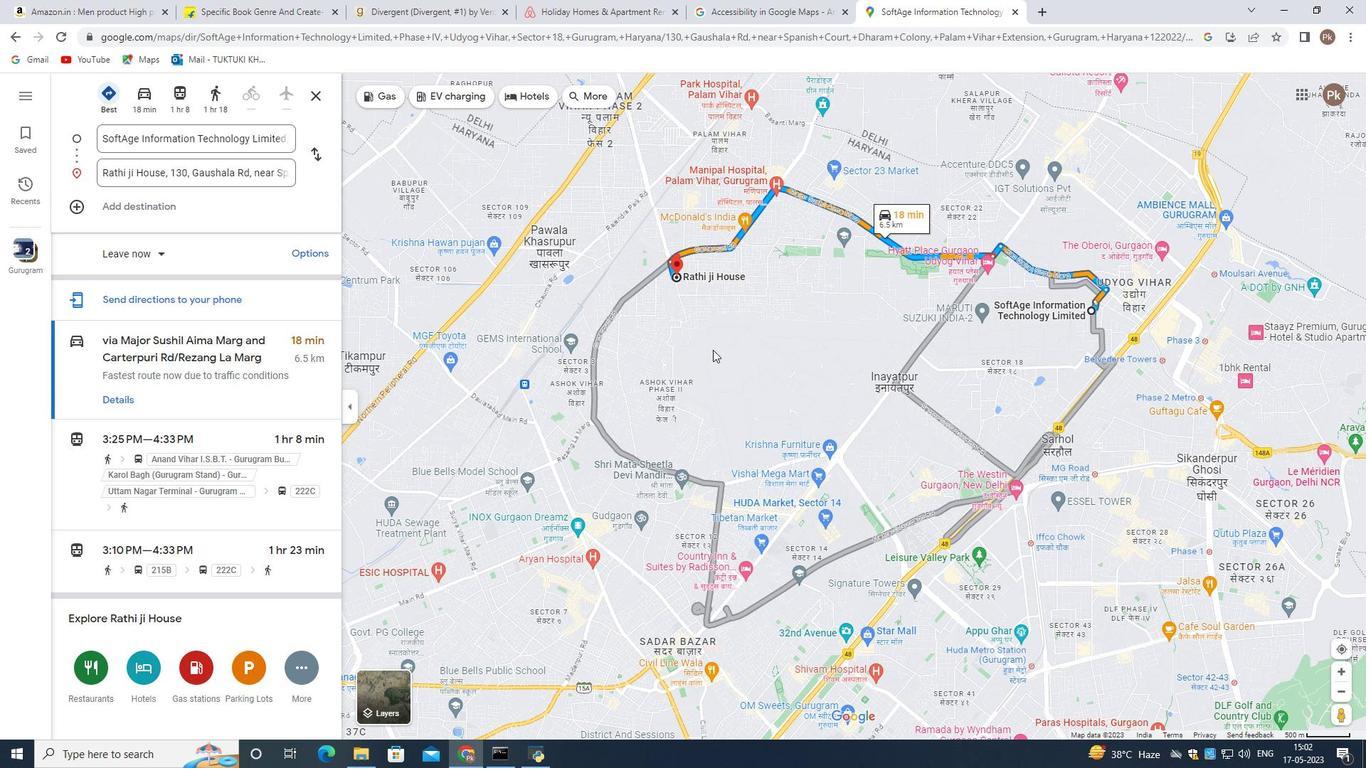 
Action: Mouse scrolled (691, 338) with delta (0, 0)
Screenshot: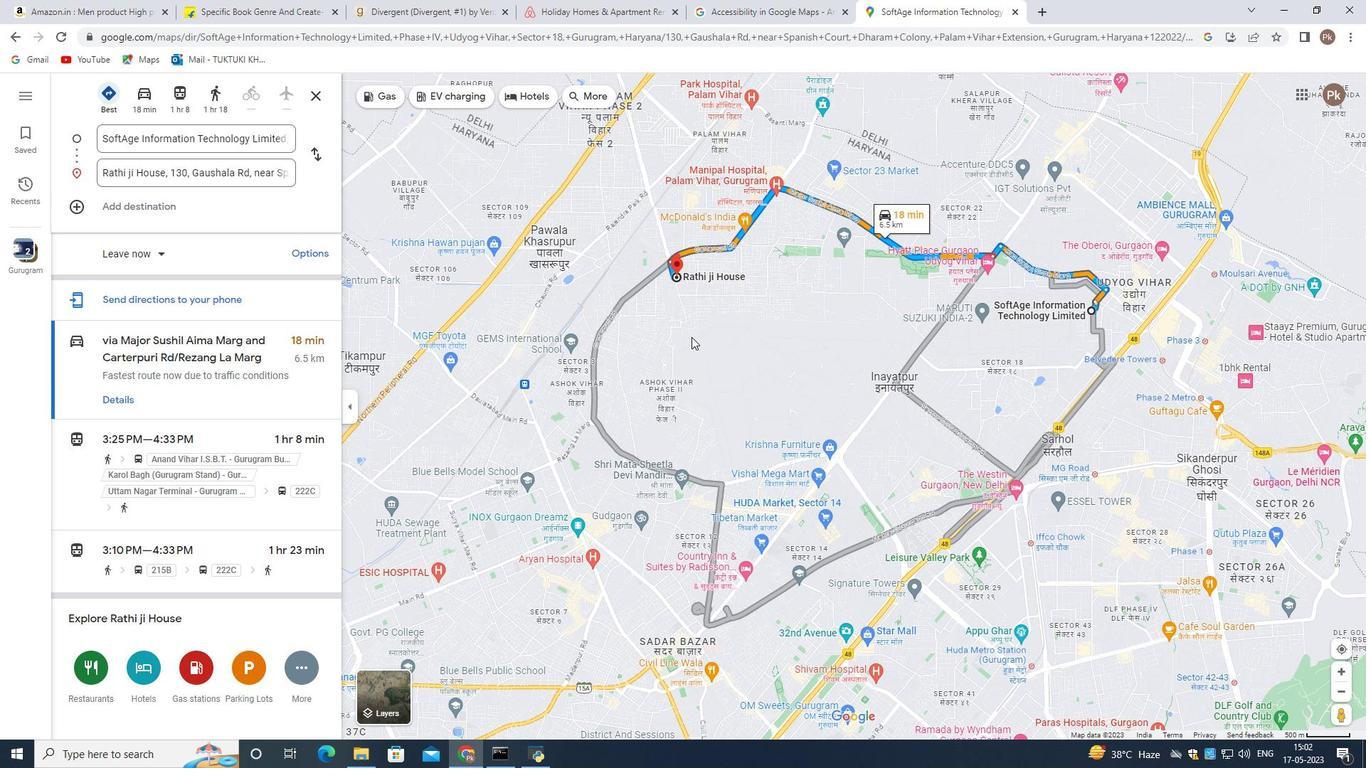
Action: Mouse moved to (738, 262)
Screenshot: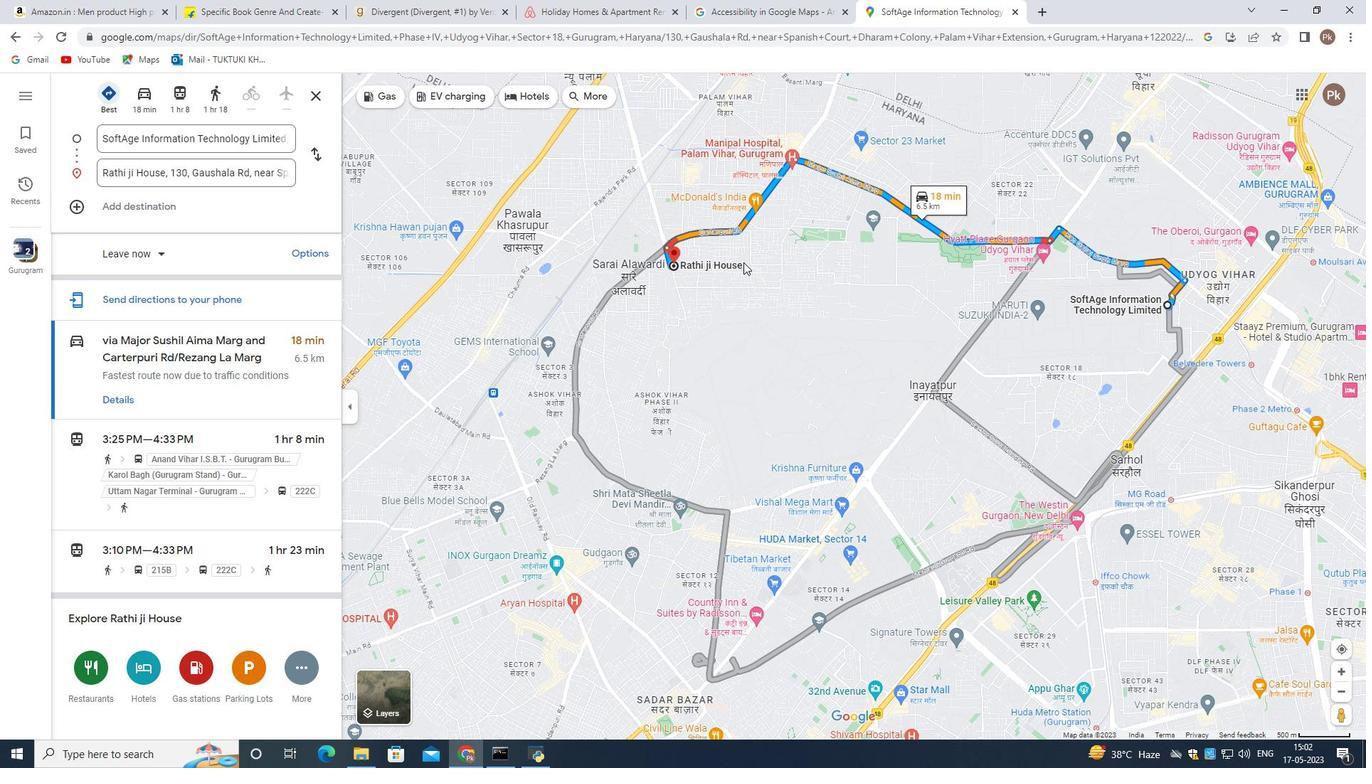 
Action: Mouse scrolled (738, 263) with delta (0, 0)
Screenshot: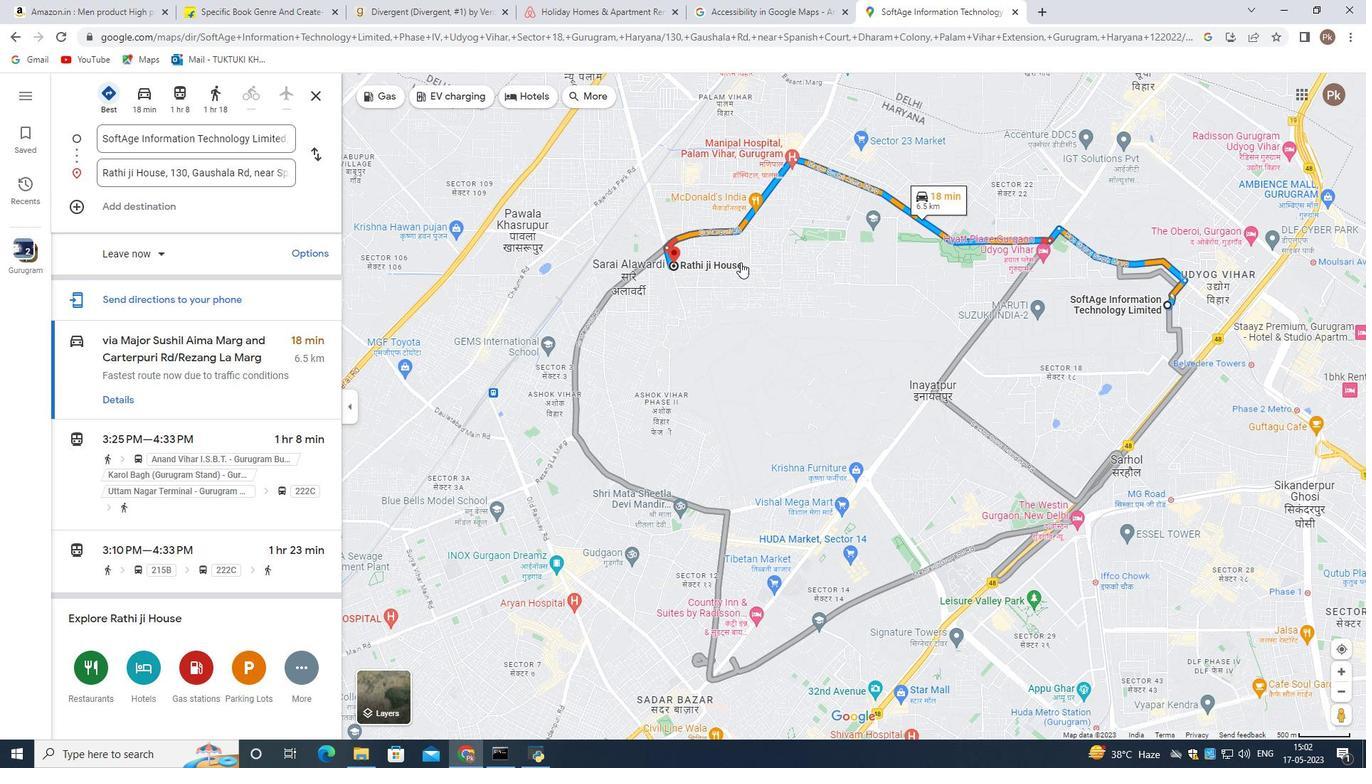 
Action: Mouse moved to (735, 262)
Screenshot: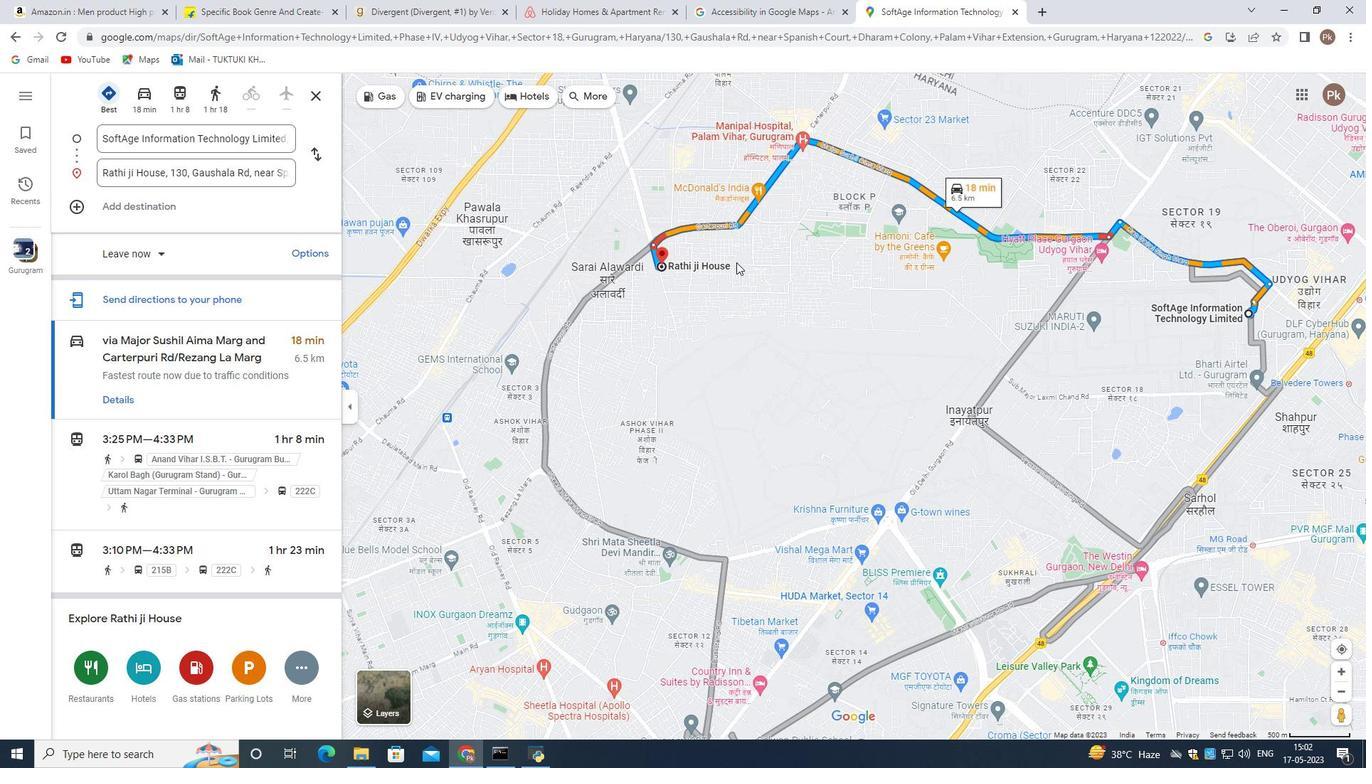 
Action: Mouse scrolled (735, 263) with delta (0, 0)
Screenshot: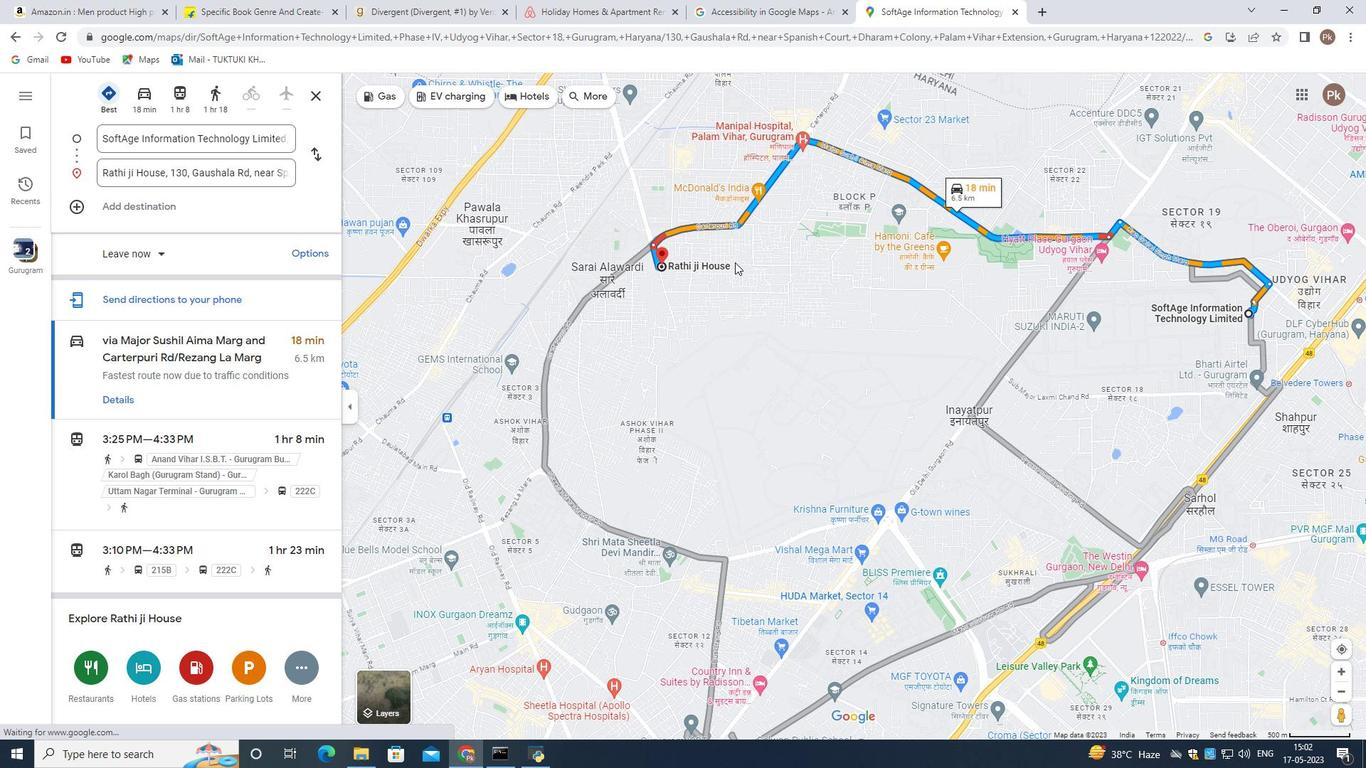 
Action: Mouse moved to (733, 262)
Screenshot: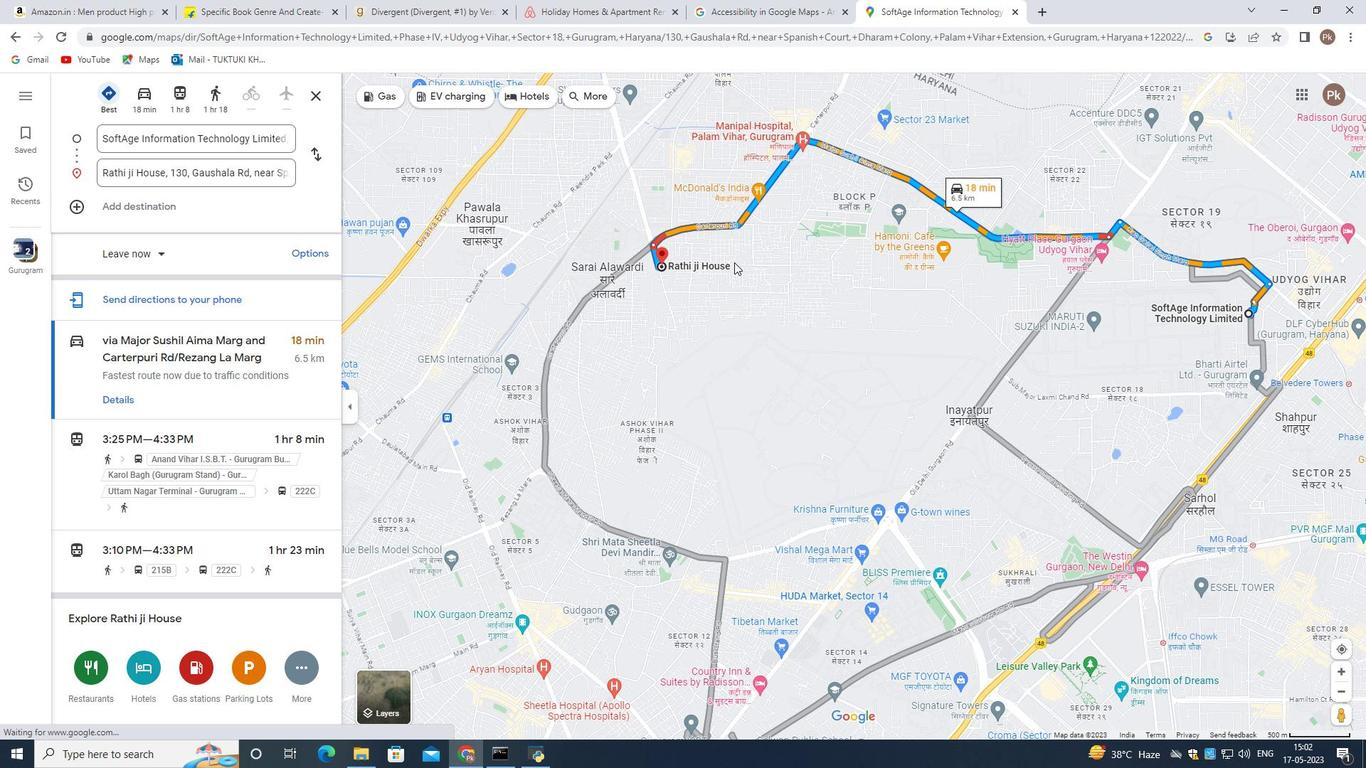 
Action: Mouse scrolled (733, 263) with delta (0, 0)
Screenshot: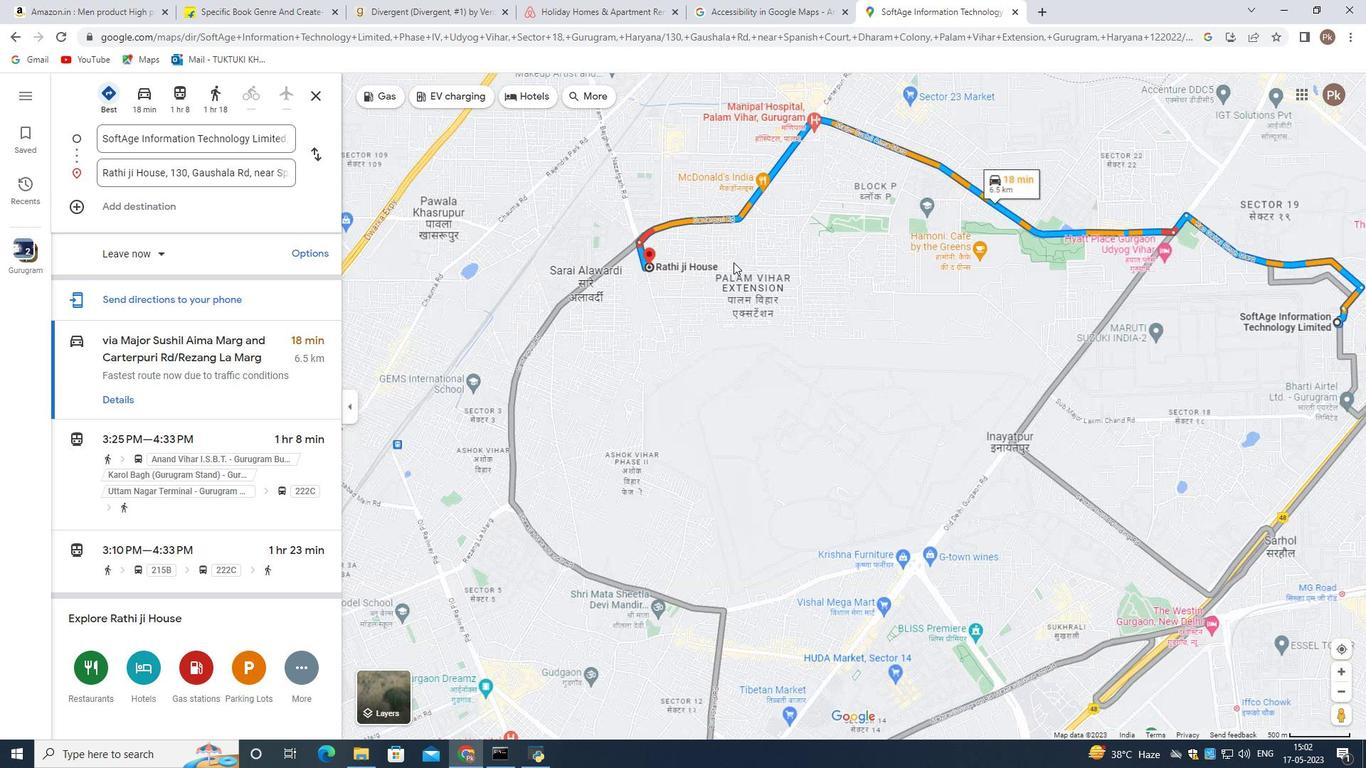 
Action: Mouse moved to (908, 252)
Screenshot: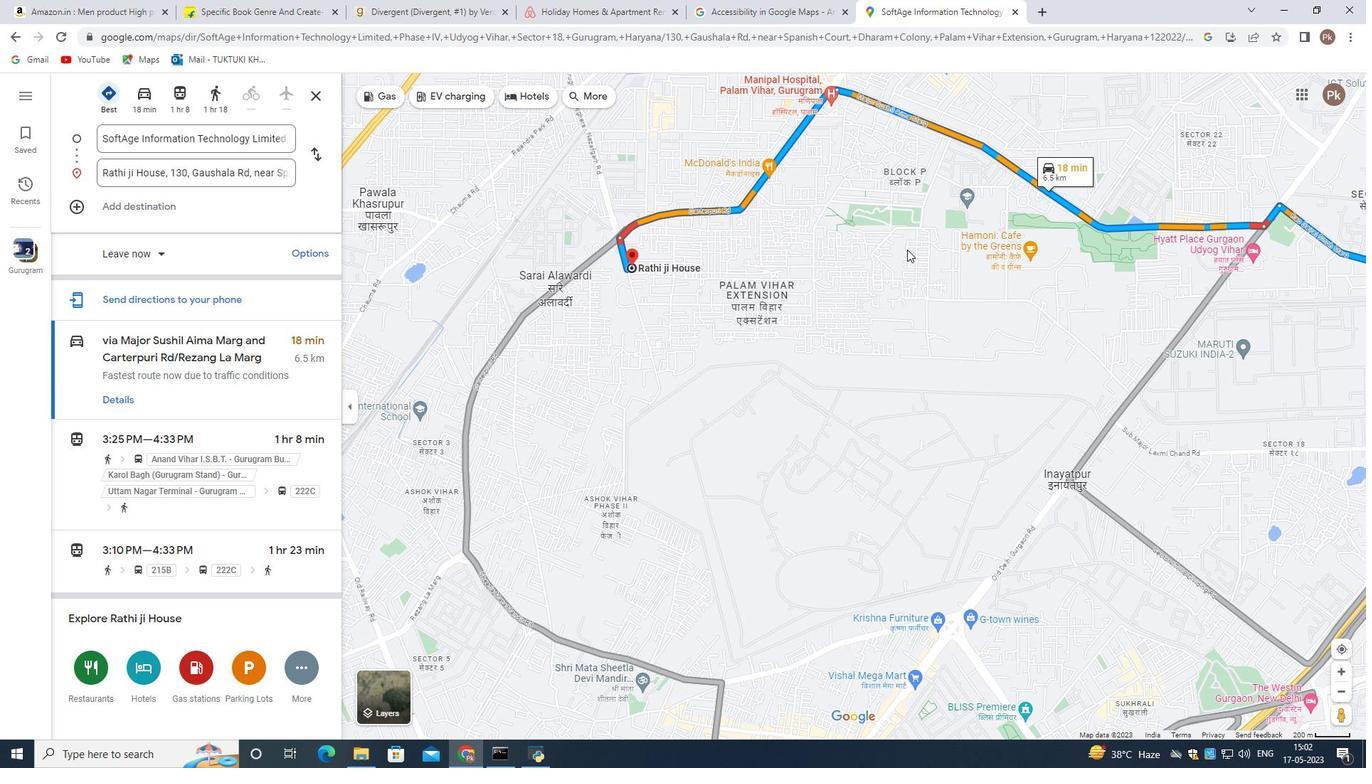
Action: Mouse scrolled (908, 251) with delta (0, 0)
Screenshot: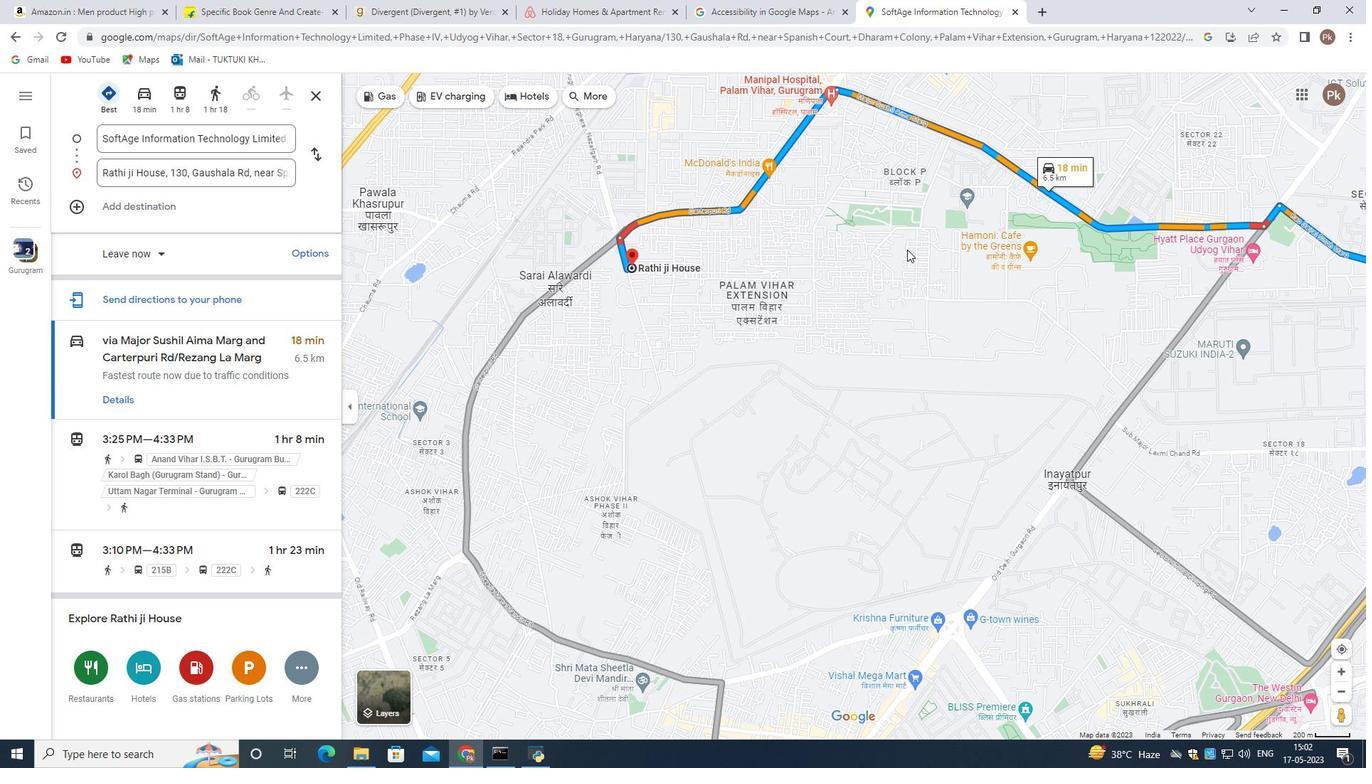 
Action: Mouse moved to (905, 254)
Screenshot: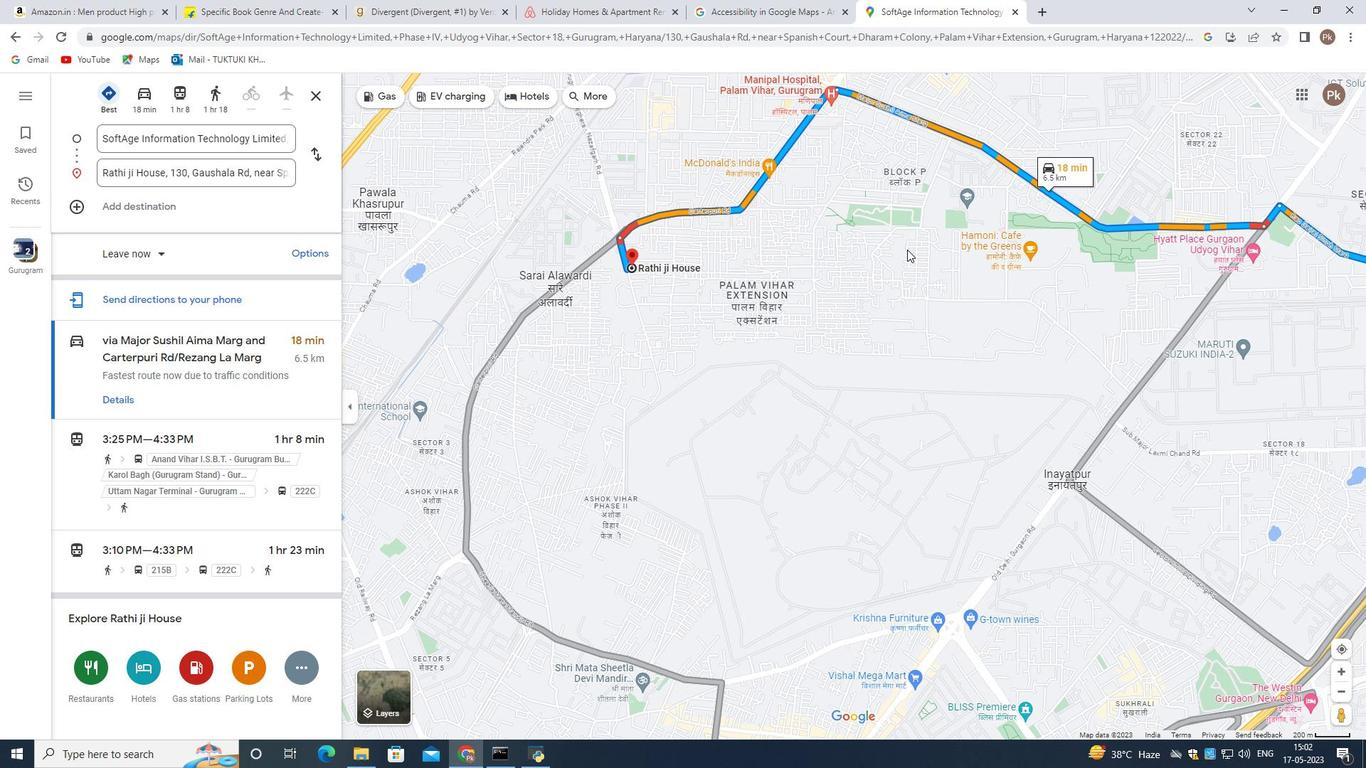 
Action: Mouse scrolled (905, 254) with delta (0, 0)
Screenshot: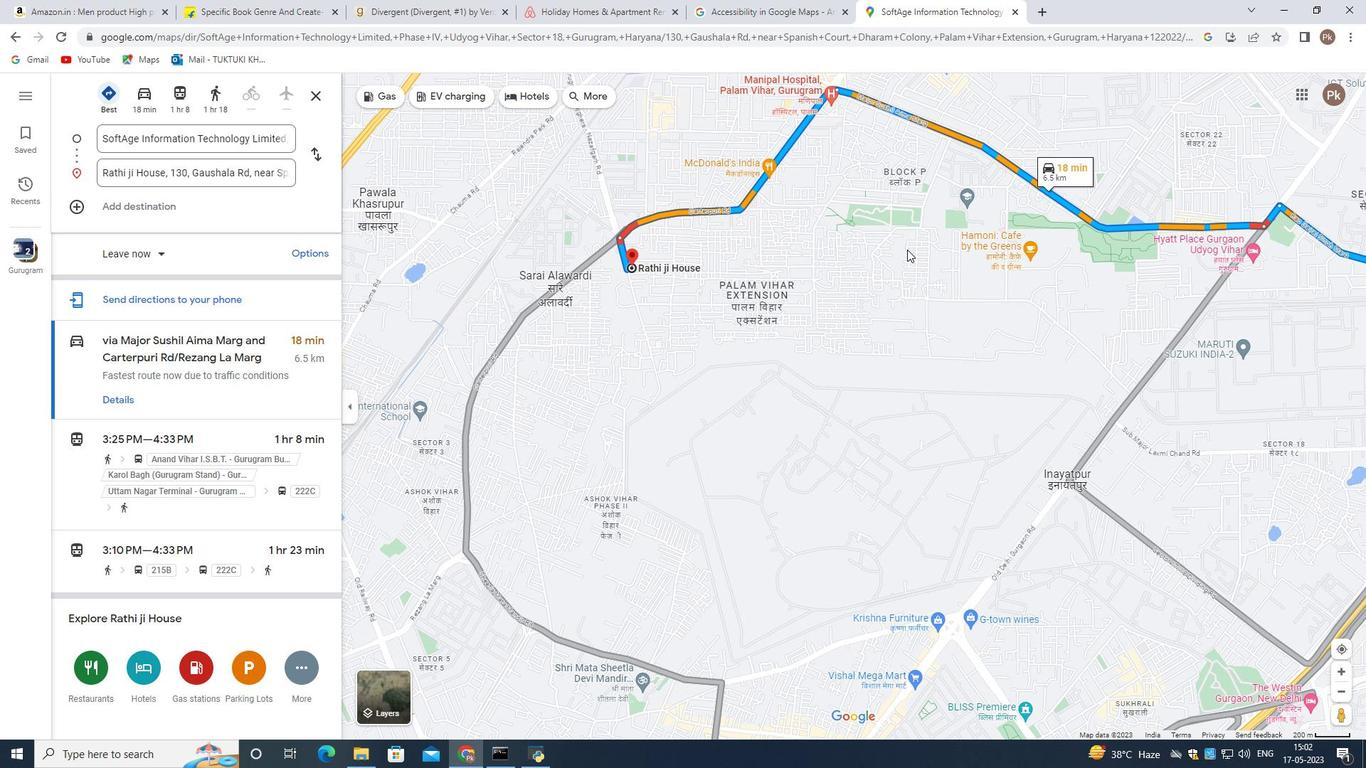 
Action: Mouse moved to (902, 256)
Screenshot: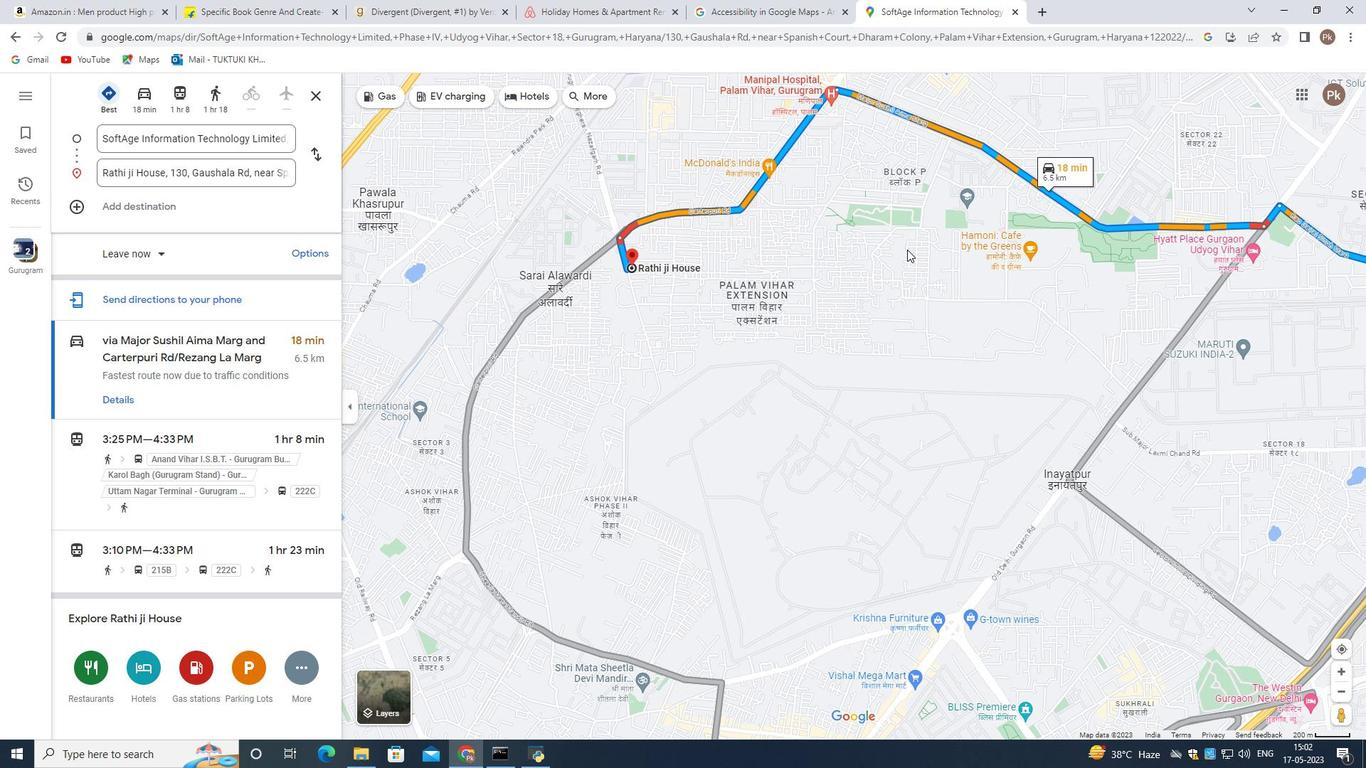 
Action: Mouse scrolled (902, 255) with delta (0, 0)
Screenshot: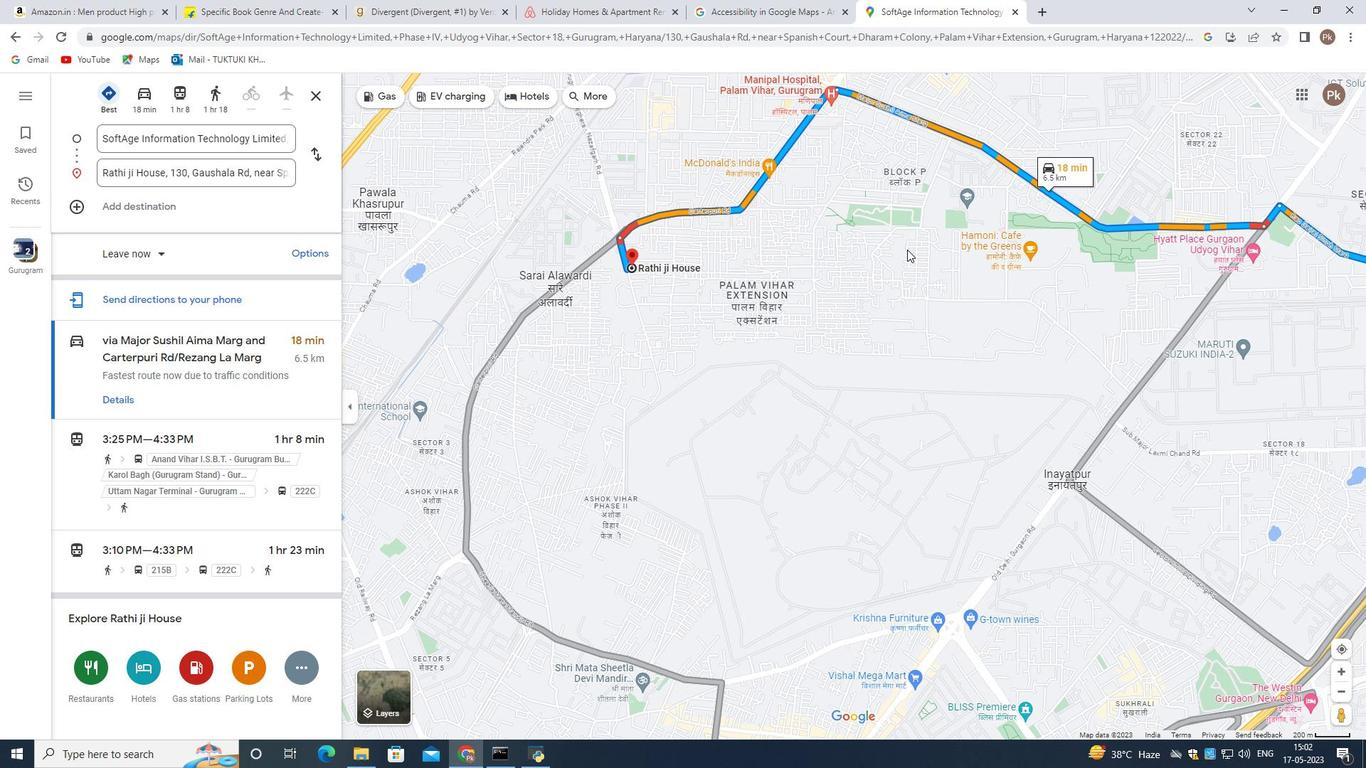 
Action: Mouse moved to (884, 262)
Screenshot: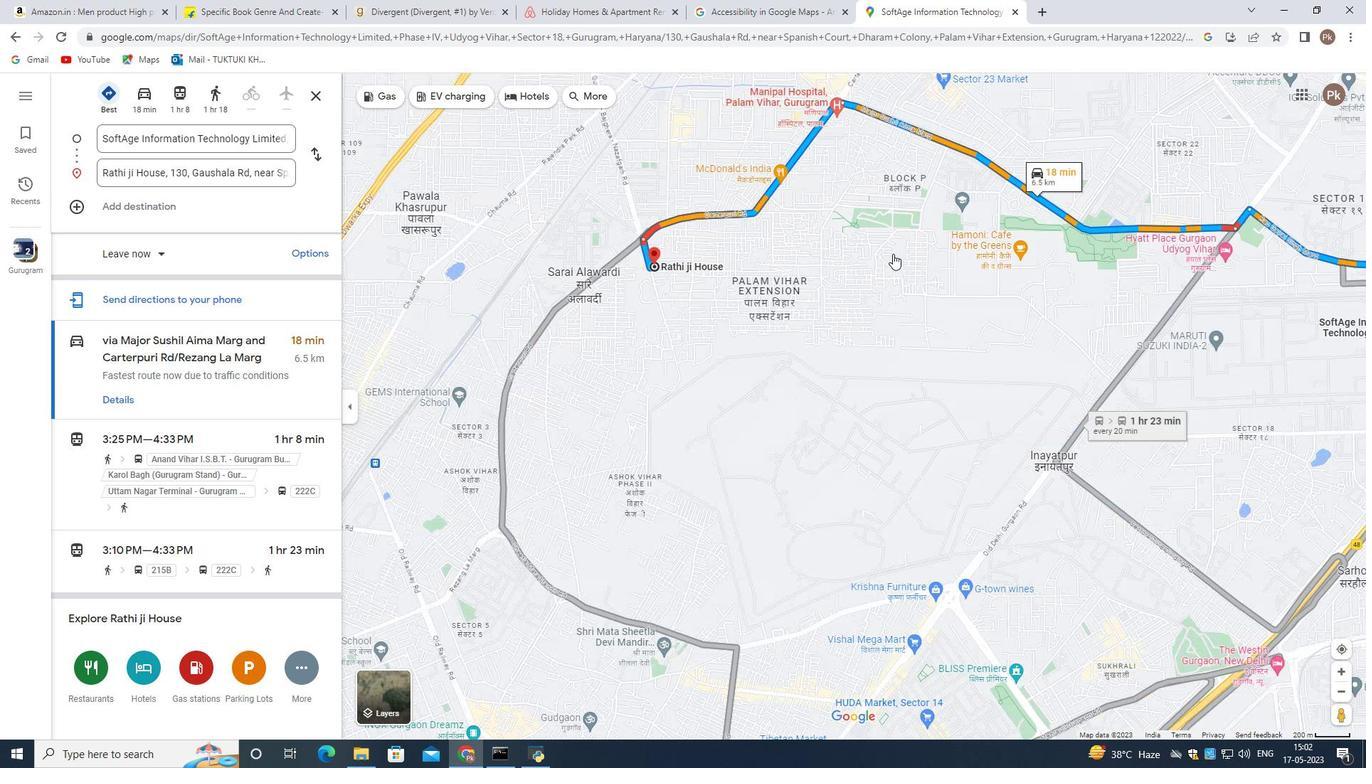 
Action: Mouse scrolled (884, 261) with delta (0, 0)
Screenshot: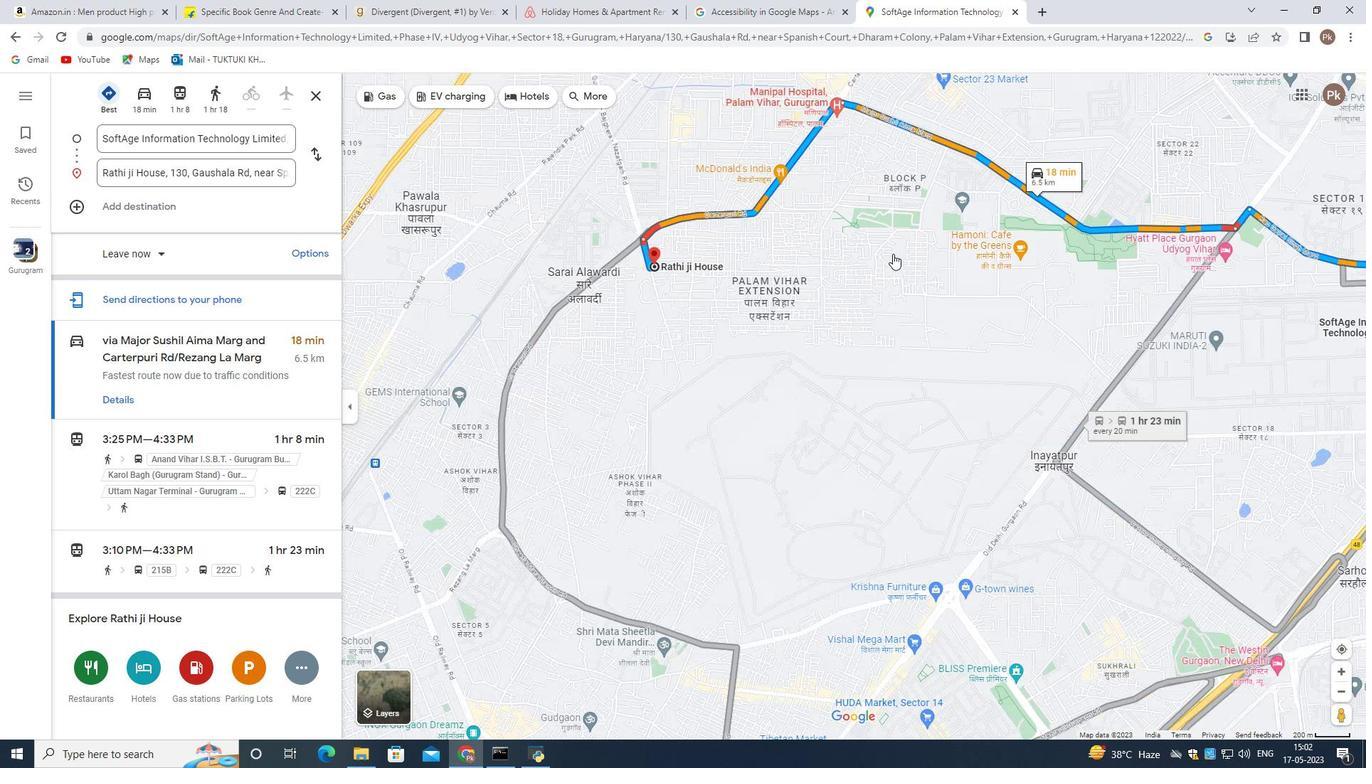 
Action: Mouse moved to (1205, 293)
Screenshot: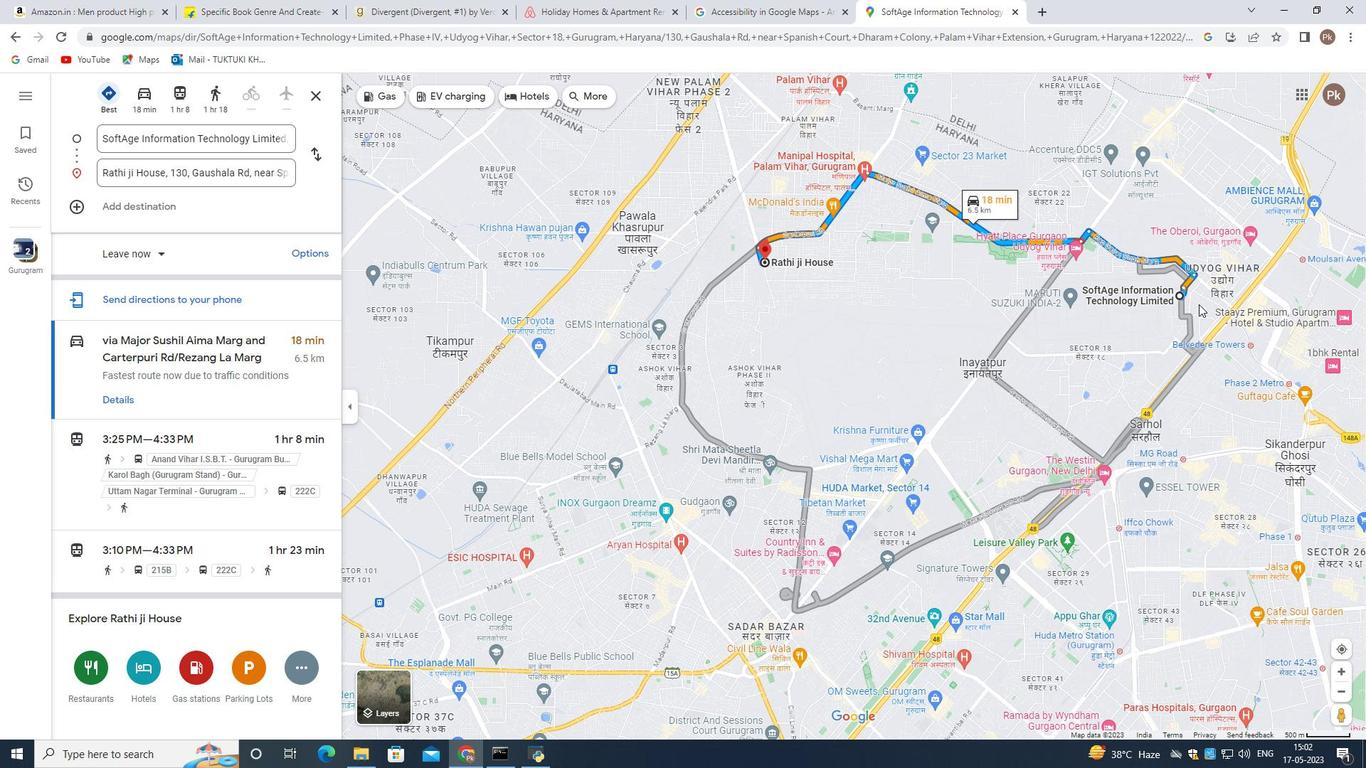 
Action: Mouse scrolled (1205, 294) with delta (0, 0)
Screenshot: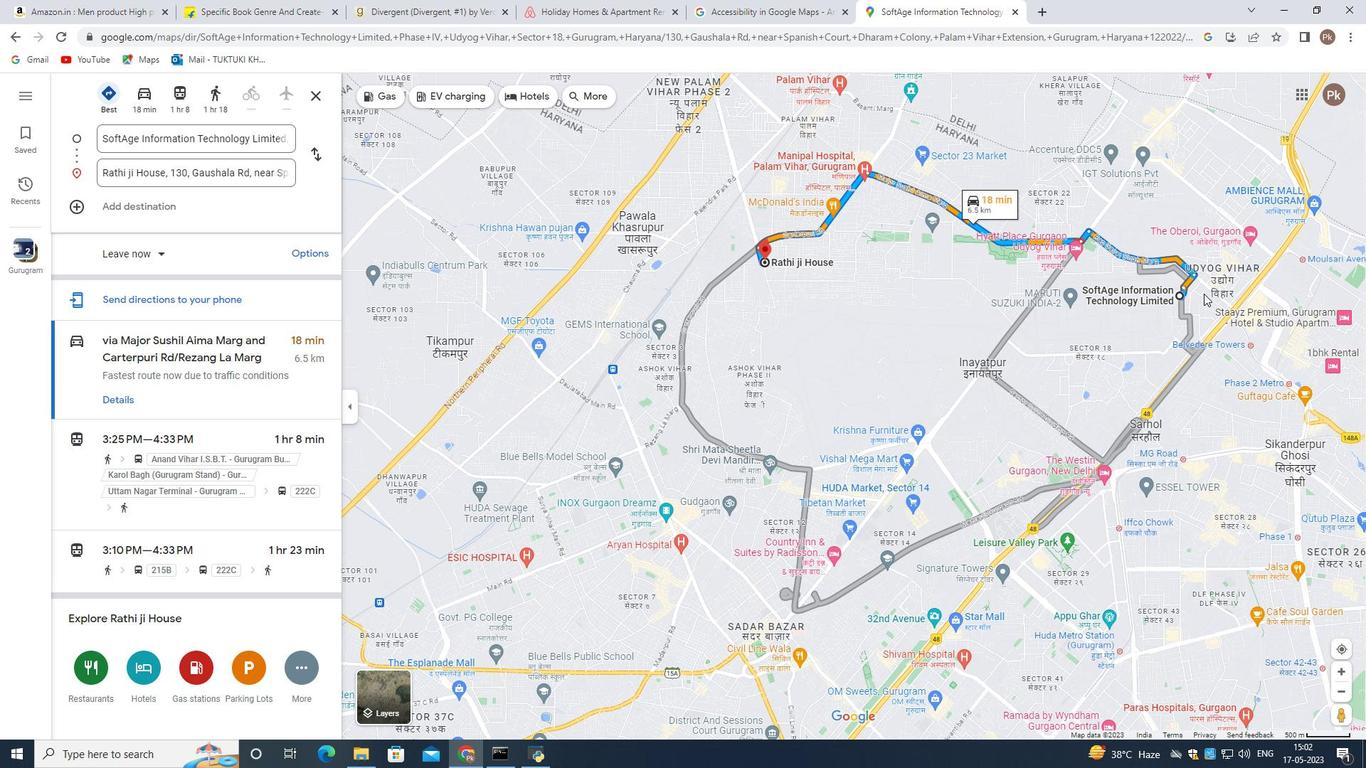 
Action: Mouse moved to (1206, 292)
Screenshot: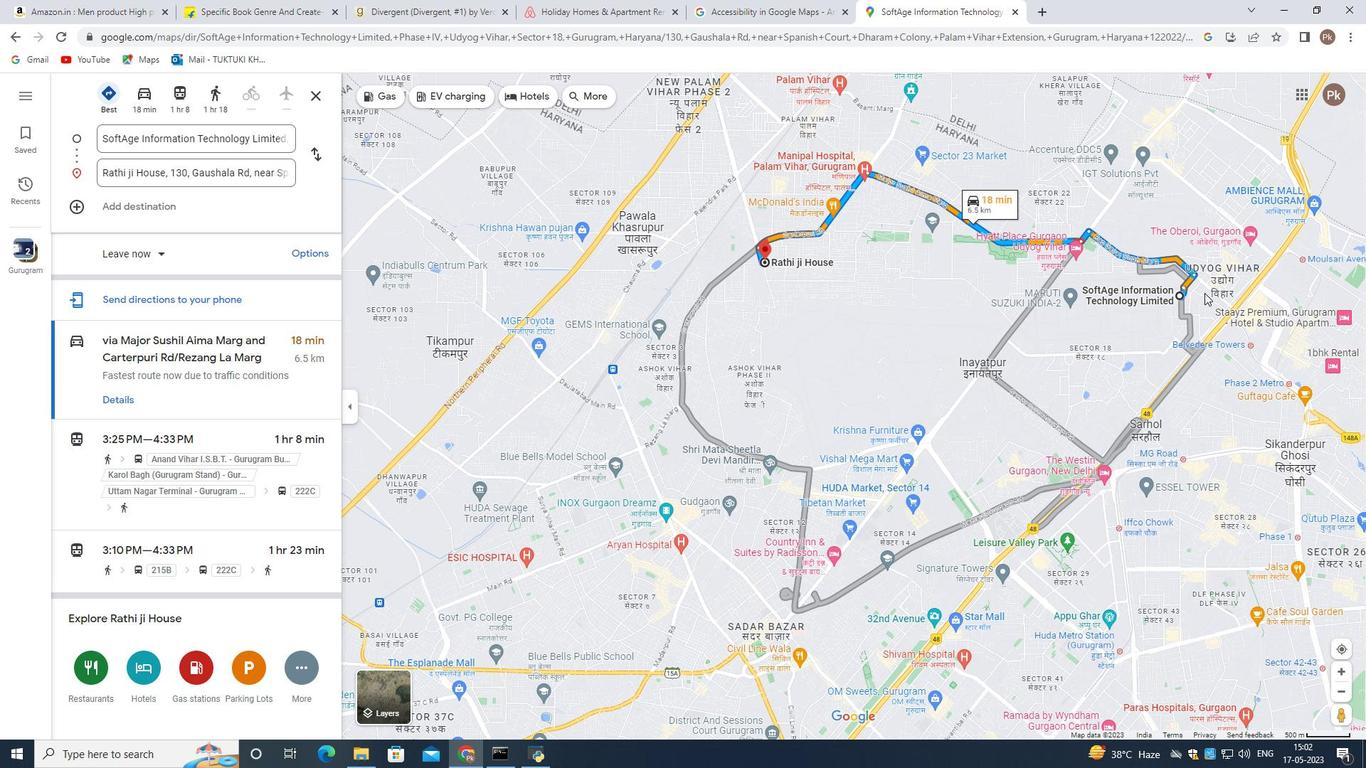 
Action: Mouse scrolled (1206, 293) with delta (0, 0)
Screenshot: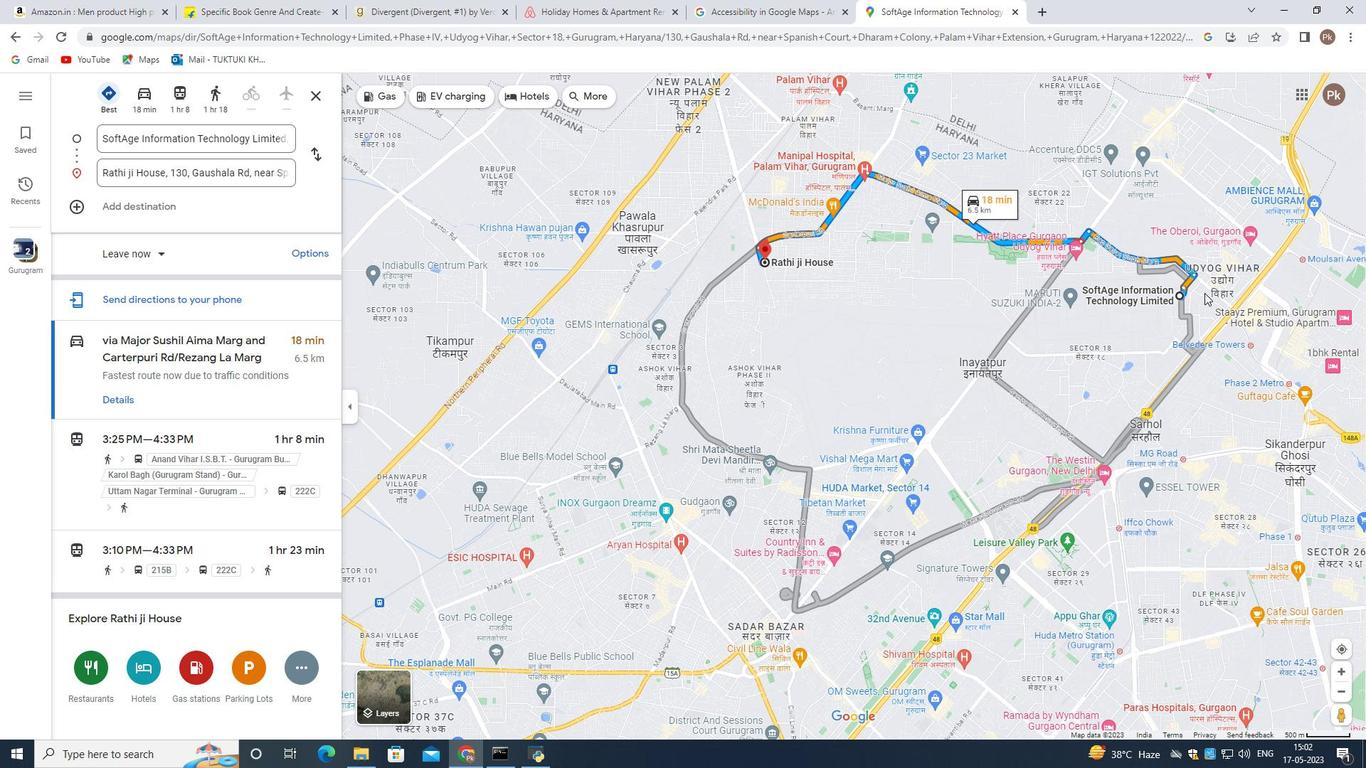 
Action: Mouse moved to (1205, 304)
Screenshot: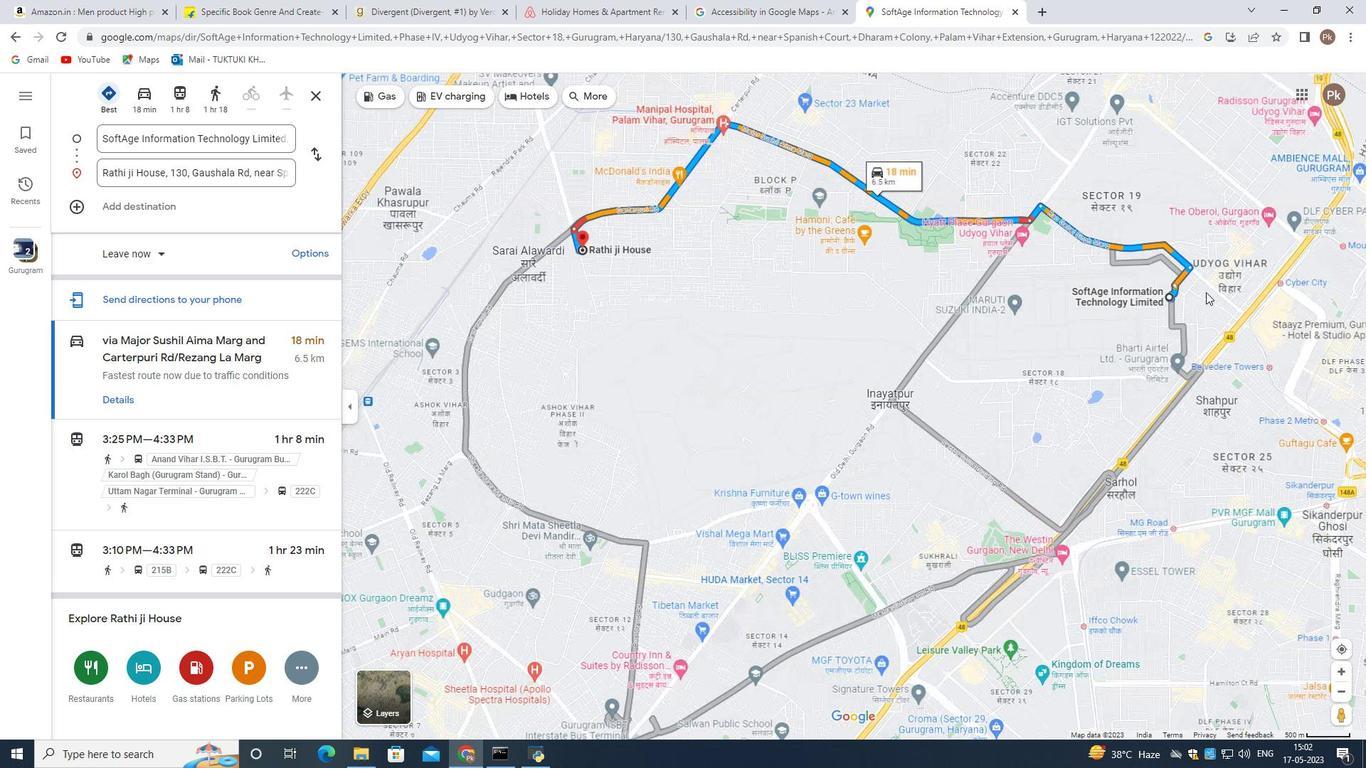 
Action: Mouse scrolled (1205, 305) with delta (0, 0)
Screenshot: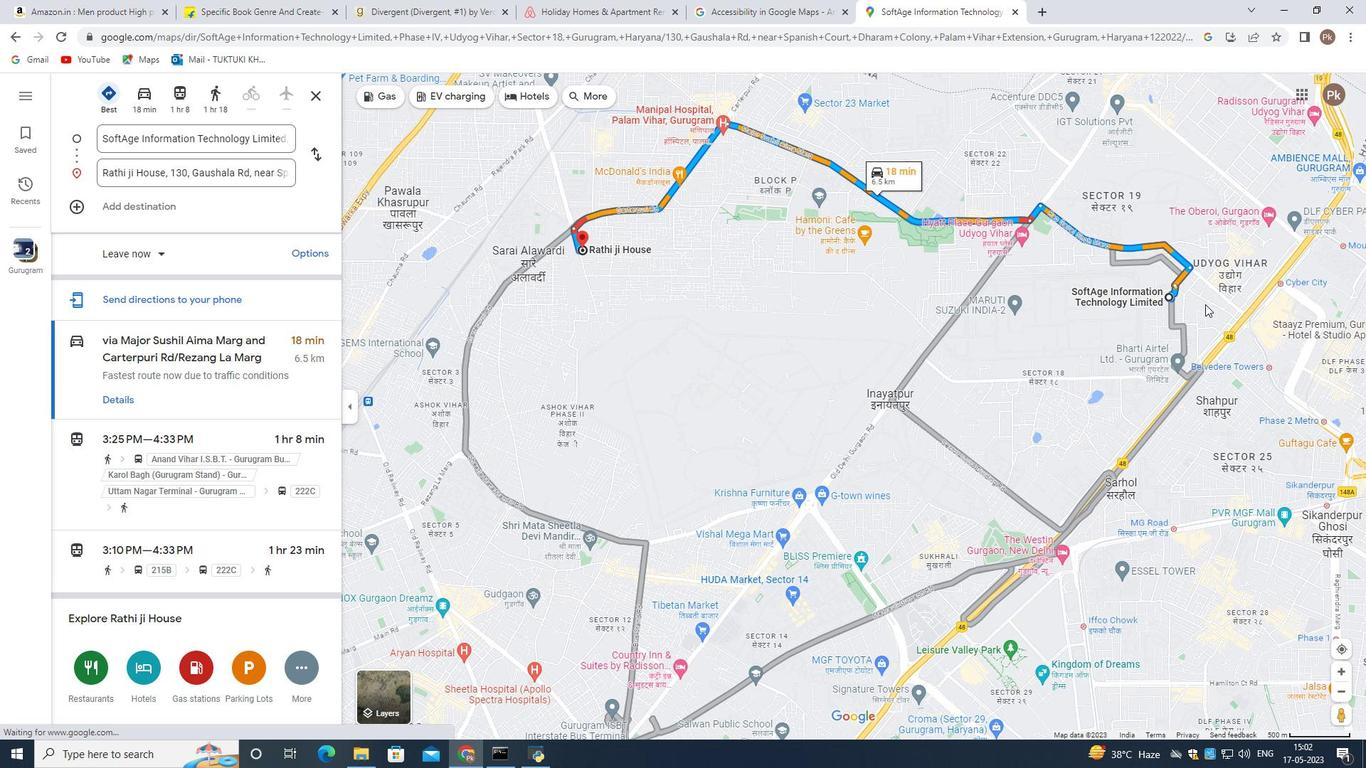 
Action: Mouse scrolled (1205, 305) with delta (0, 0)
Screenshot: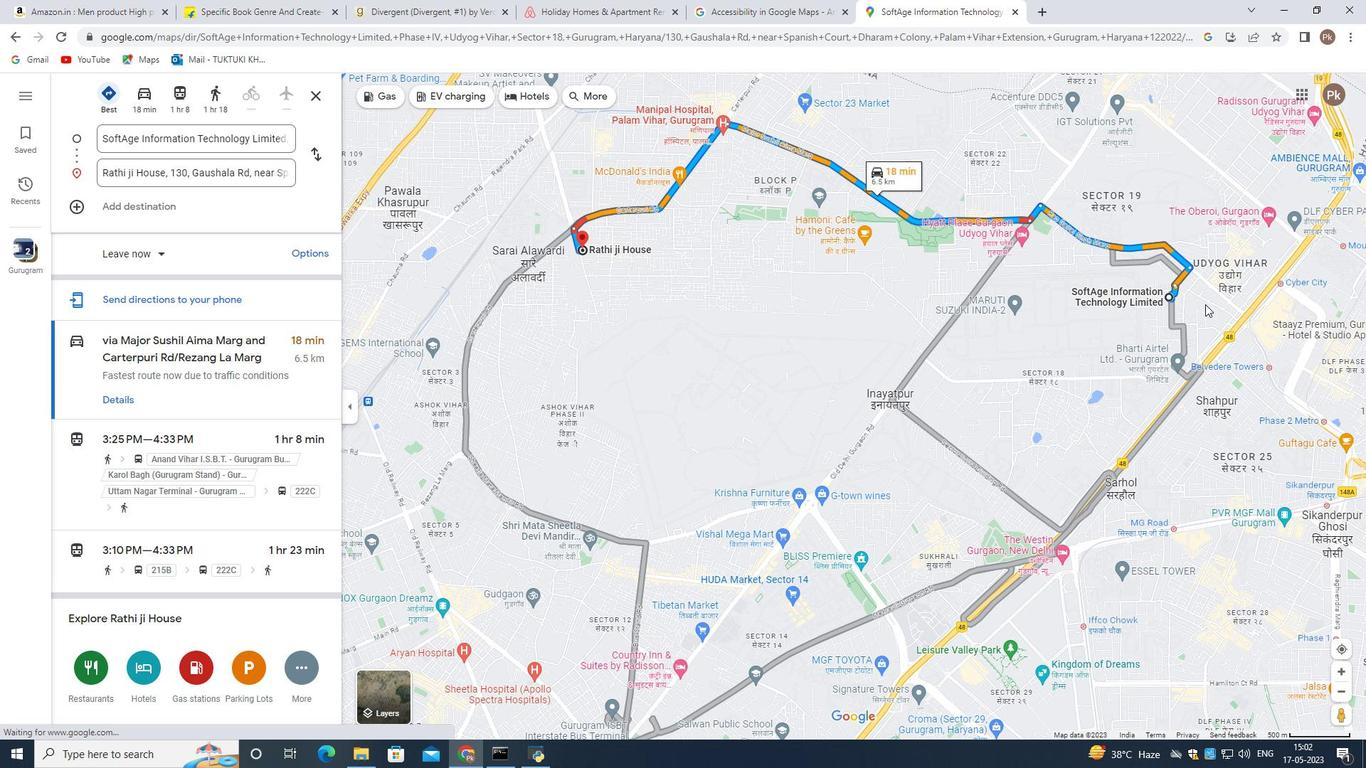 
Action: Mouse scrolled (1205, 305) with delta (0, 0)
Screenshot: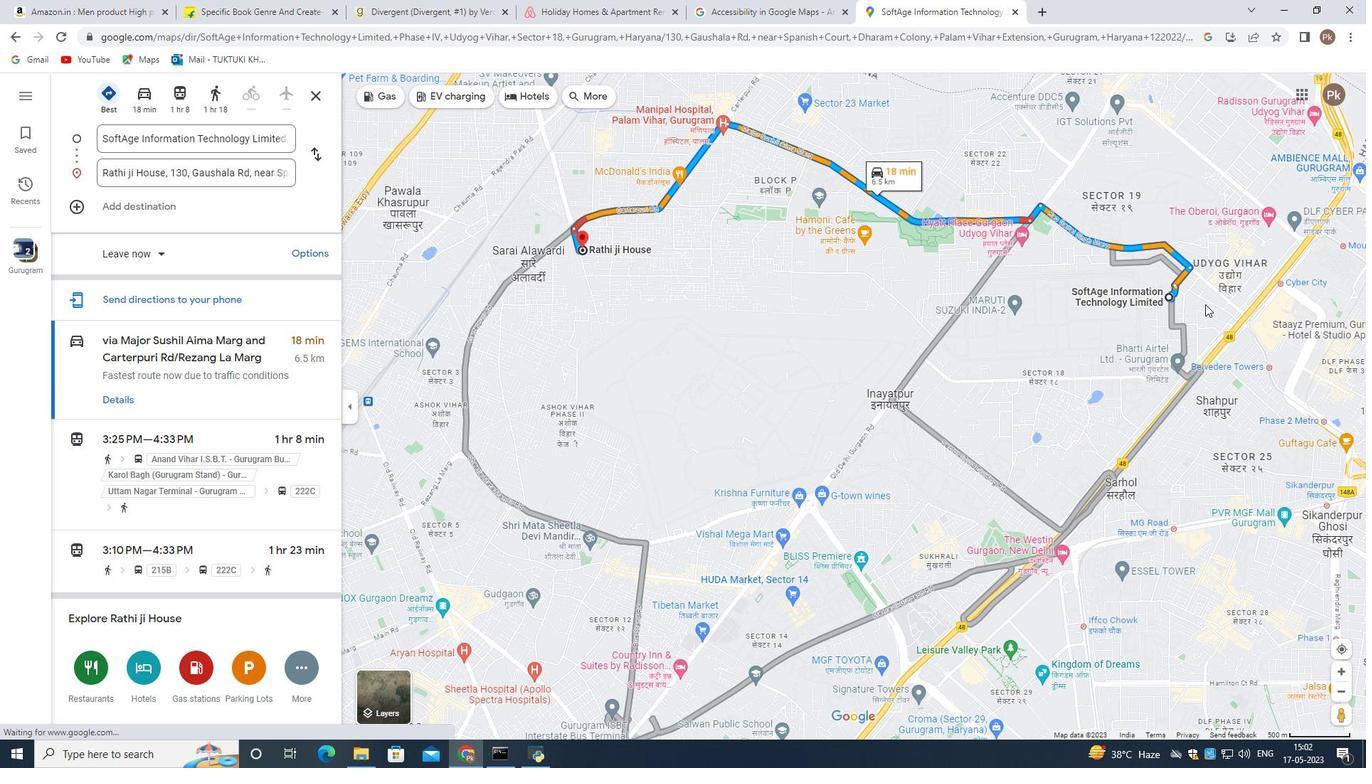
Action: Mouse moved to (1171, 311)
Screenshot: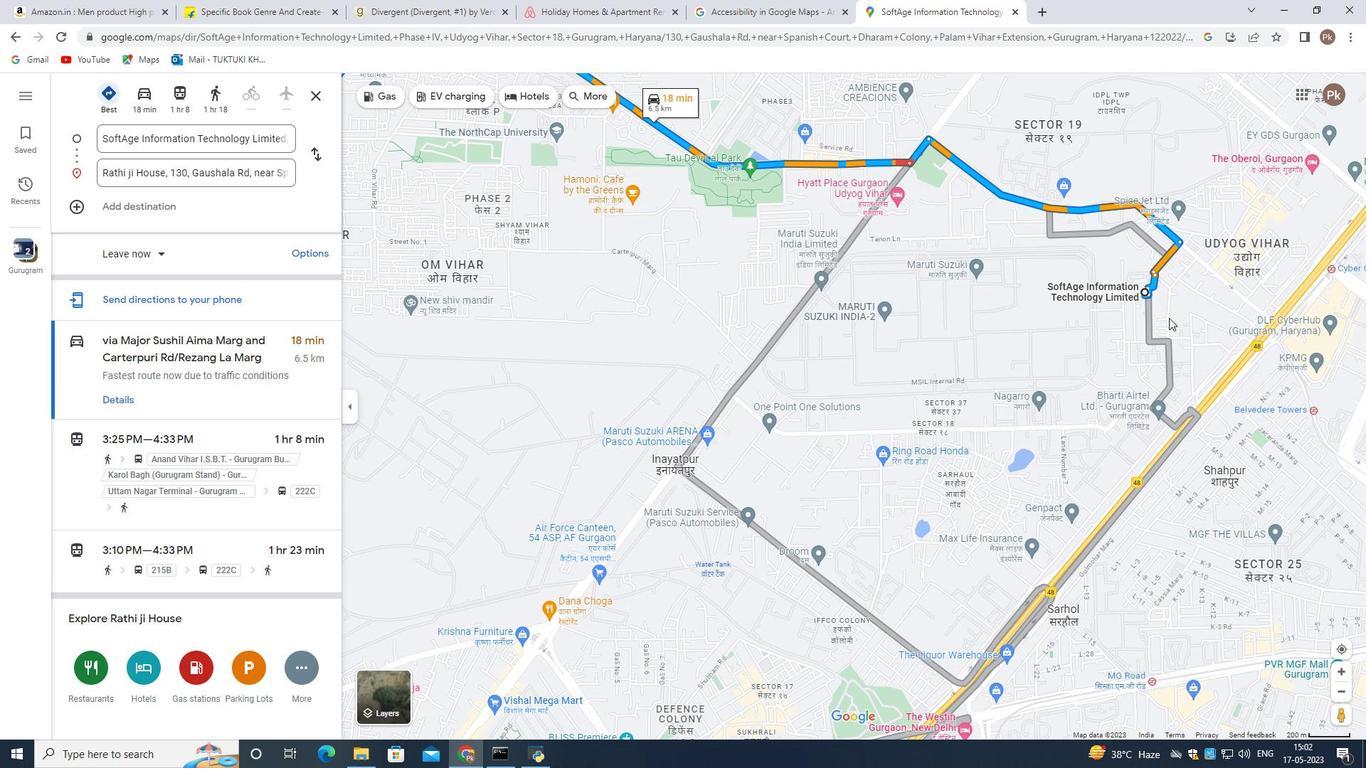 
Action: Mouse scrolled (1171, 312) with delta (0, 0)
Screenshot: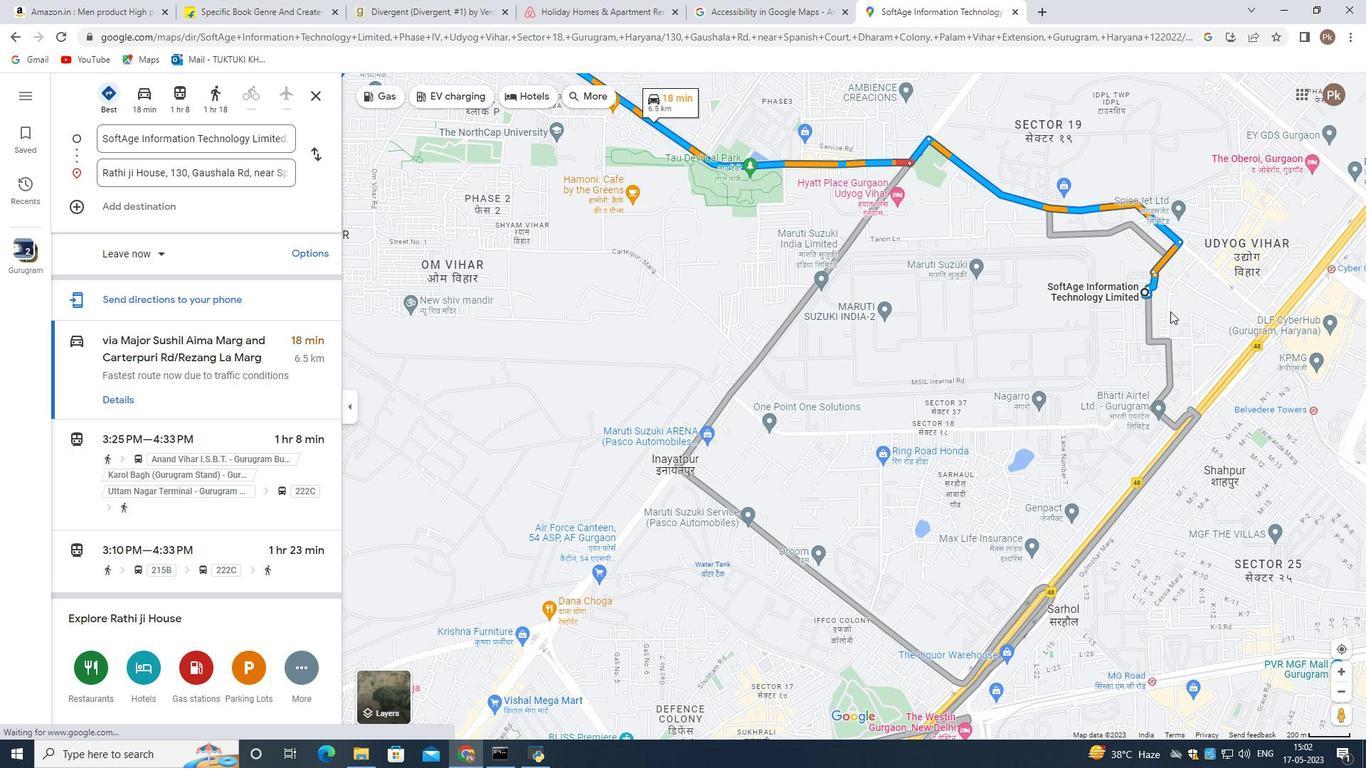 
Action: Mouse scrolled (1171, 312) with delta (0, 0)
Screenshot: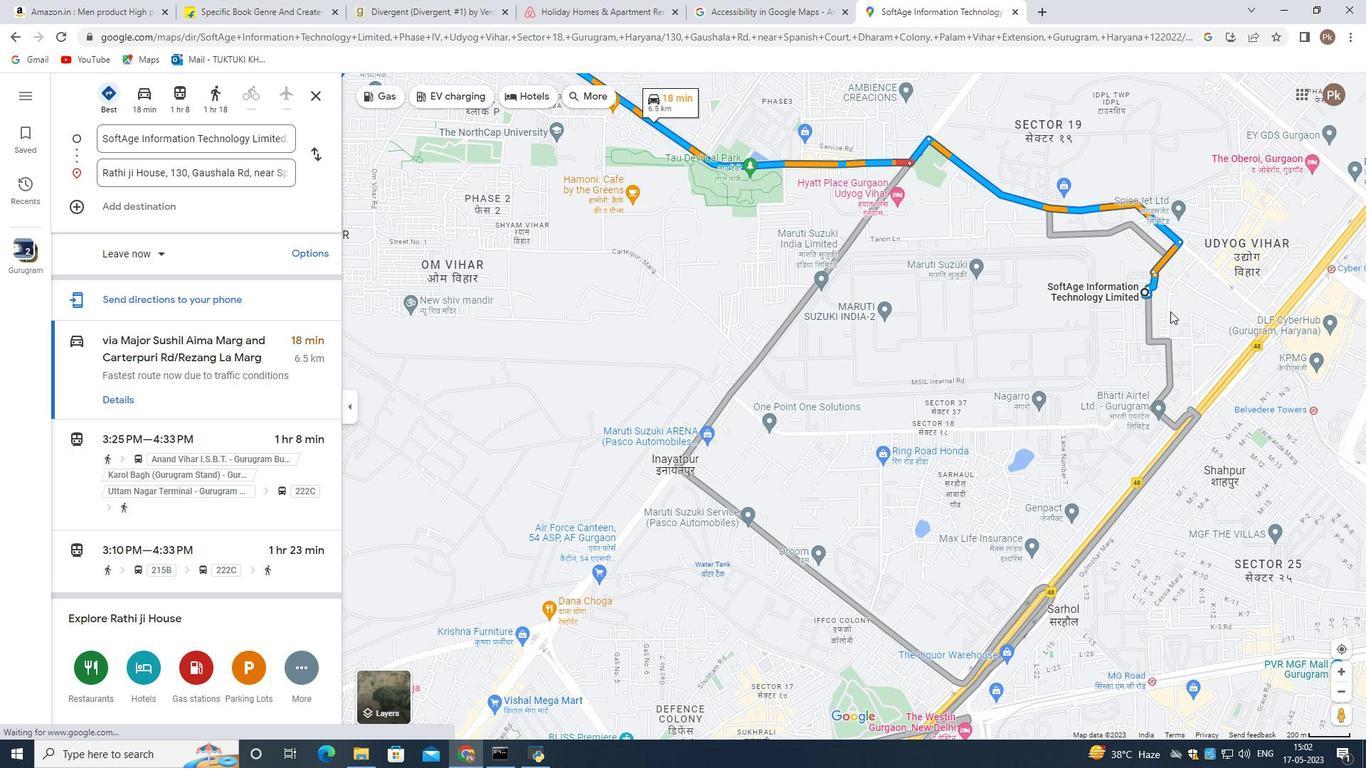 
Action: Mouse scrolled (1171, 312) with delta (0, 0)
Screenshot: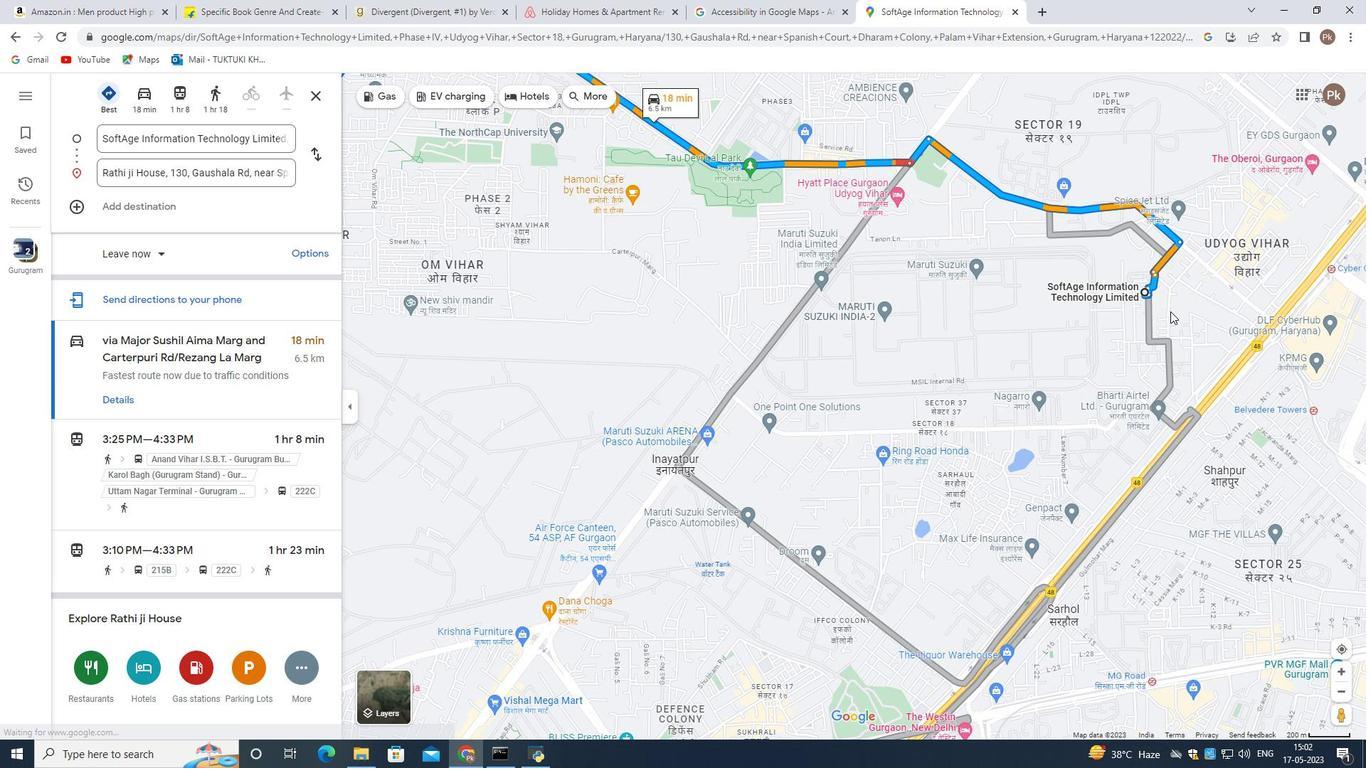
Action: Mouse scrolled (1171, 312) with delta (0, 0)
Screenshot: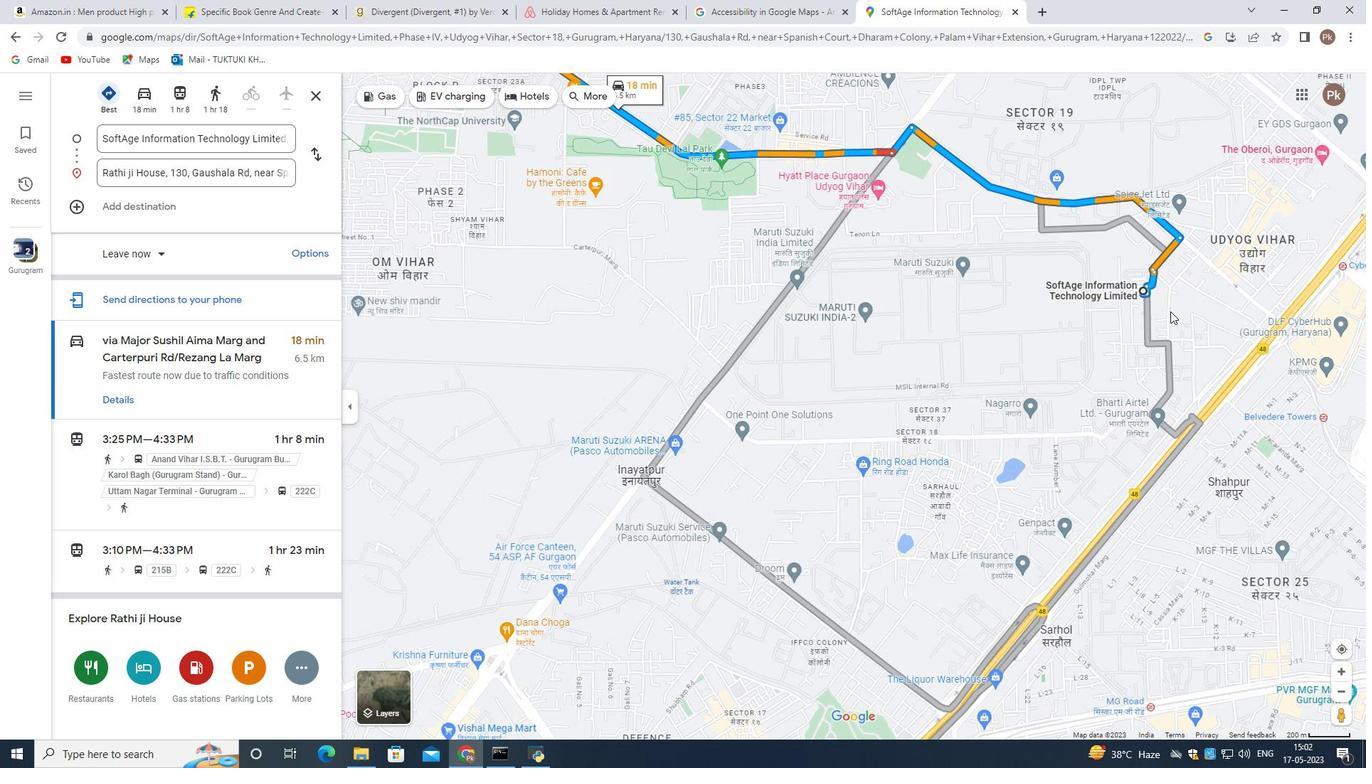 
Action: Mouse moved to (925, 239)
Screenshot: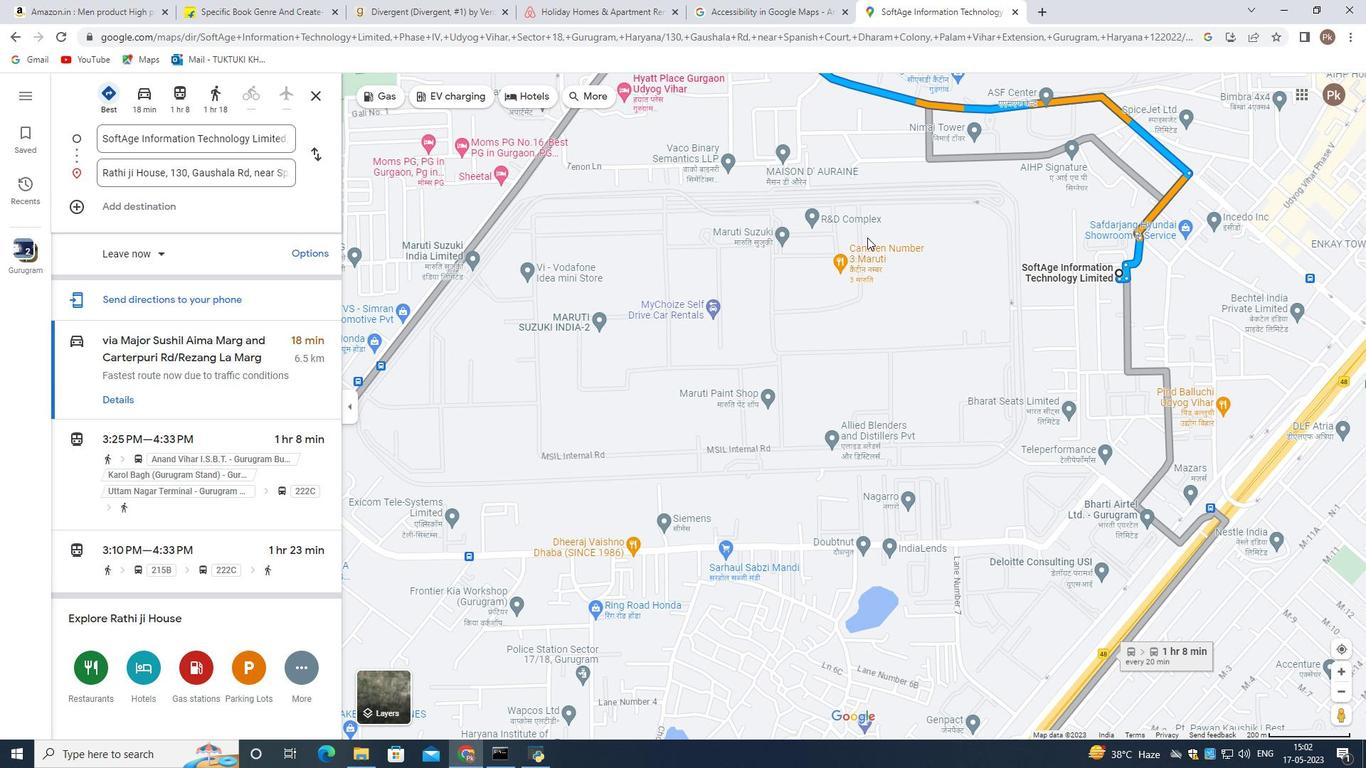
Action: Mouse pressed left at (925, 239)
Screenshot: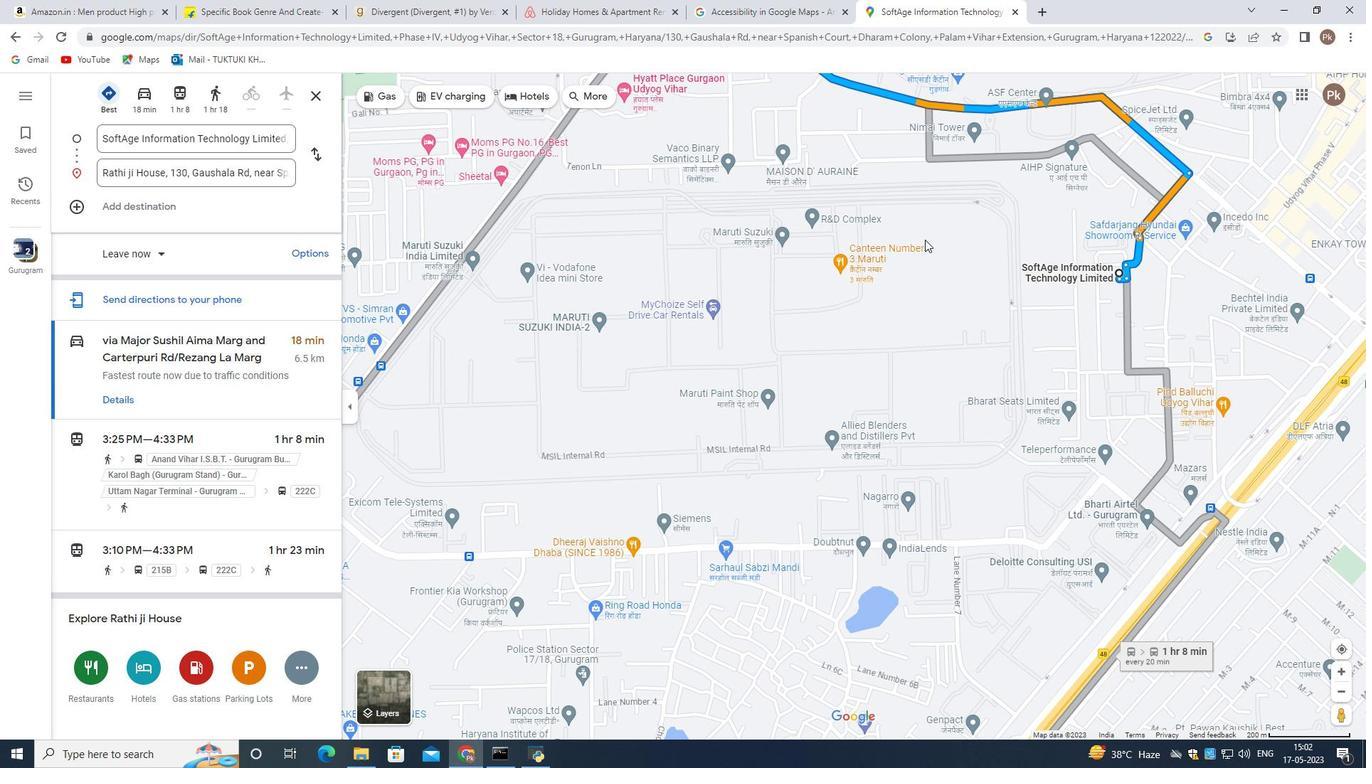 
Action: Mouse moved to (726, 356)
Screenshot: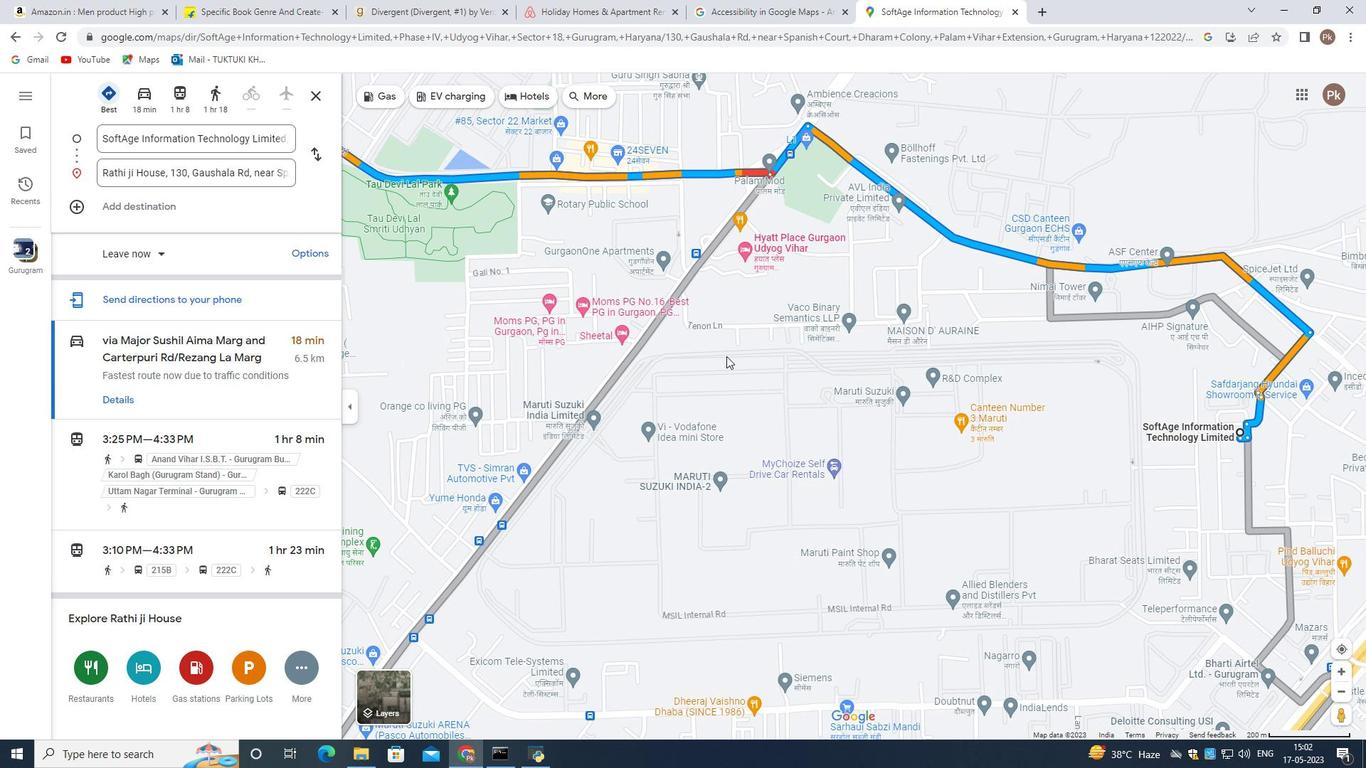 
Action: Mouse pressed left at (726, 356)
Screenshot: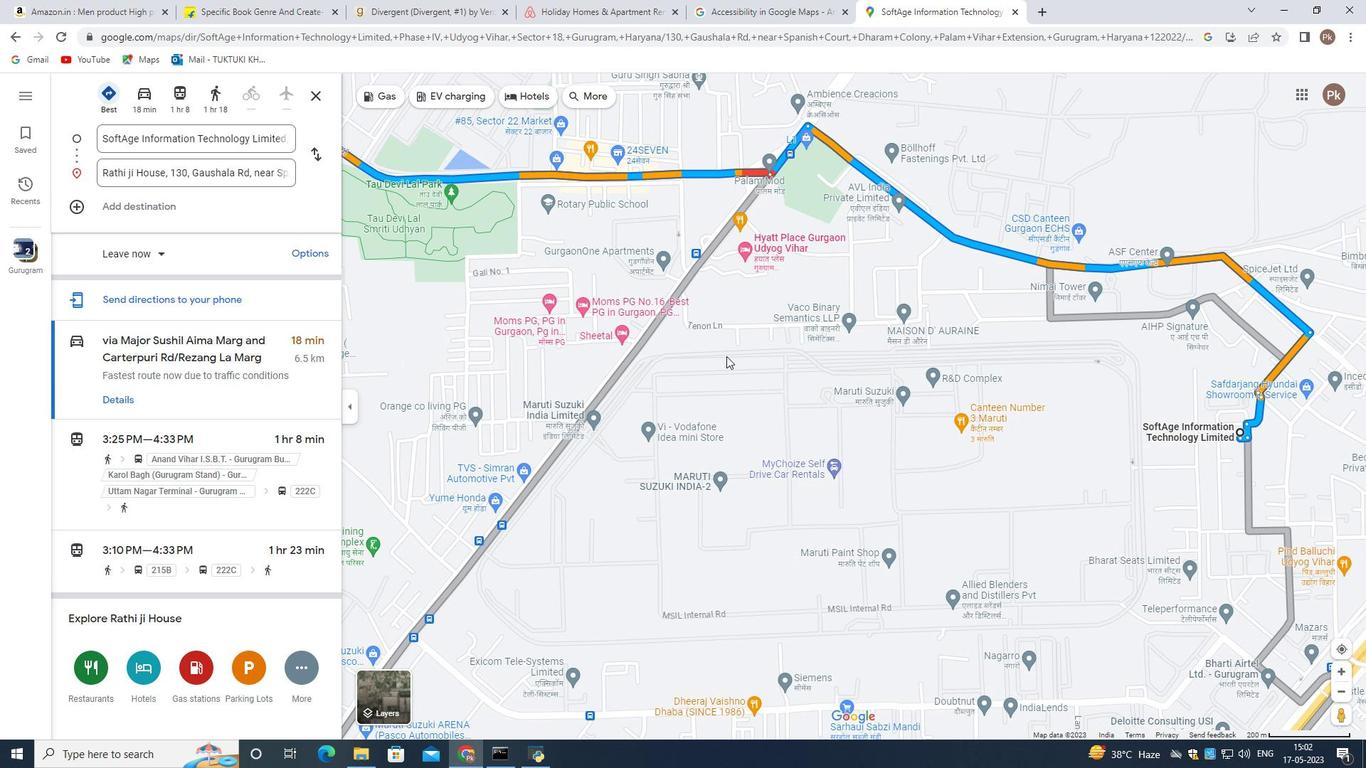 
Action: Mouse moved to (610, 356)
Screenshot: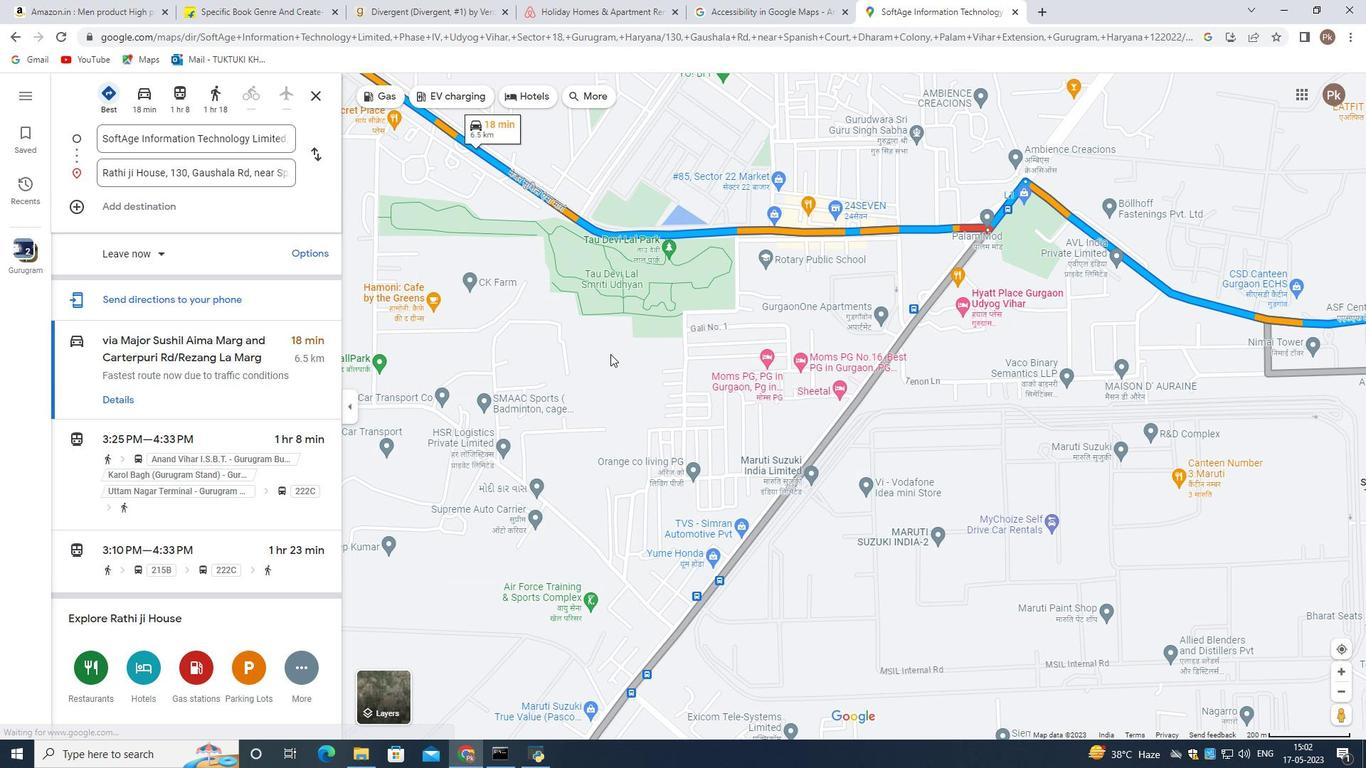 
Action: Mouse pressed left at (610, 356)
Screenshot: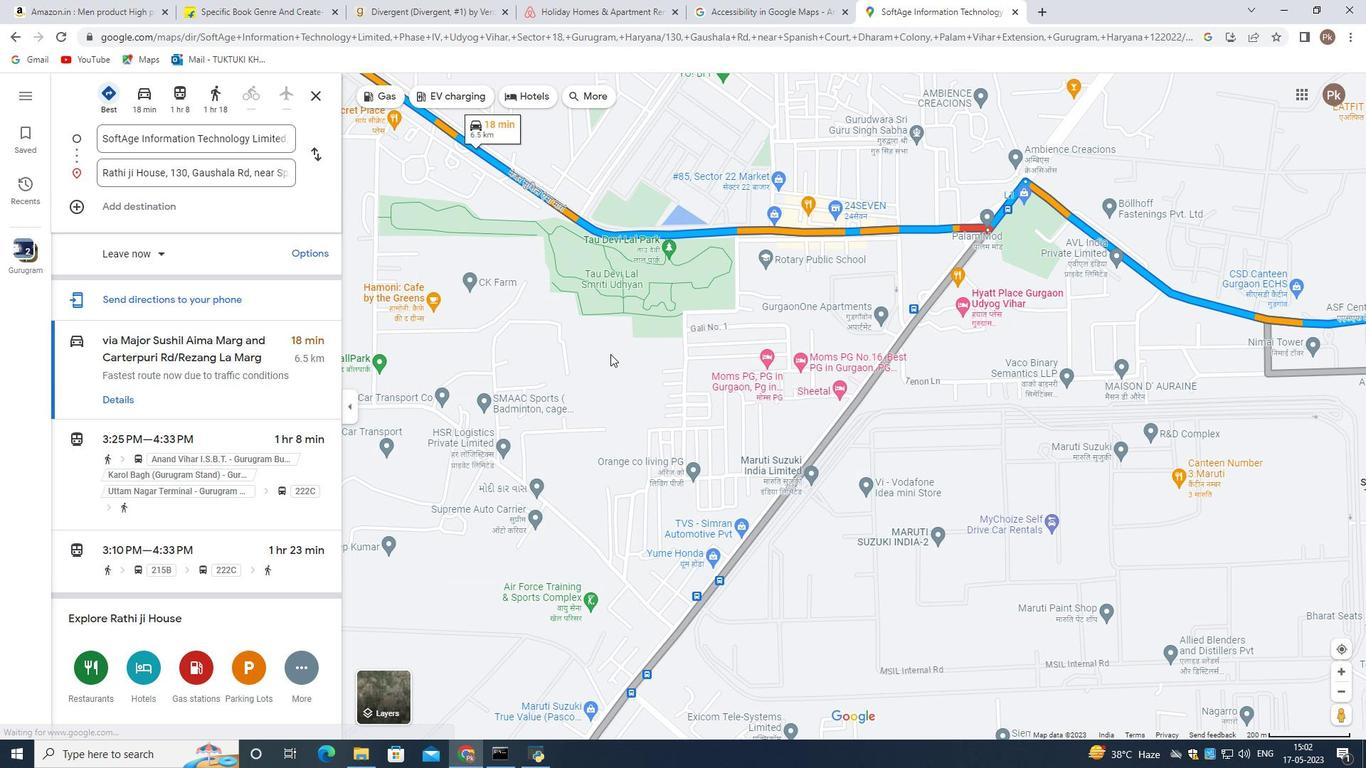 
Action: Mouse moved to (486, 191)
Screenshot: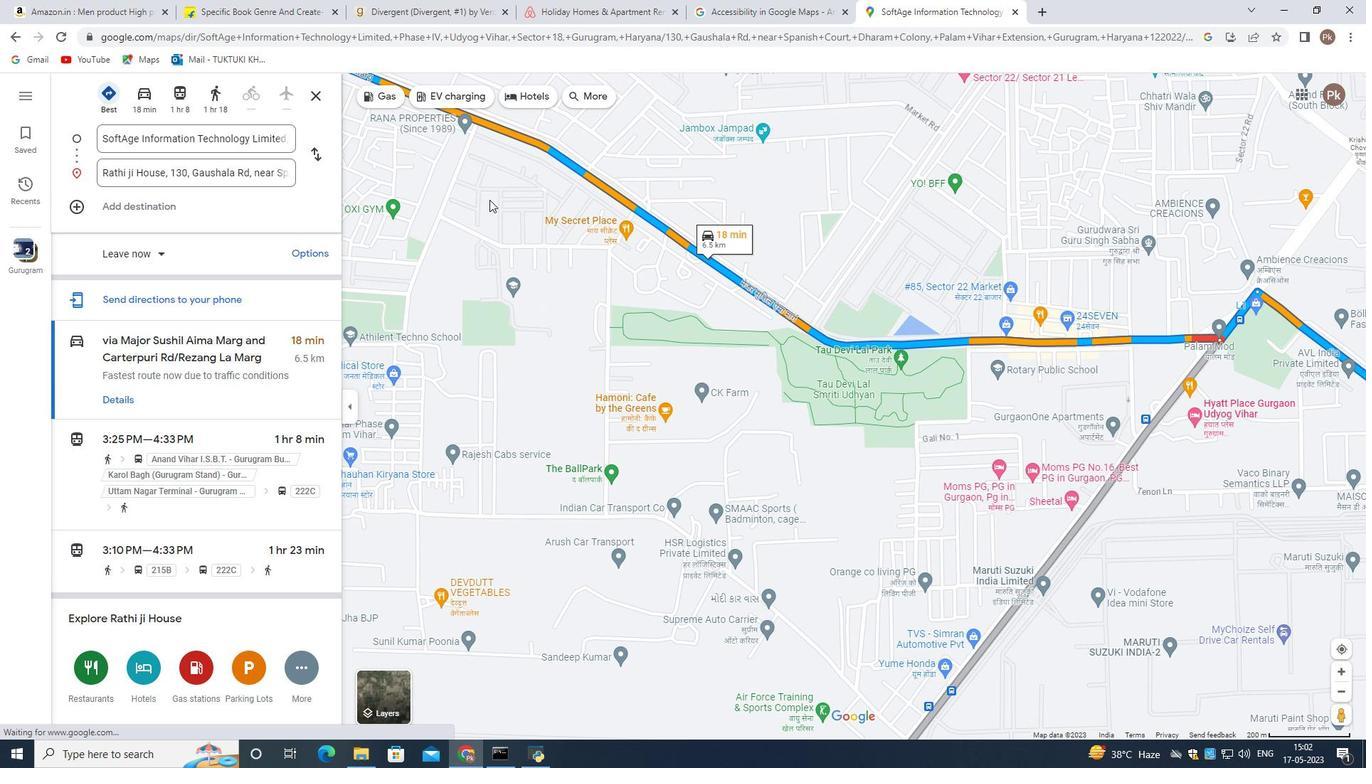 
Action: Mouse pressed left at (486, 191)
Screenshot: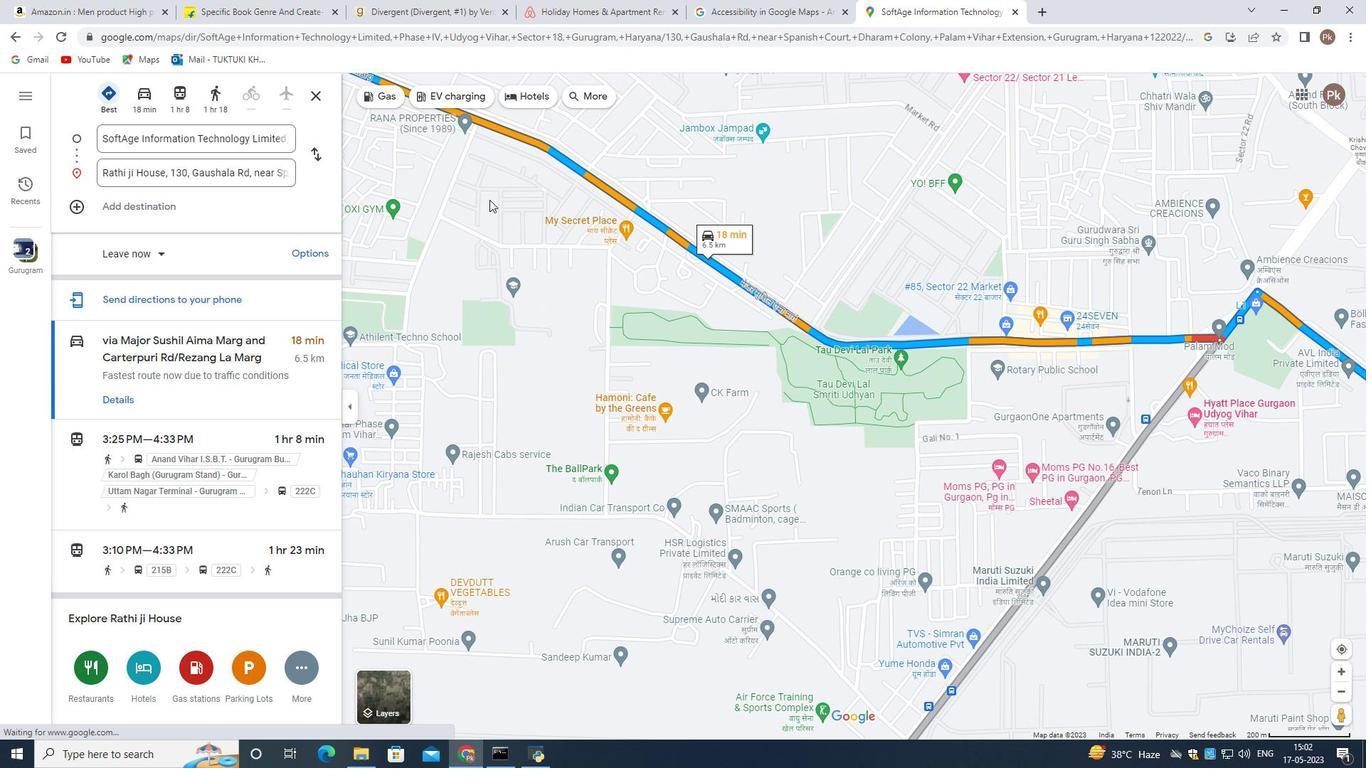 
Action: Mouse moved to (571, 320)
Screenshot: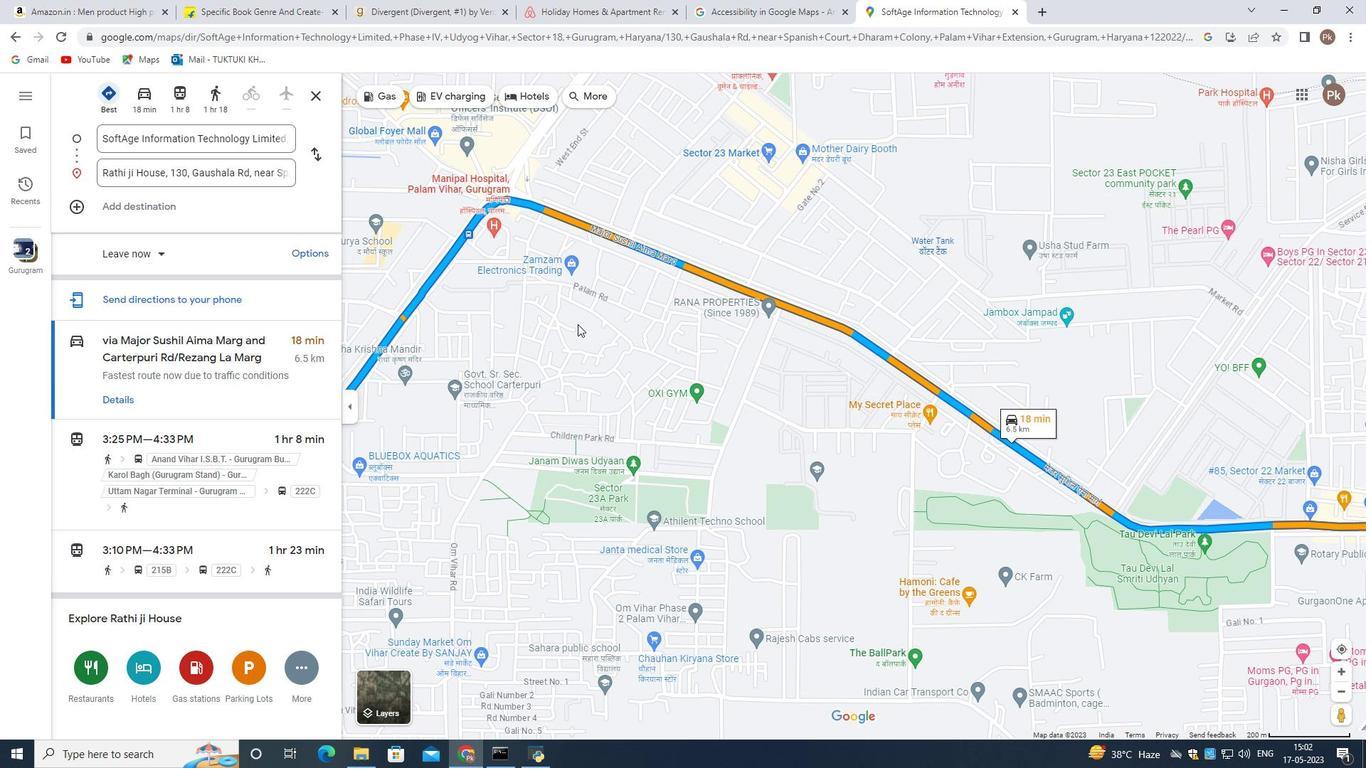 
Action: Mouse pressed left at (571, 320)
Screenshot: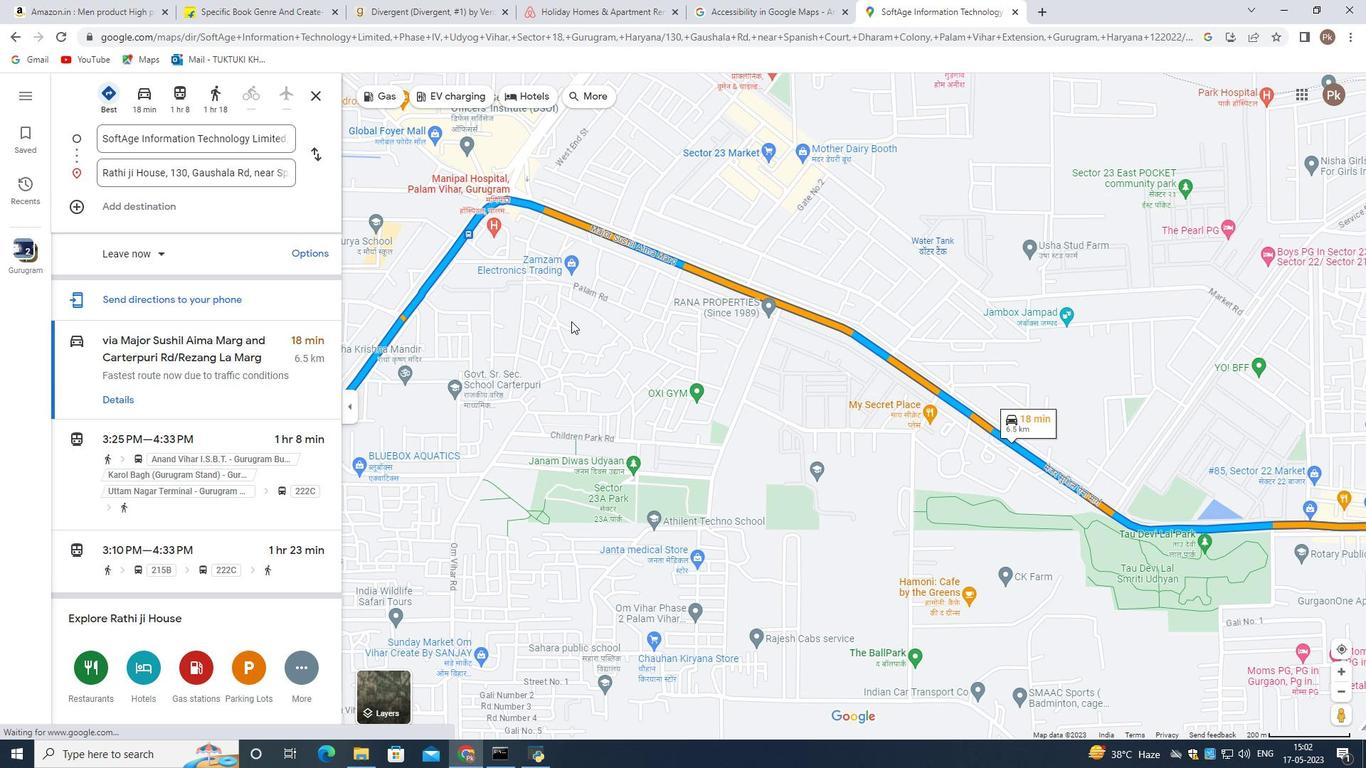 
Action: Mouse moved to (654, 283)
Screenshot: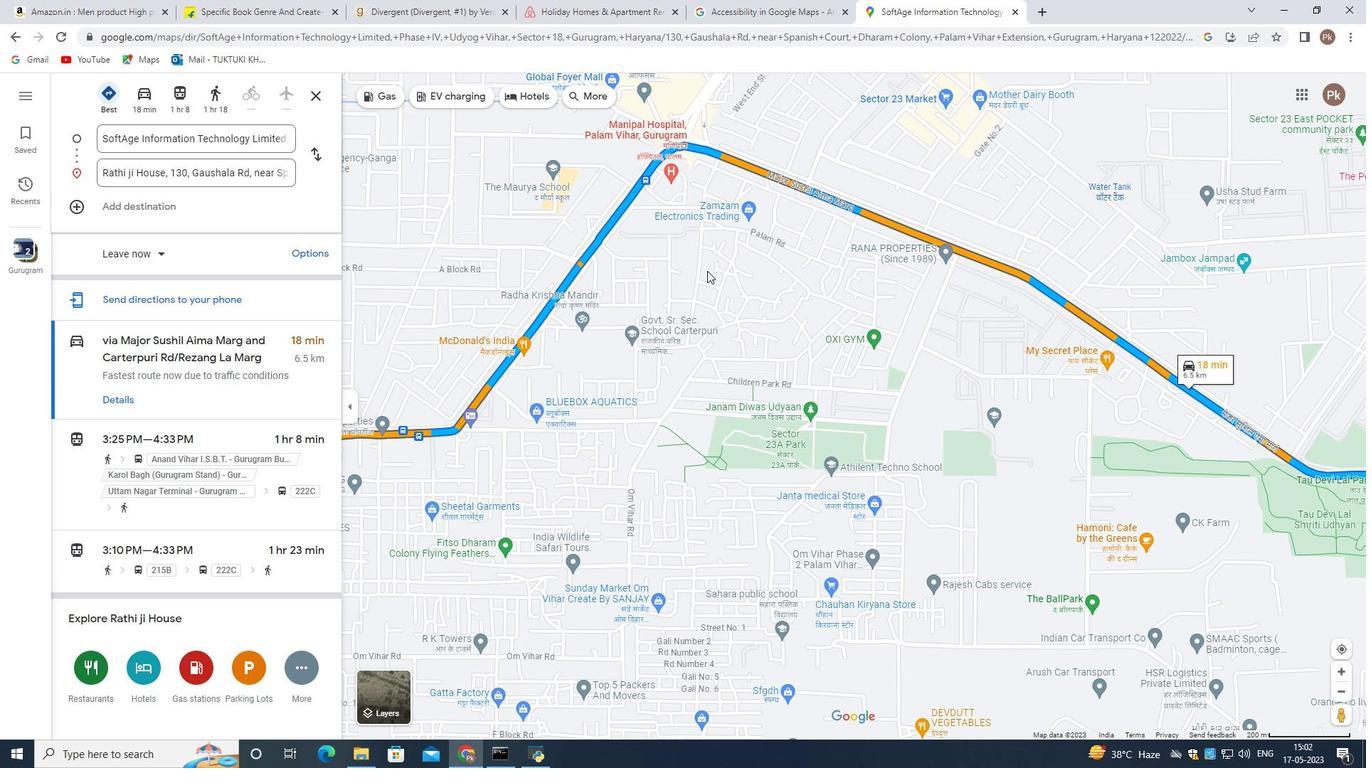 
Action: Mouse pressed left at (654, 283)
Screenshot: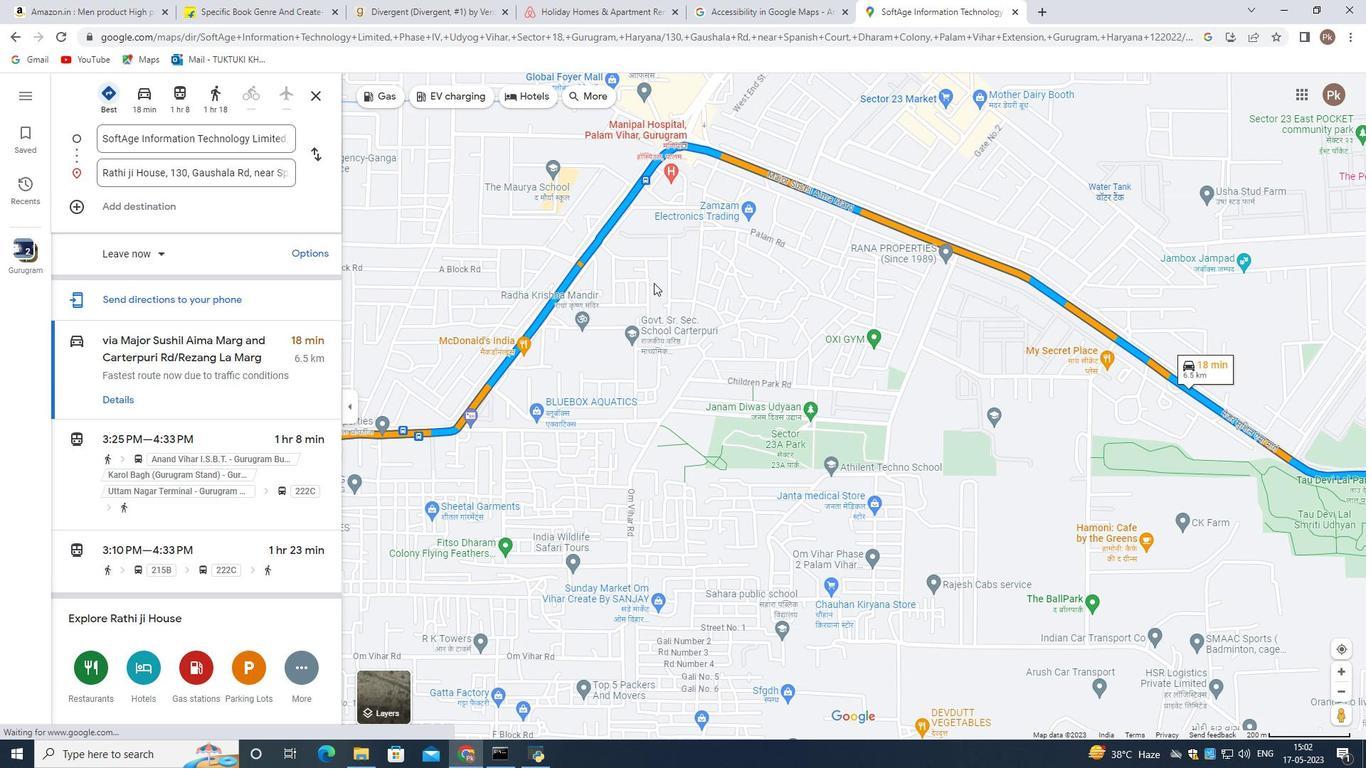 
Action: Mouse moved to (538, 414)
Screenshot: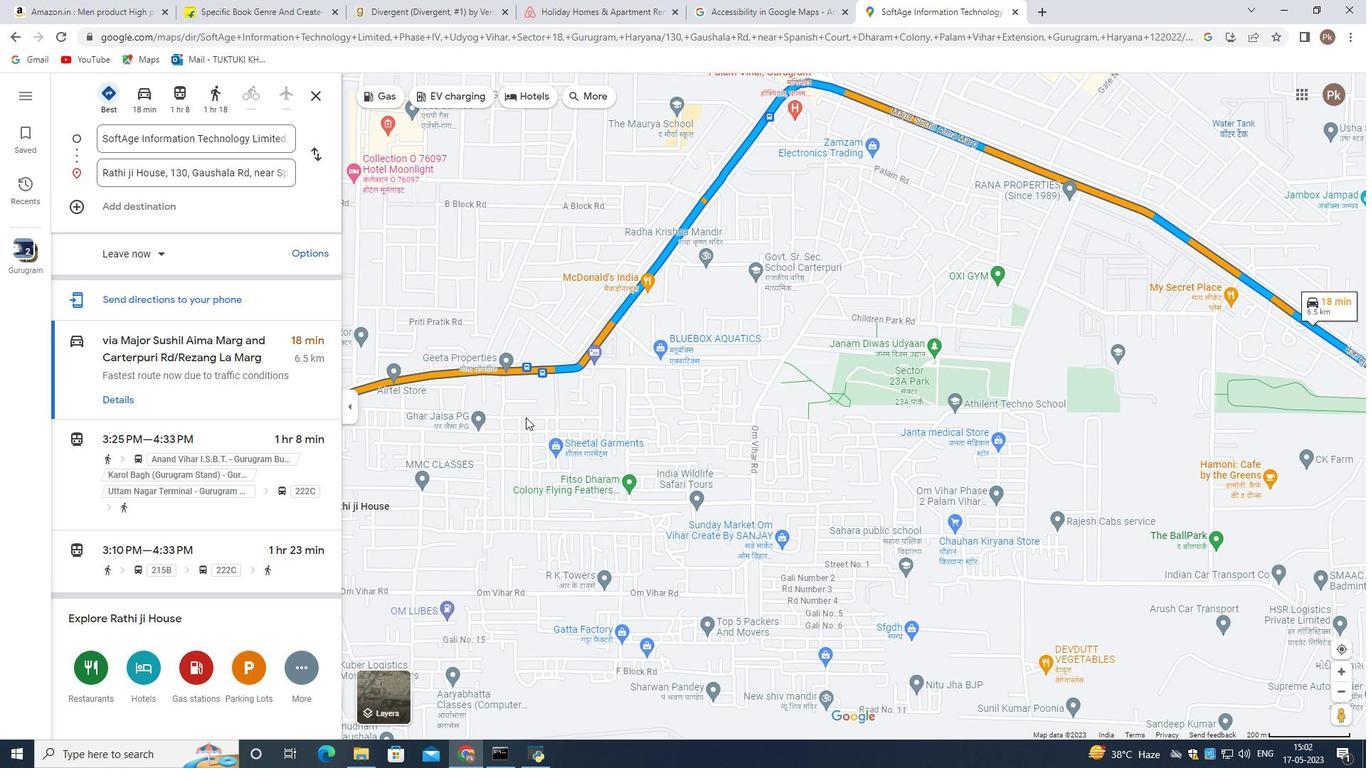 
Action: Mouse pressed left at (538, 414)
Screenshot: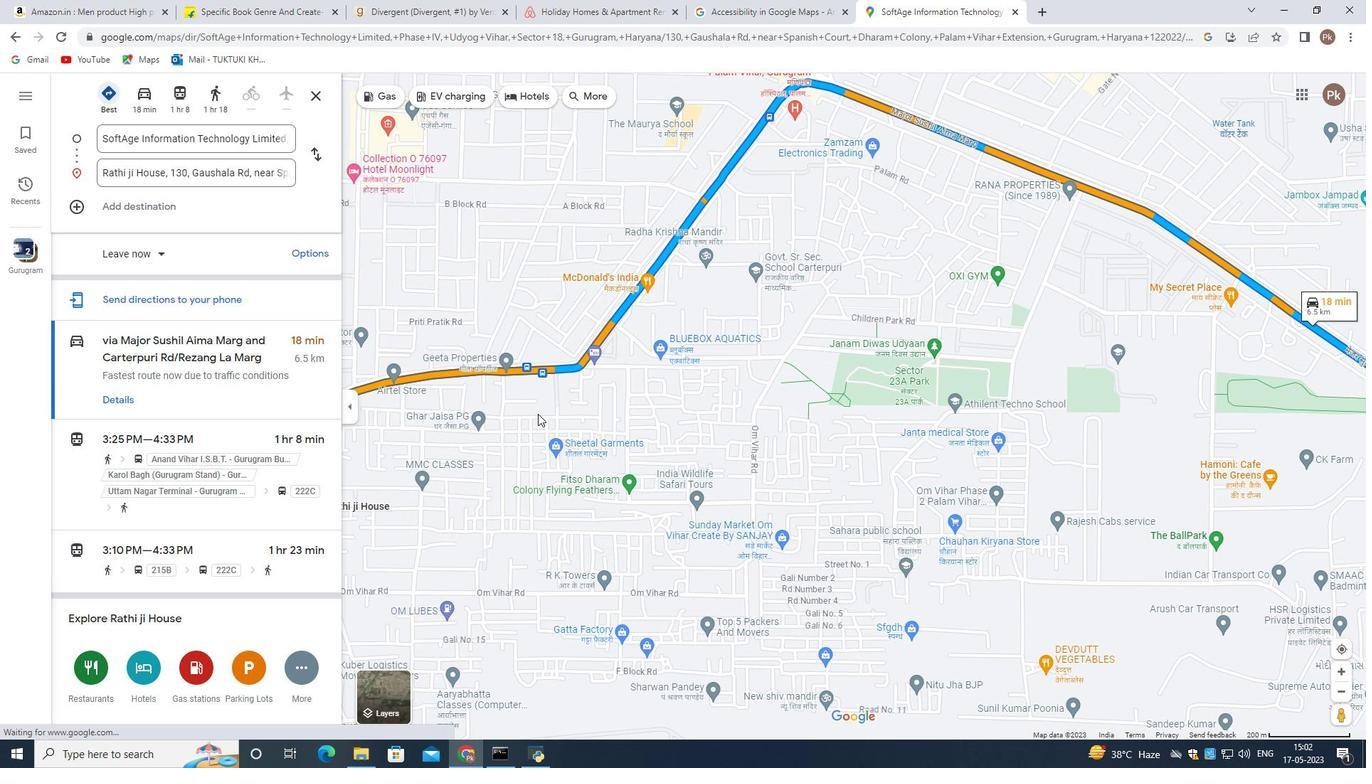 
Action: Mouse moved to (570, 434)
Screenshot: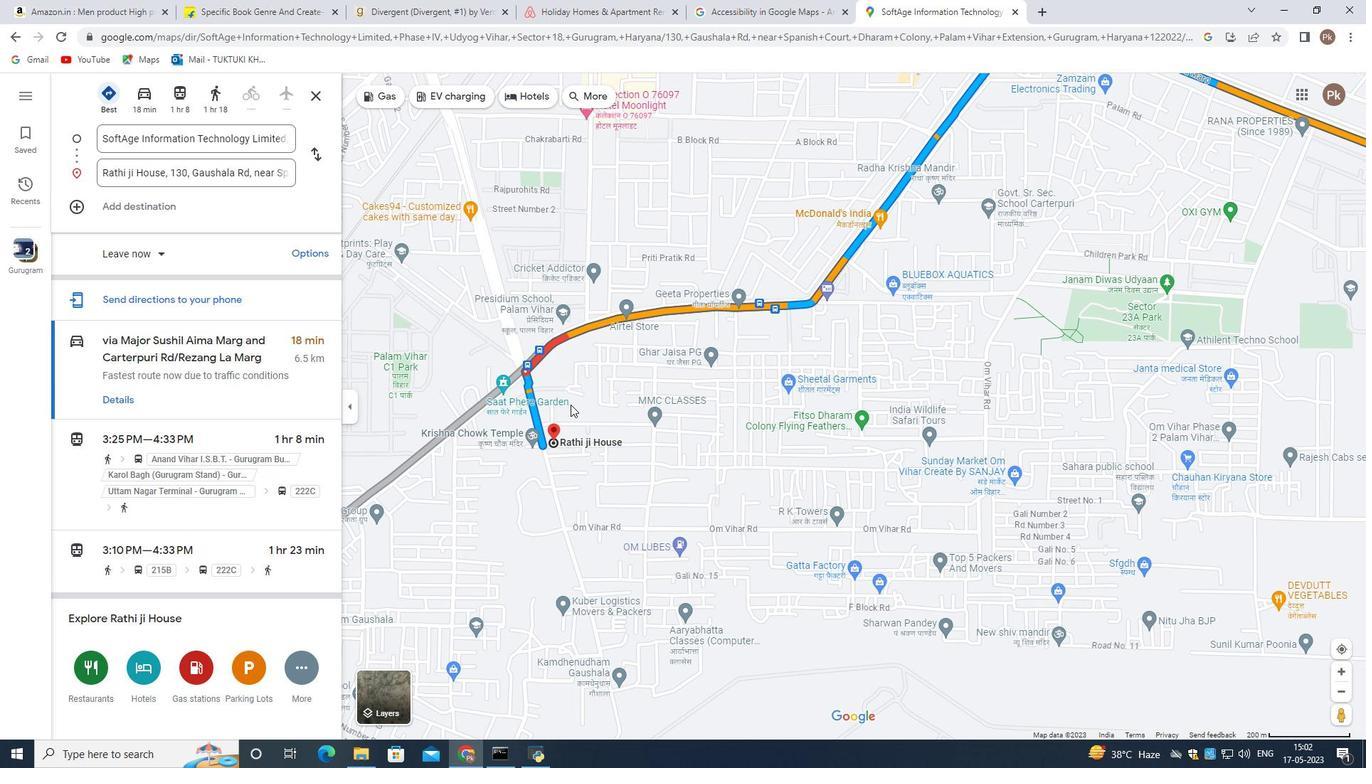 
Action: Mouse scrolled (570, 434) with delta (0, 0)
Screenshot: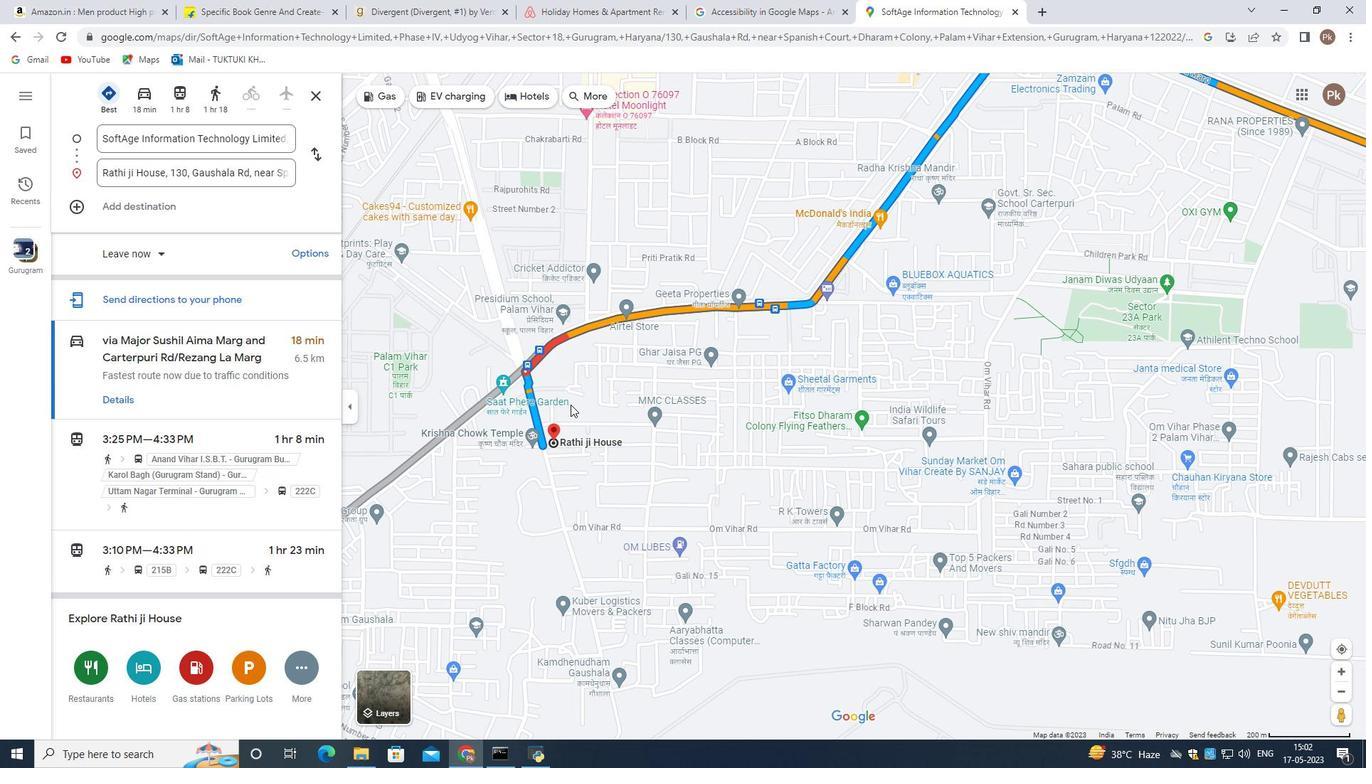 
Action: Mouse scrolled (570, 434) with delta (0, 0)
Screenshot: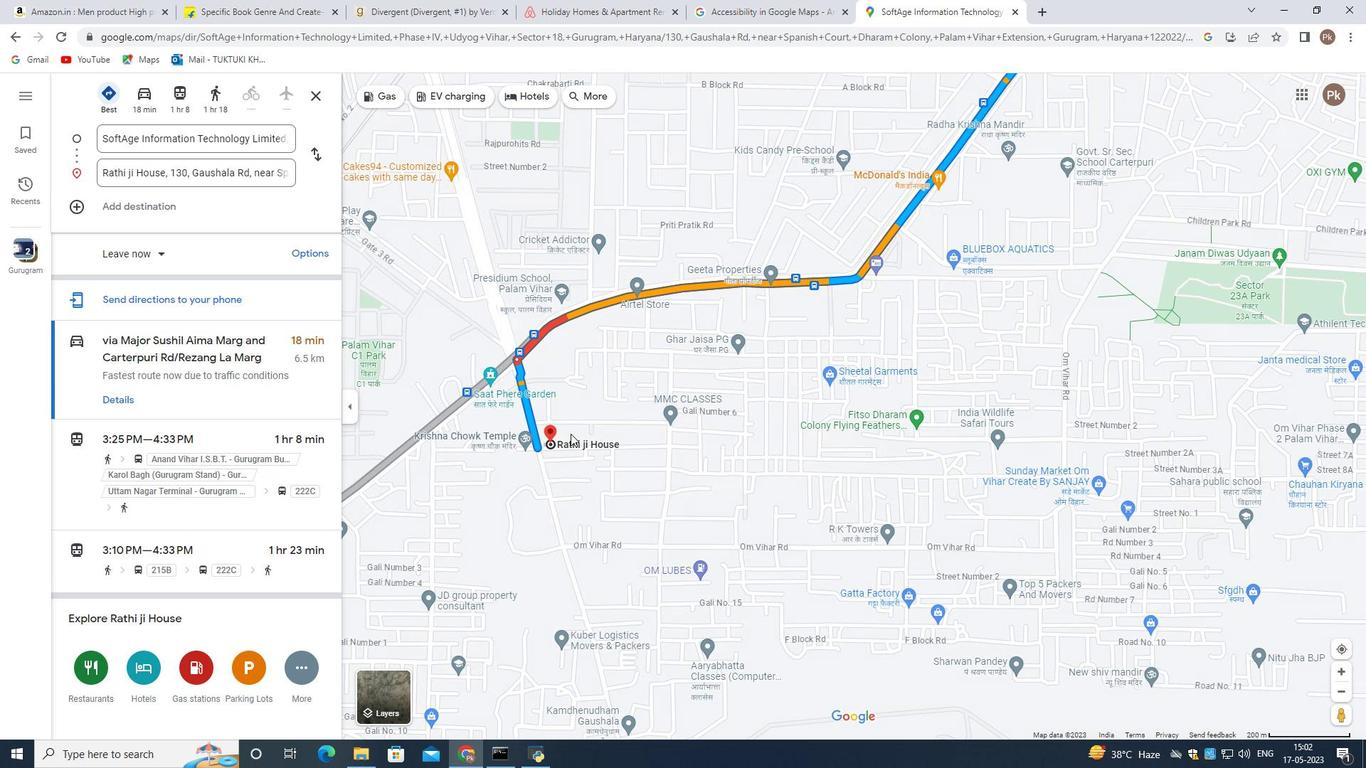 
Action: Mouse scrolled (570, 434) with delta (0, 0)
Screenshot: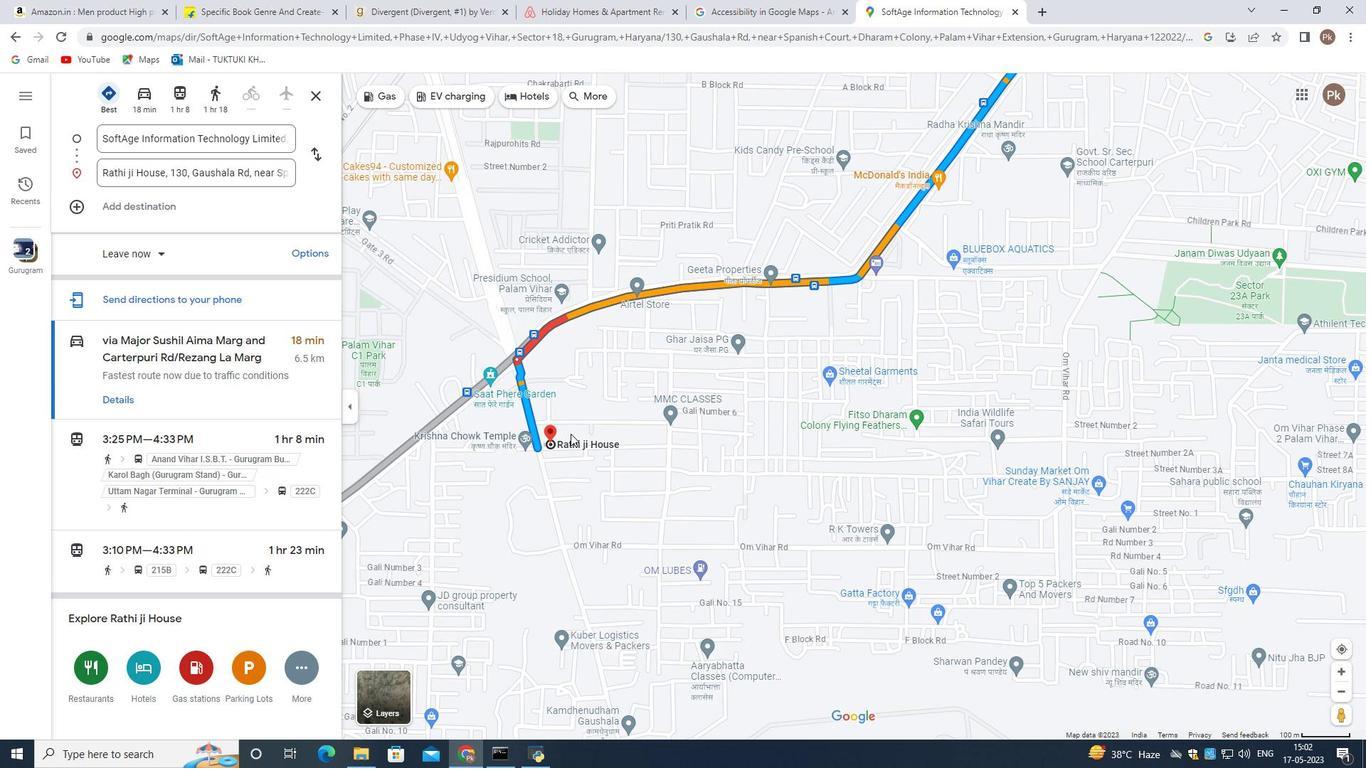 
Action: Mouse moved to (580, 450)
Screenshot: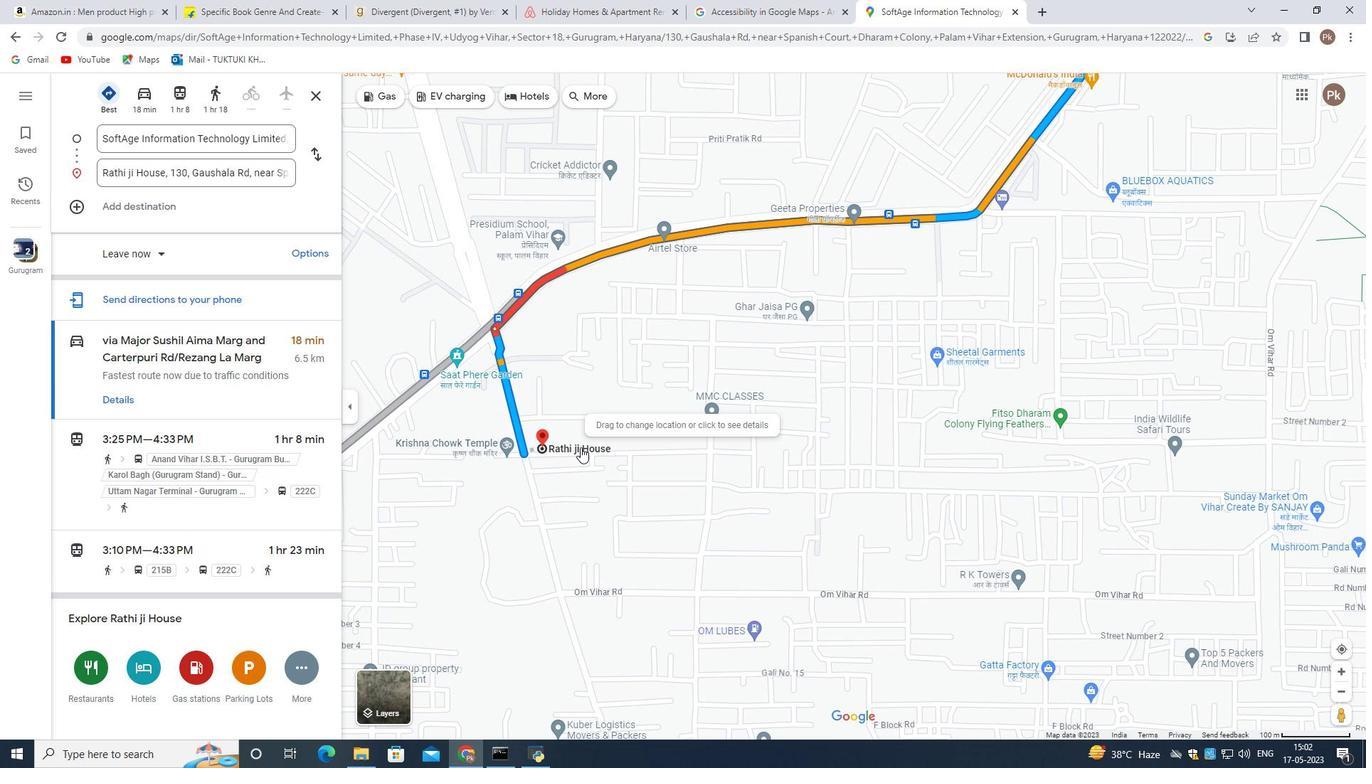 
Action: Mouse scrolled (580, 451) with delta (0, 0)
Screenshot: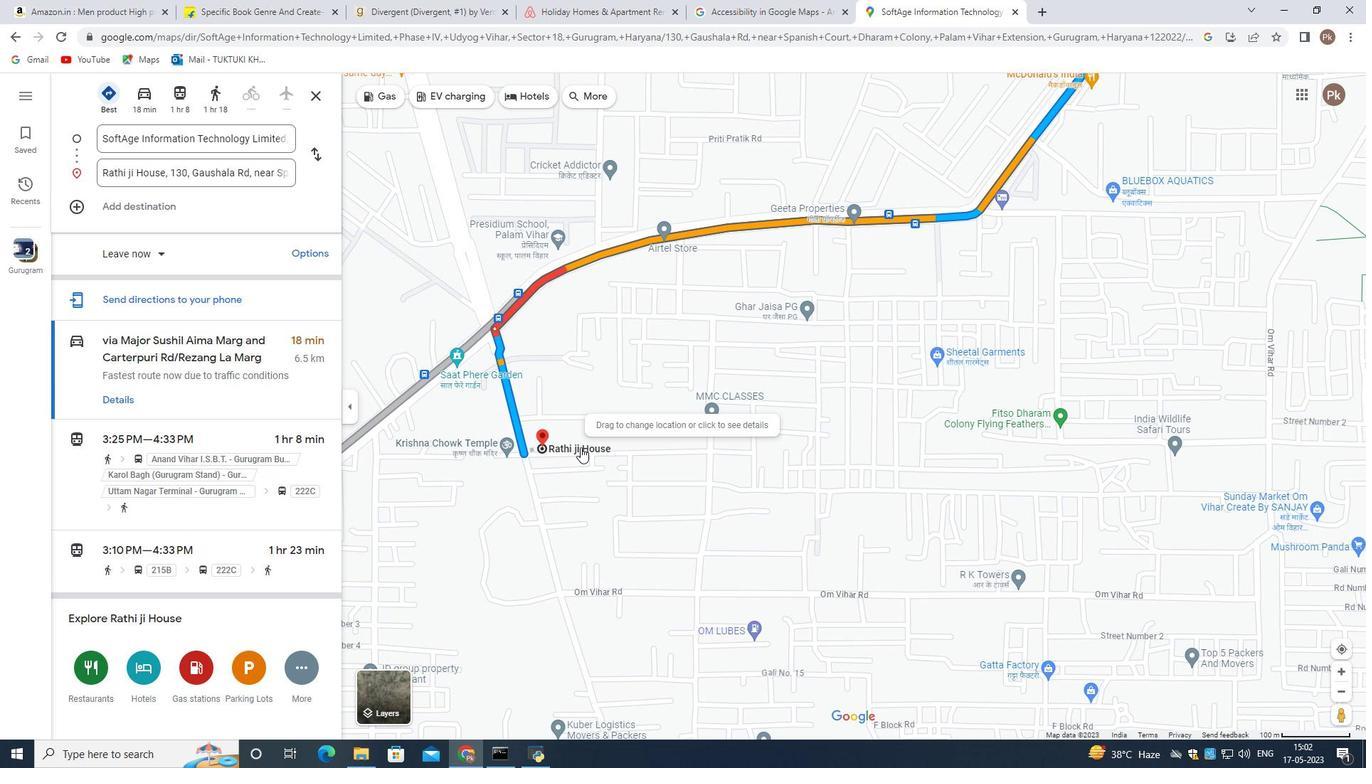 
Action: Mouse moved to (580, 451)
Screenshot: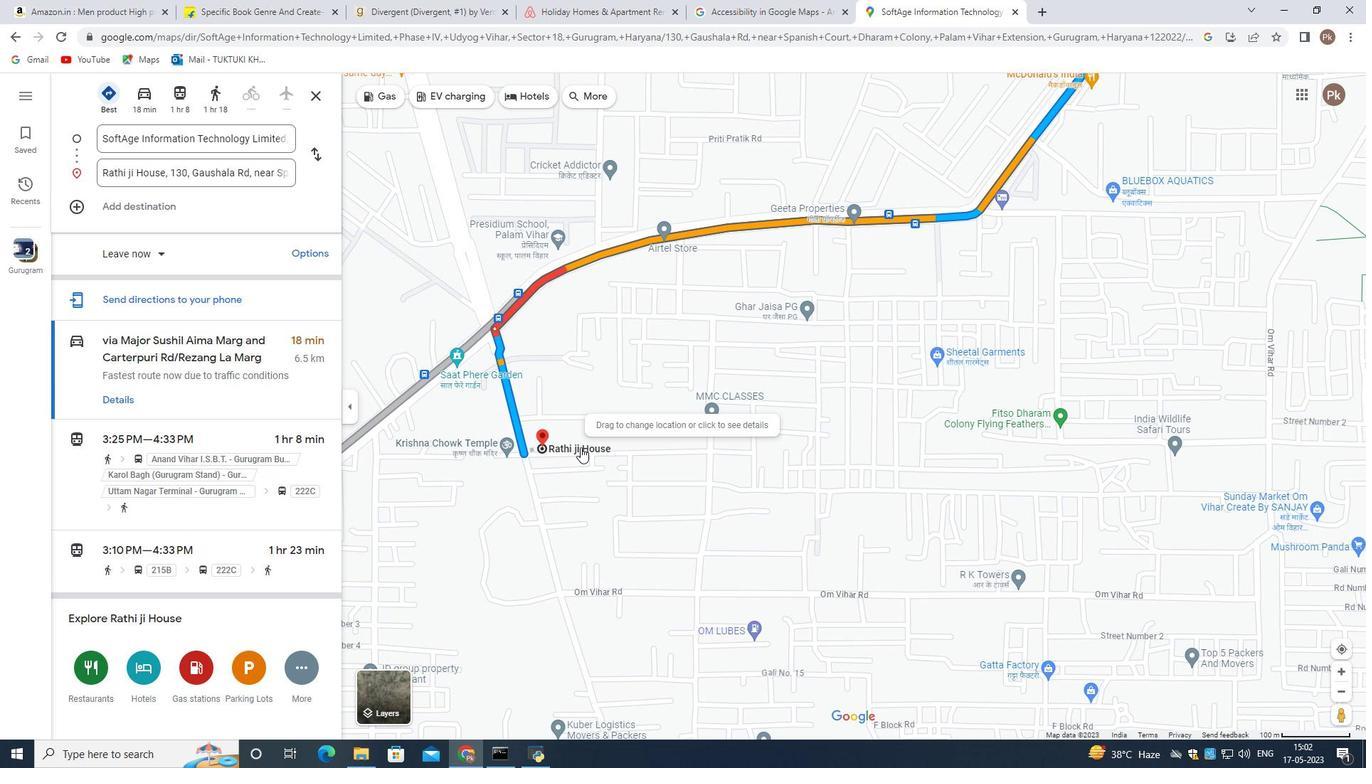 
Action: Mouse scrolled (580, 452) with delta (0, 0)
Screenshot: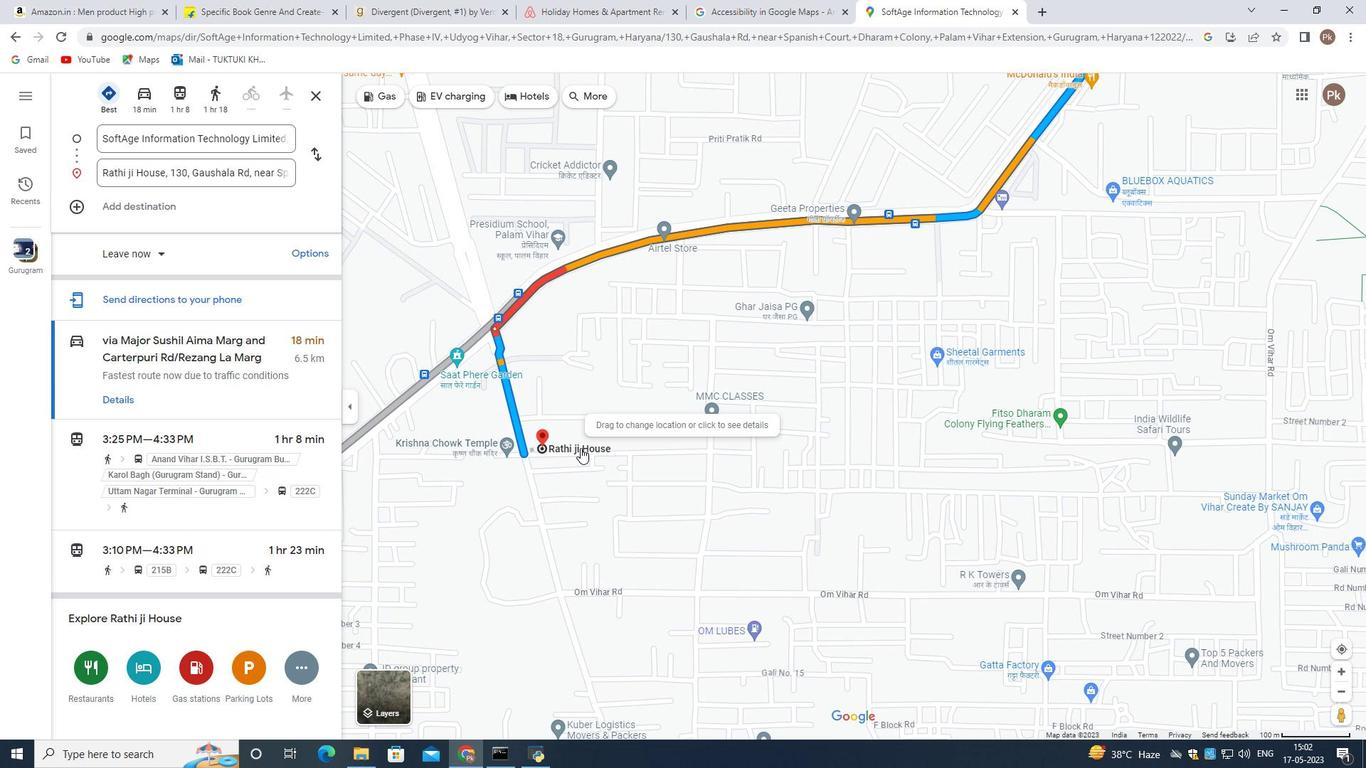 
Action: Mouse scrolled (580, 452) with delta (0, 0)
Screenshot: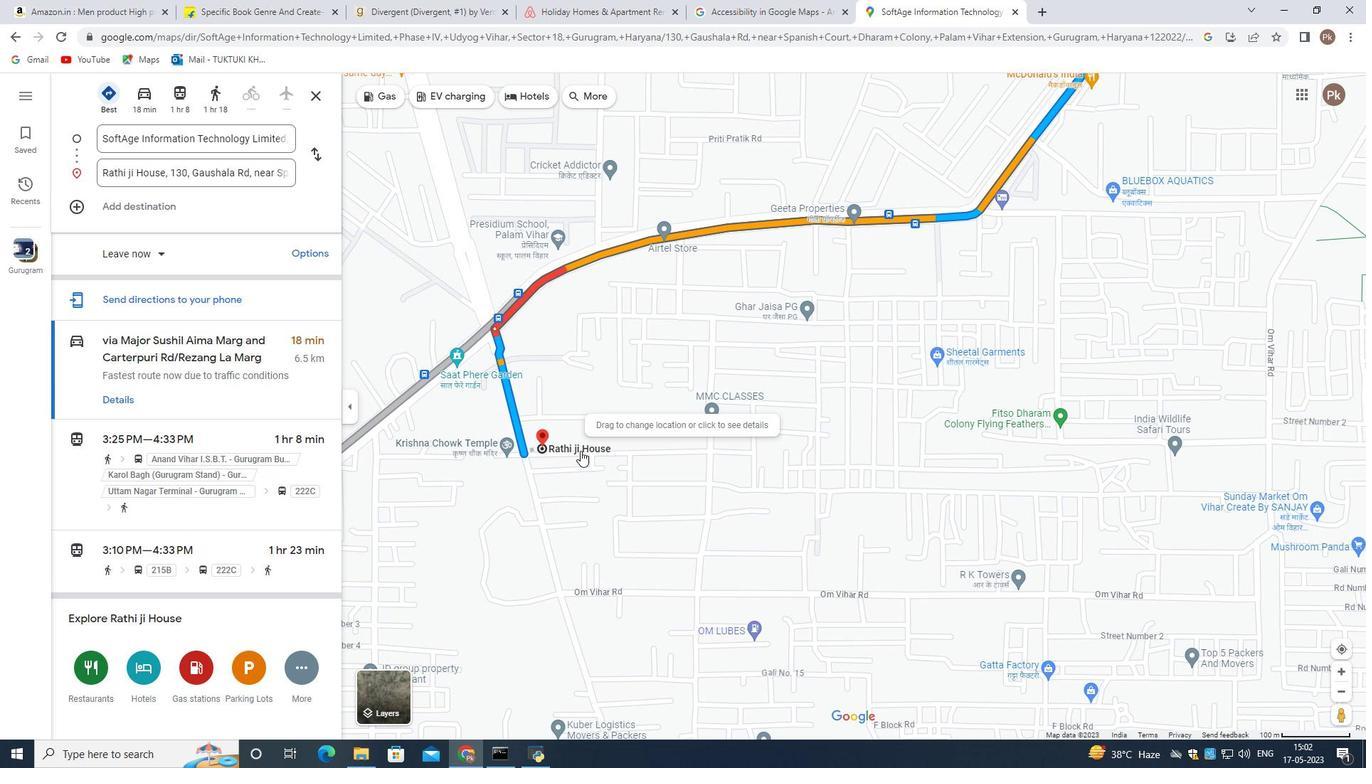 
Action: Mouse moved to (580, 452)
Screenshot: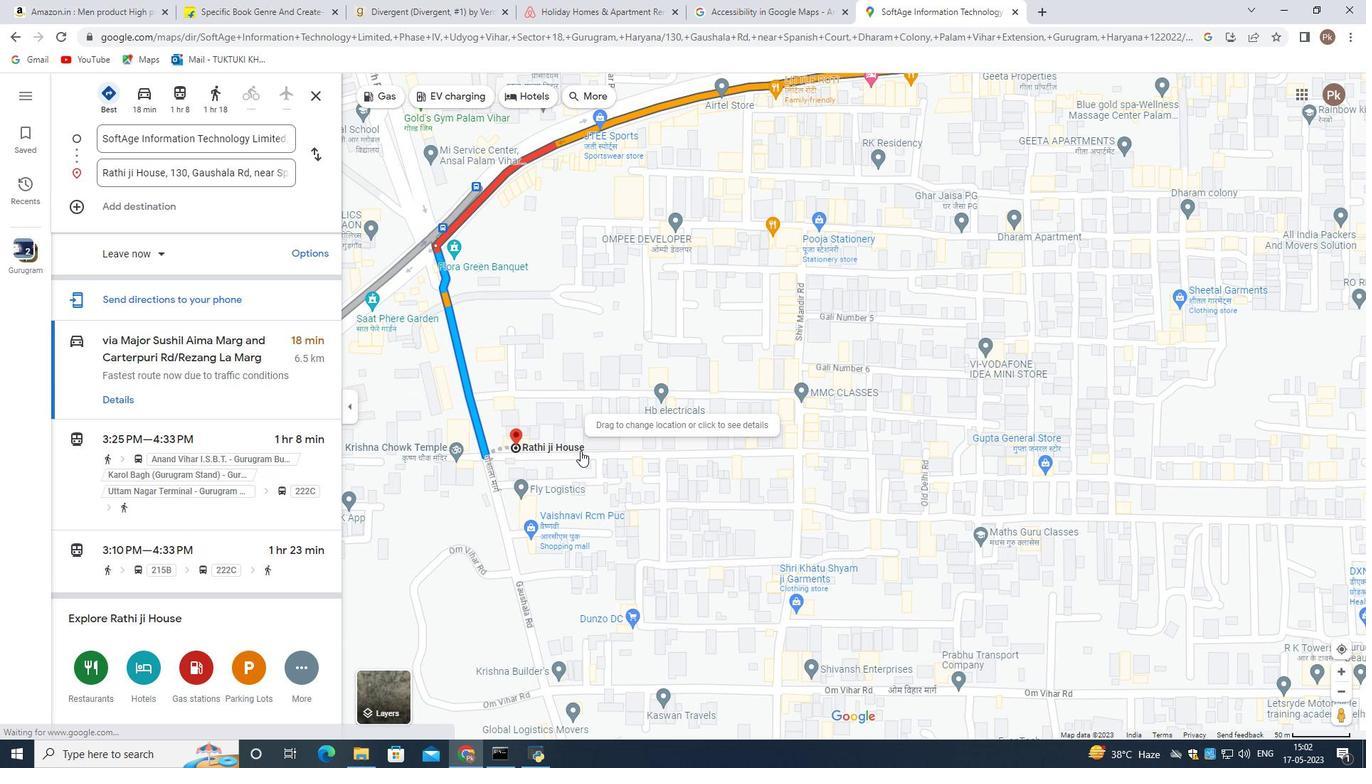 
Action: Mouse scrolled (580, 452) with delta (0, 0)
Screenshot: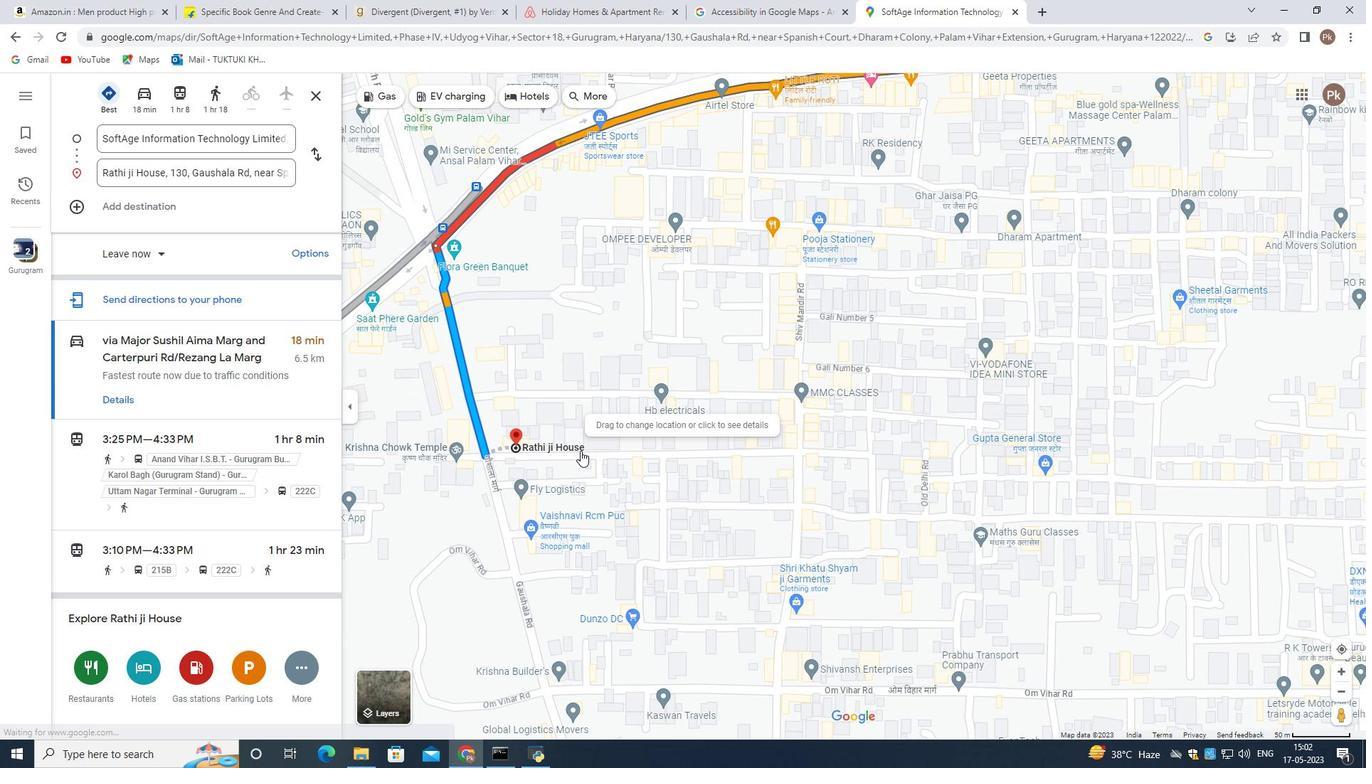 
Action: Mouse moved to (580, 452)
Screenshot: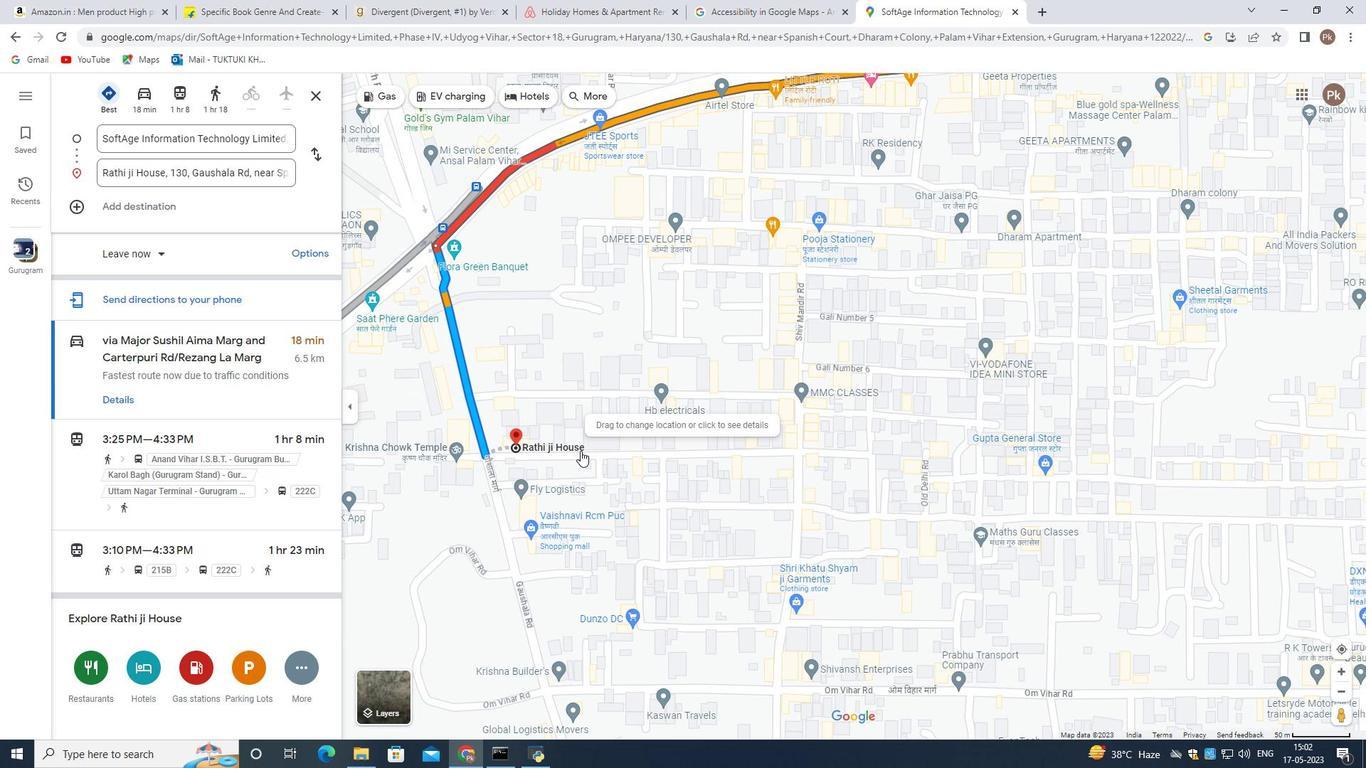 
Action: Mouse scrolled (580, 453) with delta (0, 0)
Screenshot: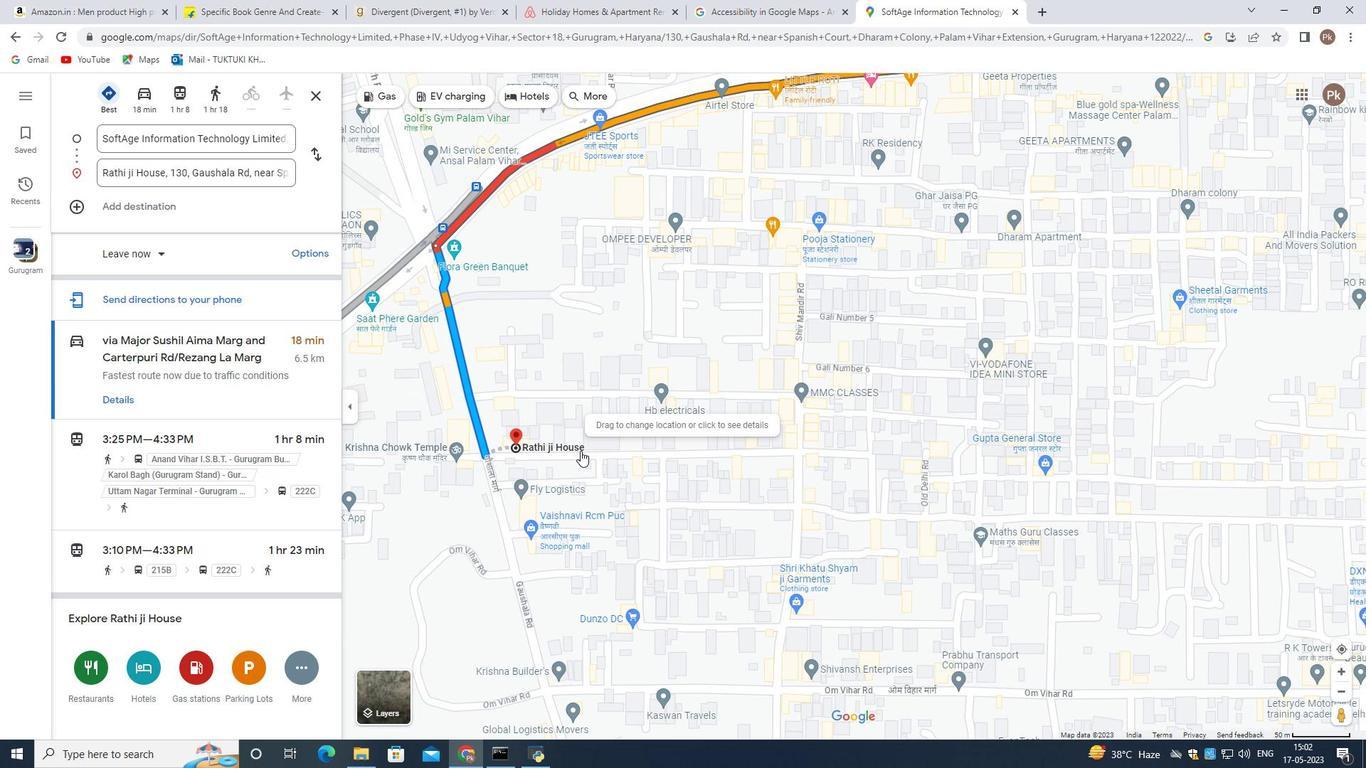 
Action: Mouse scrolled (580, 453) with delta (0, 0)
Screenshot: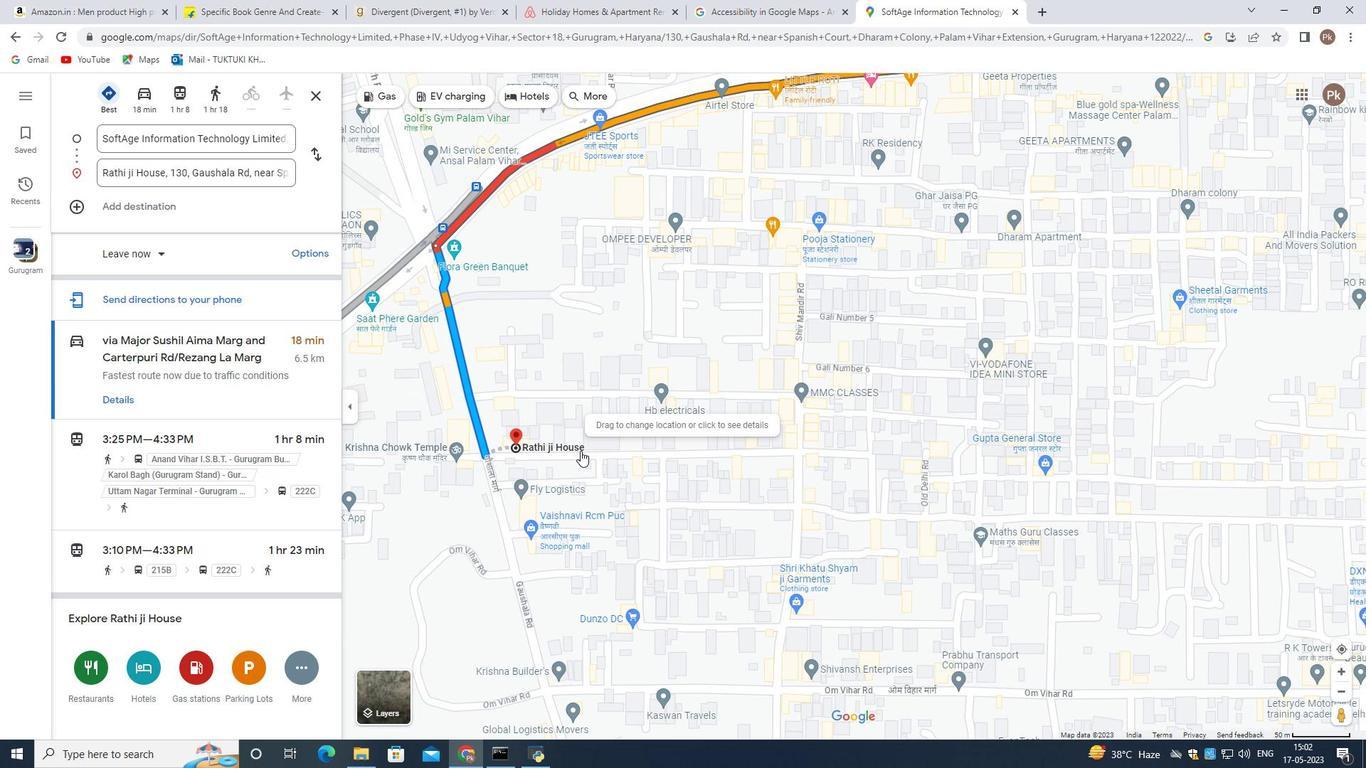 
Action: Mouse moved to (450, 279)
Screenshot: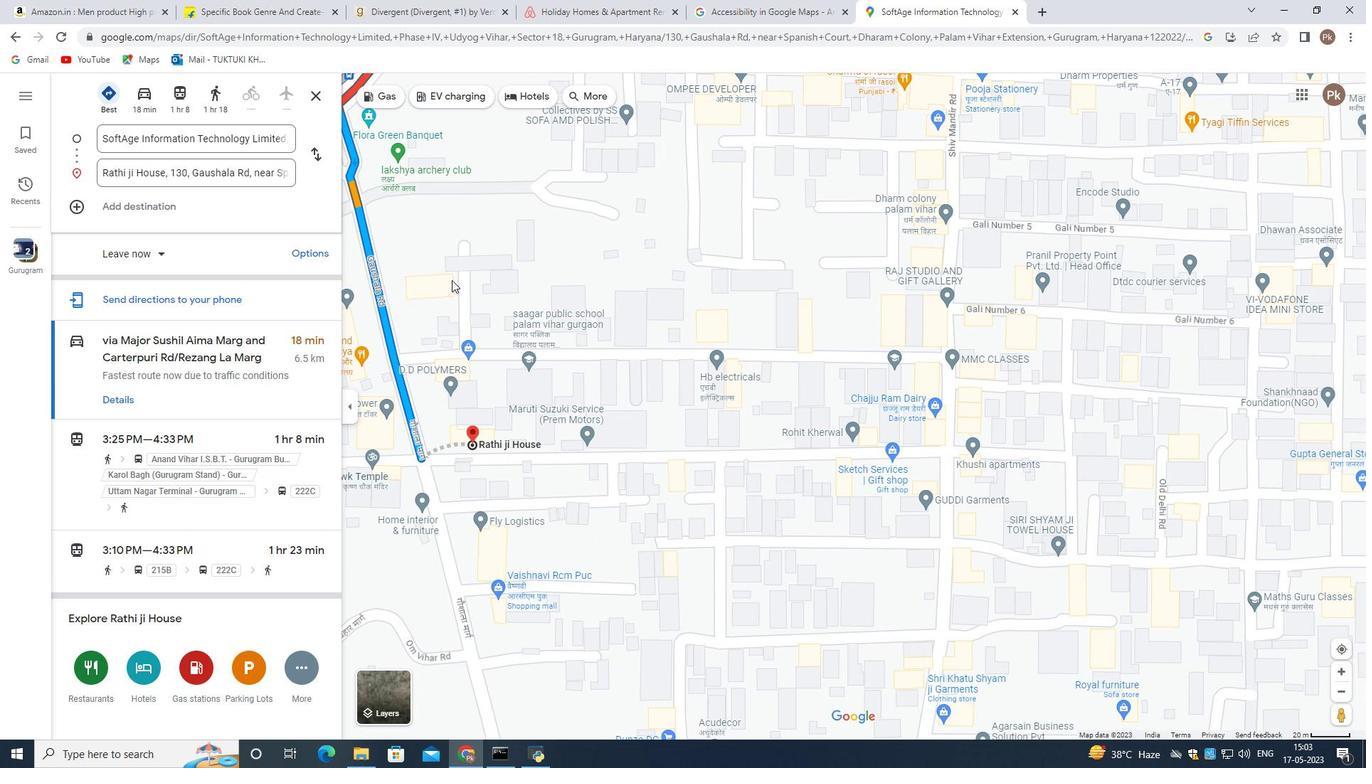 
Action: Mouse pressed left at (450, 279)
Screenshot: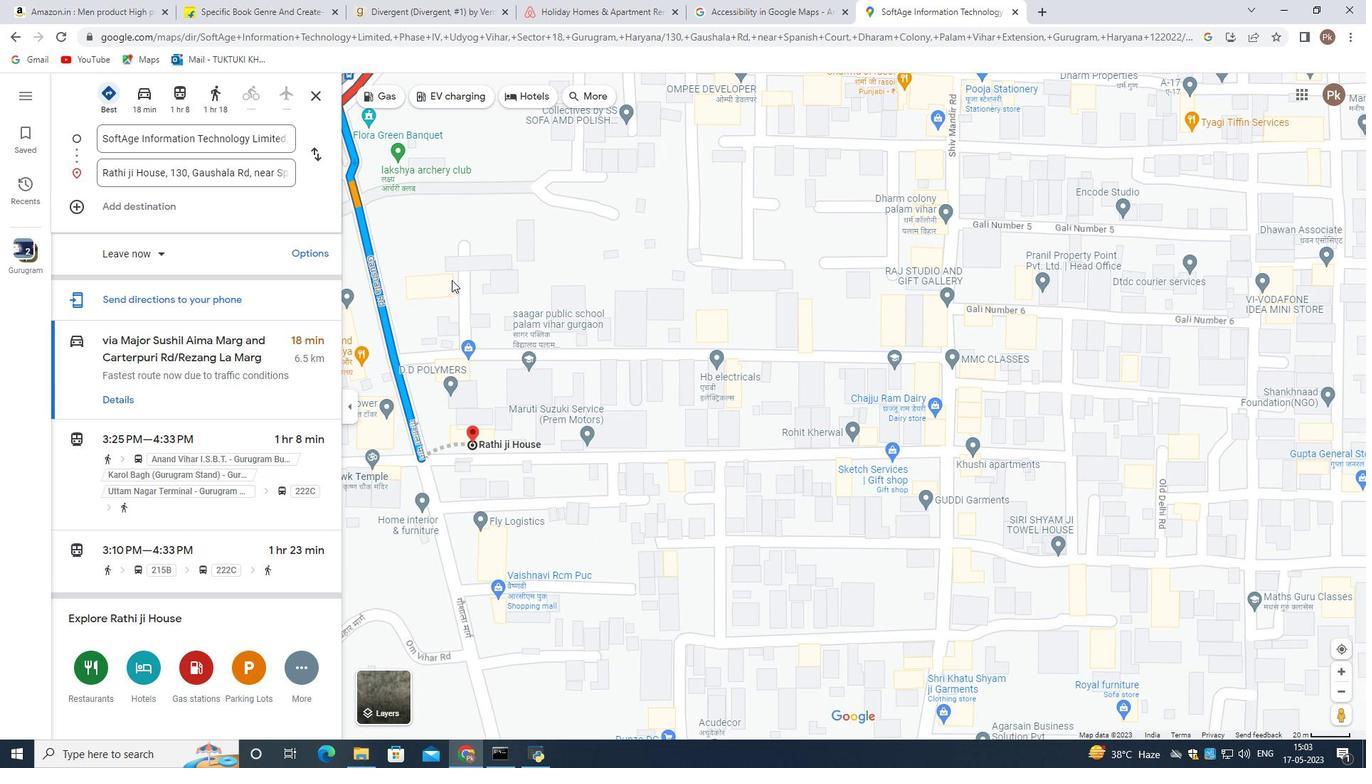 
Action: Mouse moved to (600, 408)
Screenshot: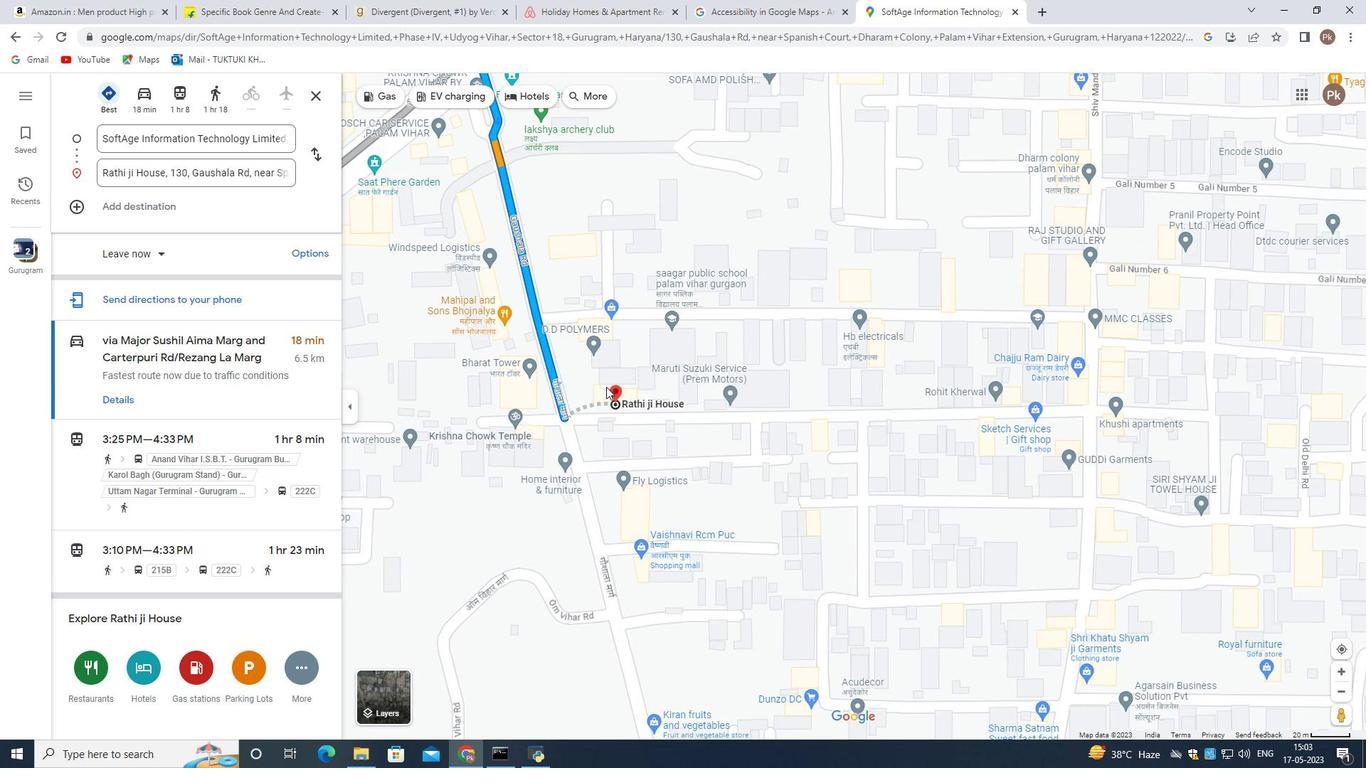 
Action: Mouse scrolled (600, 409) with delta (0, 0)
Screenshot: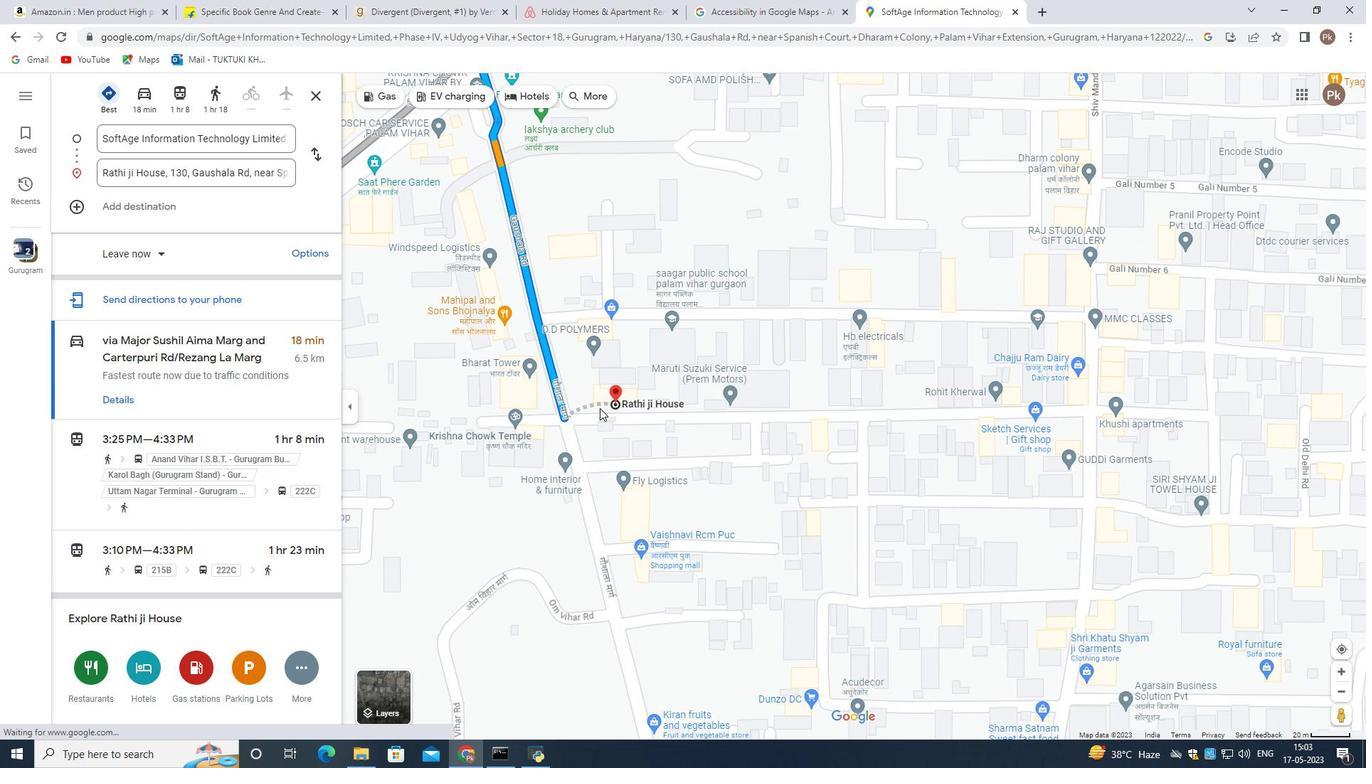 
Action: Mouse scrolled (600, 409) with delta (0, 0)
Screenshot: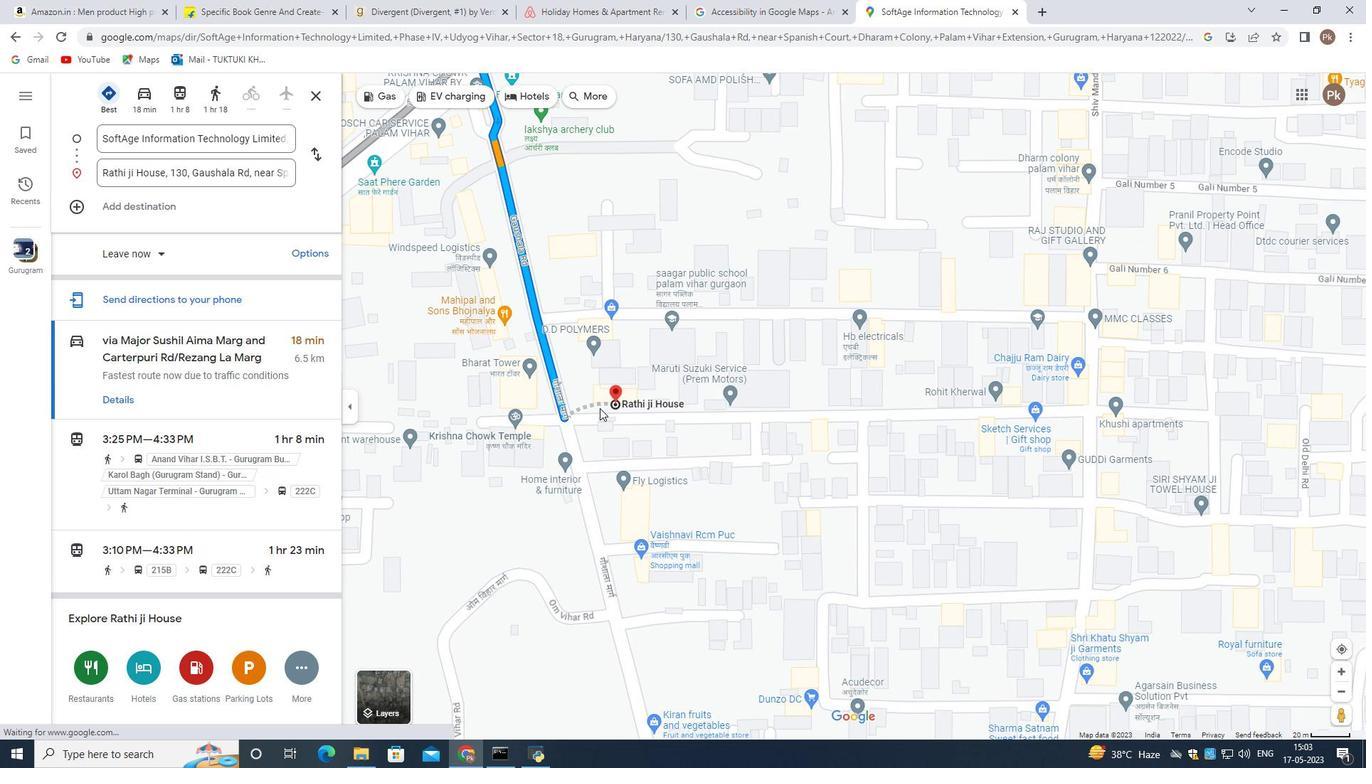 
Action: Mouse scrolled (600, 409) with delta (0, 0)
Screenshot: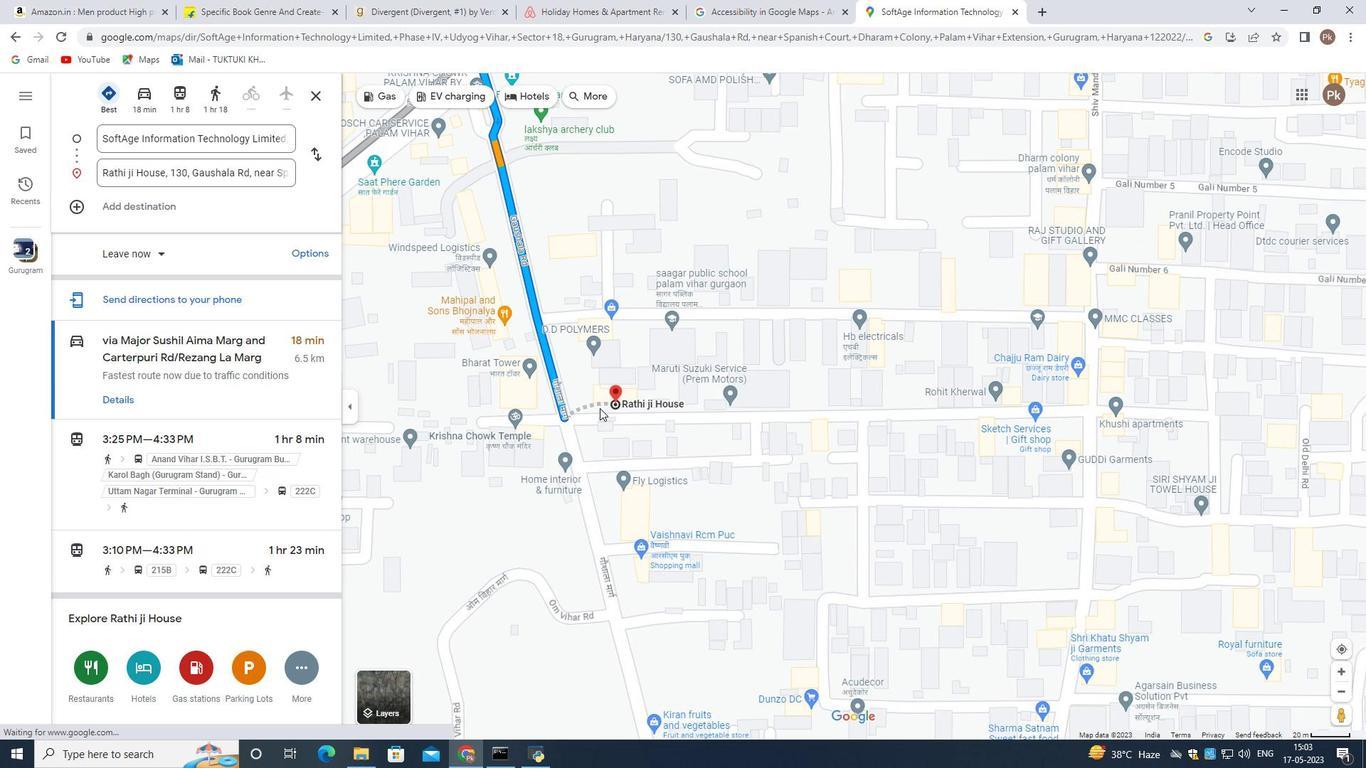 
Action: Mouse moved to (600, 408)
Screenshot: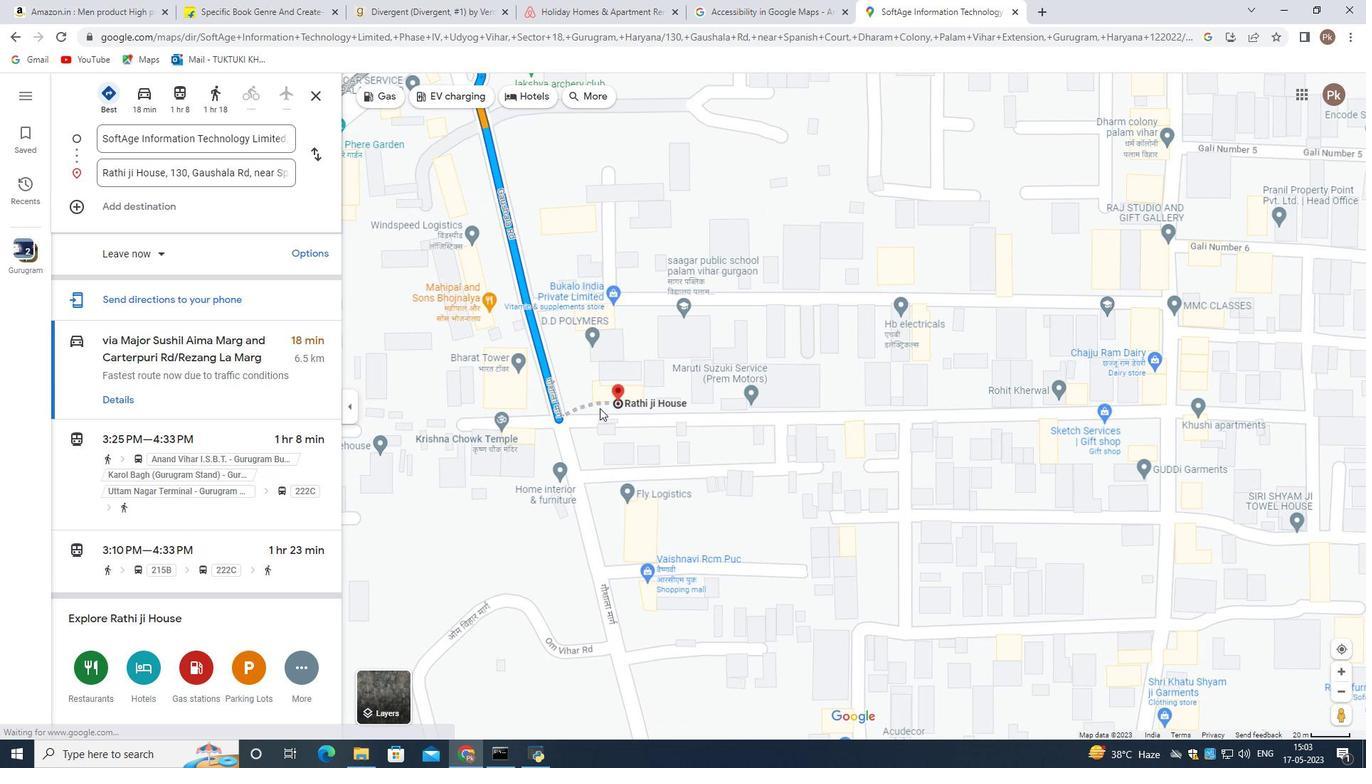 
Action: Mouse scrolled (600, 409) with delta (0, 0)
Screenshot: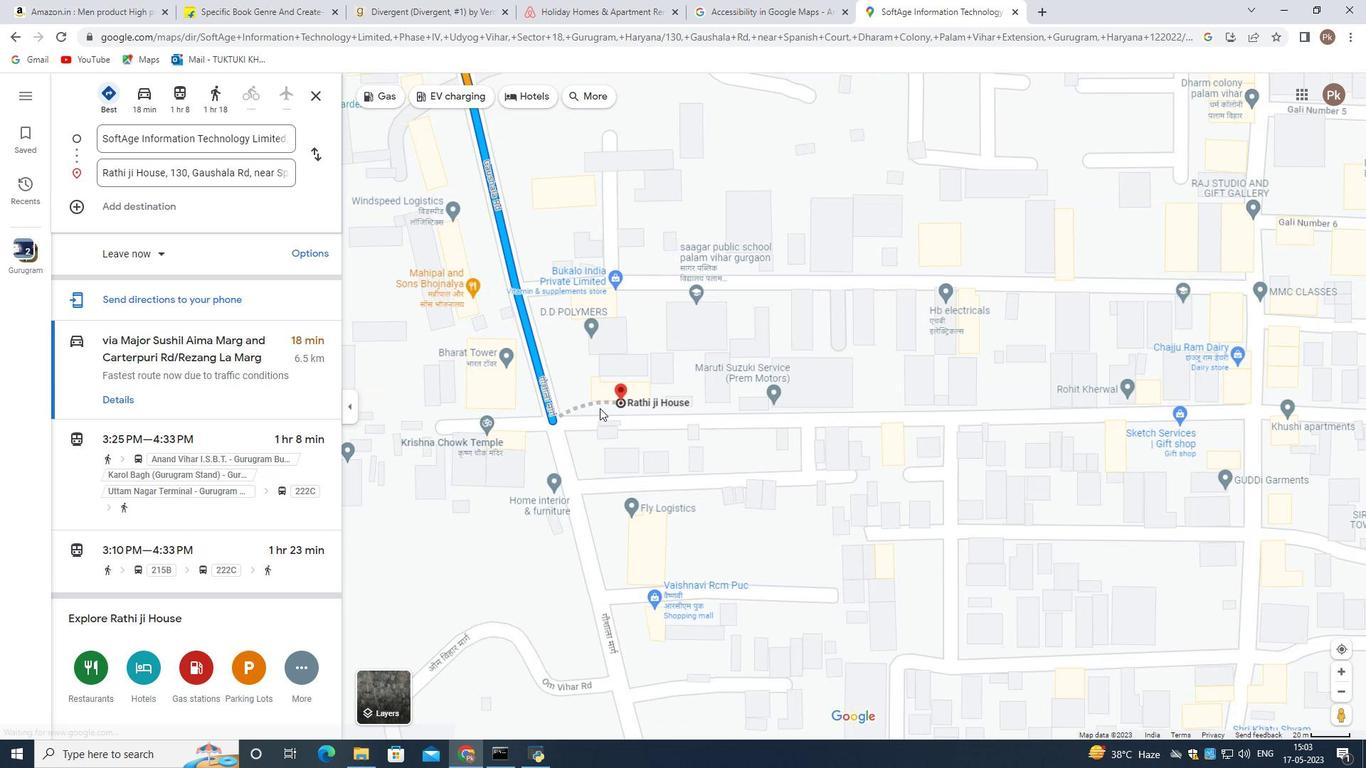 
Action: Mouse moved to (599, 409)
Screenshot: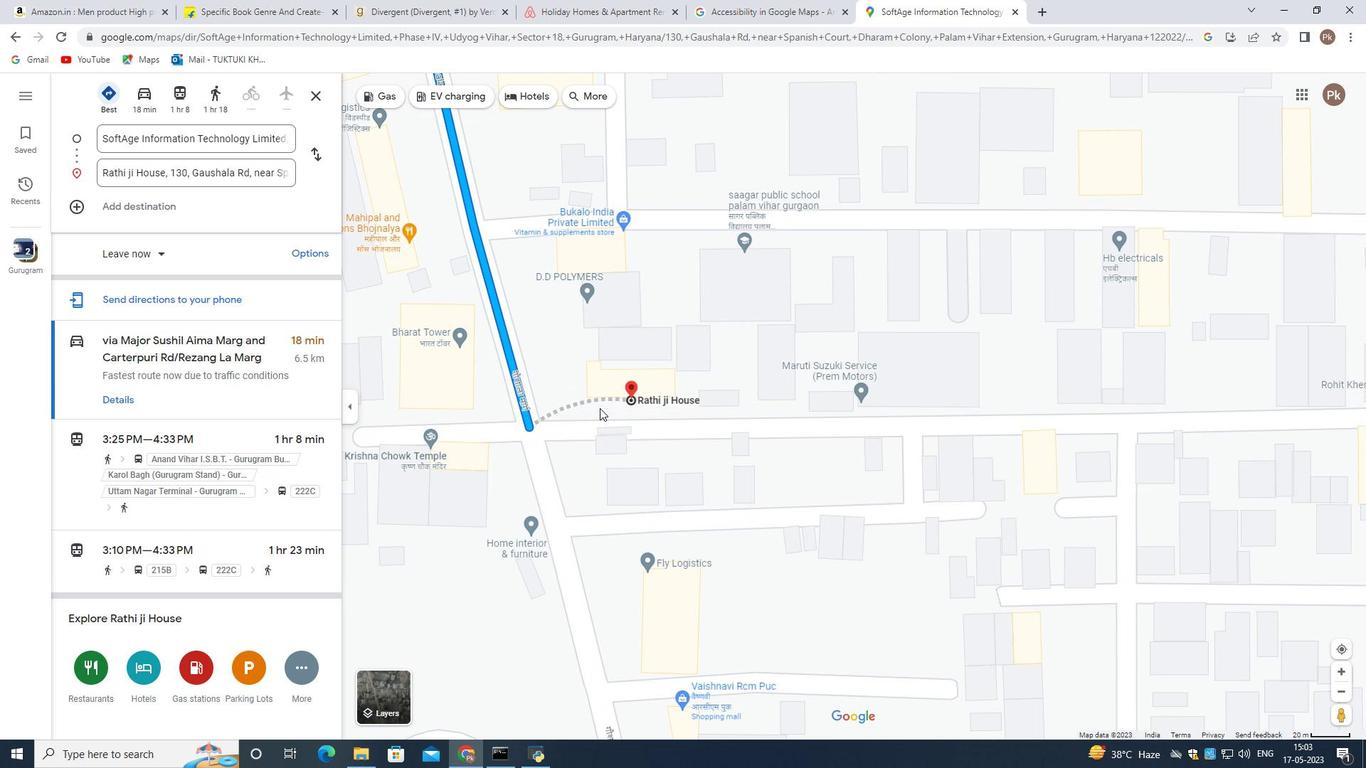 
Action: Mouse scrolled (599, 410) with delta (0, 0)
Screenshot: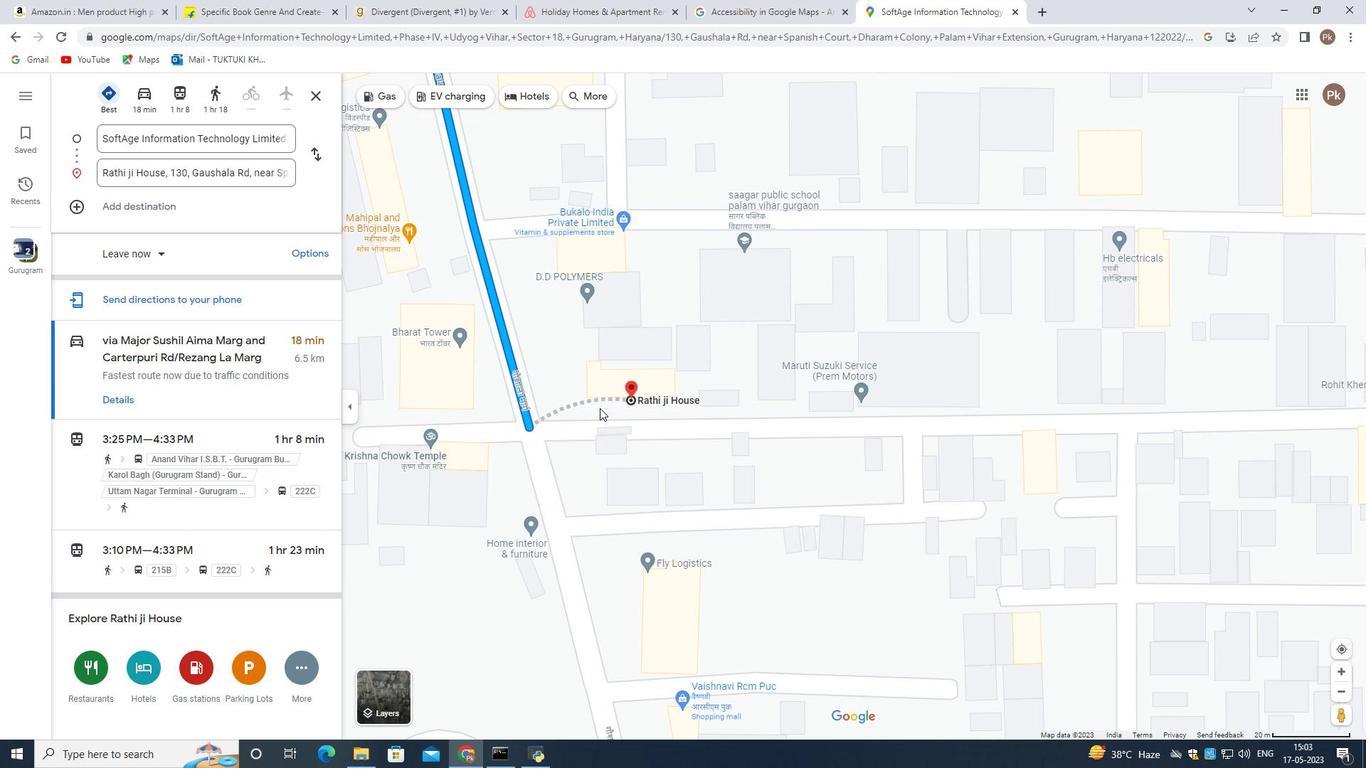 
Action: Mouse scrolled (599, 410) with delta (0, 0)
Screenshot: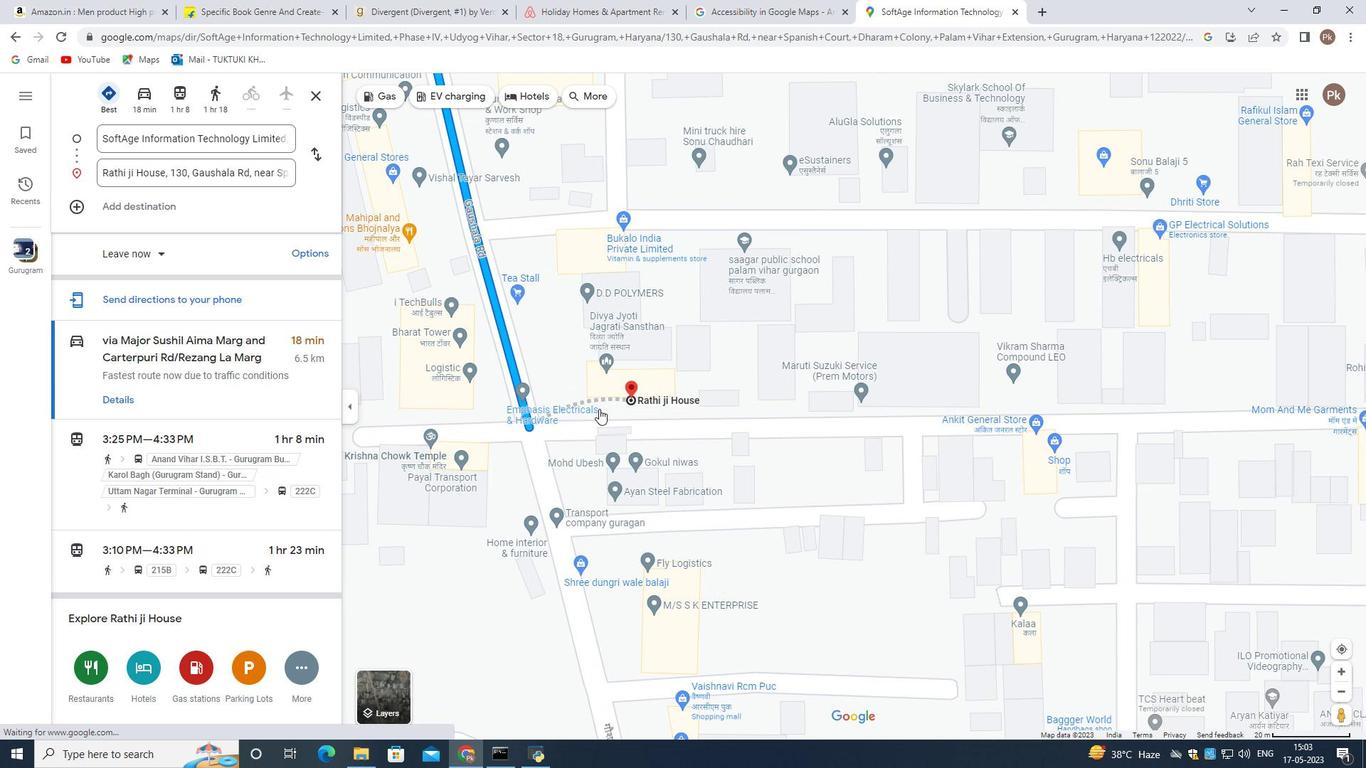 
Action: Mouse scrolled (599, 410) with delta (0, 0)
Screenshot: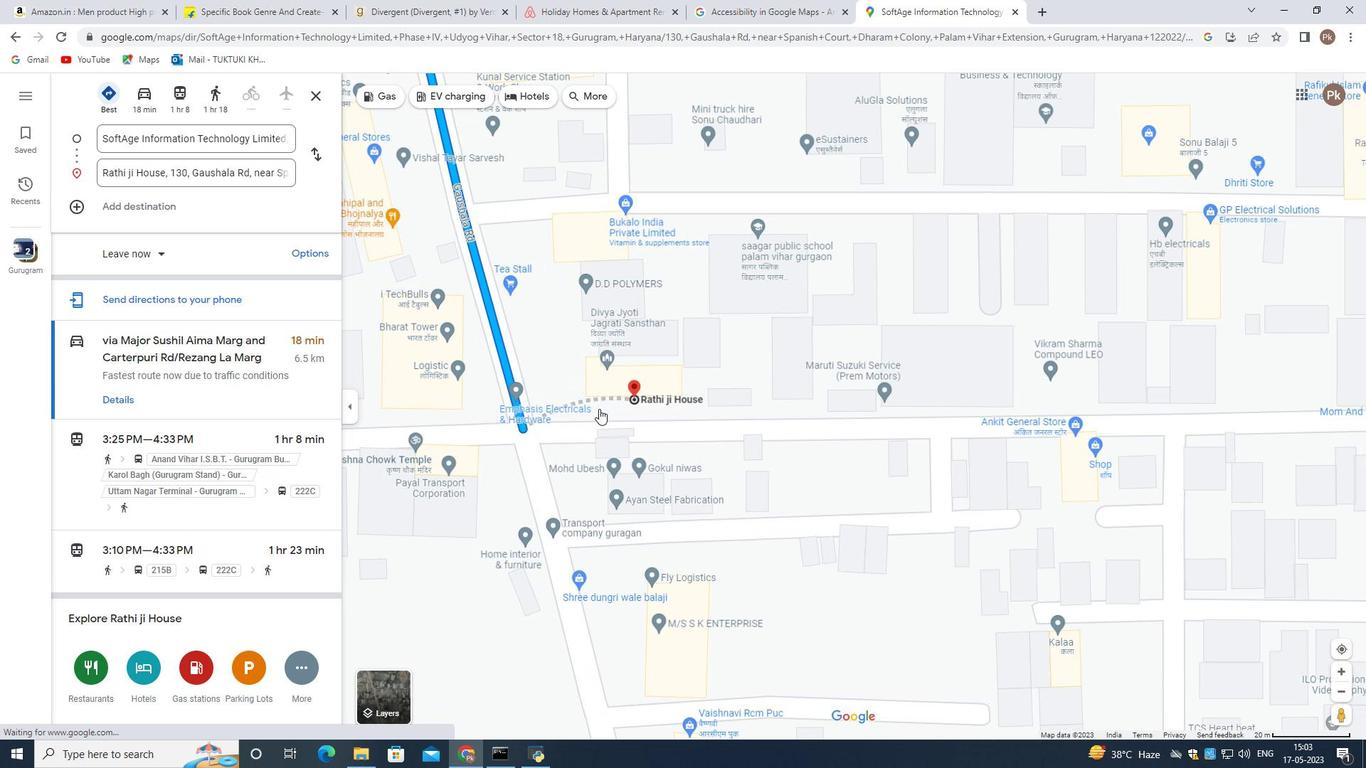 
Action: Mouse scrolled (599, 410) with delta (0, 0)
Screenshot: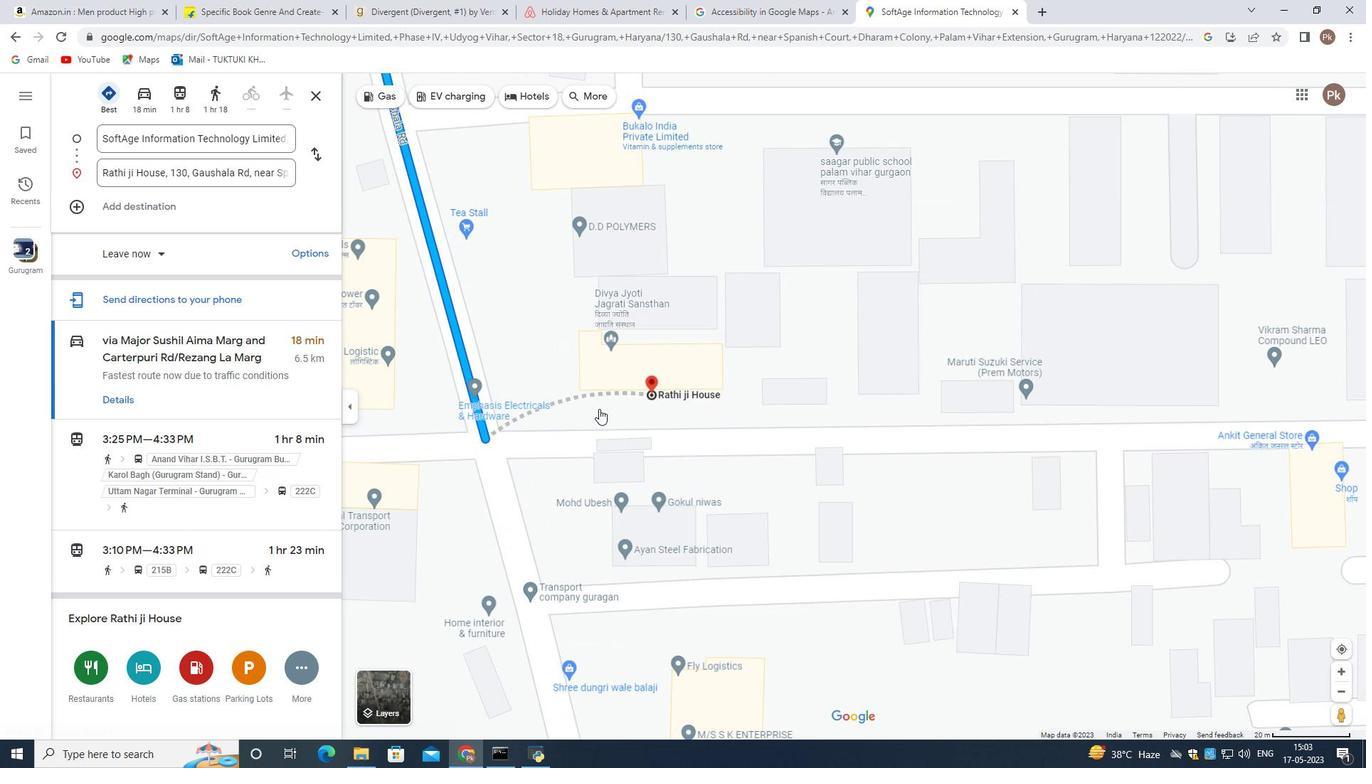 
Action: Mouse moved to (595, 417)
Screenshot: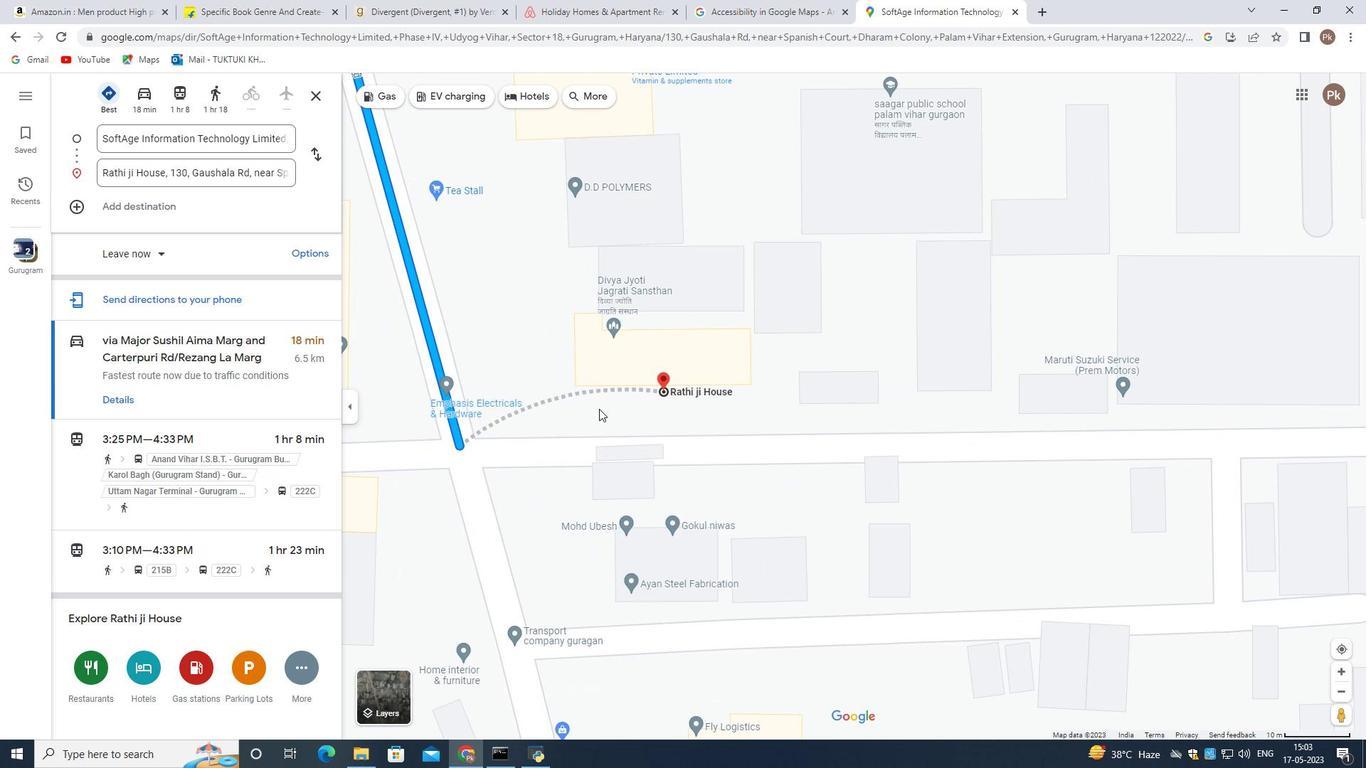 
Action: Mouse scrolled (595, 417) with delta (0, 0)
Screenshot: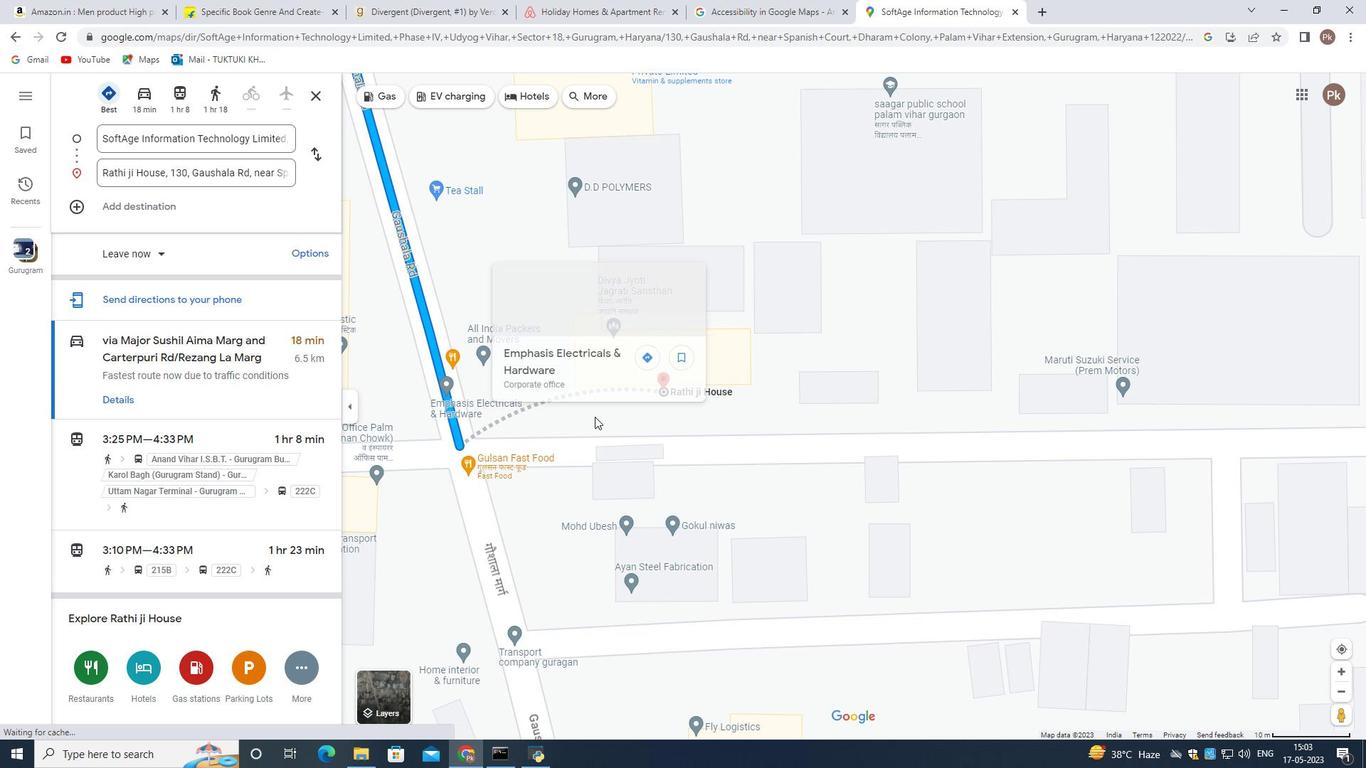 
Action: Mouse scrolled (595, 417) with delta (0, 0)
Screenshot: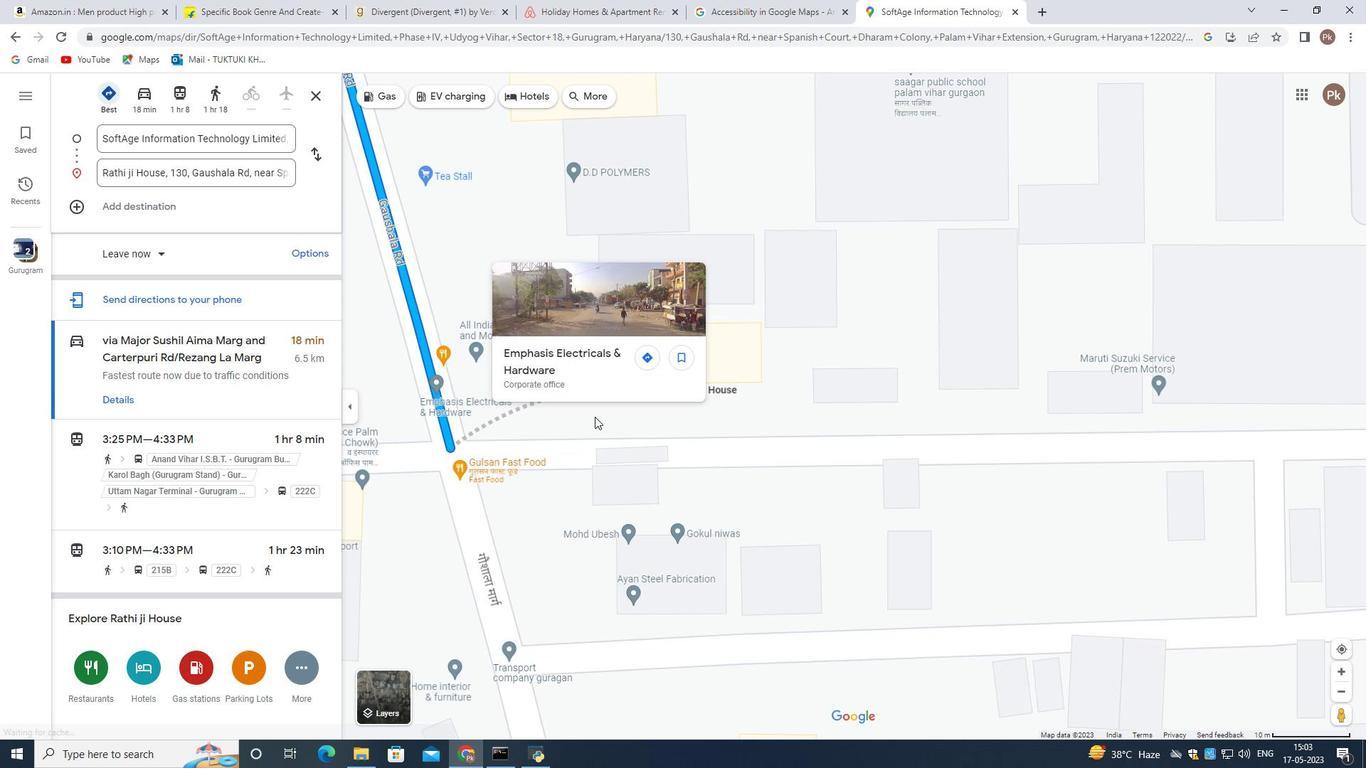 
Action: Mouse scrolled (595, 417) with delta (0, 0)
Screenshot: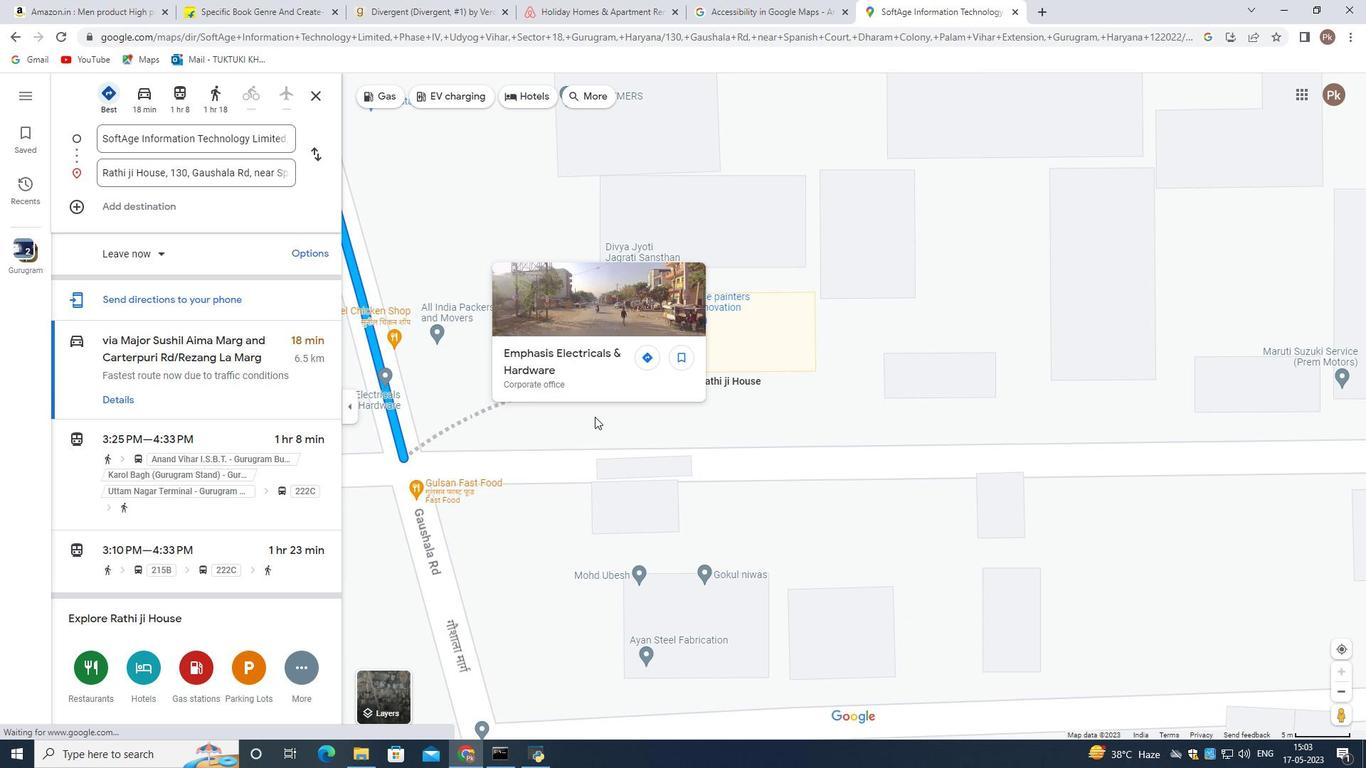 
Action: Mouse scrolled (595, 417) with delta (0, 0)
Screenshot: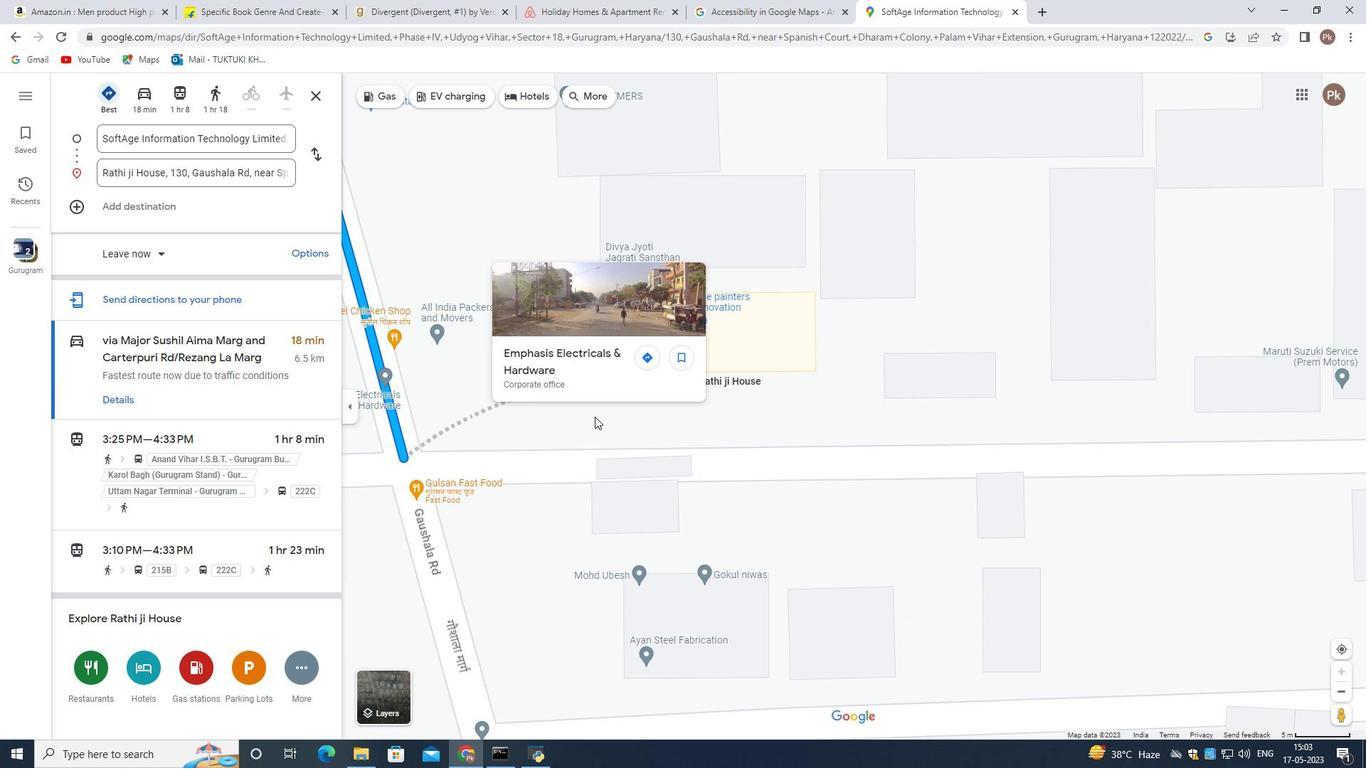 
Action: Mouse scrolled (595, 417) with delta (0, 0)
Screenshot: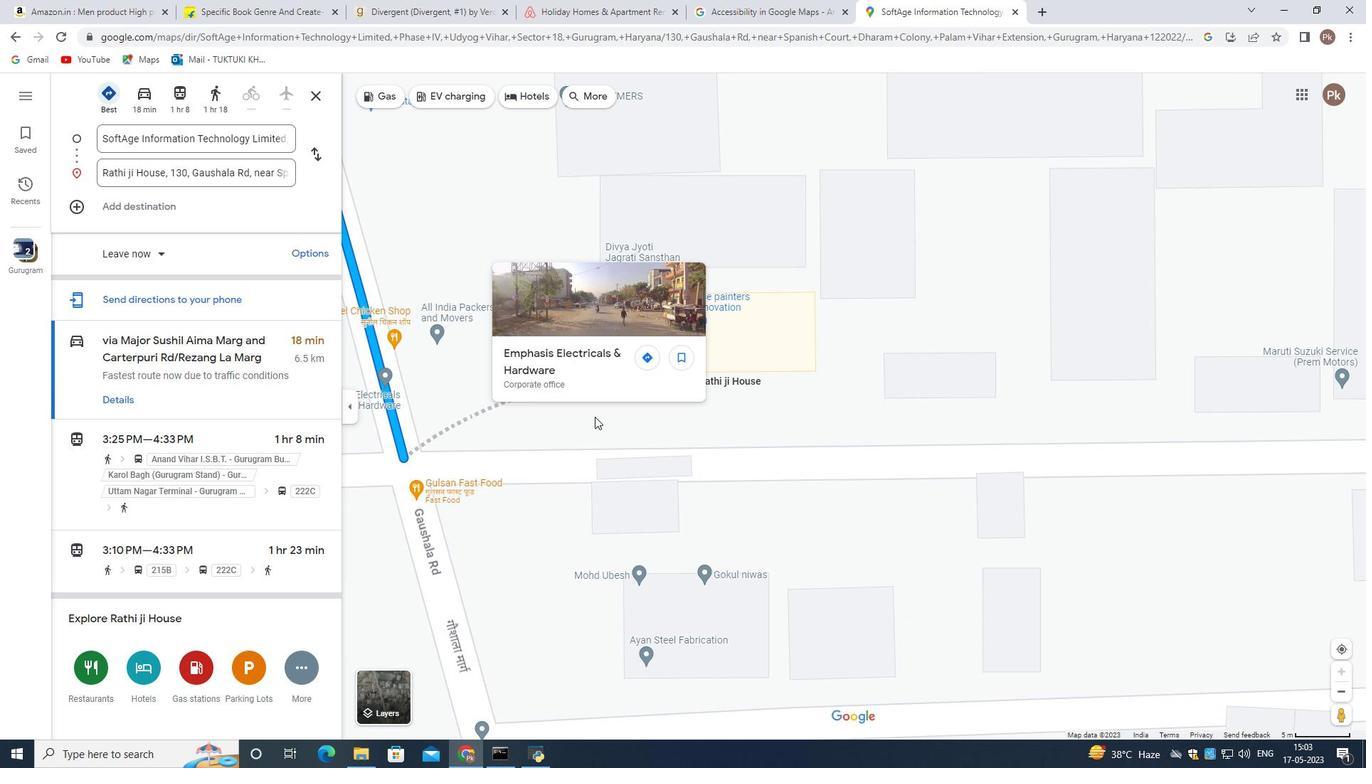 
Action: Mouse moved to (395, 451)
Screenshot: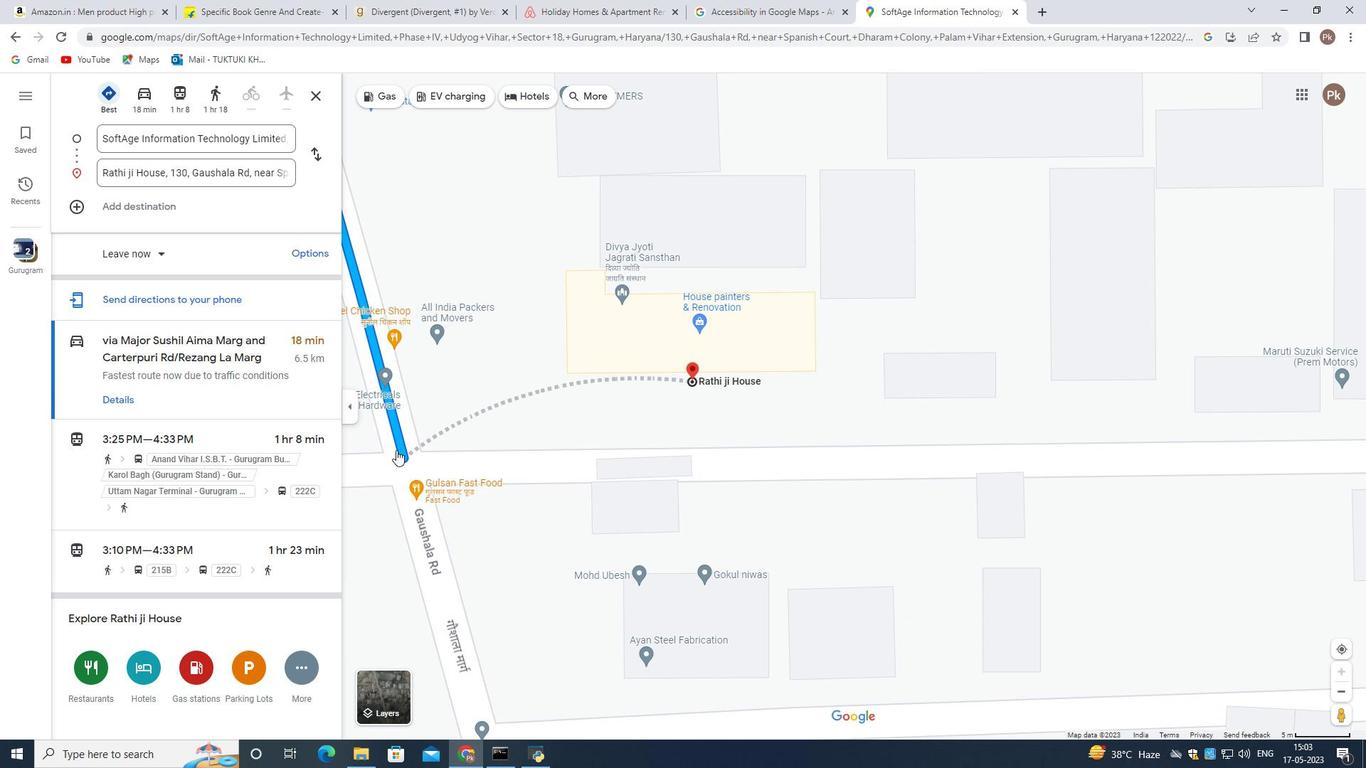 
Action: Mouse scrolled (395, 452) with delta (0, 0)
Screenshot: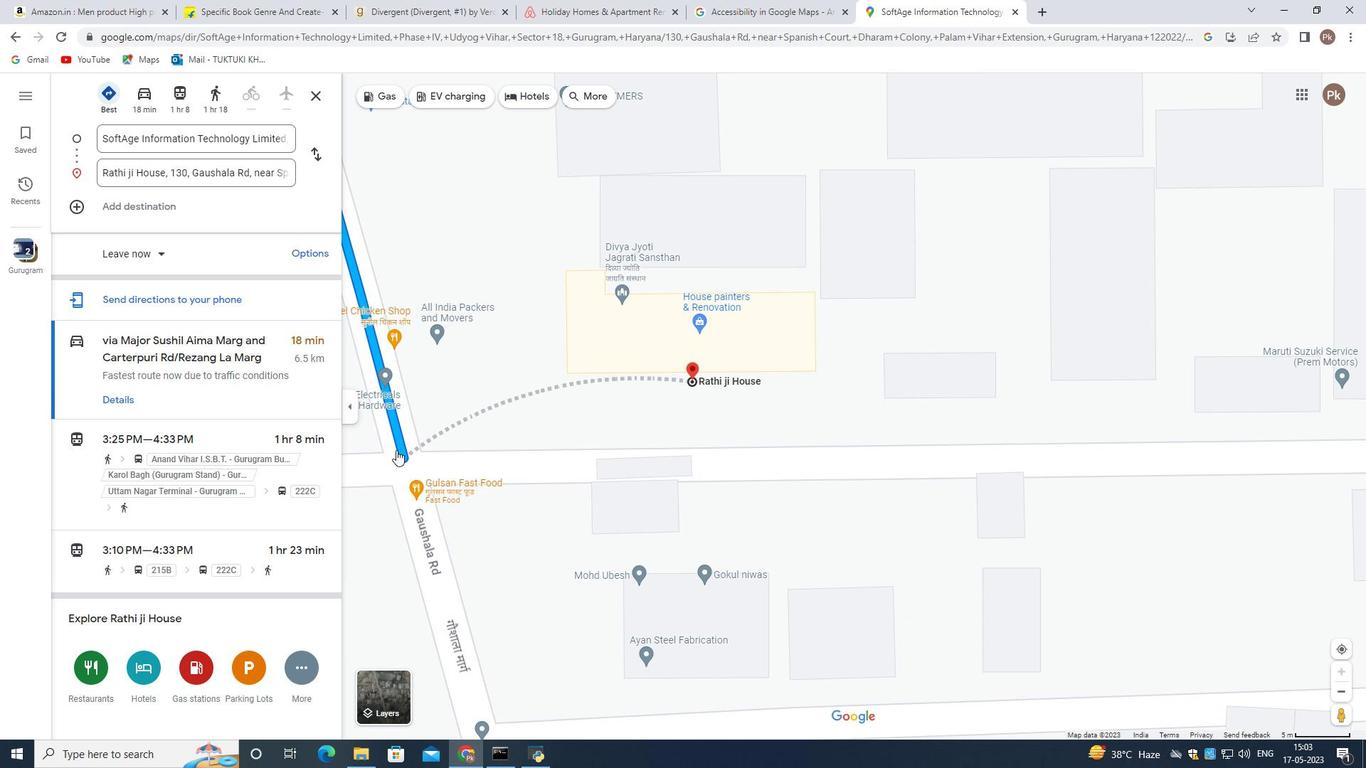 
Action: Mouse scrolled (395, 452) with delta (0, 0)
Screenshot: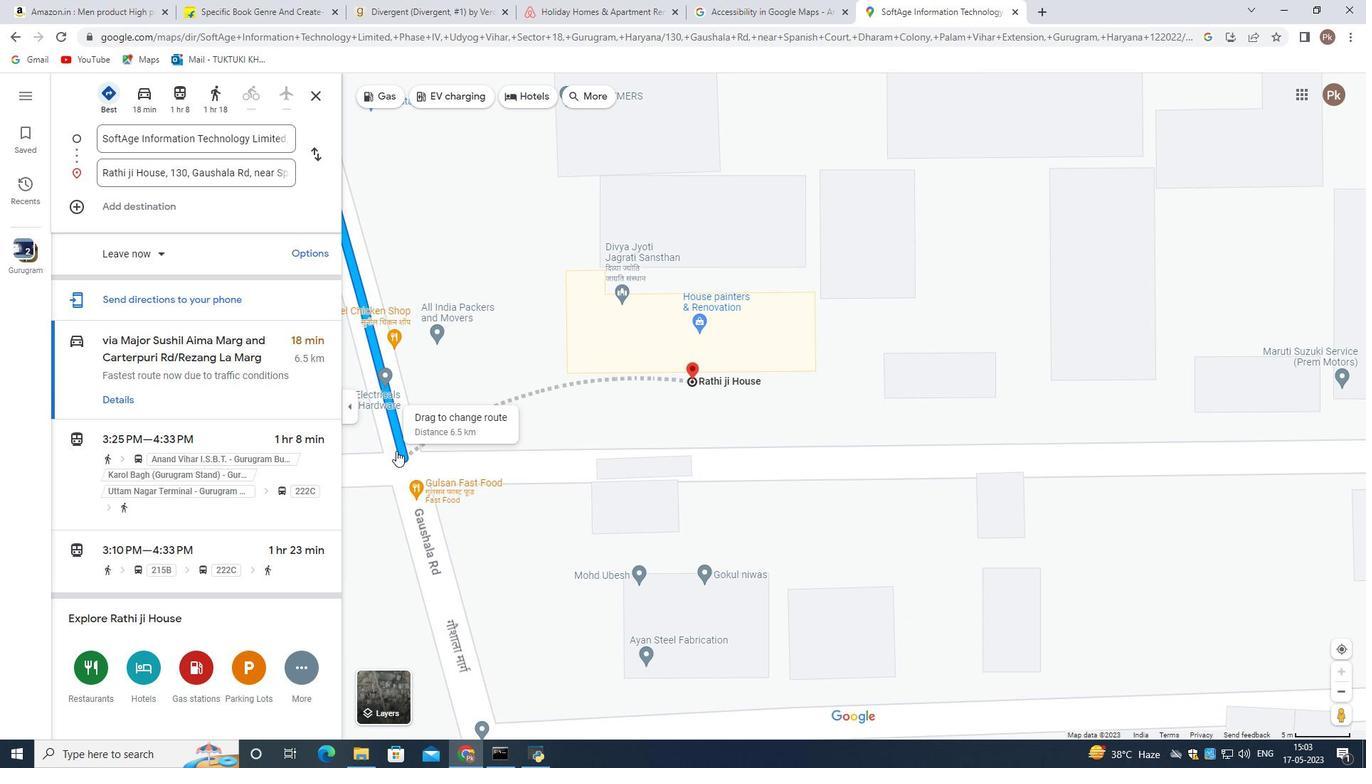 
Action: Mouse moved to (487, 348)
Screenshot: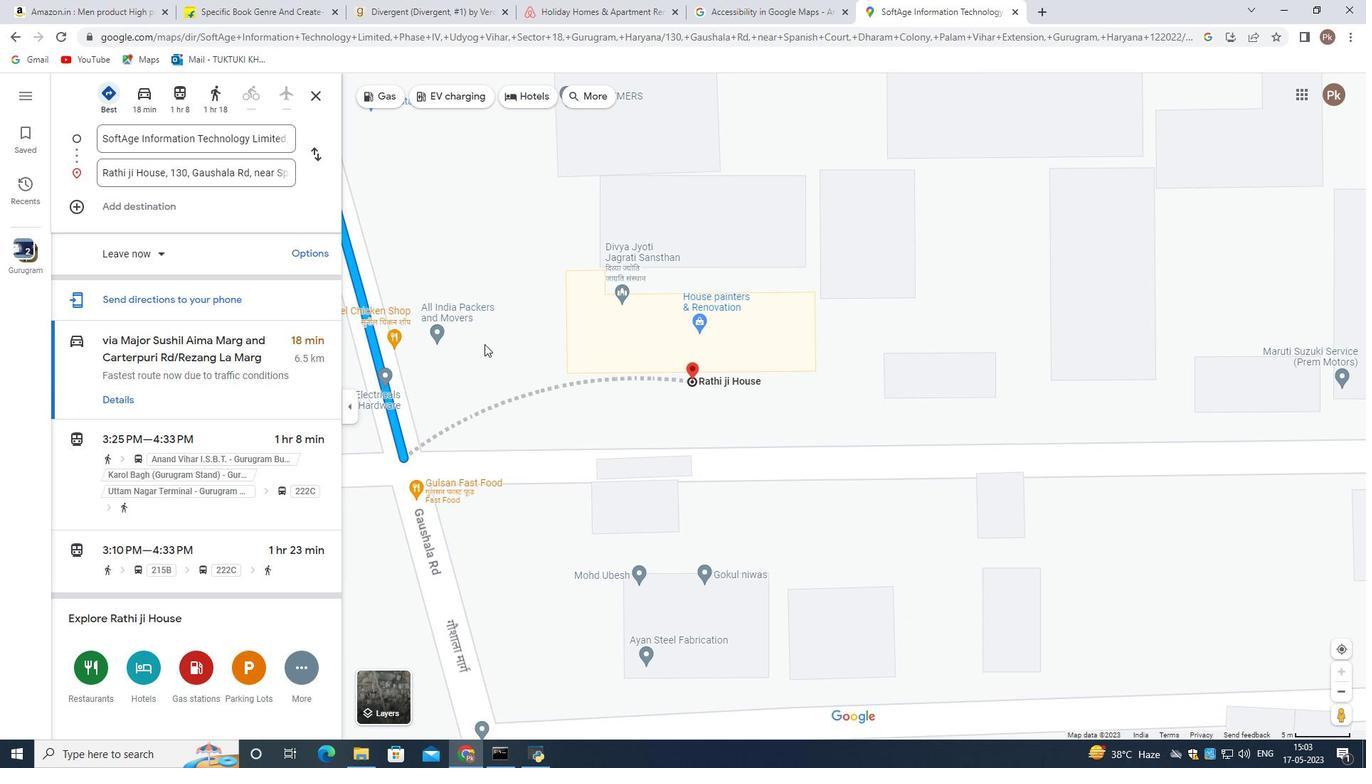 
Action: Mouse pressed left at (487, 348)
Screenshot: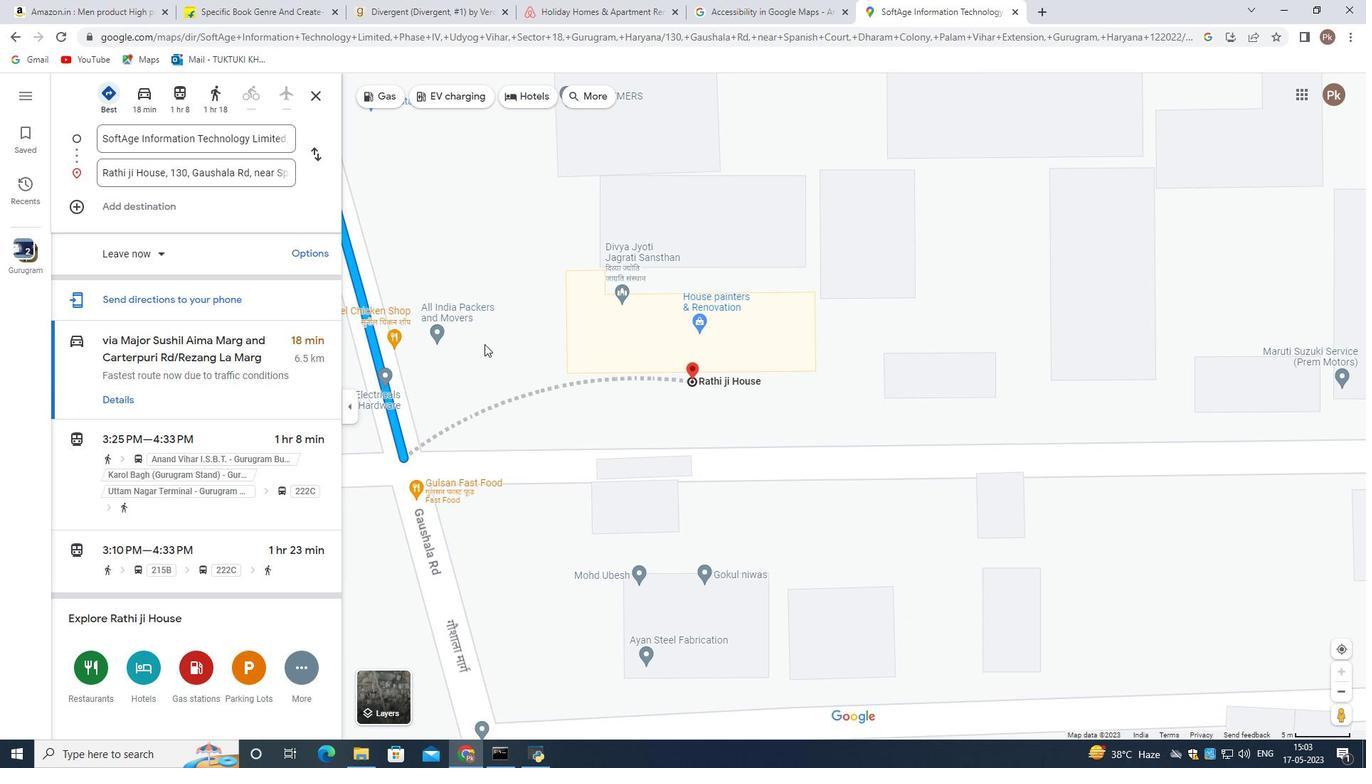 
Action: Mouse moved to (649, 164)
Screenshot: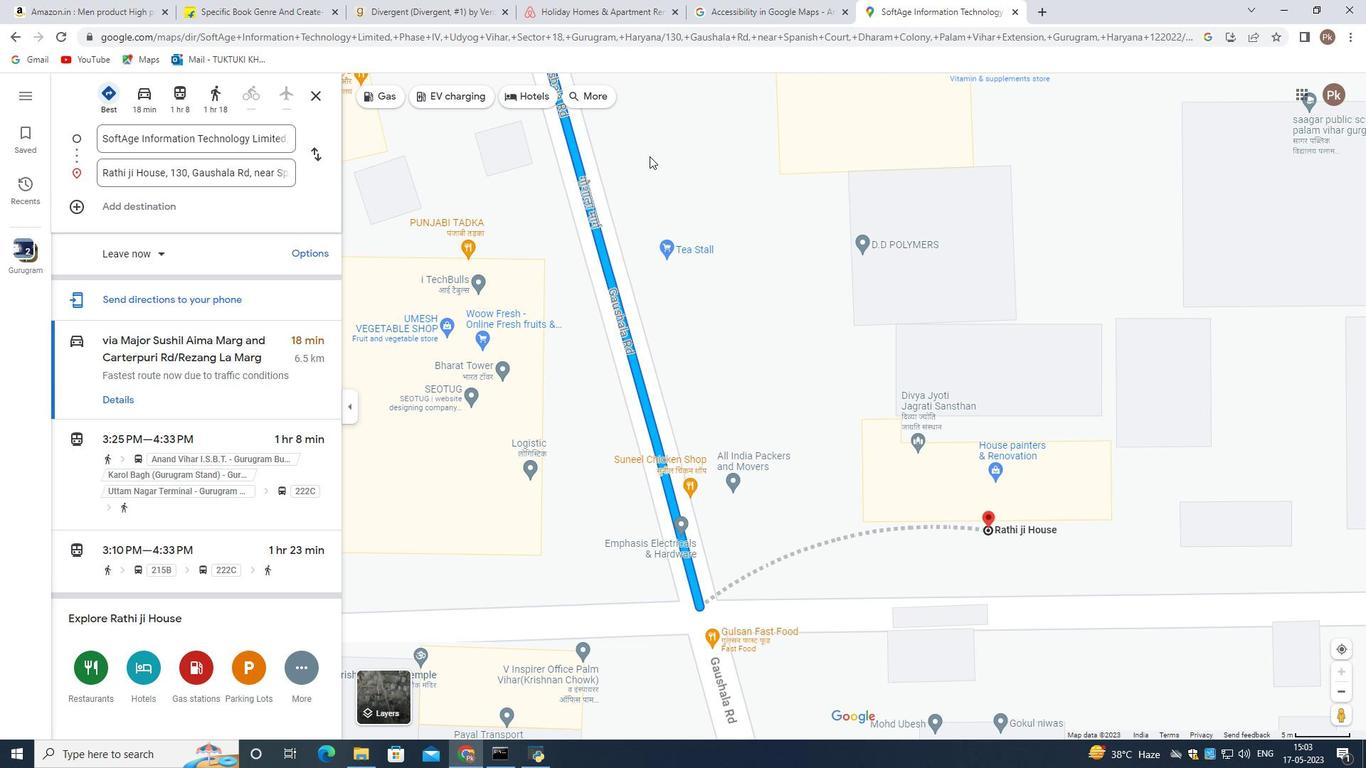 
Action: Mouse pressed left at (649, 164)
Screenshot: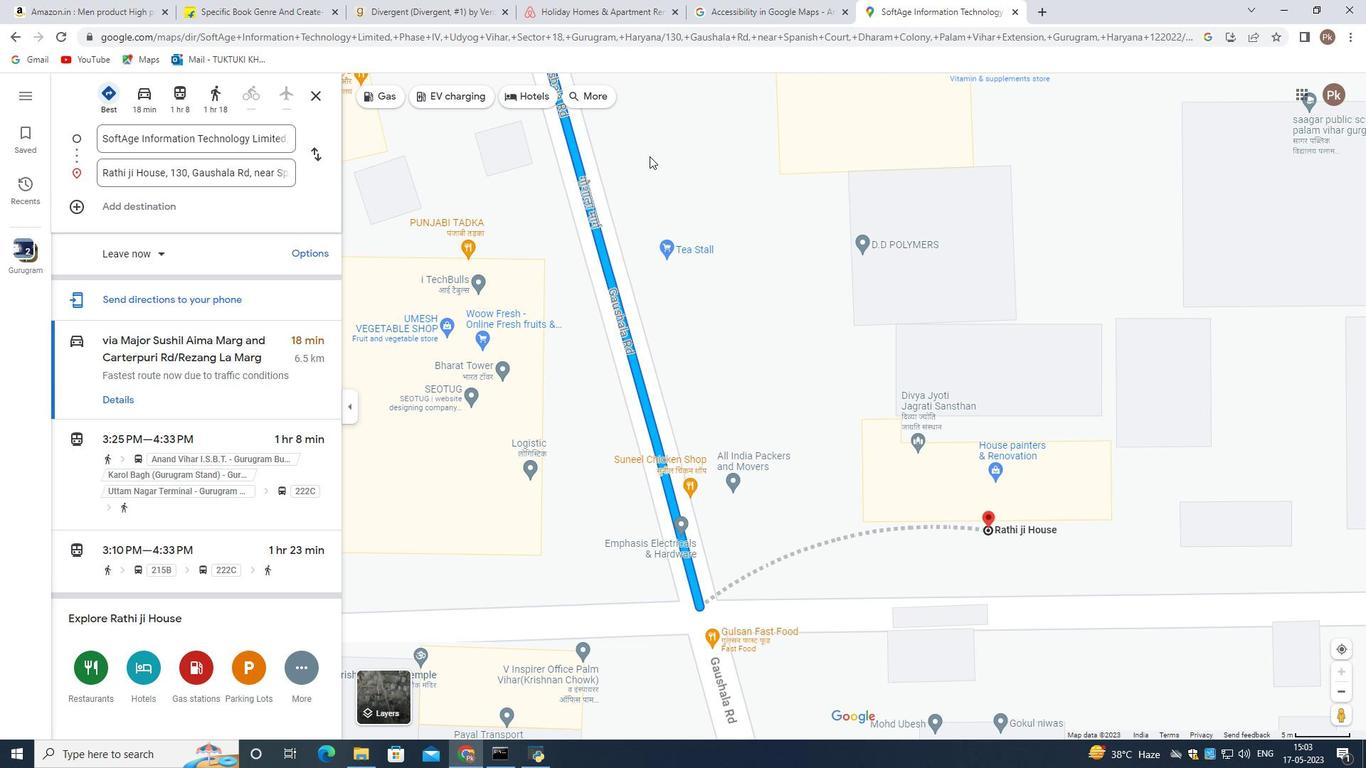 
Action: Mouse moved to (669, 391)
Screenshot: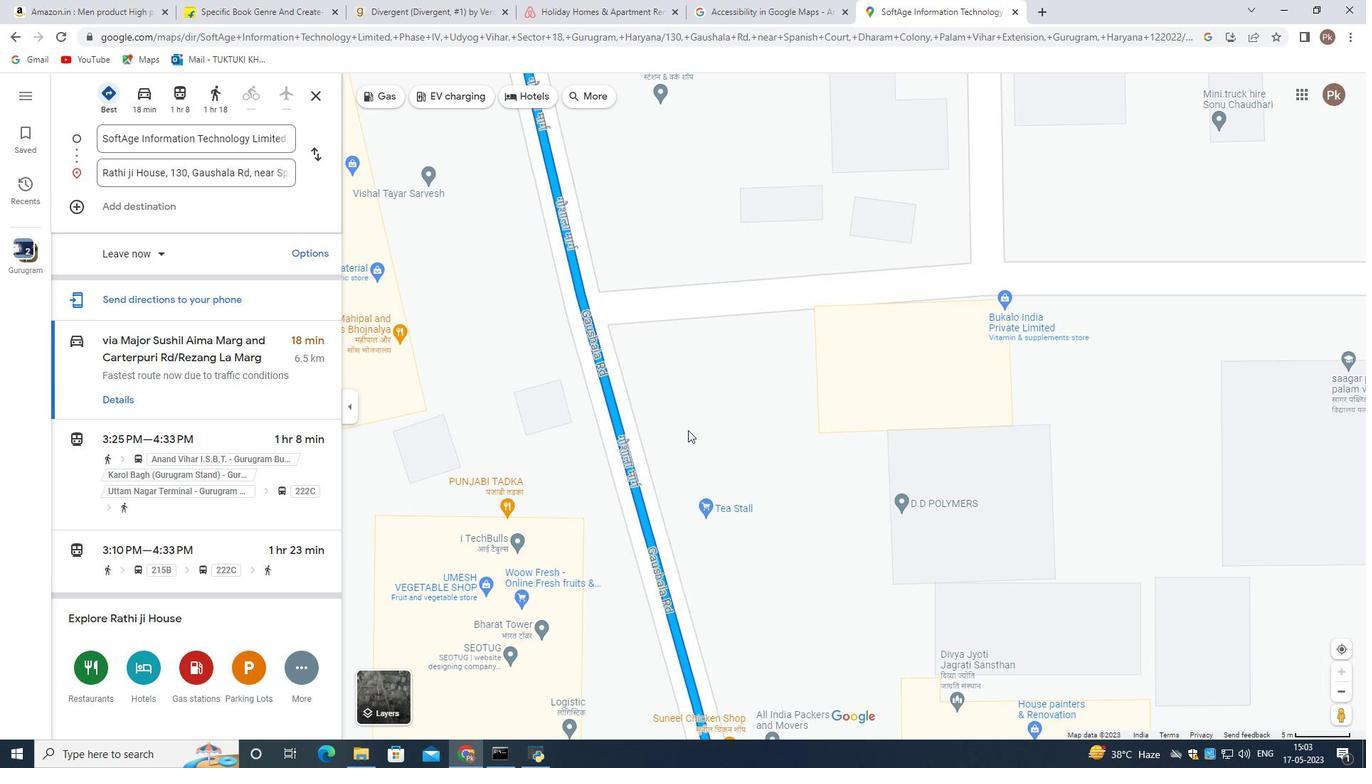 
Action: Mouse scrolled (669, 390) with delta (0, 0)
Screenshot: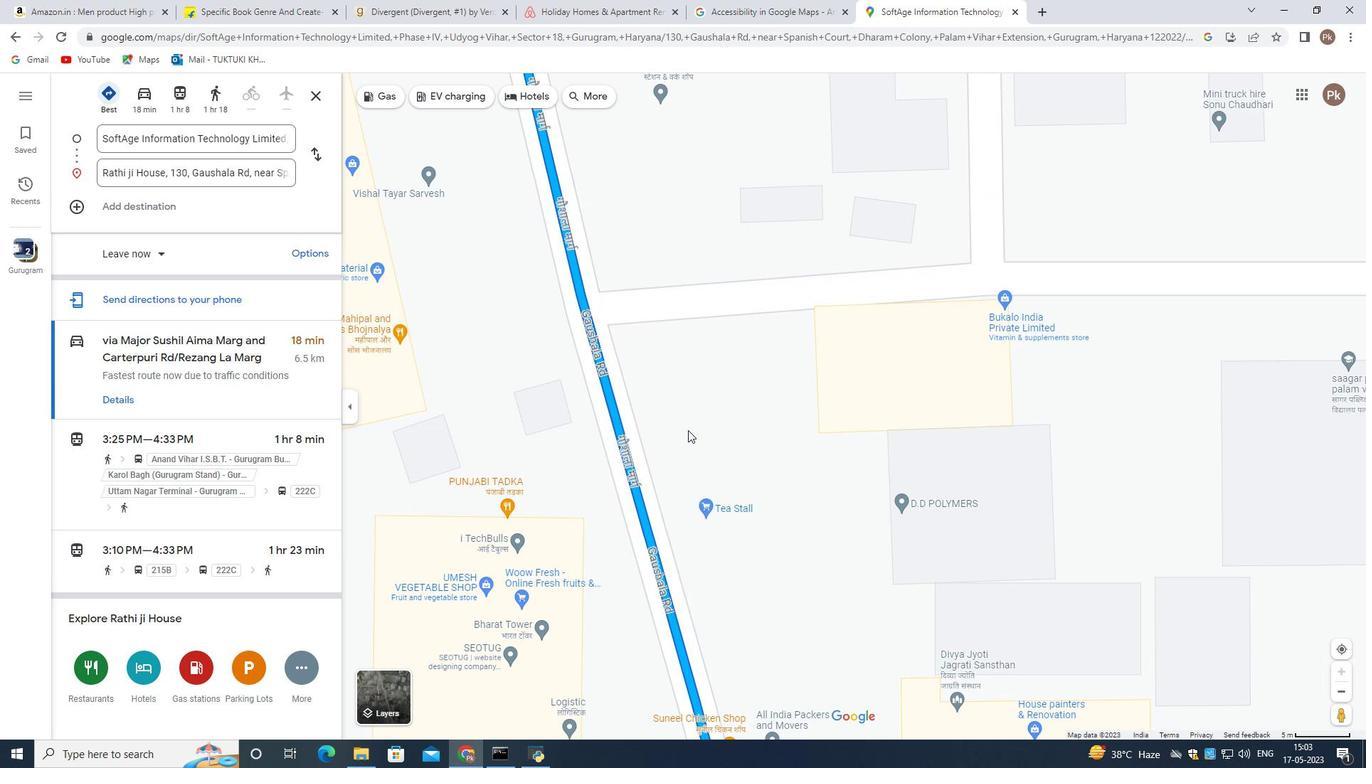 
Action: Mouse scrolled (669, 390) with delta (0, 0)
Screenshot: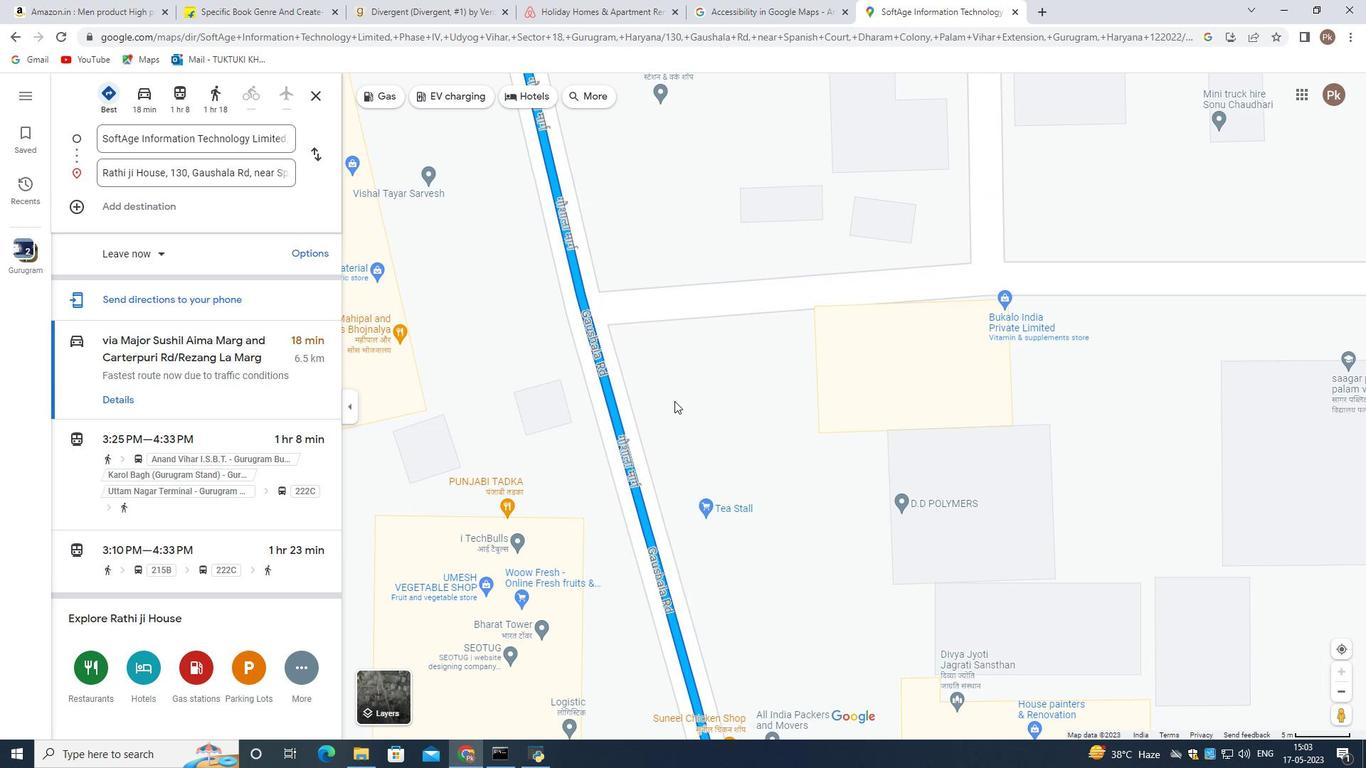 
Action: Mouse scrolled (669, 390) with delta (0, 0)
Screenshot: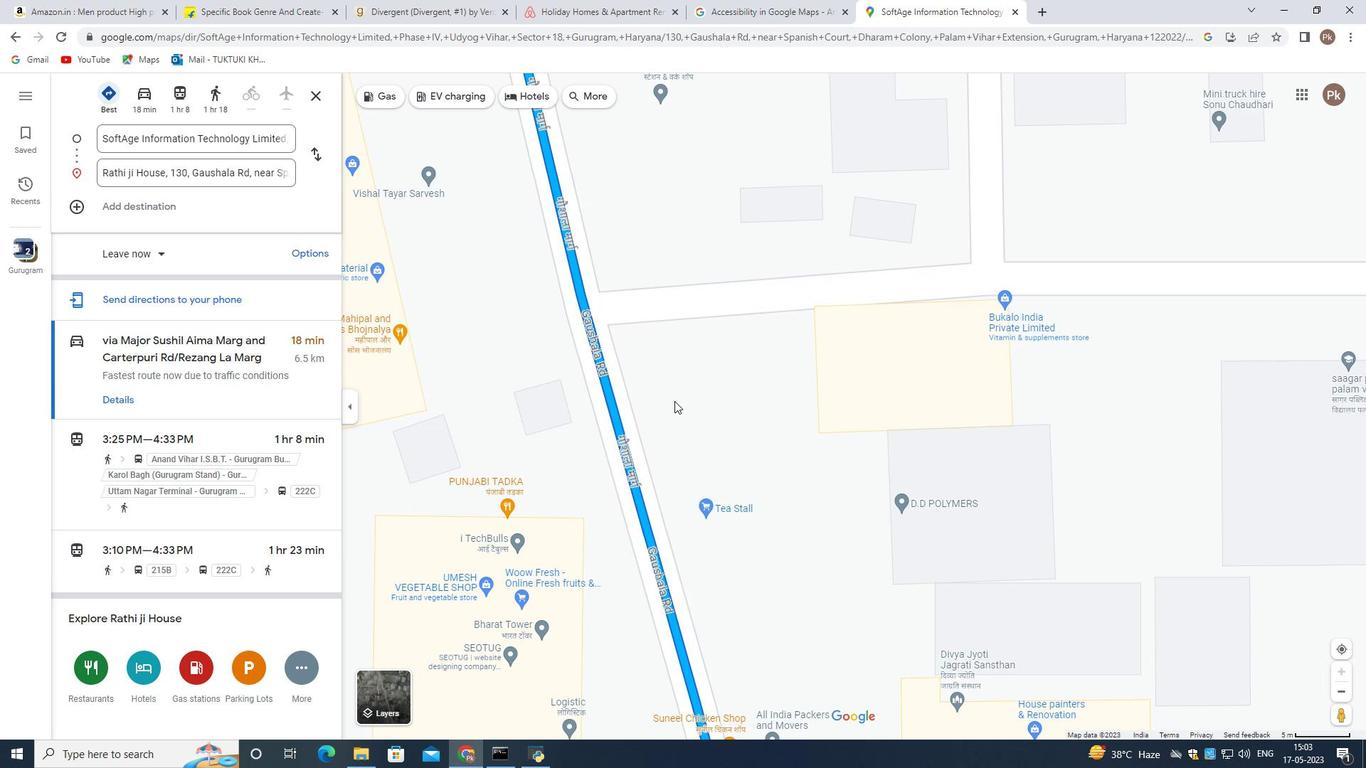 
Action: Mouse scrolled (669, 390) with delta (0, 0)
Screenshot: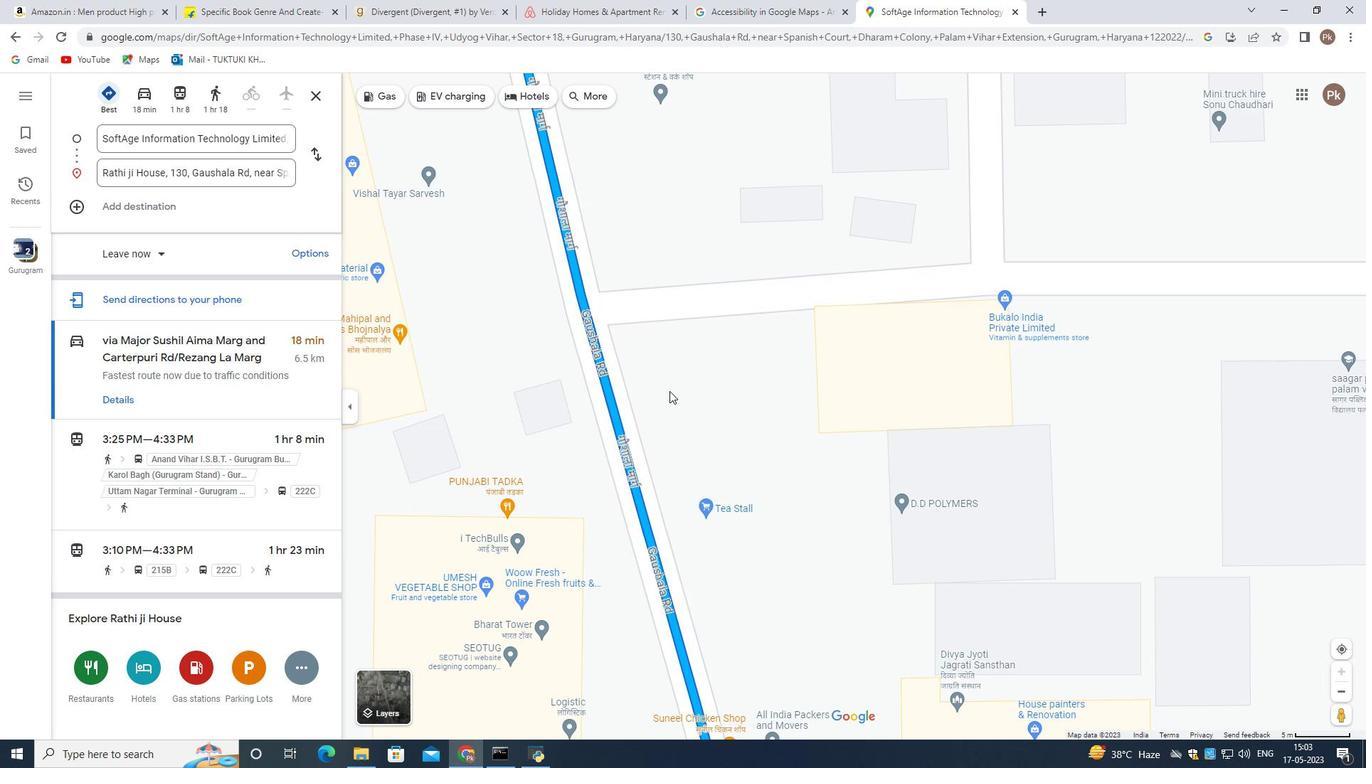 
Action: Mouse scrolled (669, 390) with delta (0, 0)
Screenshot: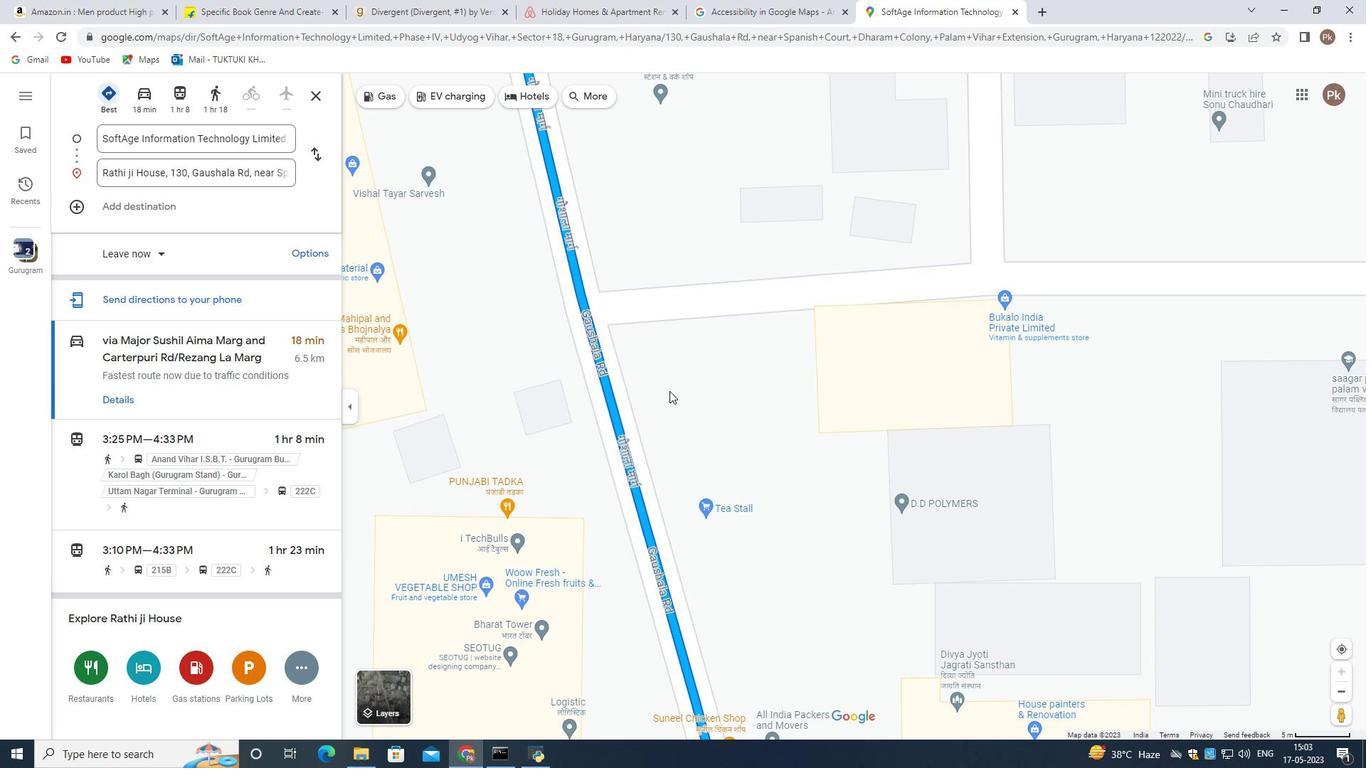 
Action: Mouse moved to (667, 391)
Screenshot: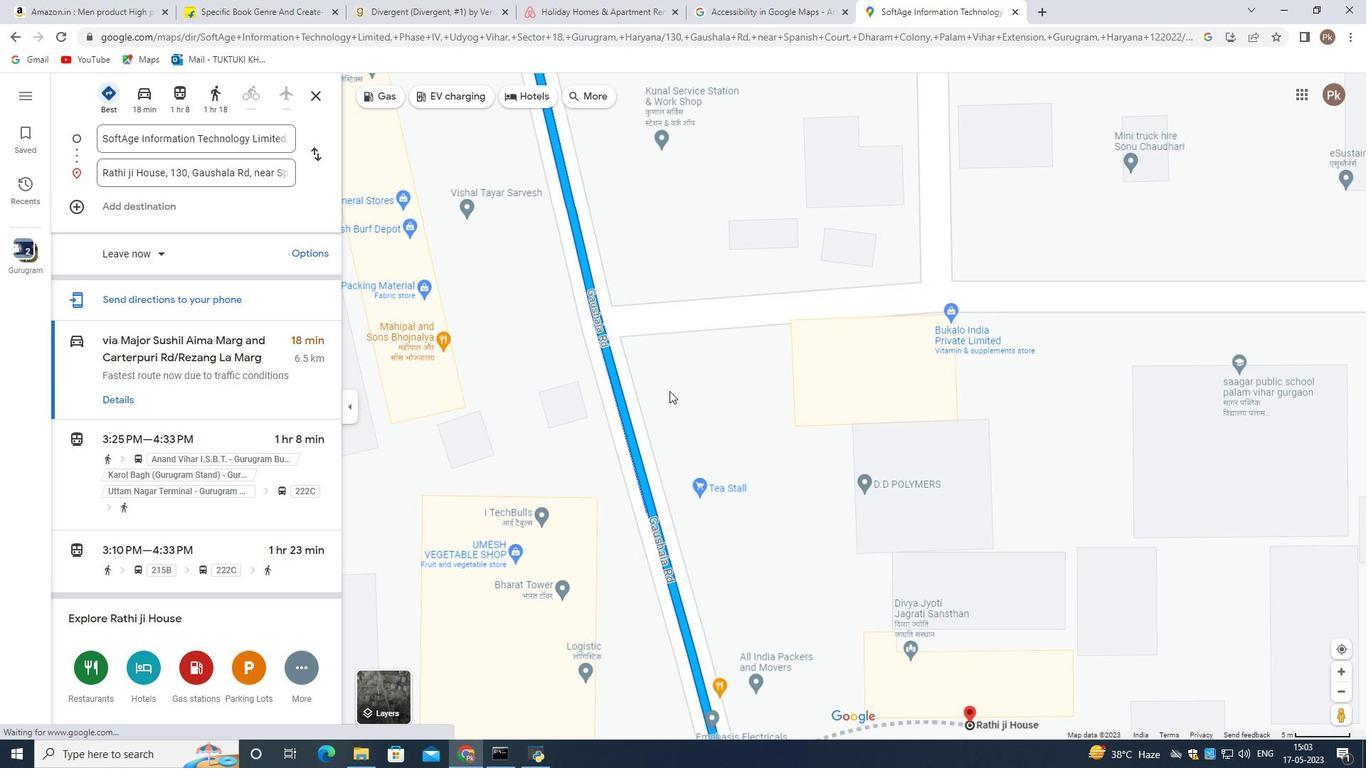 
Action: Mouse scrolled (667, 390) with delta (0, 0)
Screenshot: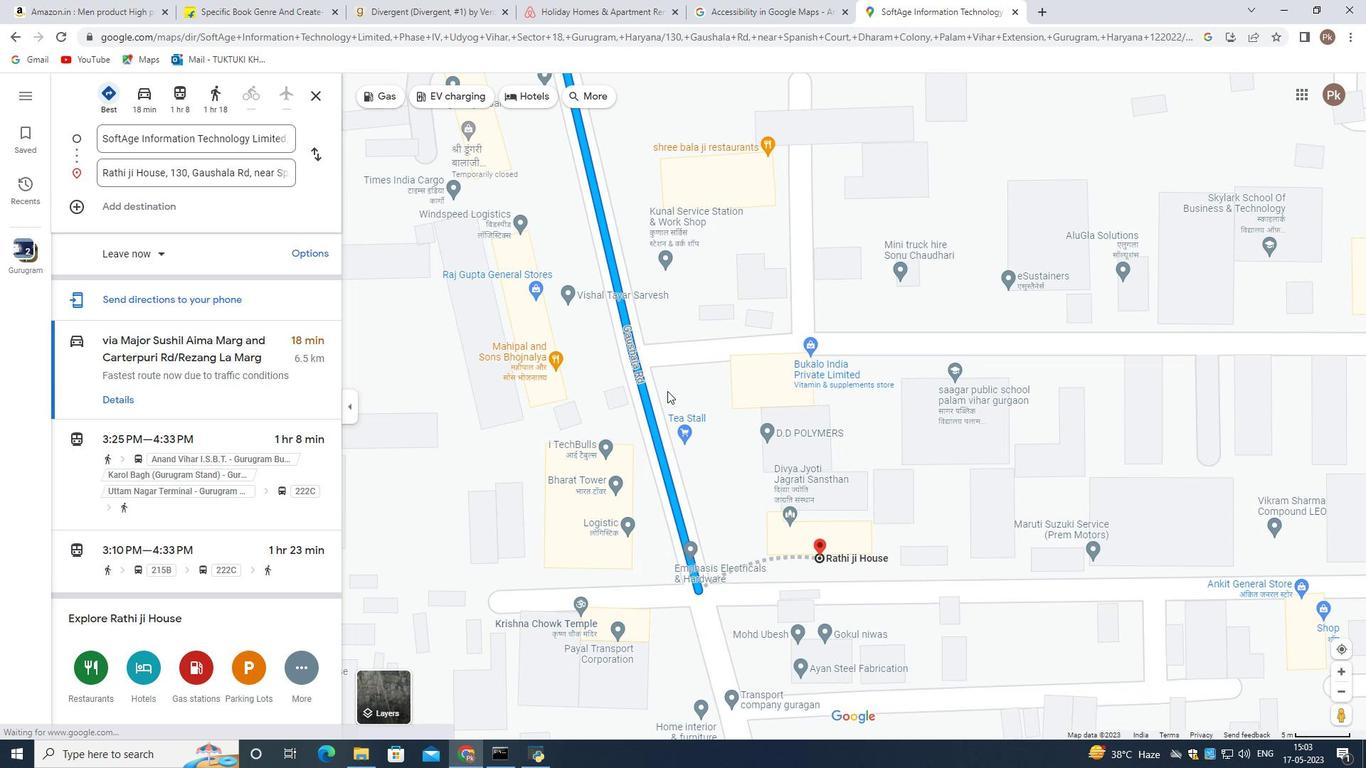 
Action: Mouse moved to (667, 391)
Screenshot: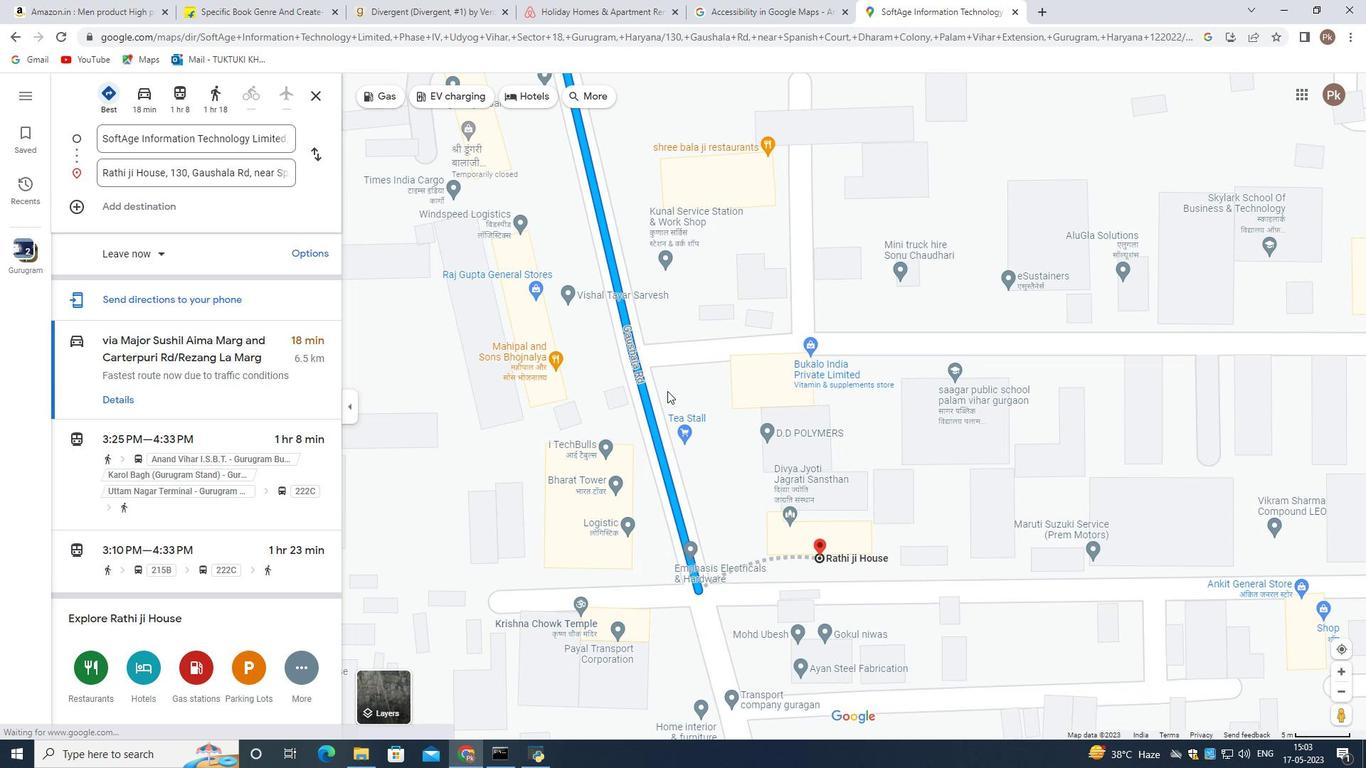 
Action: Mouse scrolled (667, 390) with delta (0, 0)
Screenshot: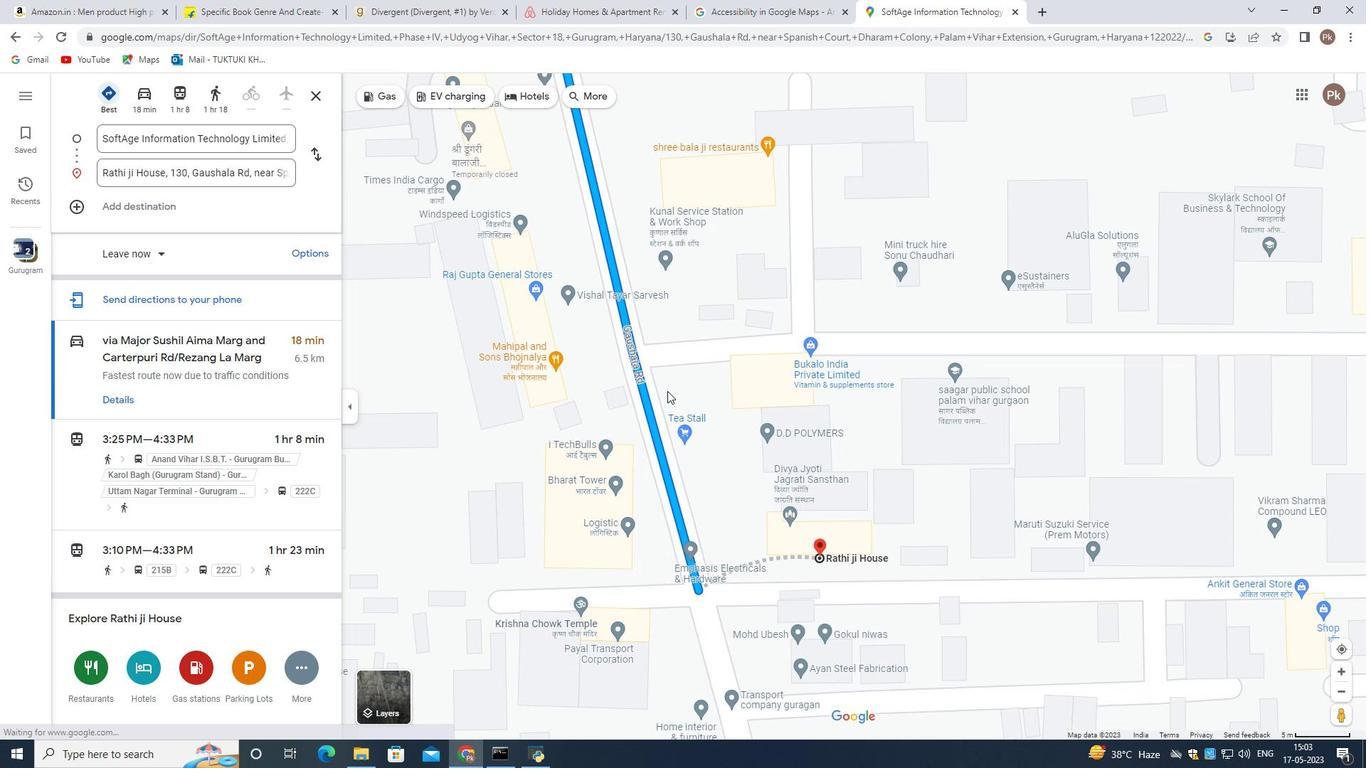 
Action: Mouse moved to (667, 391)
Screenshot: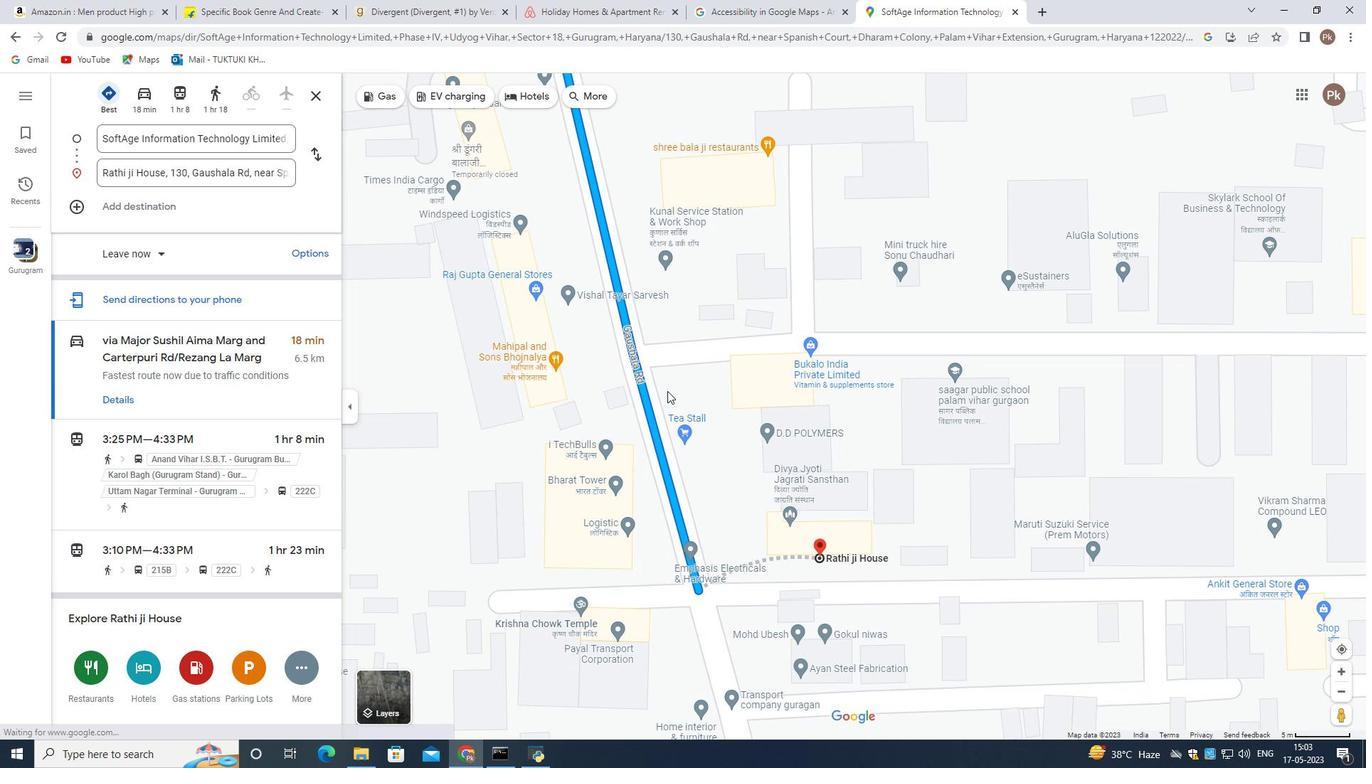 
Action: Mouse scrolled (667, 390) with delta (0, 0)
Screenshot: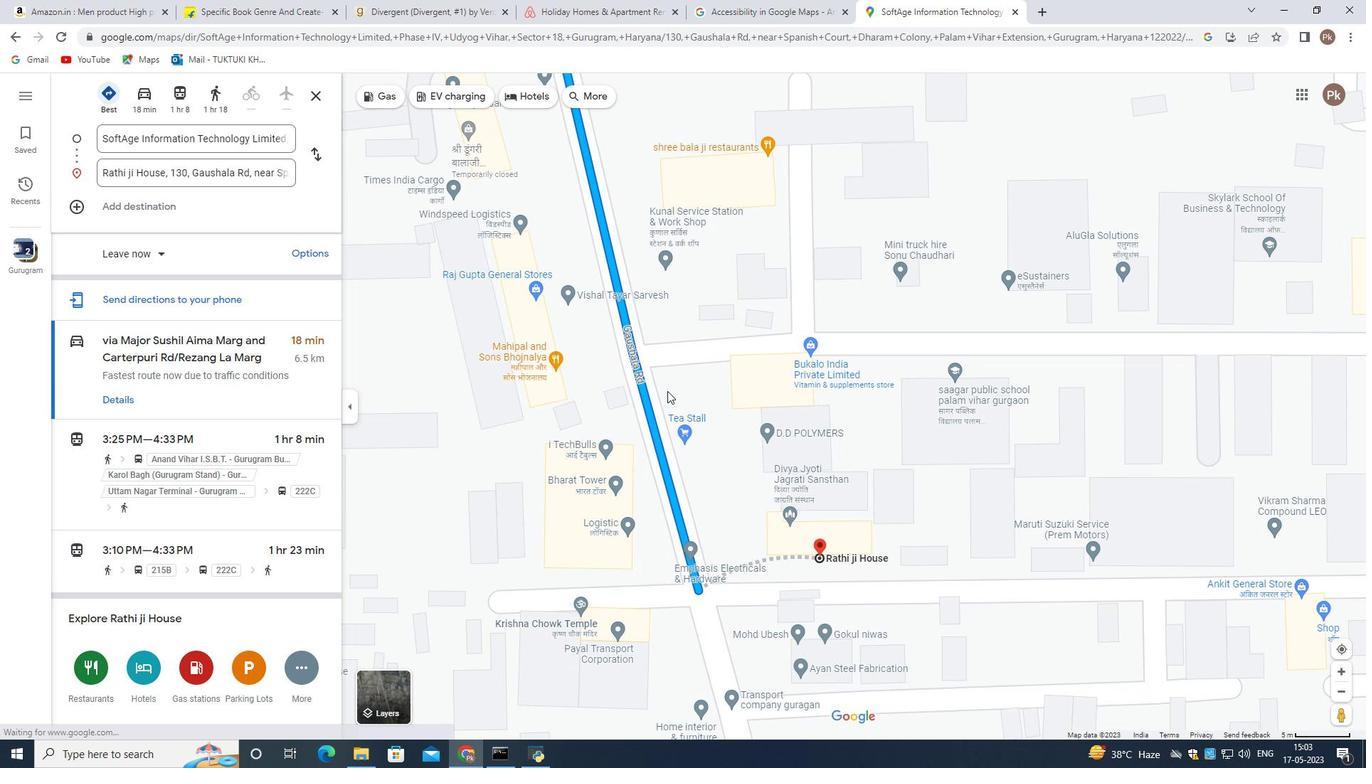 
Action: Mouse scrolled (667, 390) with delta (0, 0)
Screenshot: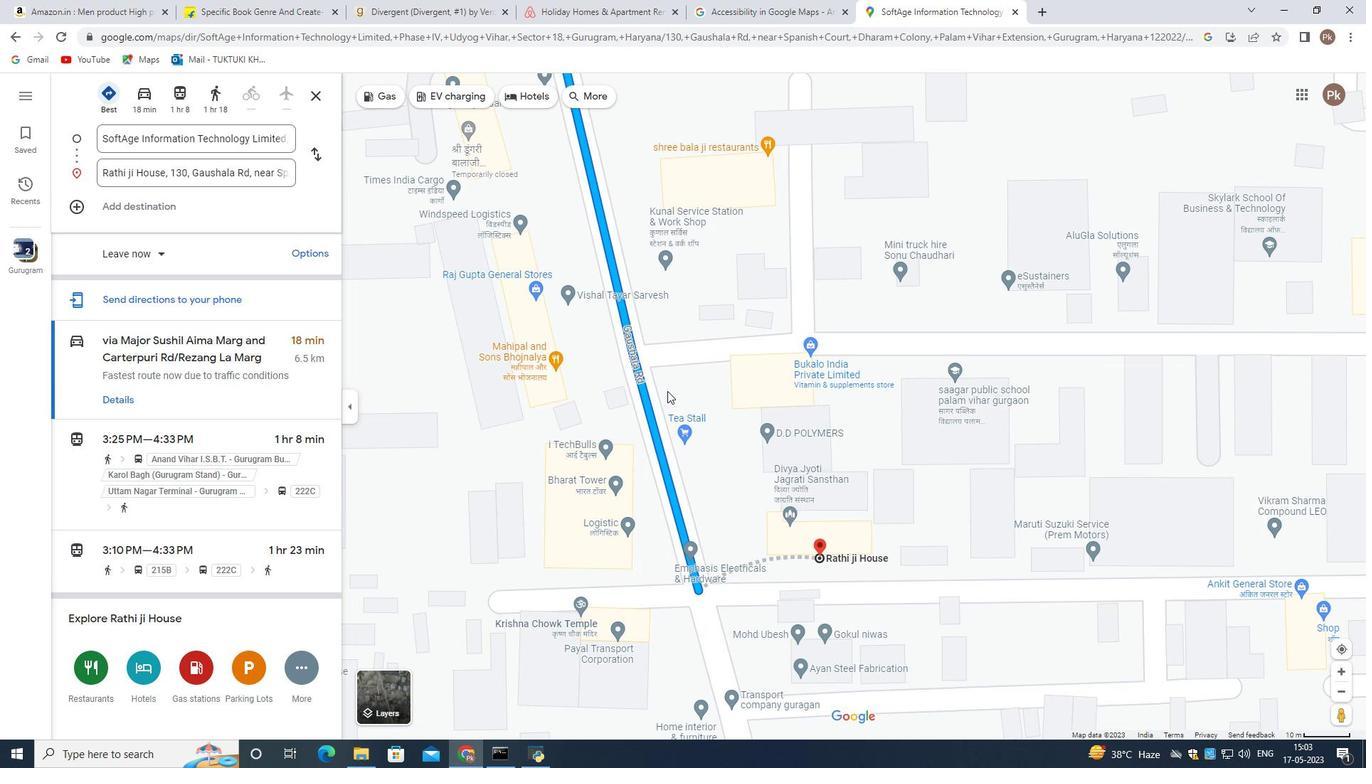 
Action: Mouse scrolled (667, 390) with delta (0, 0)
Screenshot: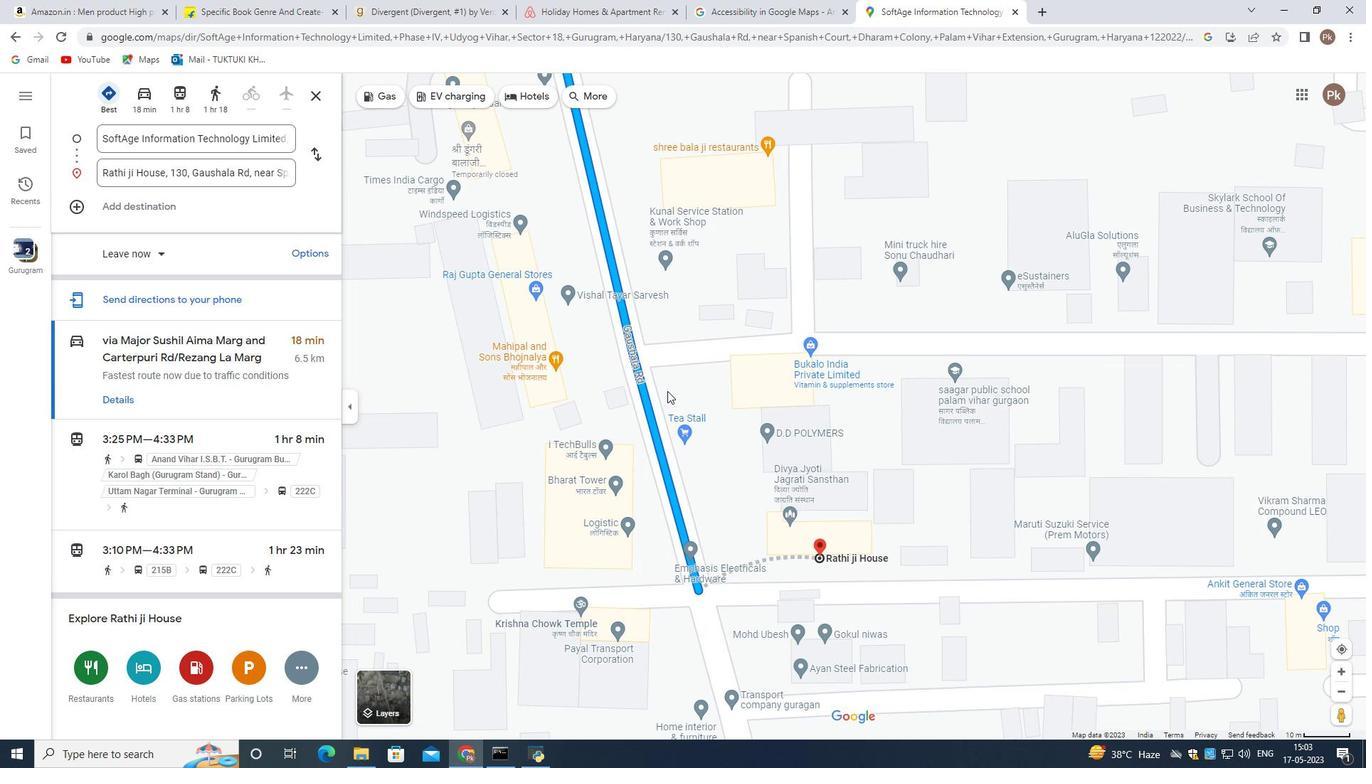 
Action: Mouse moved to (666, 390)
Screenshot: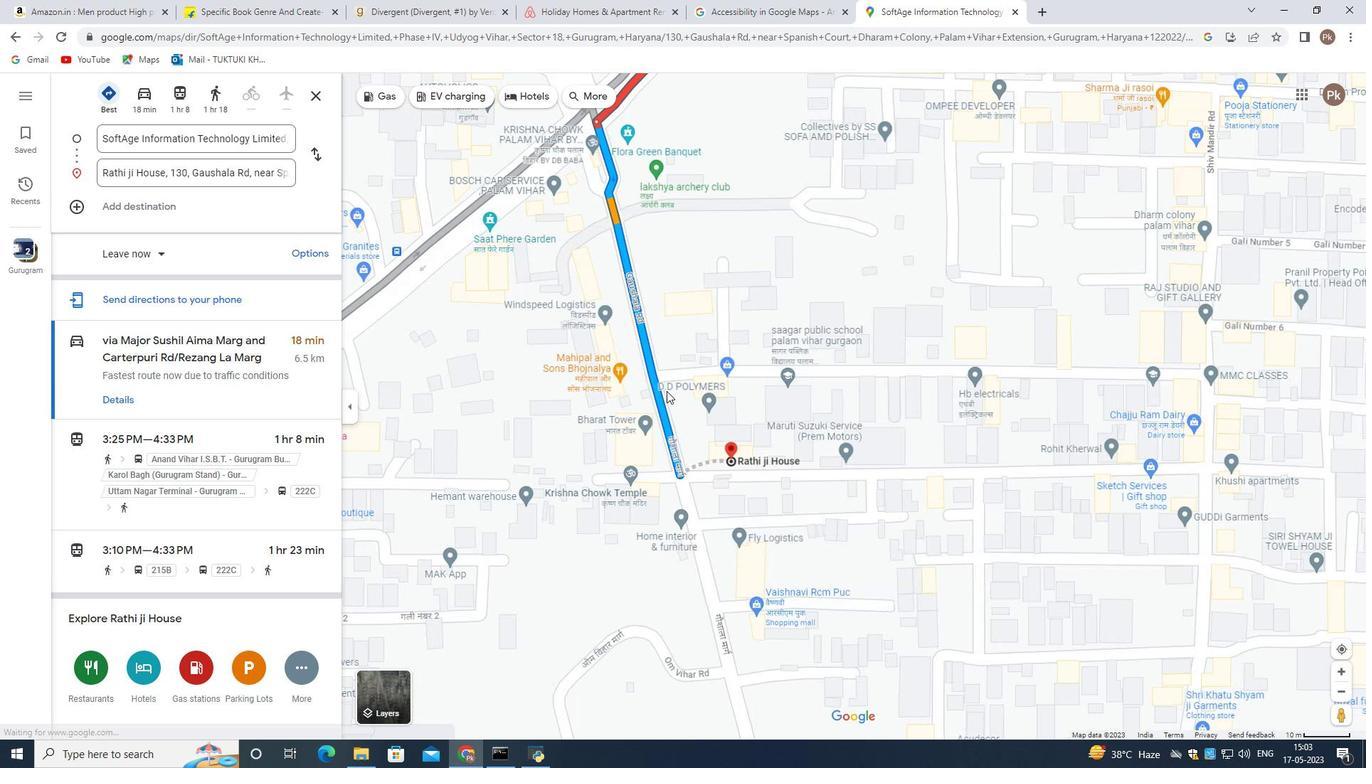 
Action: Mouse scrolled (666, 390) with delta (0, 0)
Screenshot: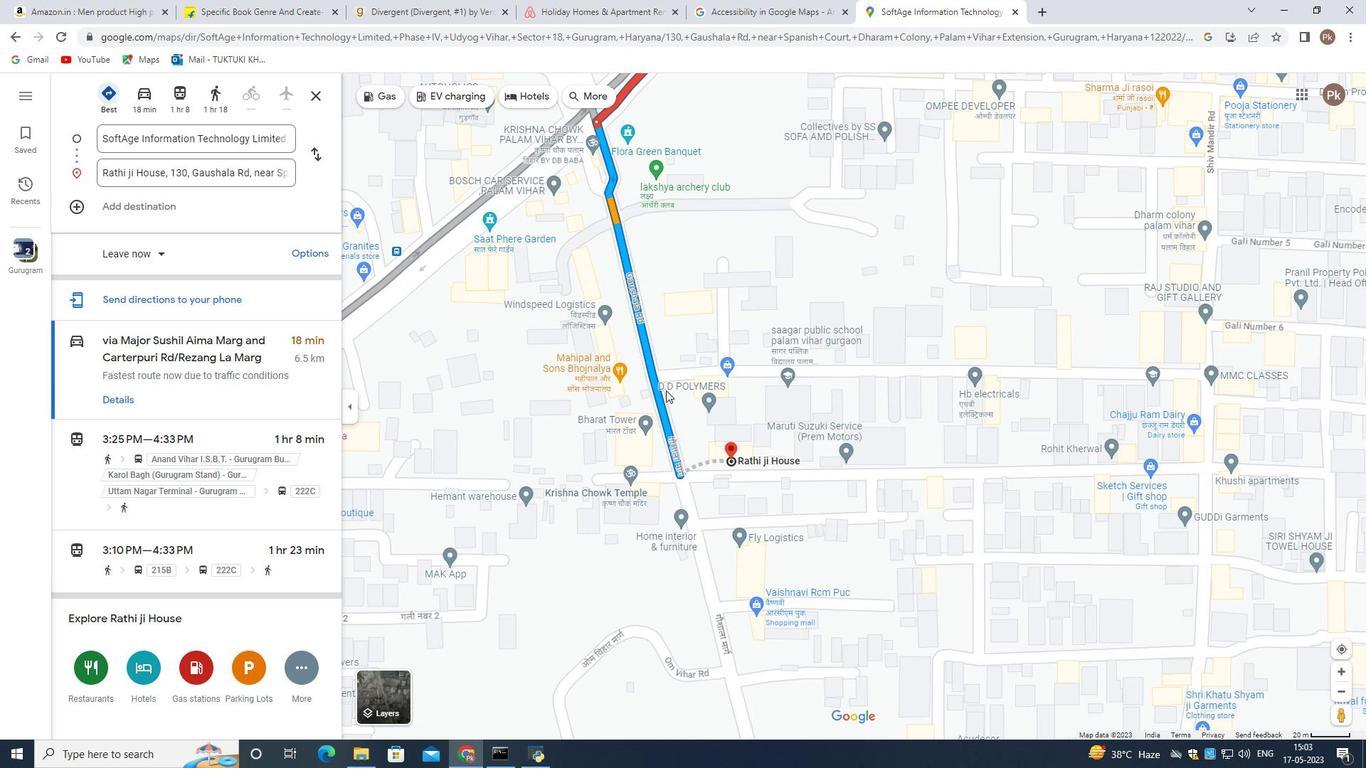 
Action: Mouse scrolled (666, 390) with delta (0, 0)
Screenshot: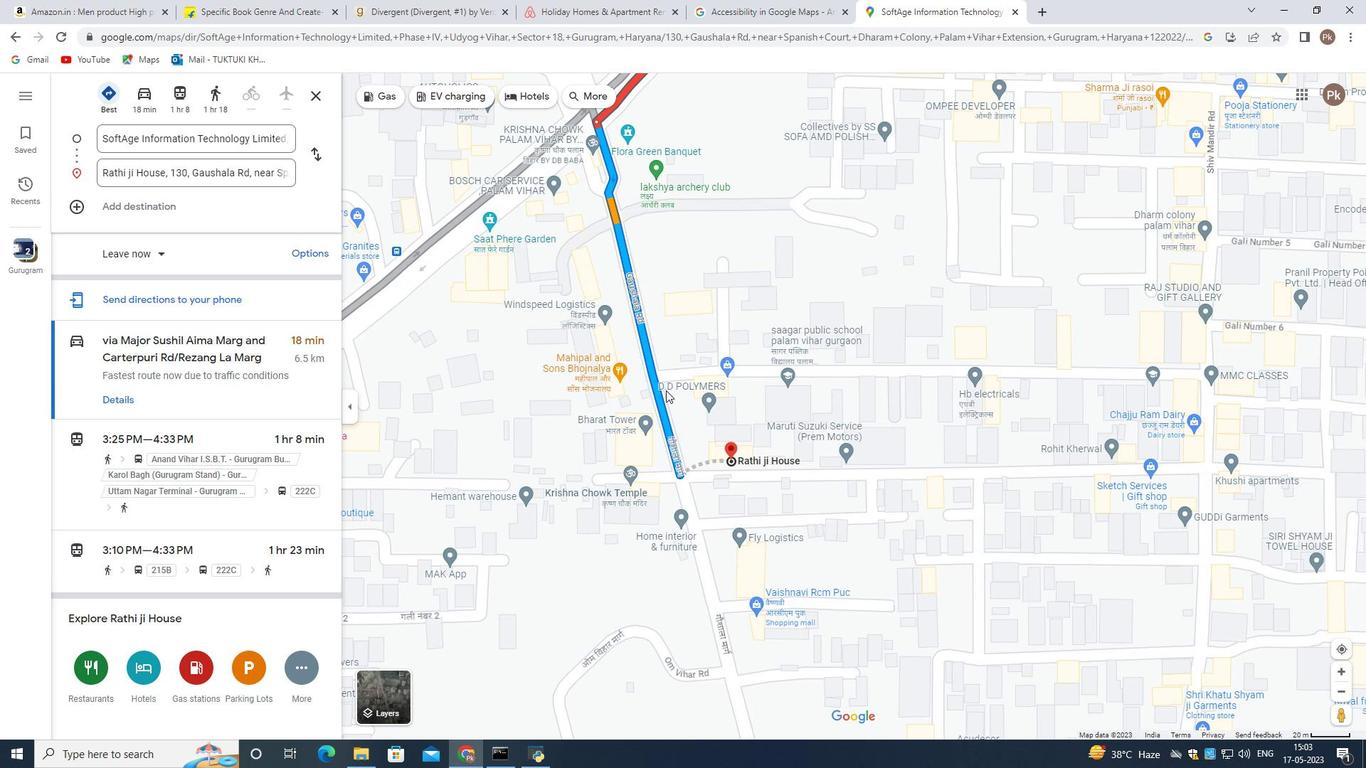 
Action: Mouse scrolled (666, 390) with delta (0, 0)
Screenshot: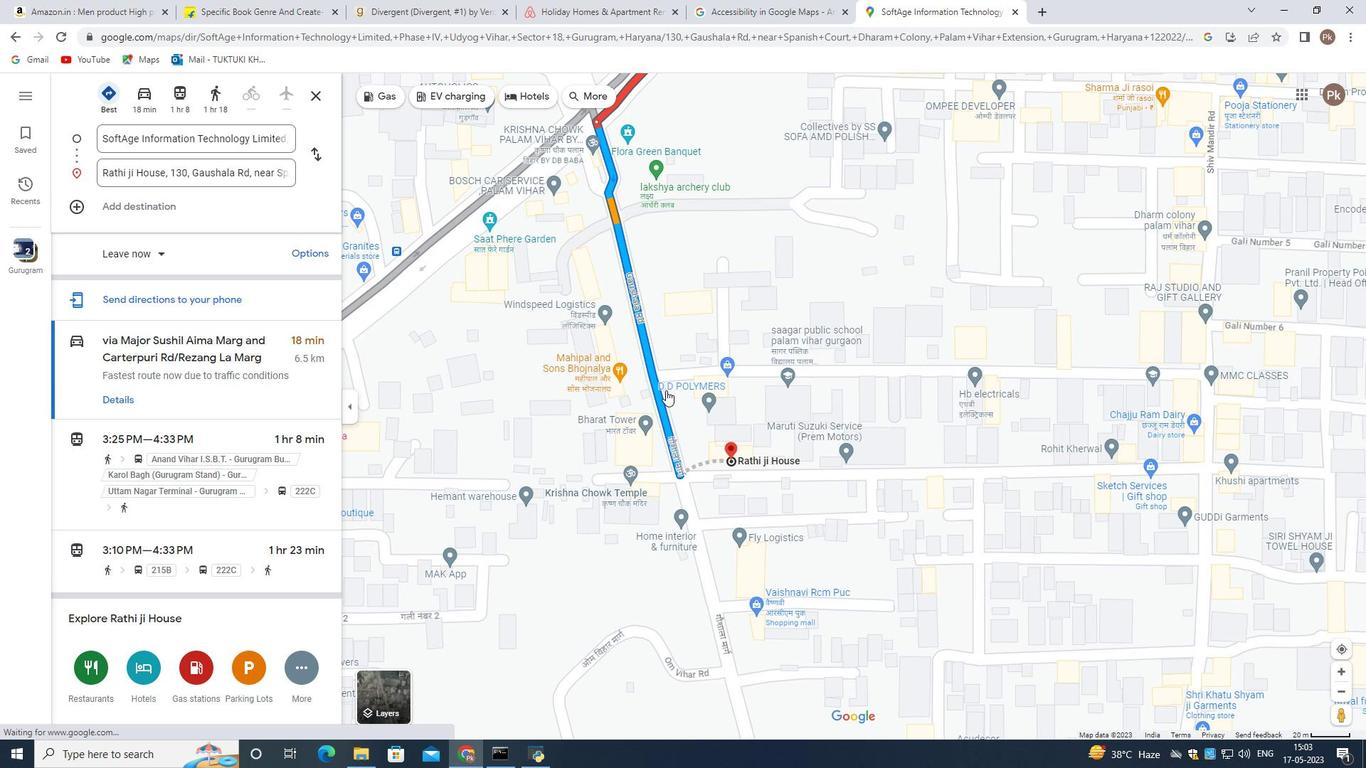 
Action: Mouse moved to (684, 247)
Screenshot: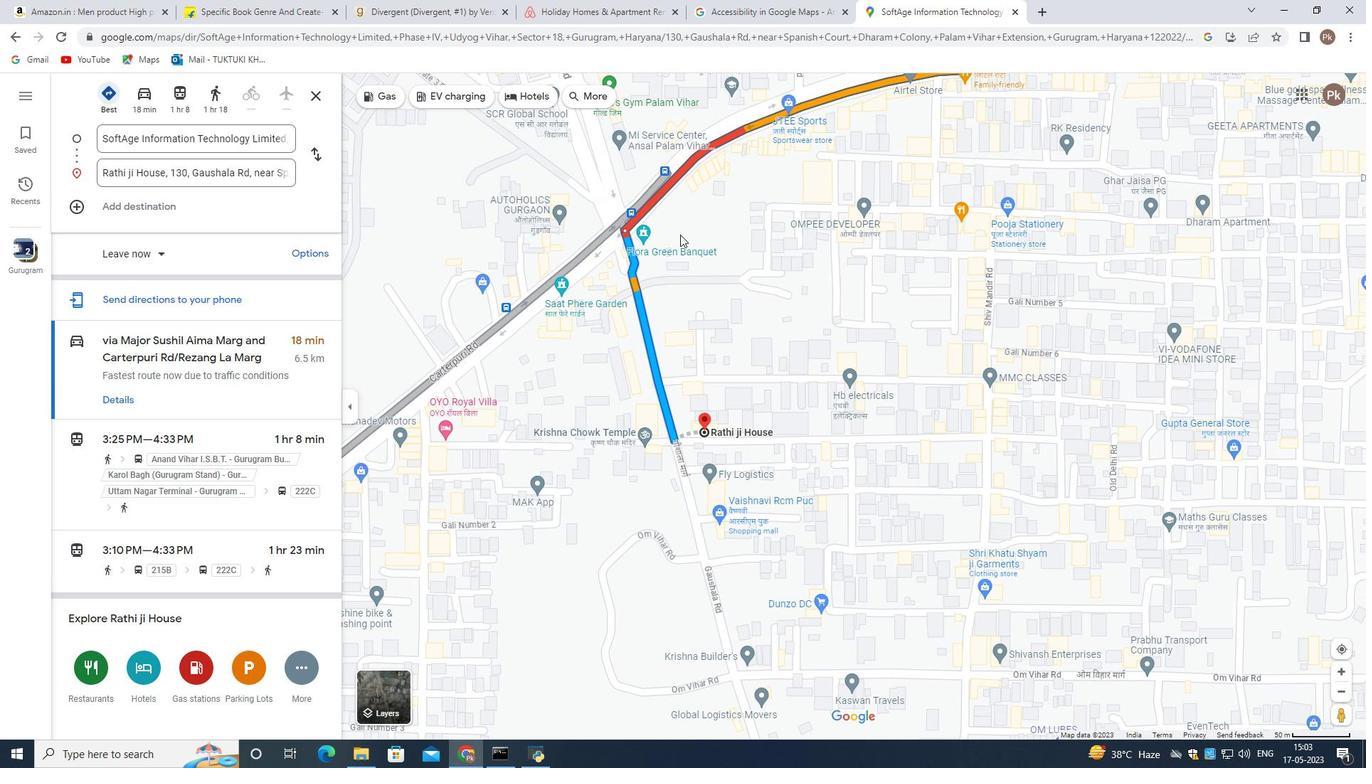 
Action: Mouse scrolled (684, 246) with delta (0, 0)
Screenshot: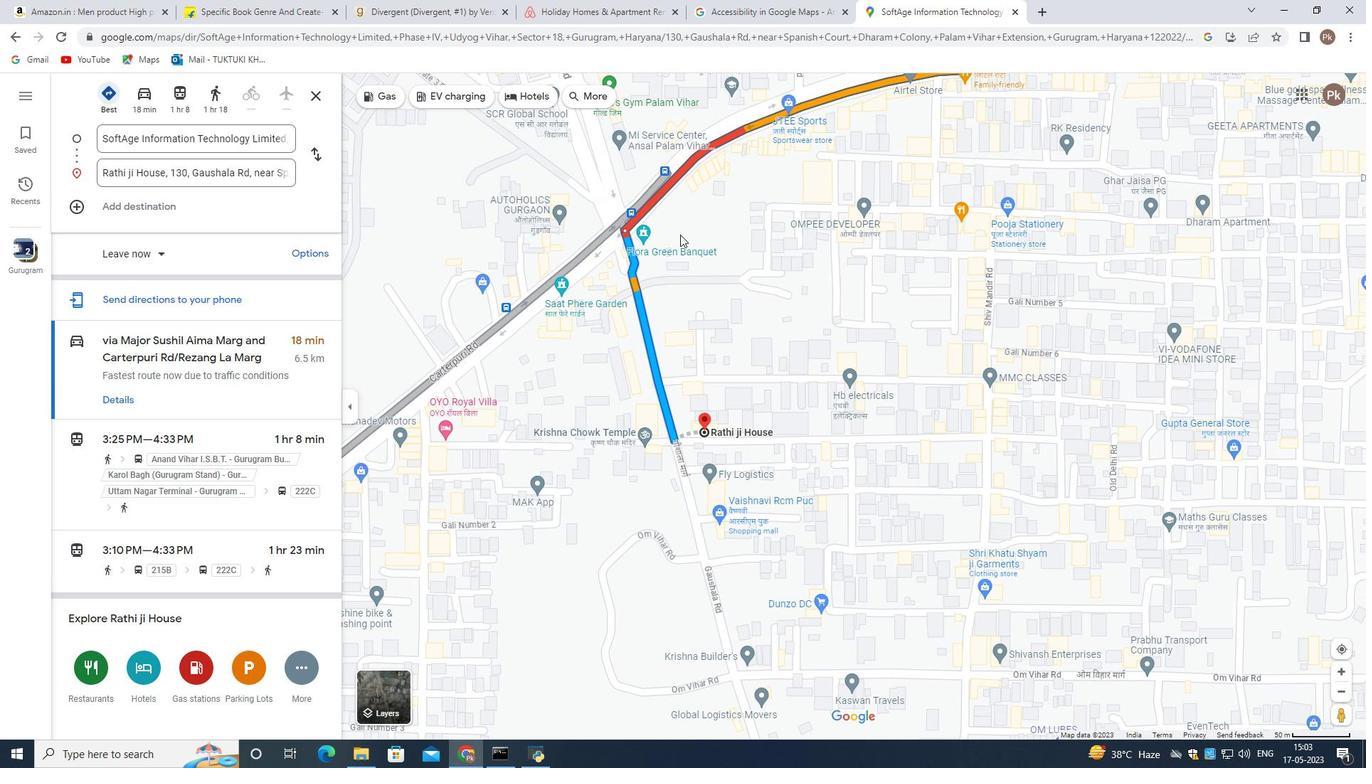 
Action: Mouse moved to (686, 252)
Screenshot: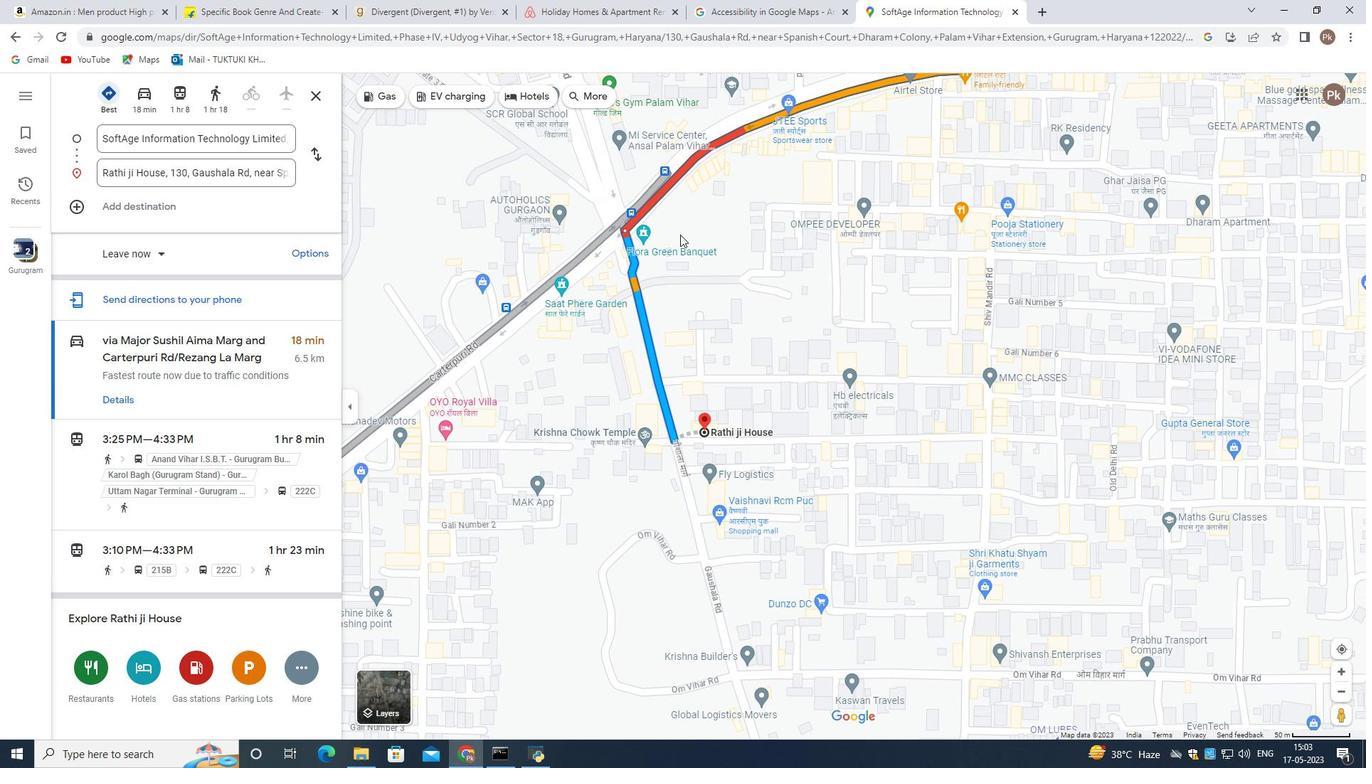 
Action: Mouse scrolled (686, 251) with delta (0, 0)
Screenshot: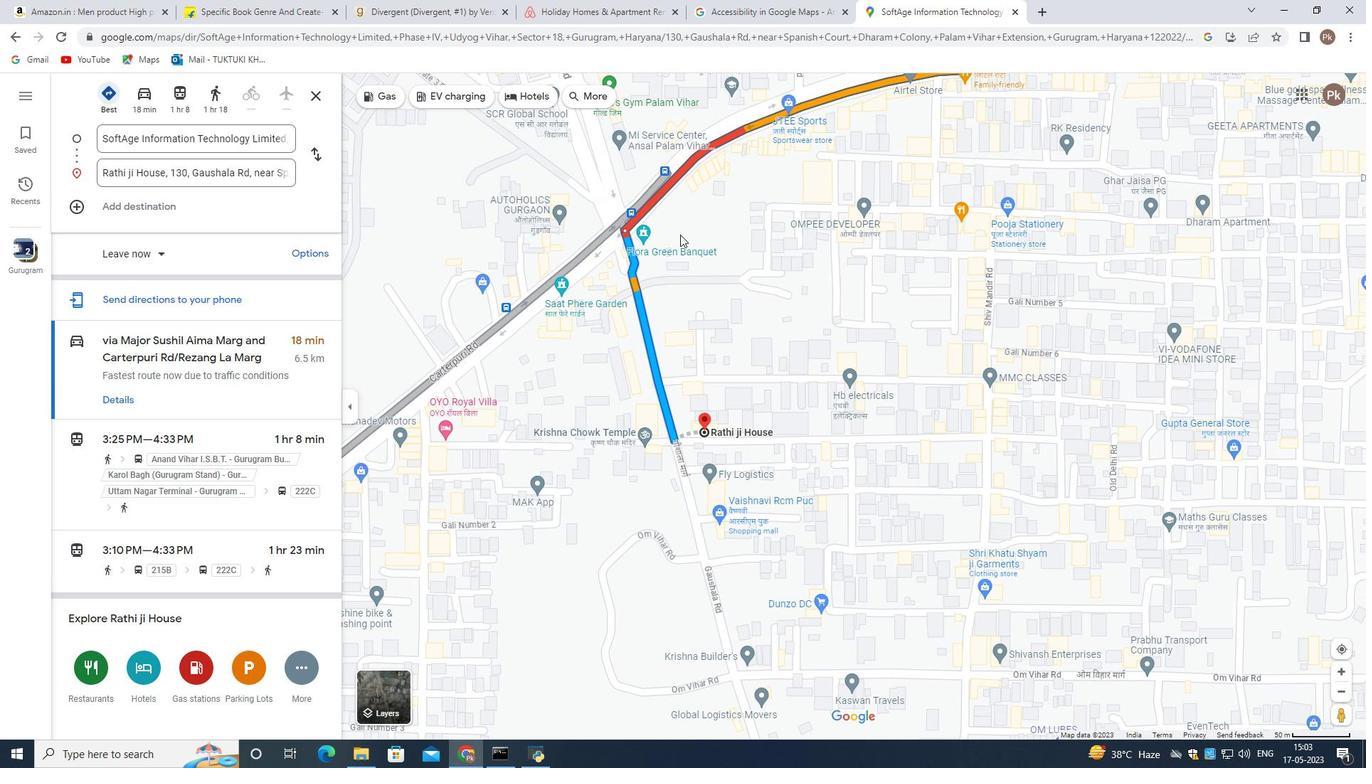 
Action: Mouse moved to (686, 271)
Screenshot: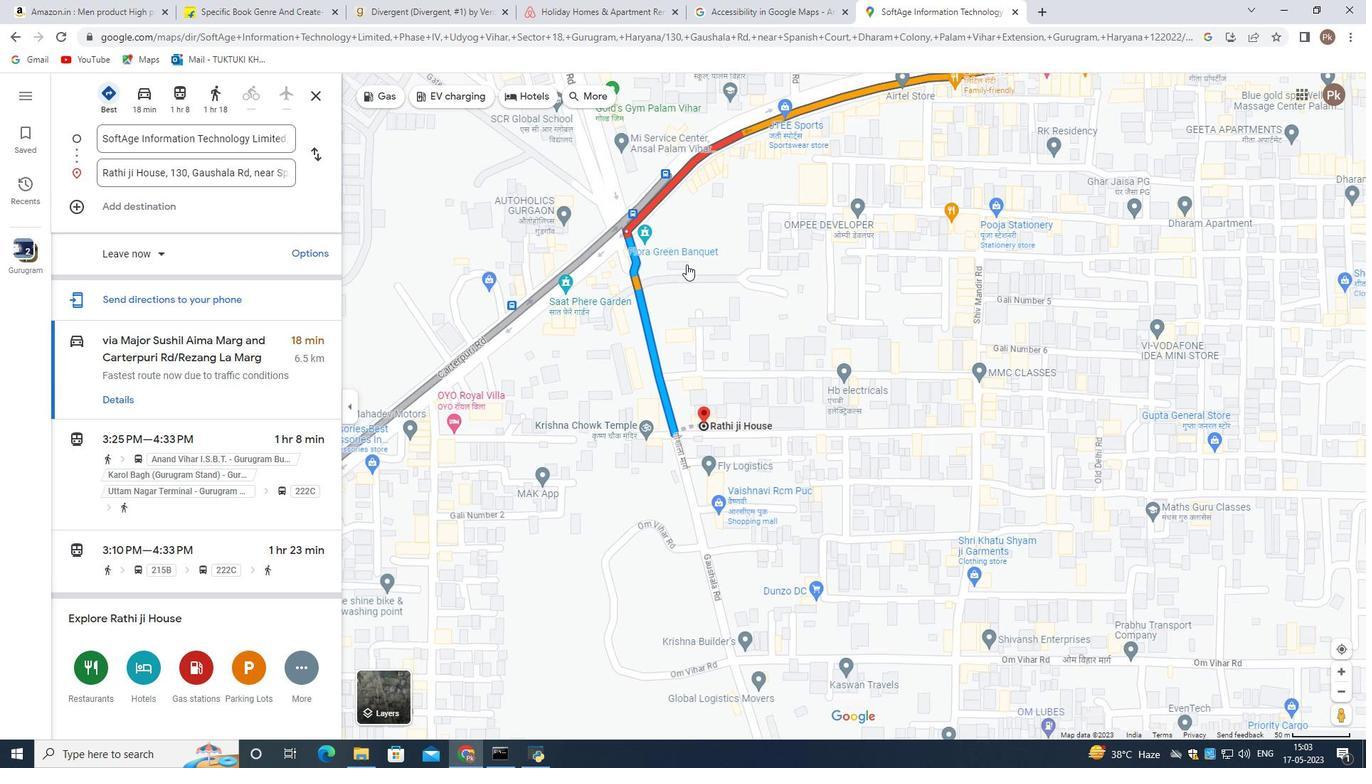 
Action: Mouse scrolled (686, 271) with delta (0, 0)
Screenshot: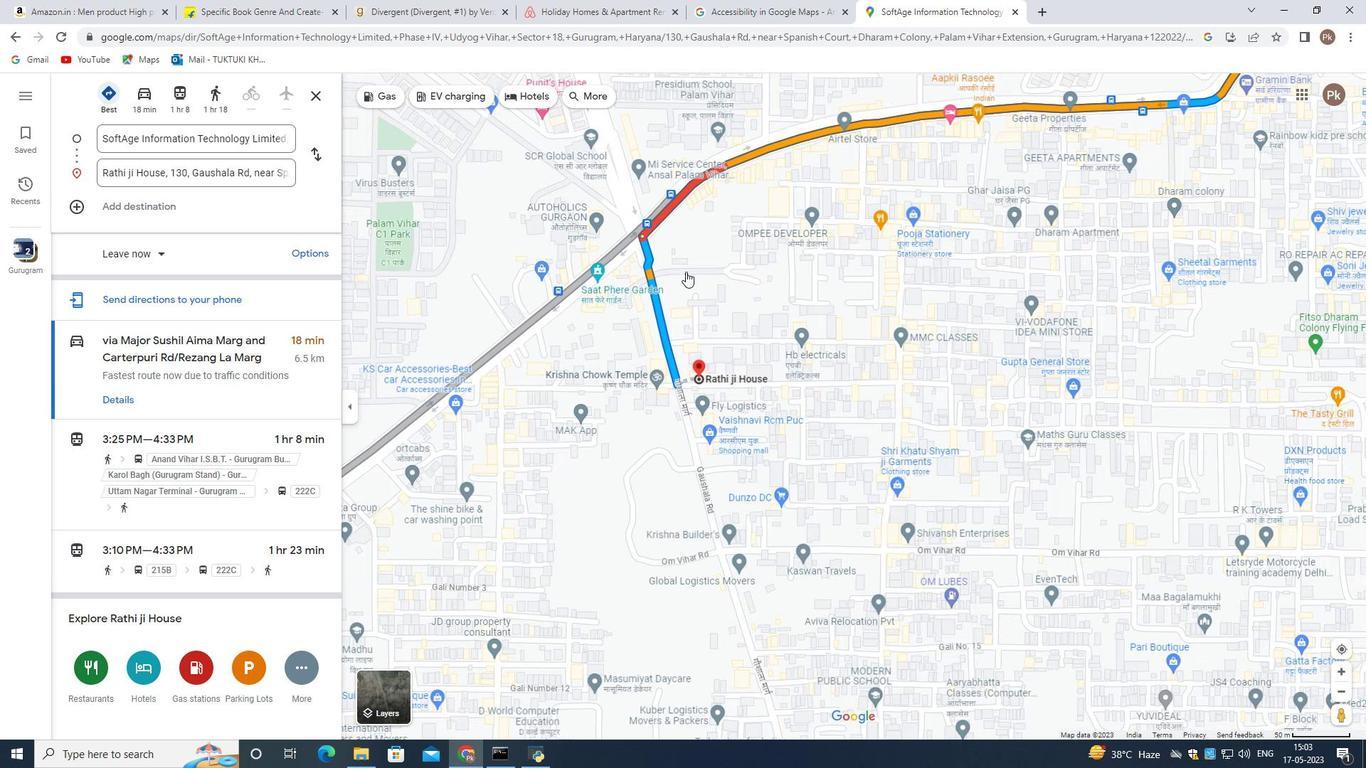 
Action: Mouse scrolled (686, 271) with delta (0, 0)
Screenshot: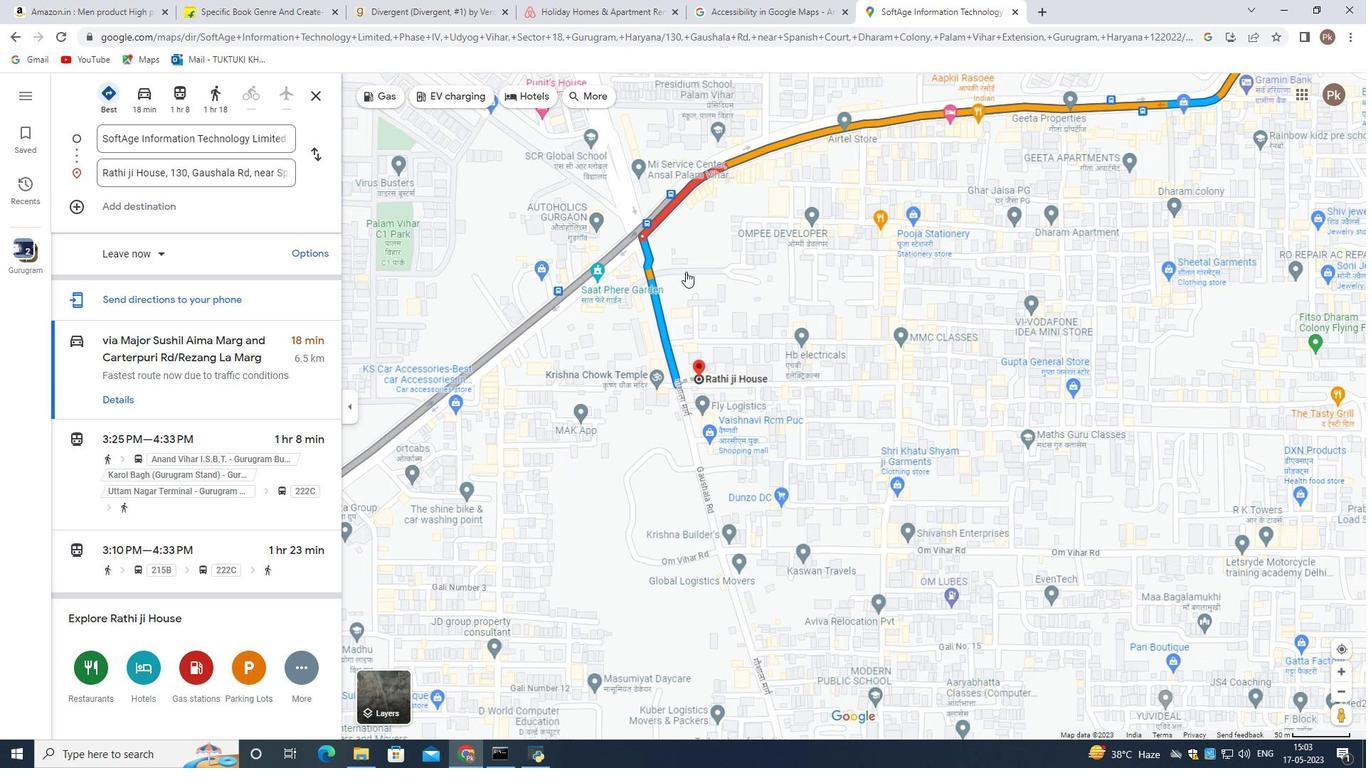 
Action: Mouse moved to (686, 272)
Screenshot: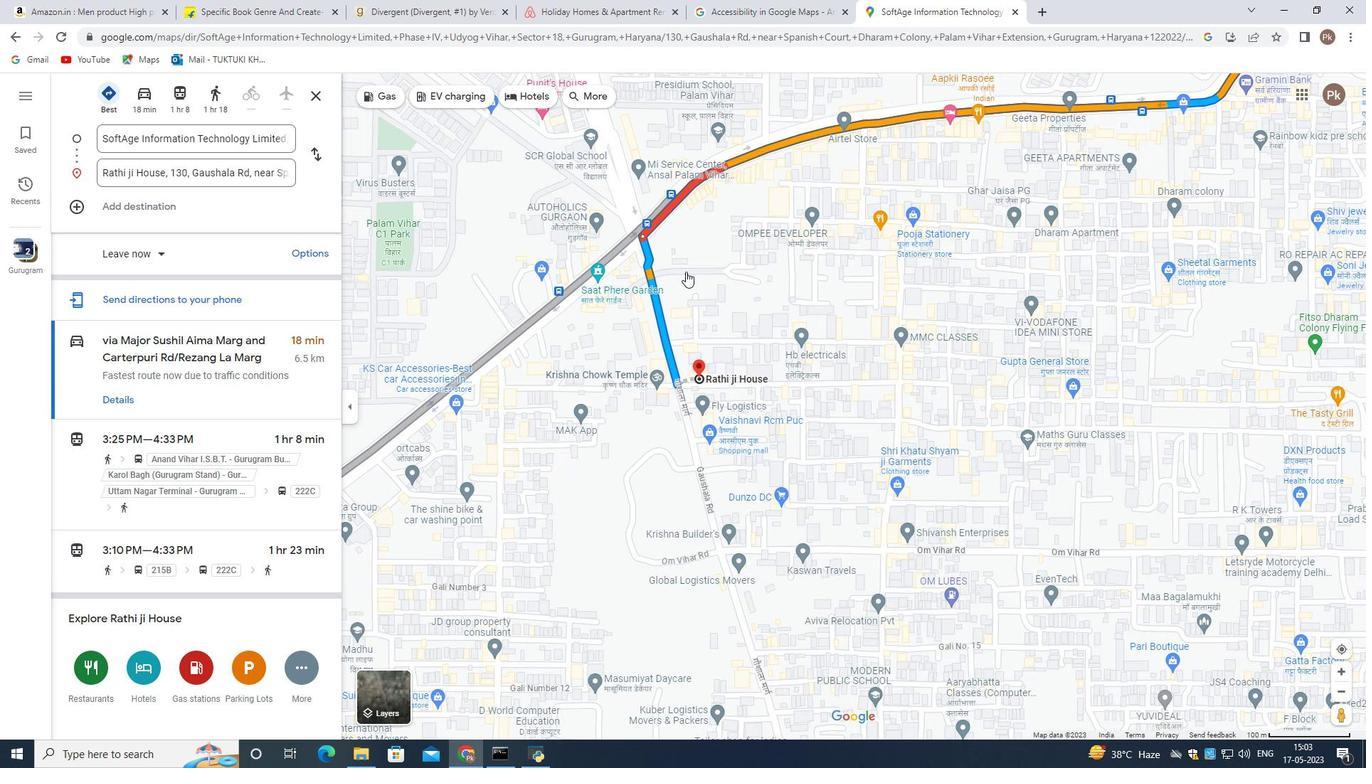 
Action: Mouse scrolled (686, 271) with delta (0, 0)
Screenshot: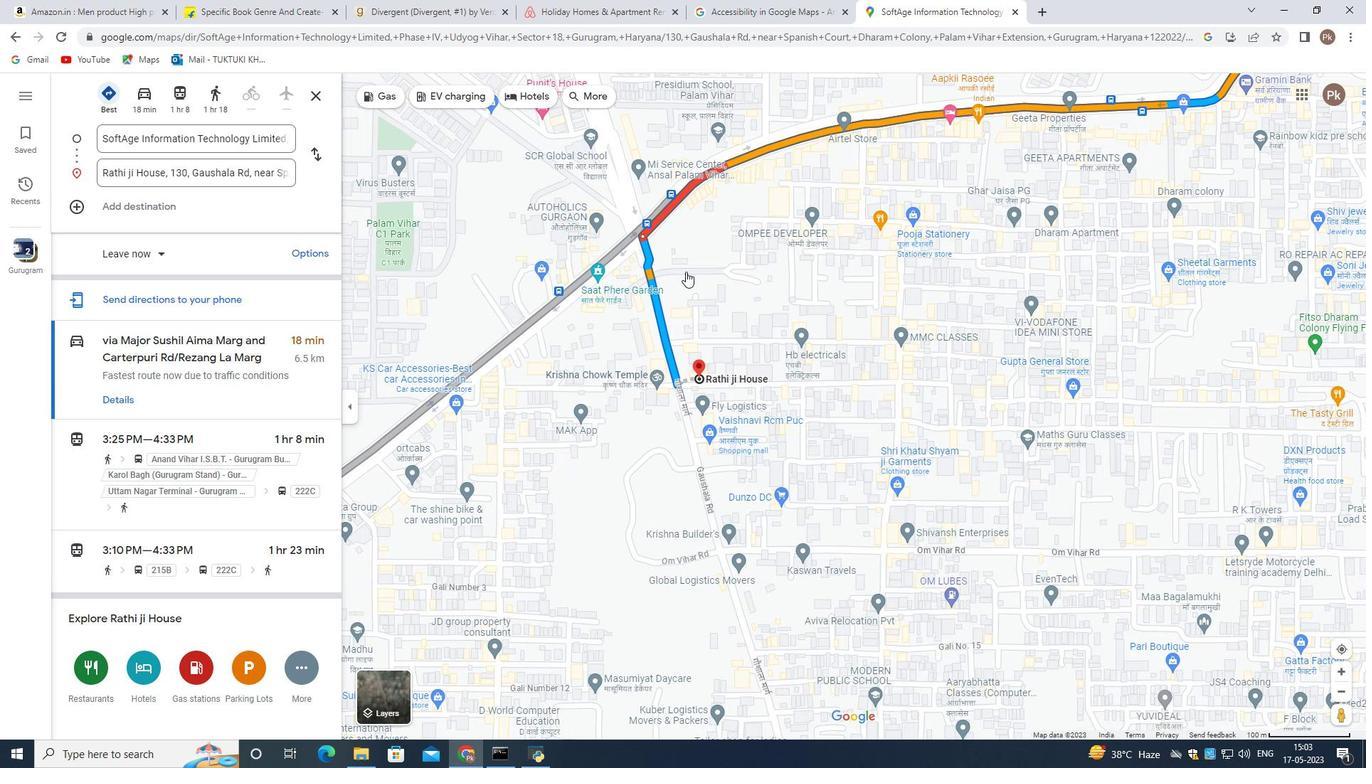 
Action: Mouse moved to (854, 301)
Screenshot: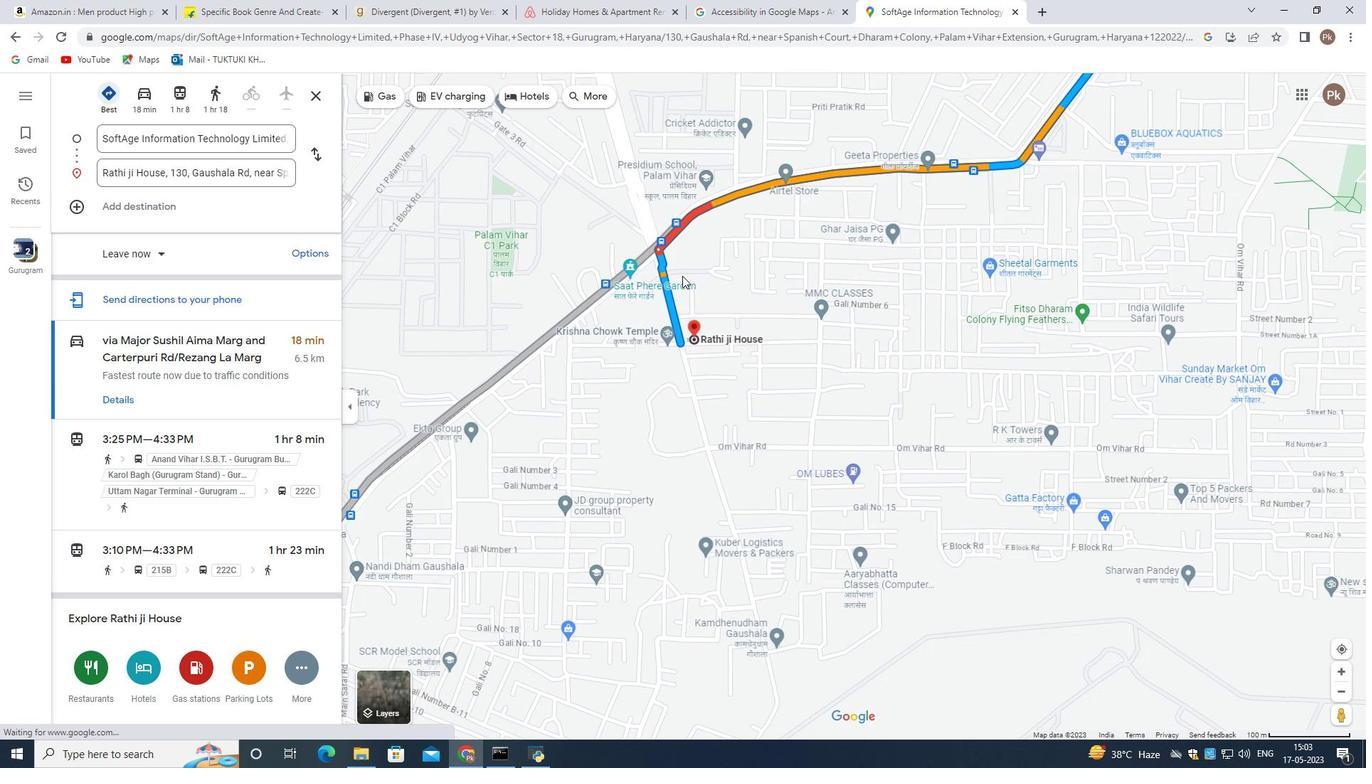 
Action: Mouse scrolled (854, 300) with delta (0, 0)
Screenshot: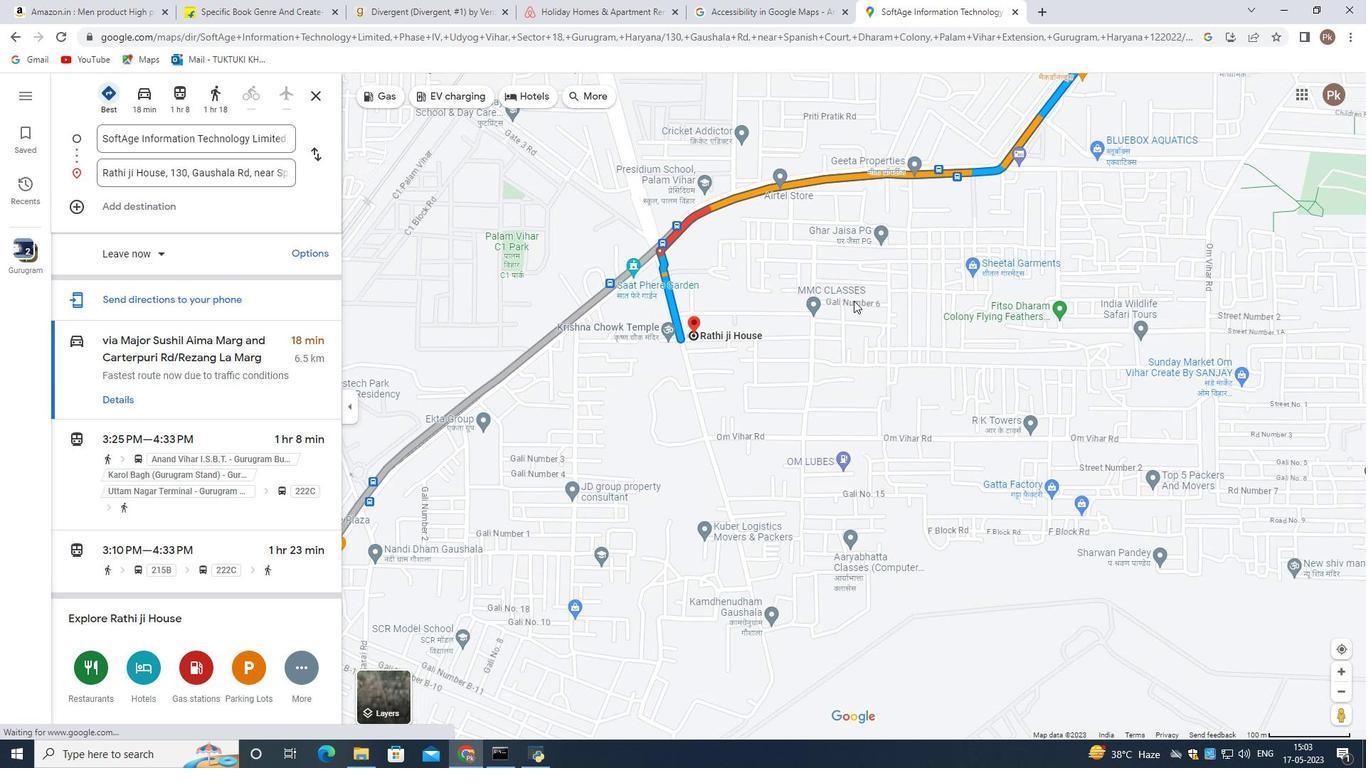 
Action: Mouse moved to (855, 301)
Screenshot: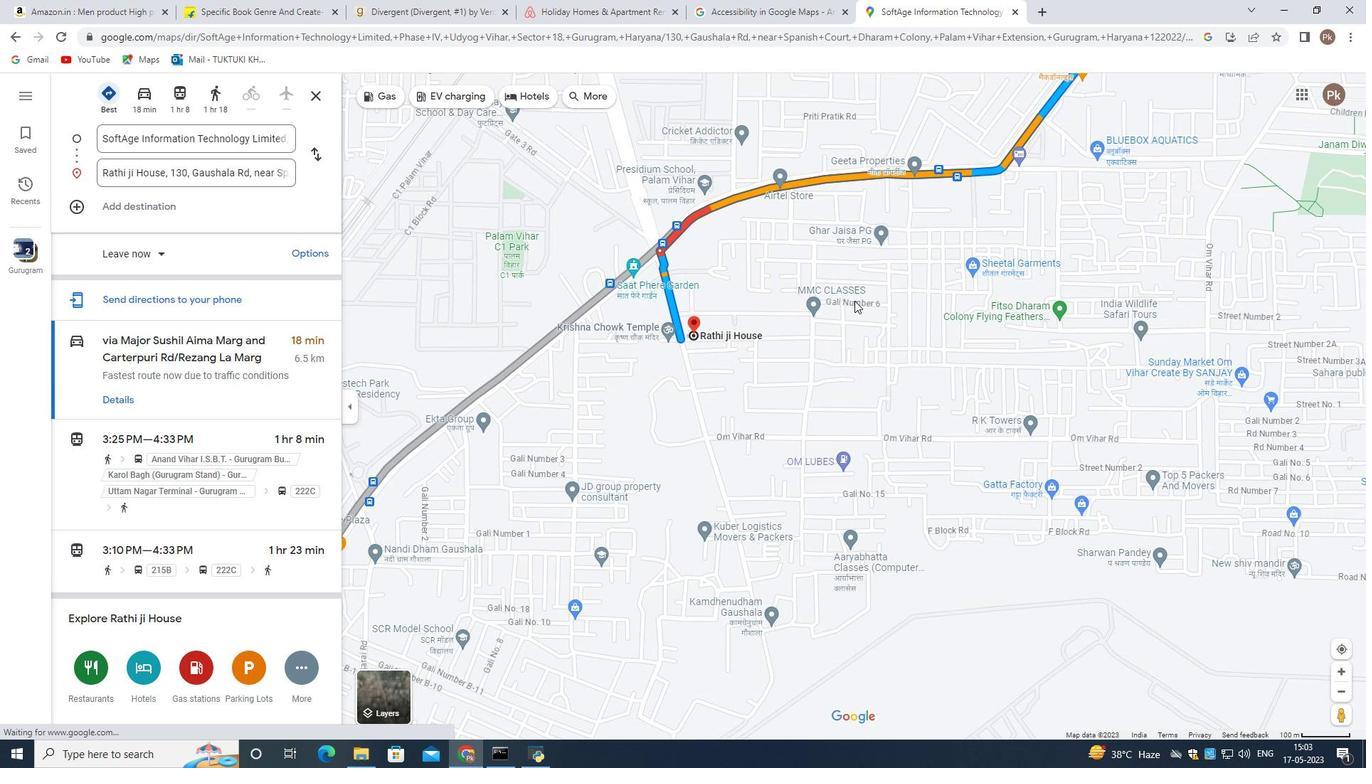 
Action: Mouse scrolled (855, 300) with delta (0, 0)
Screenshot: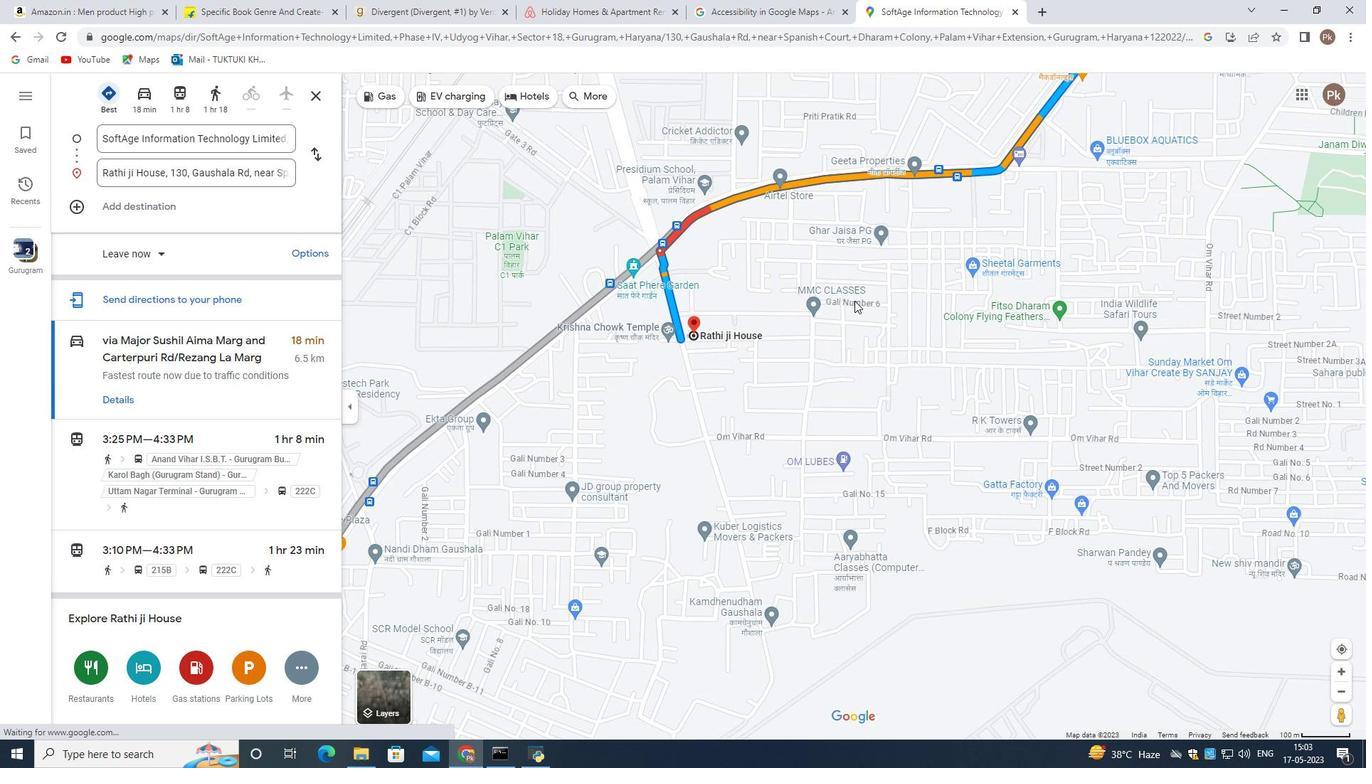 
Action: Mouse moved to (854, 302)
Screenshot: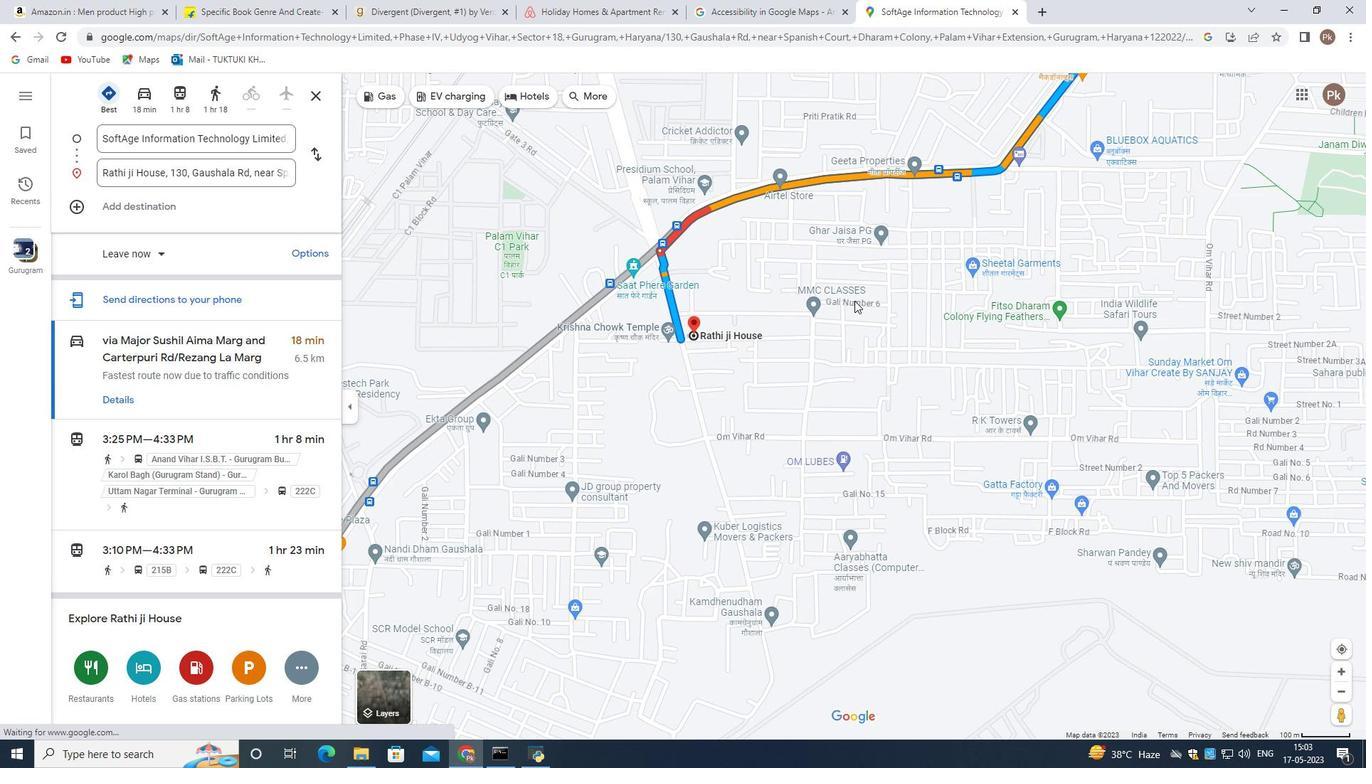 
Action: Mouse scrolled (854, 301) with delta (0, 0)
Screenshot: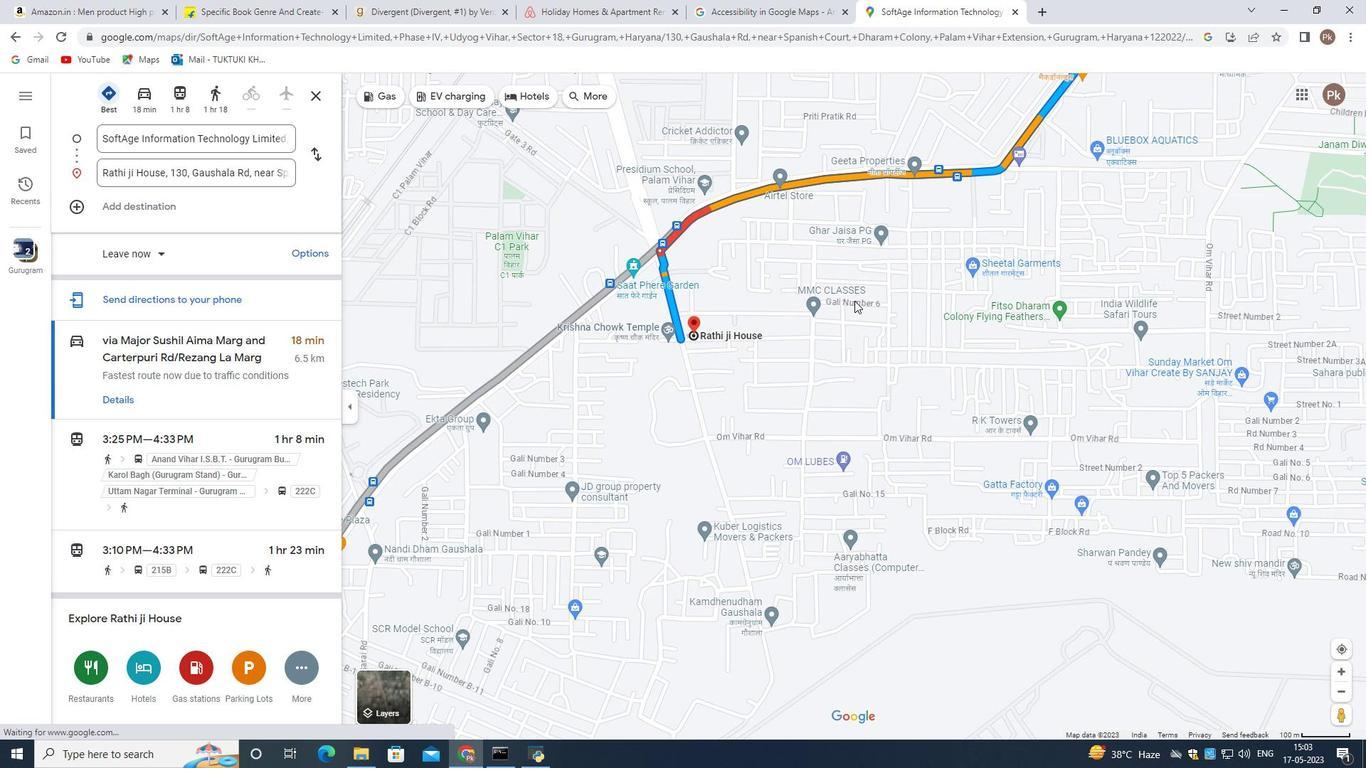 
Action: Mouse moved to (851, 303)
Screenshot: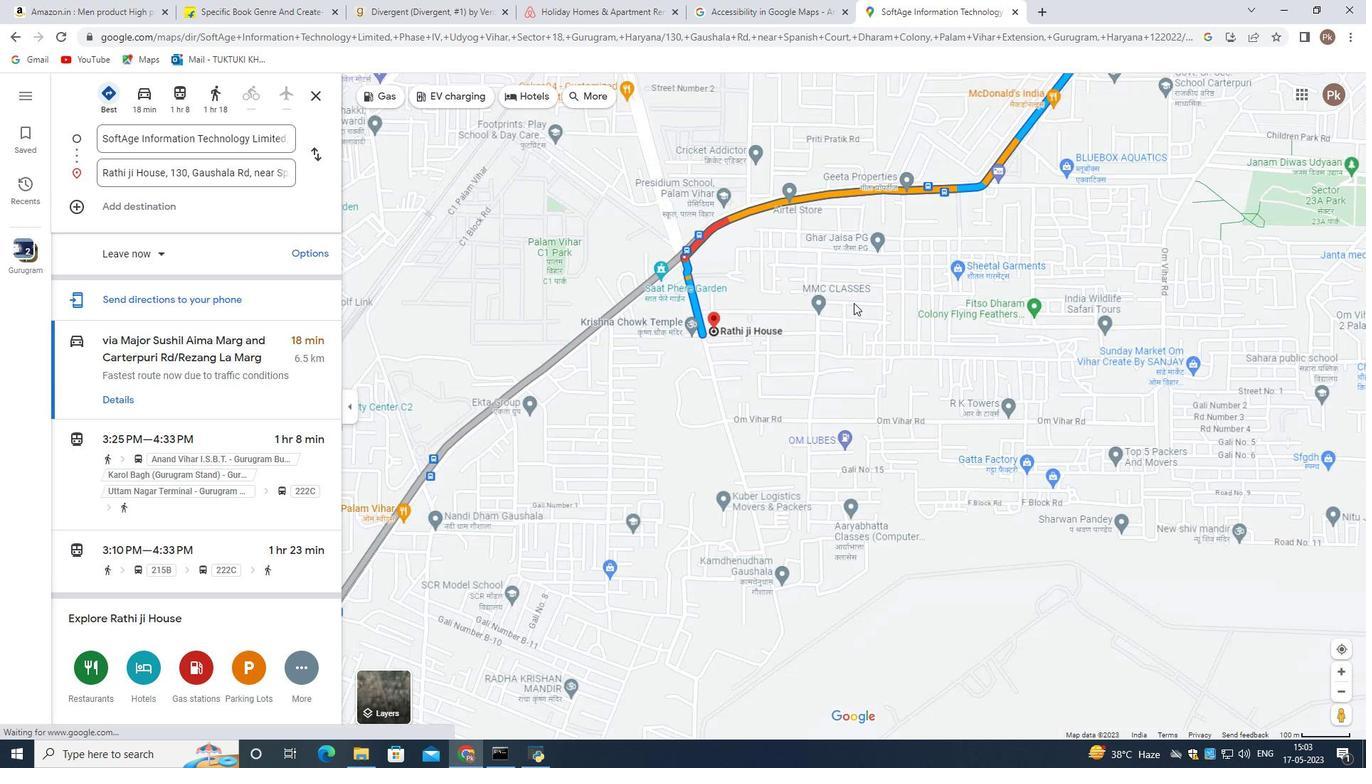 
Action: Mouse scrolled (851, 303) with delta (0, 0)
Screenshot: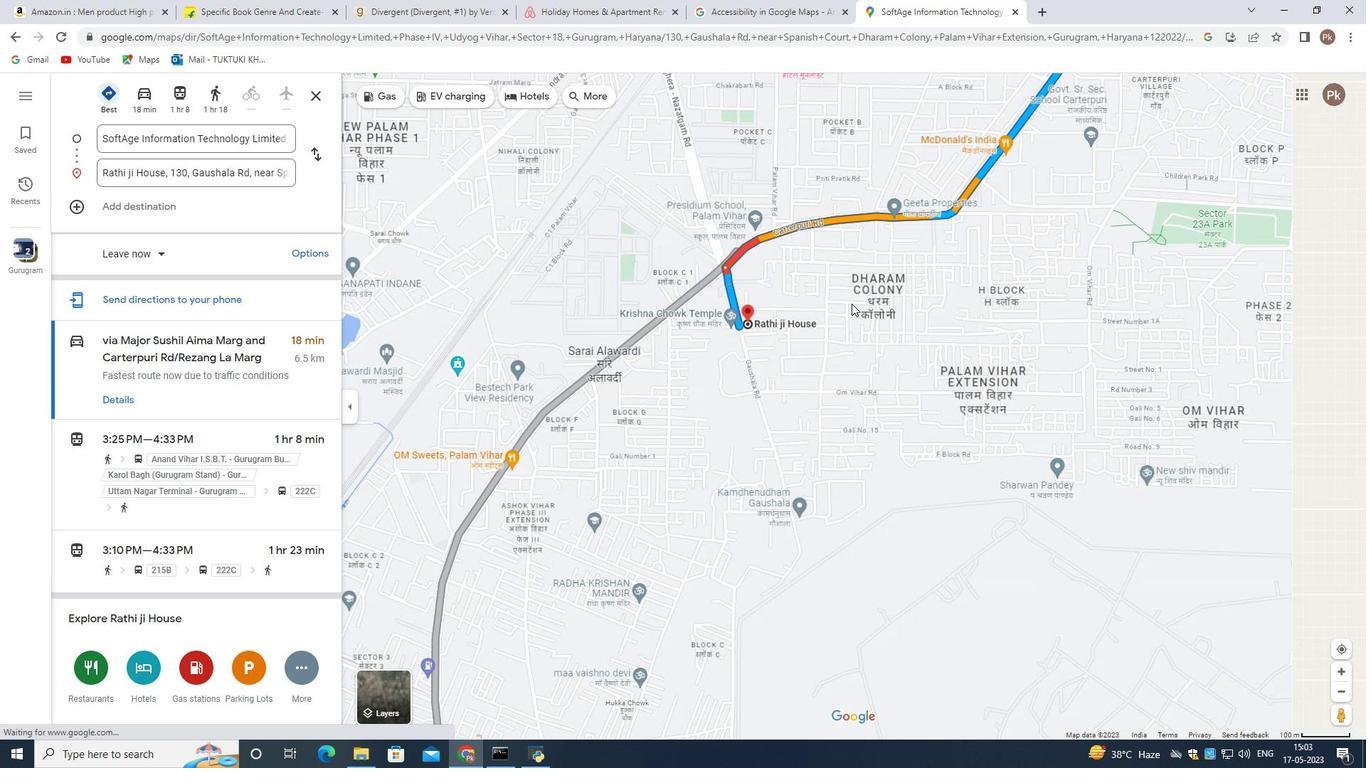 
Action: Mouse scrolled (851, 303) with delta (0, 0)
Screenshot: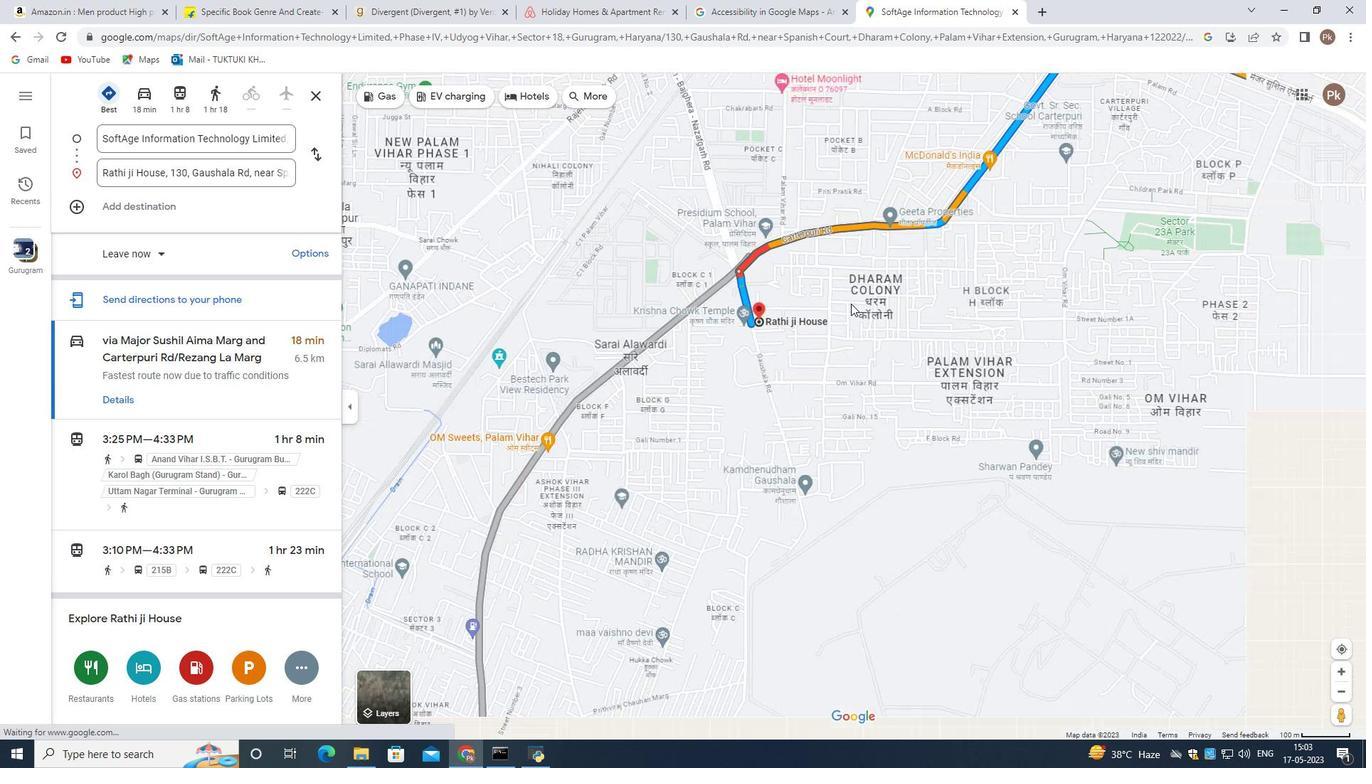 
Action: Mouse moved to (851, 304)
